 Task: Research  Airbnb Accommodation options  for stays at Austin ,texas.
Action: Mouse moved to (498, 63)
Screenshot: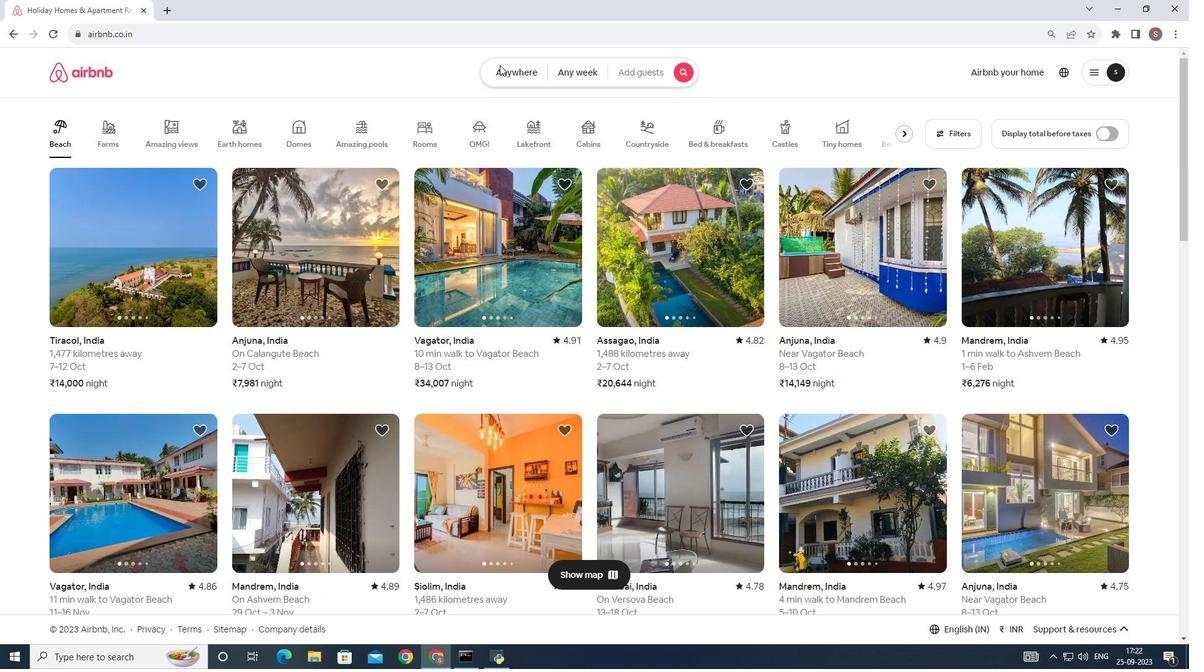 
Action: Mouse pressed left at (498, 63)
Screenshot: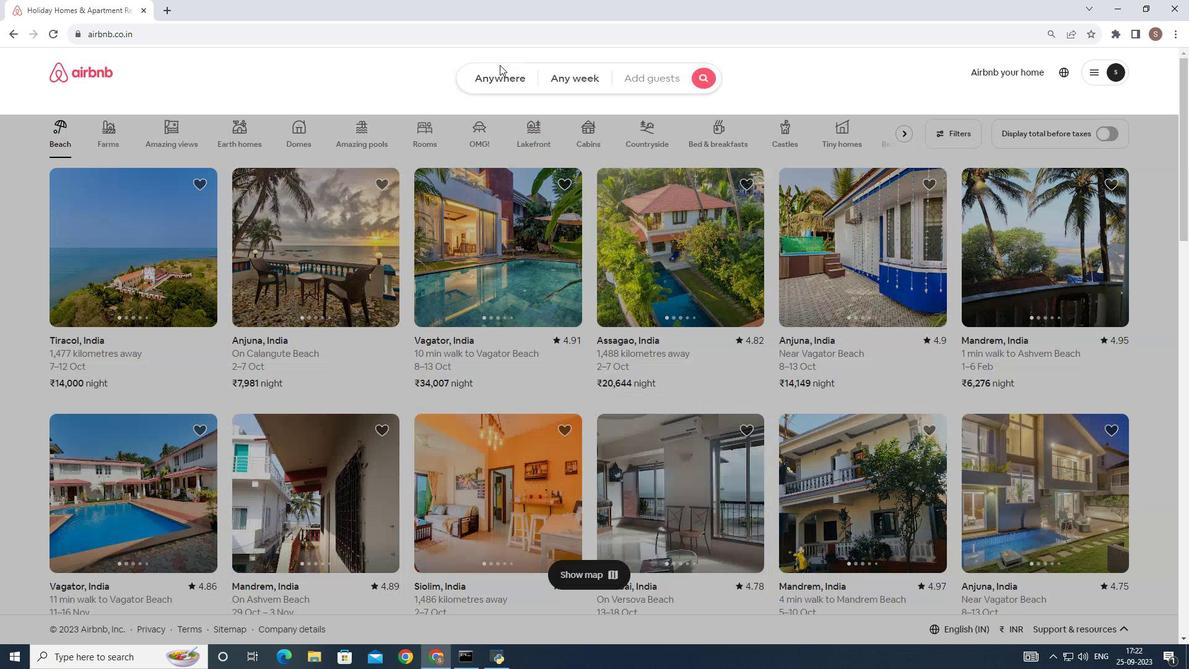 
Action: Mouse moved to (399, 118)
Screenshot: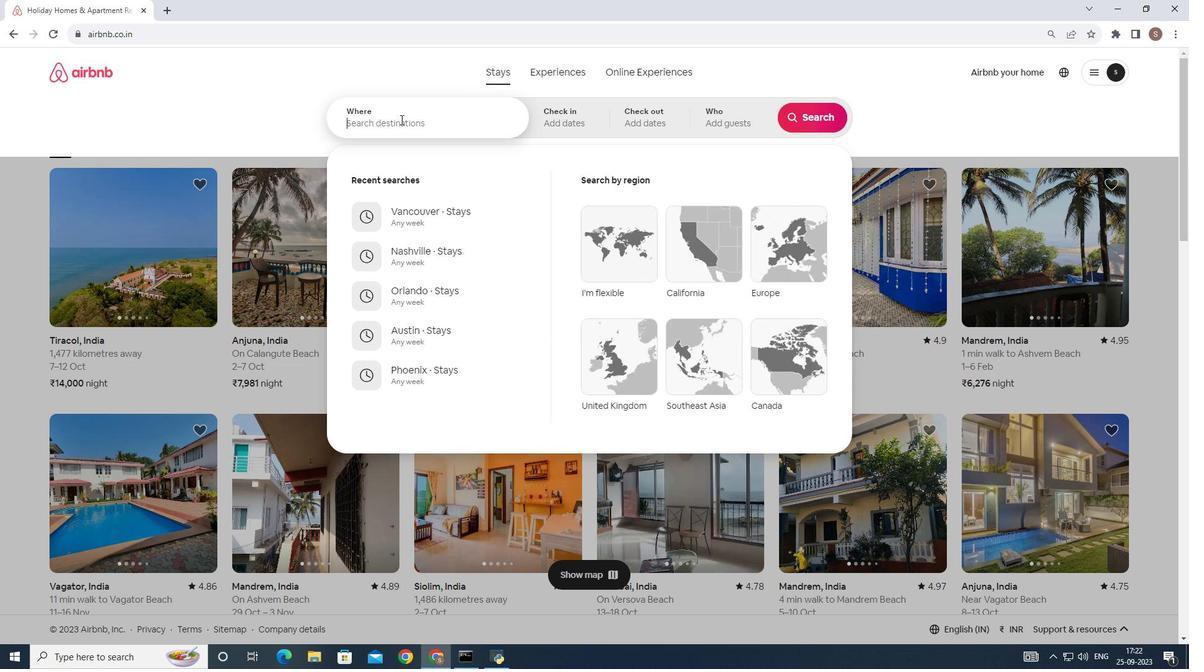 
Action: Mouse pressed left at (399, 118)
Screenshot: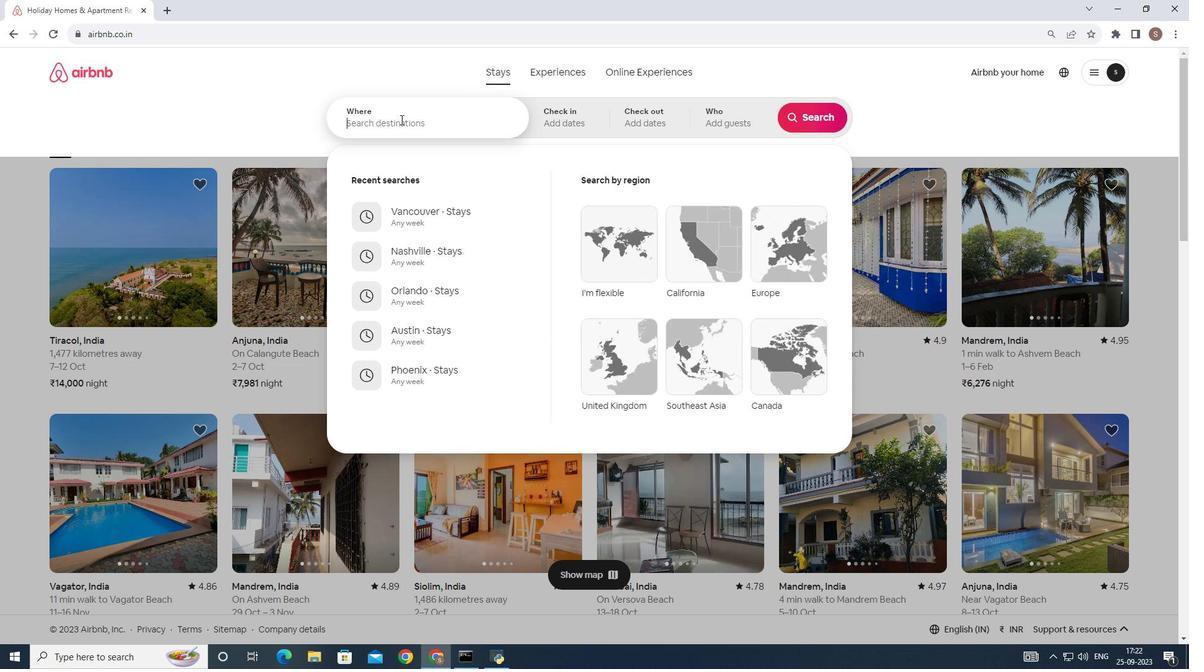 
Action: Key pressed austi
Screenshot: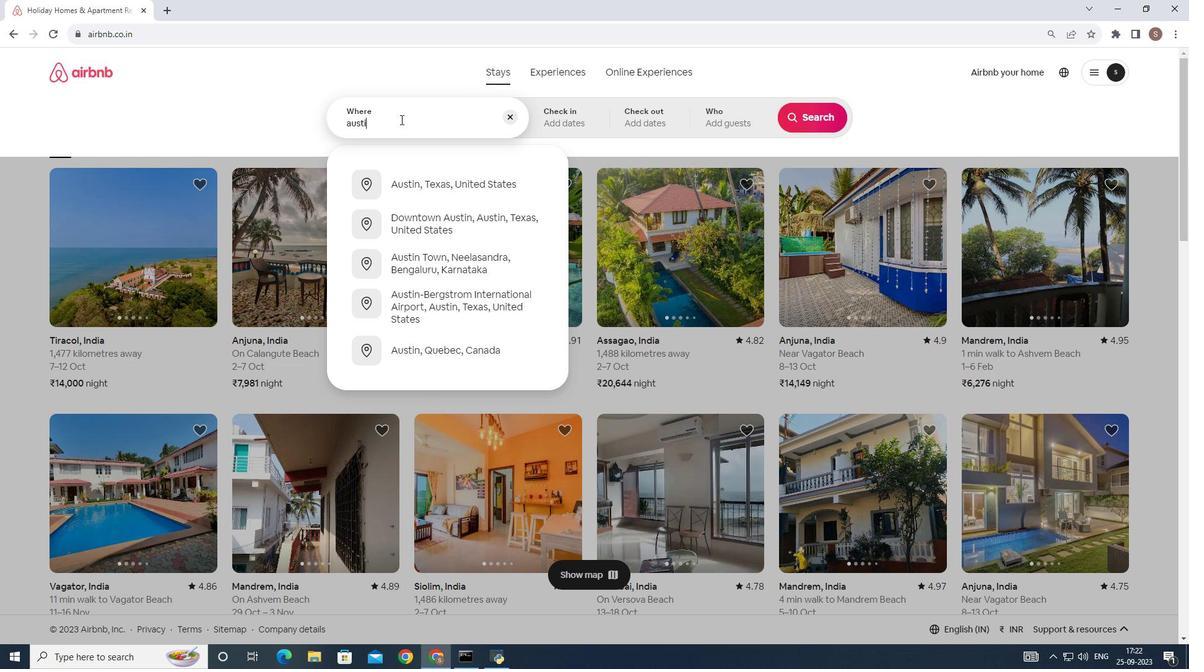 
Action: Mouse moved to (384, 188)
Screenshot: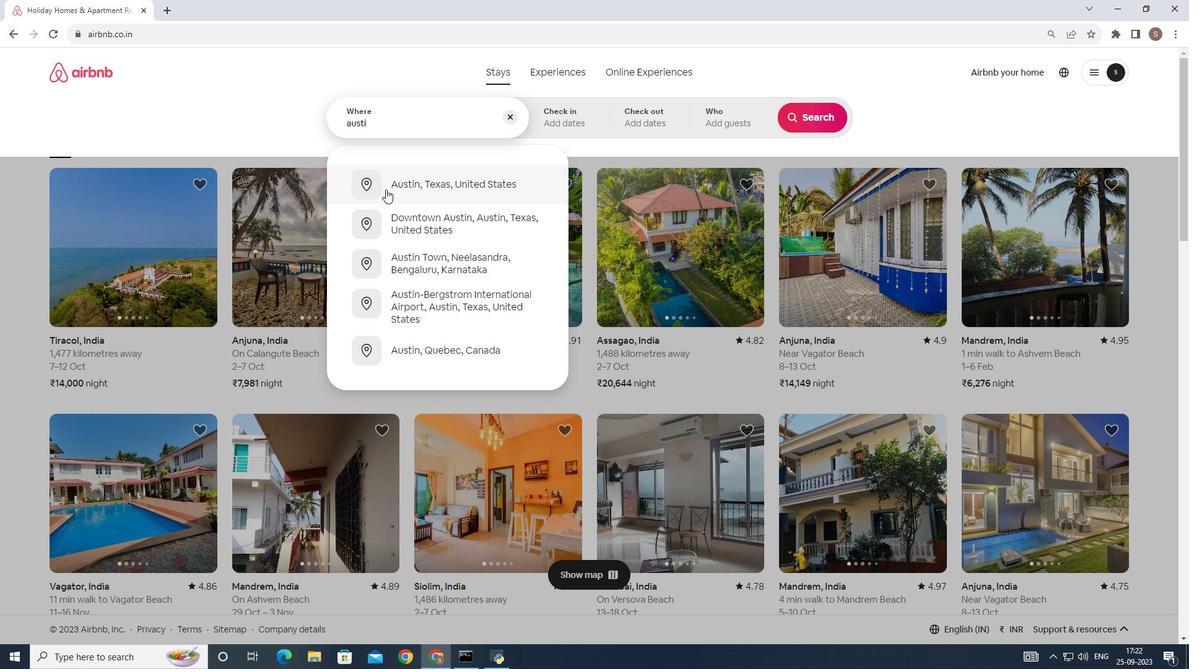
Action: Mouse pressed left at (384, 188)
Screenshot: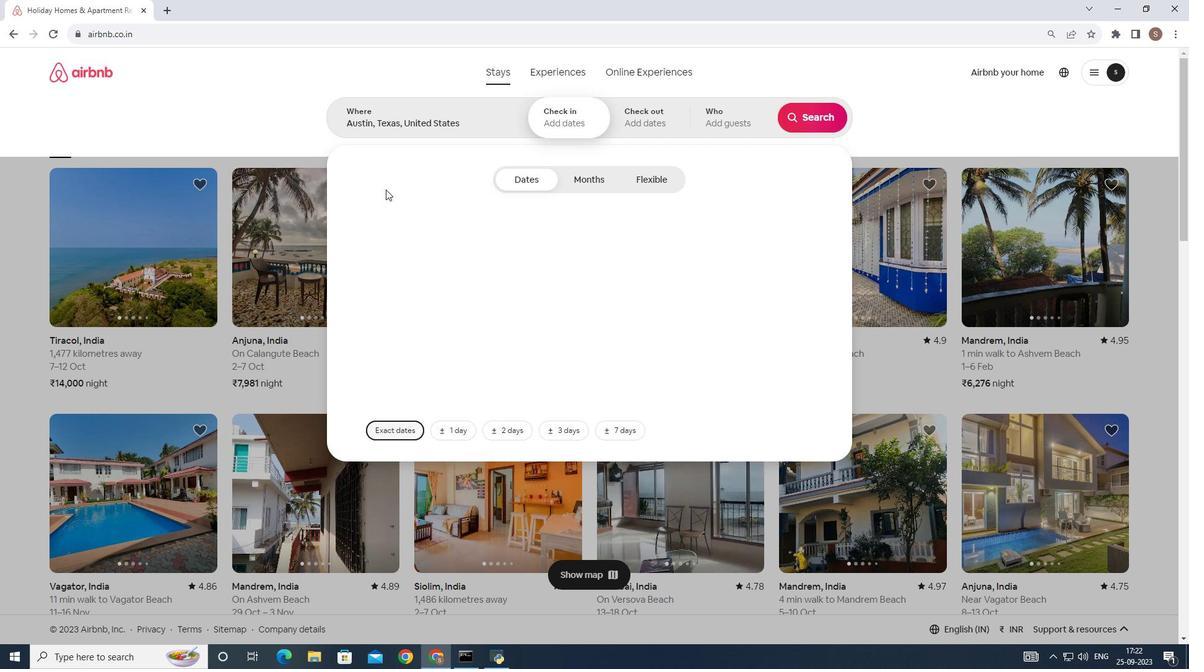 
Action: Mouse moved to (832, 118)
Screenshot: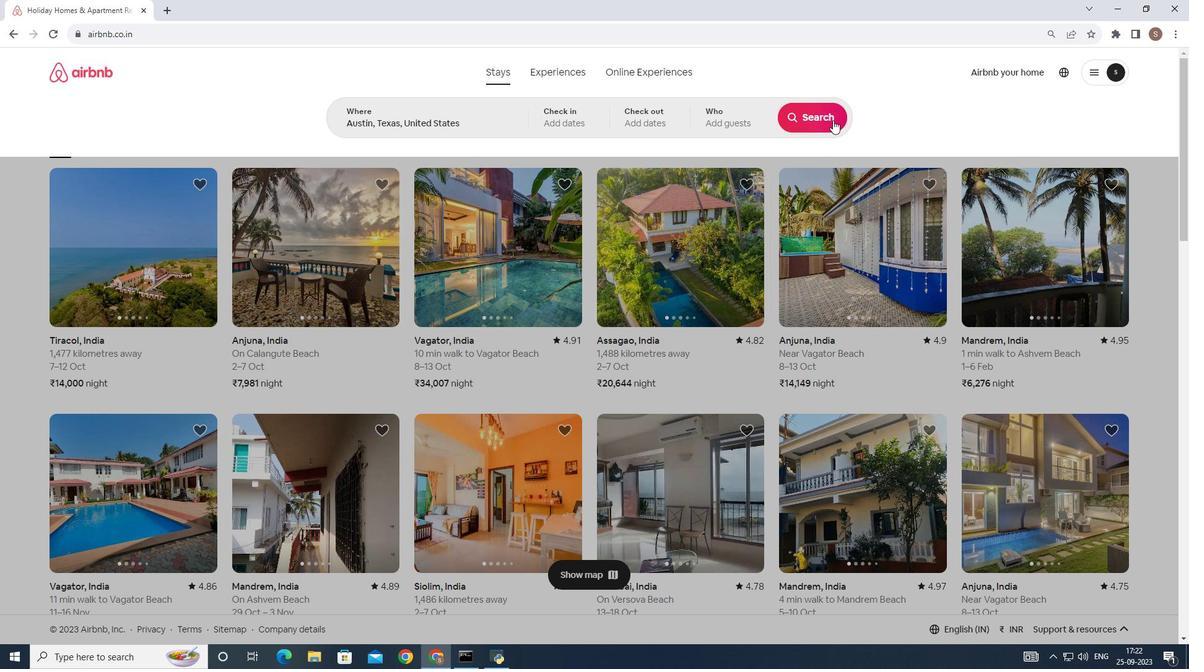 
Action: Mouse pressed left at (832, 118)
Screenshot: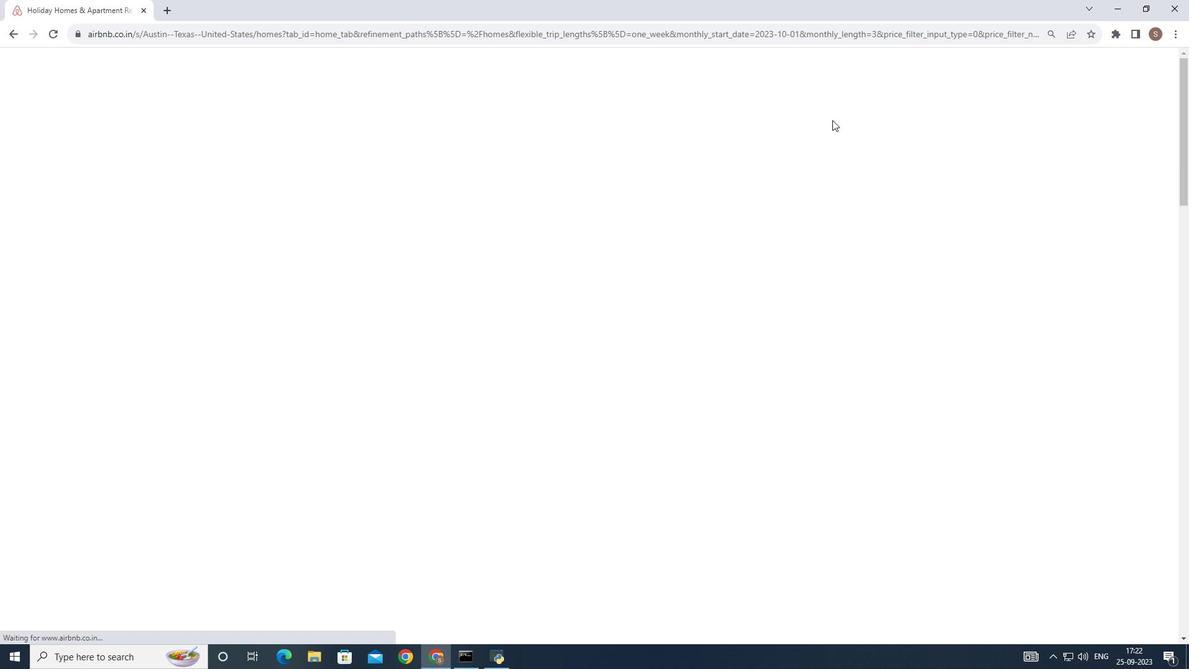 
Action: Mouse moved to (982, 120)
Screenshot: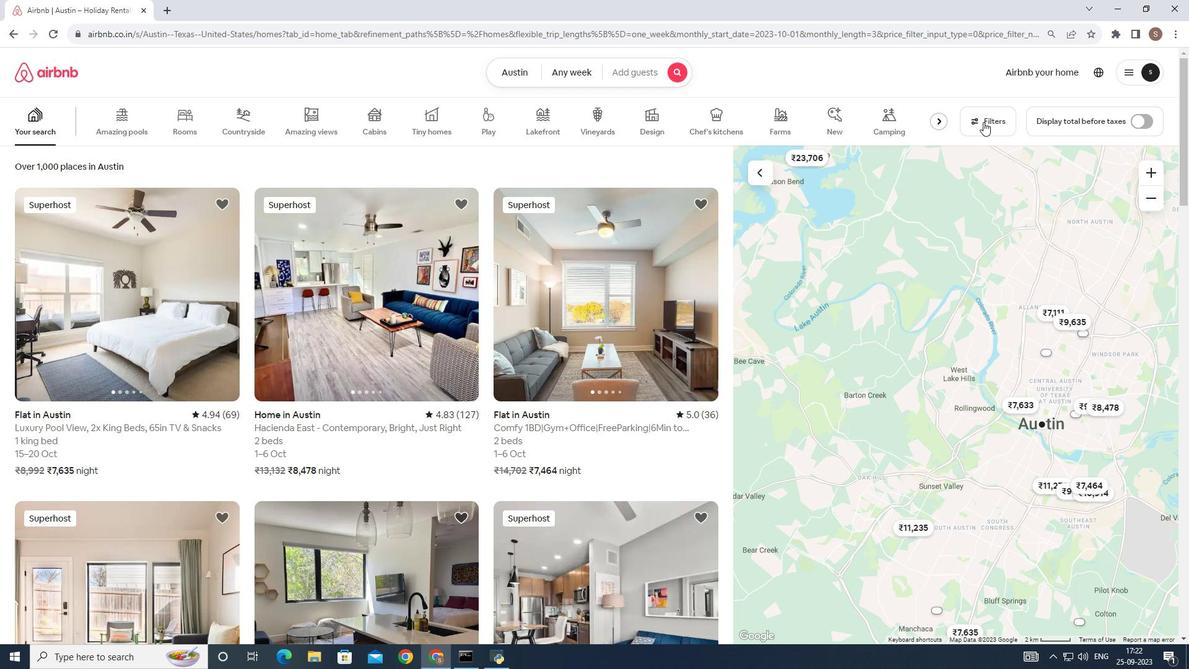 
Action: Mouse pressed left at (982, 120)
Screenshot: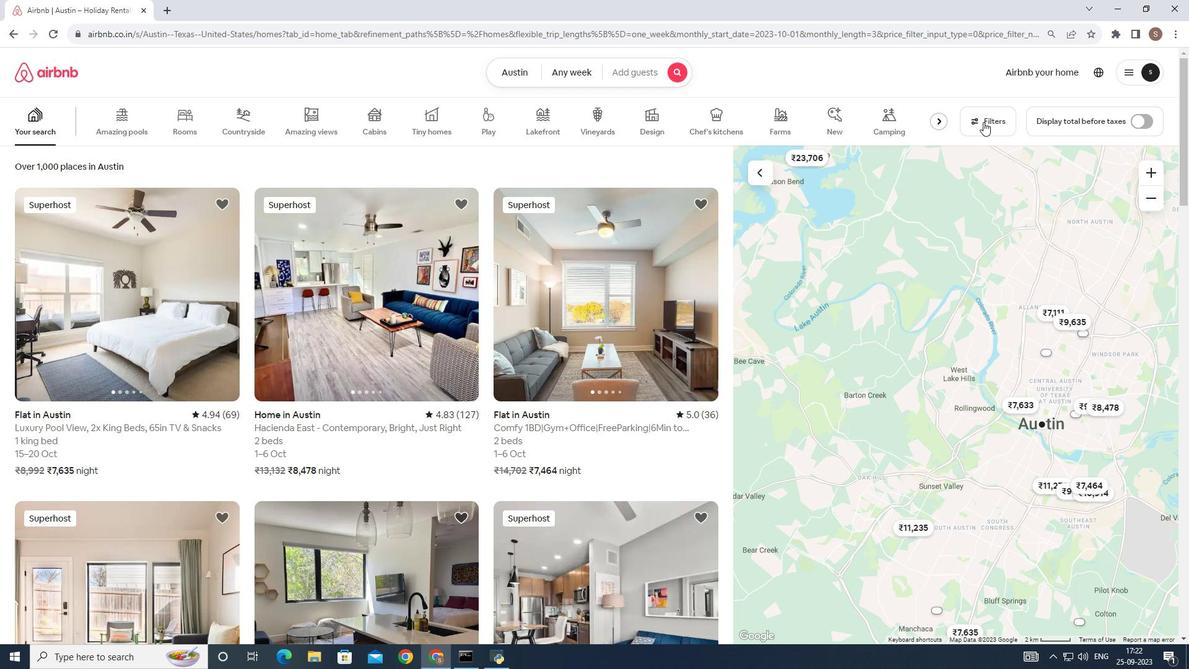 
Action: Mouse moved to (471, 369)
Screenshot: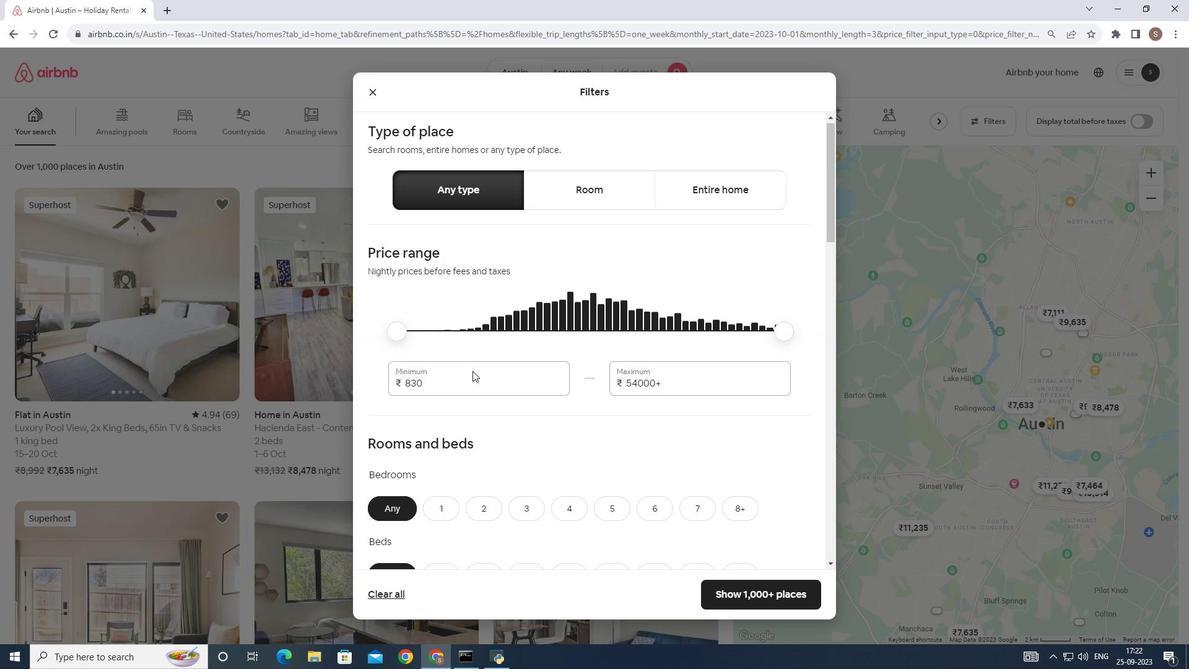 
Action: Mouse scrolled (471, 369) with delta (0, 0)
Screenshot: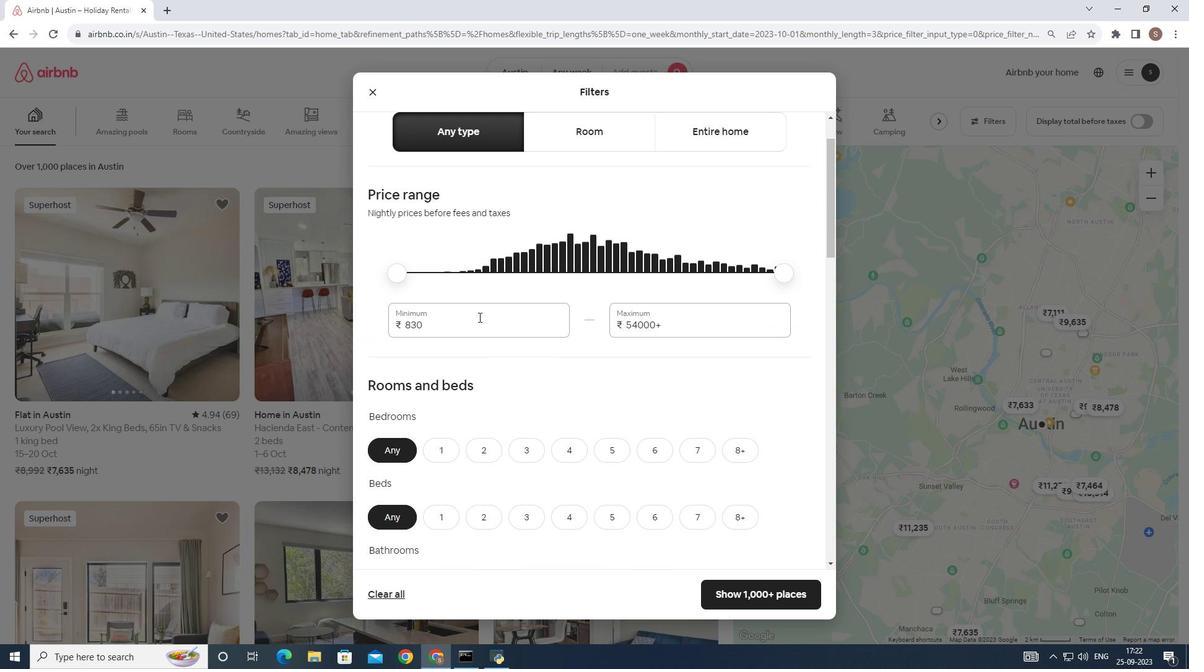 
Action: Mouse moved to (464, 267)
Screenshot: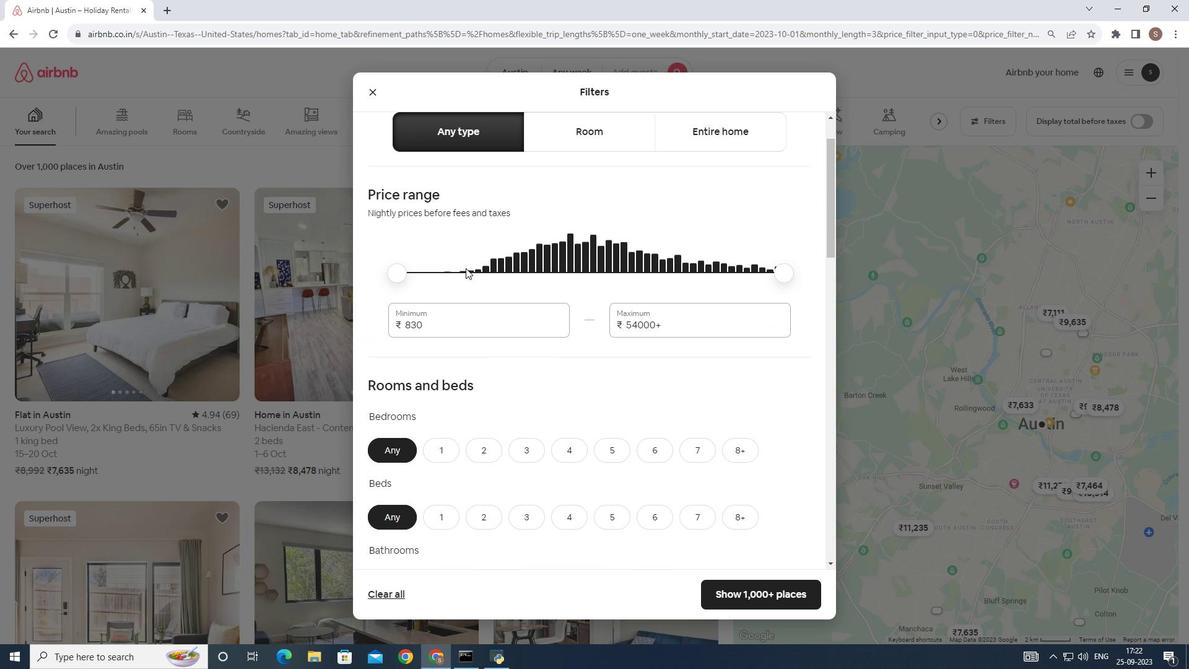 
Action: Mouse pressed left at (464, 267)
Screenshot: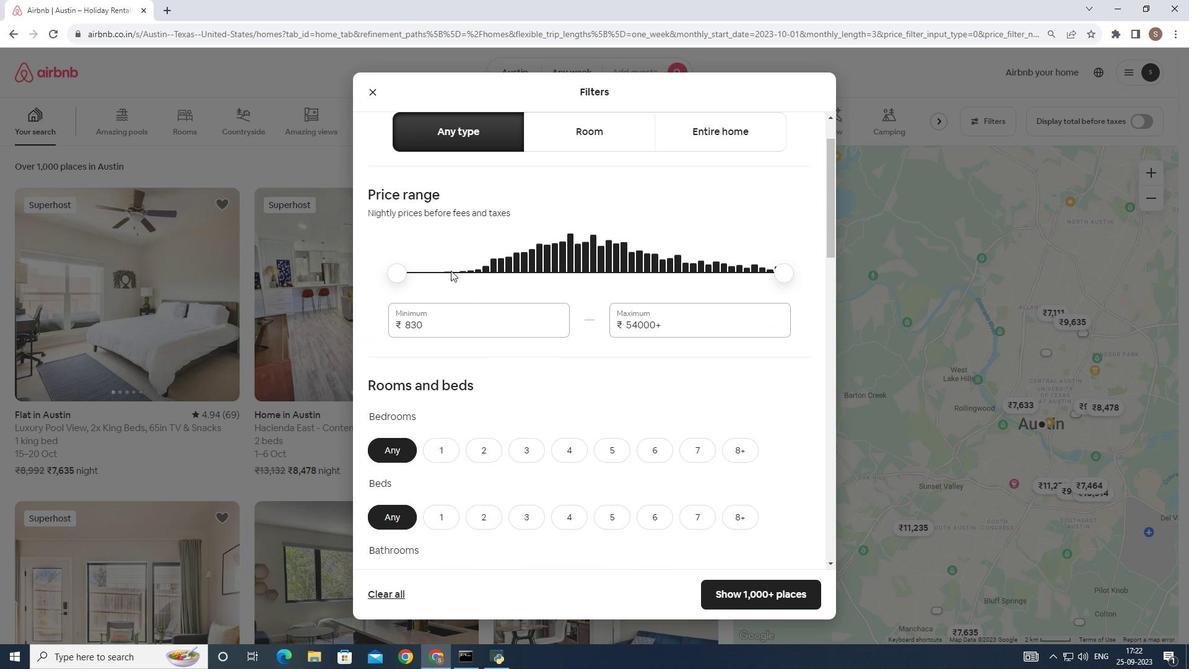 
Action: Mouse moved to (443, 270)
Screenshot: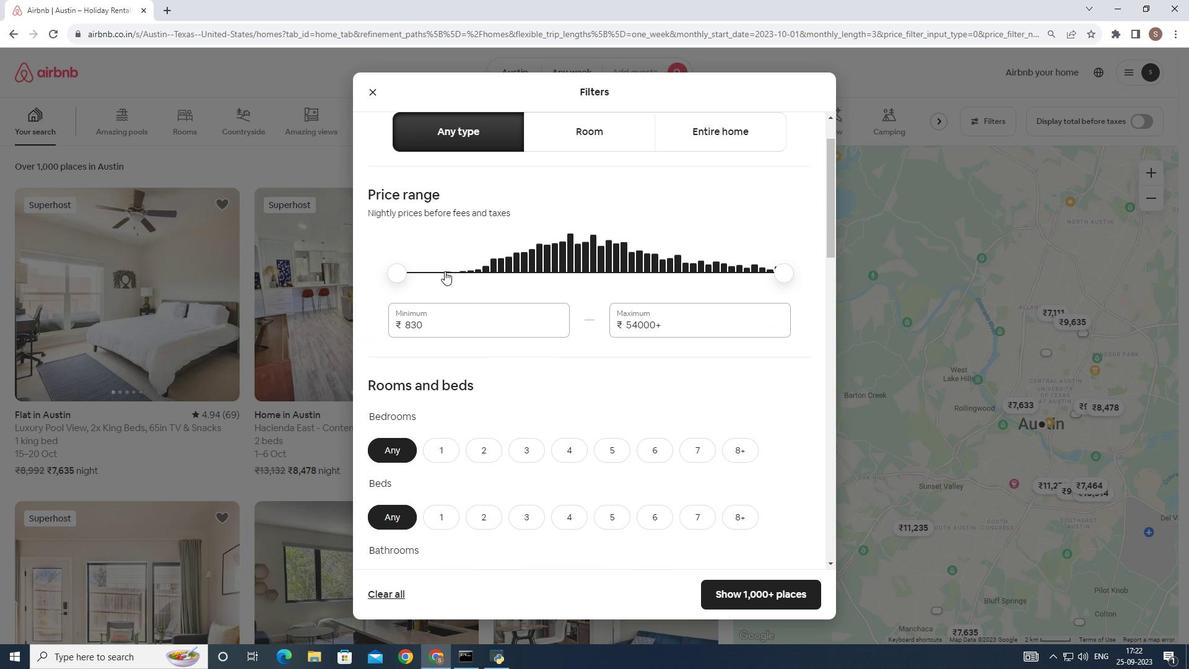 
Action: Mouse pressed left at (443, 270)
Screenshot: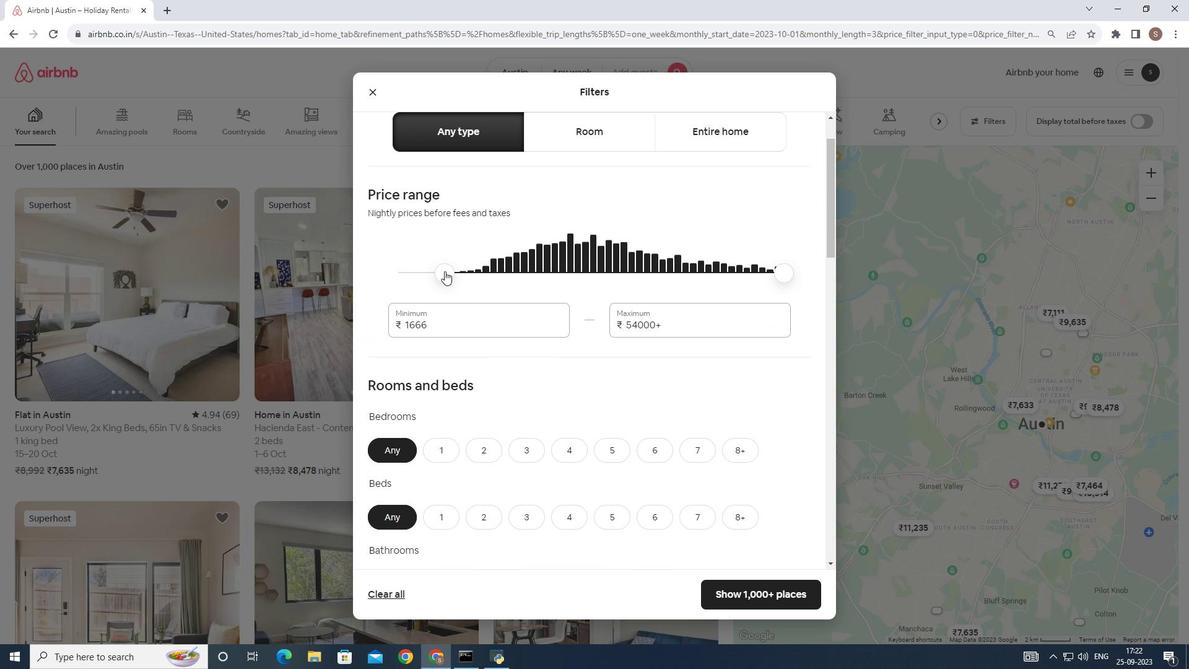 
Action: Mouse moved to (742, 262)
Screenshot: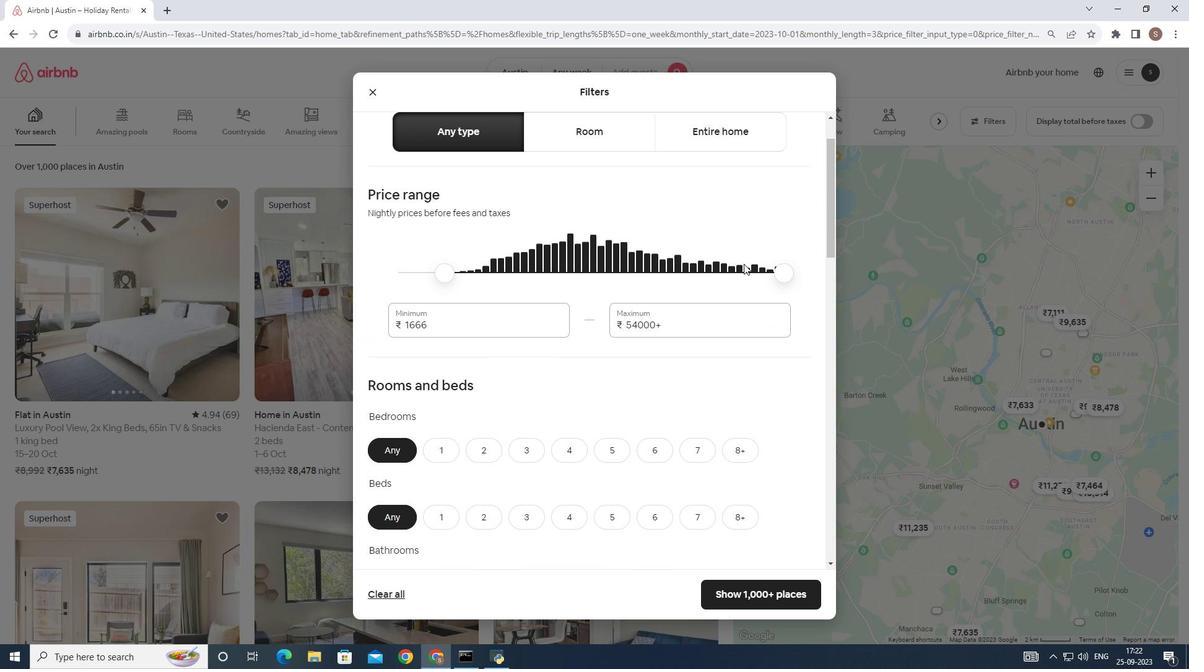 
Action: Mouse pressed left at (742, 262)
Screenshot: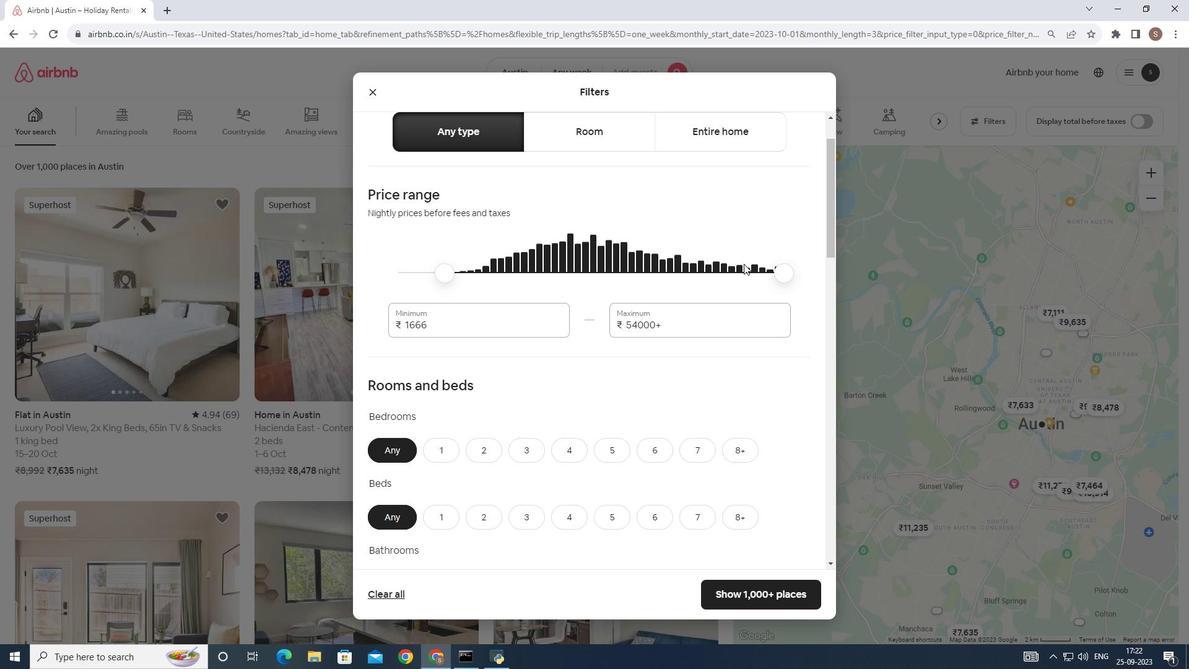 
Action: Mouse moved to (785, 276)
Screenshot: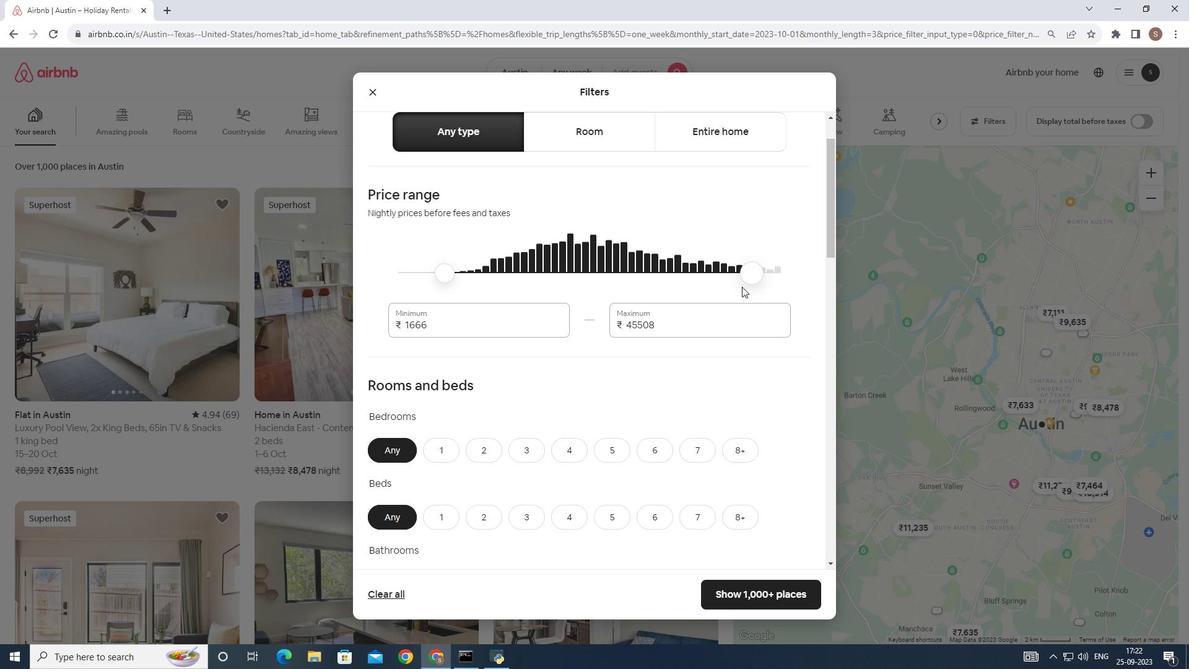 
Action: Mouse pressed left at (785, 276)
Screenshot: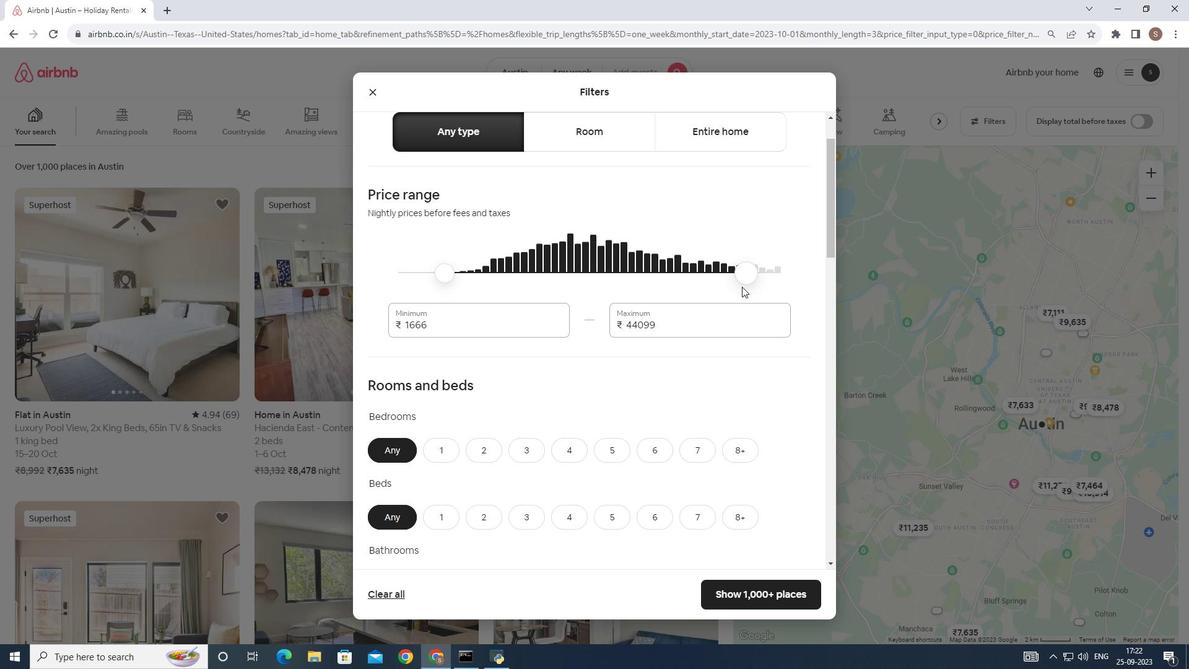 
Action: Mouse moved to (548, 306)
Screenshot: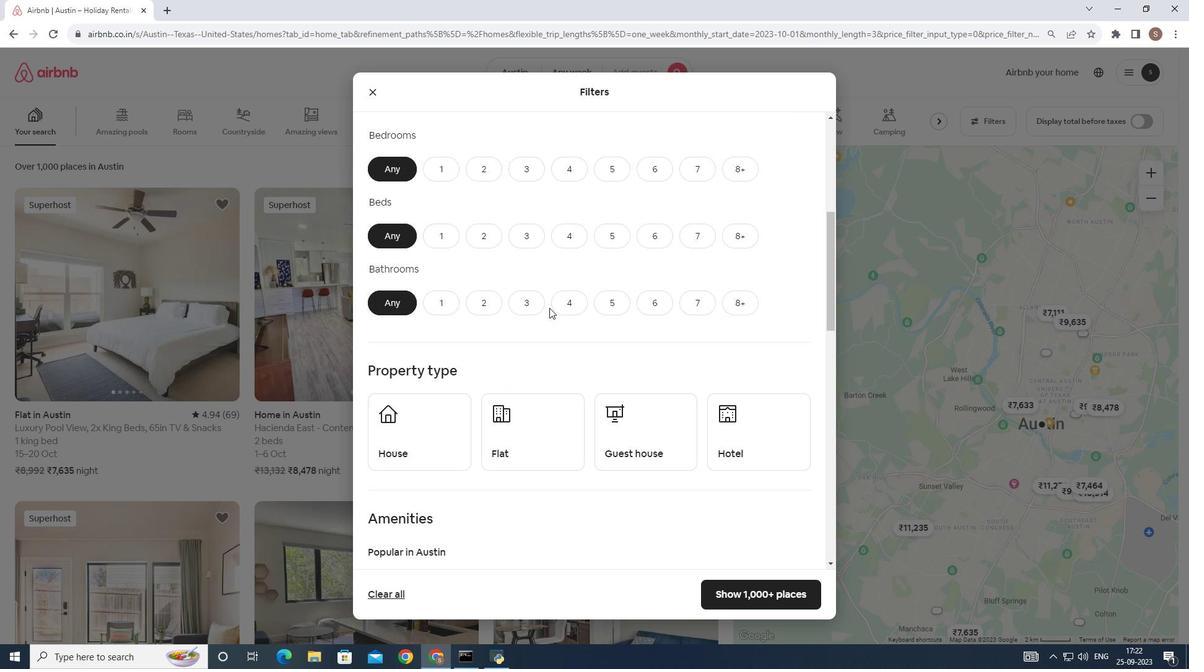 
Action: Mouse scrolled (548, 306) with delta (0, 0)
Screenshot: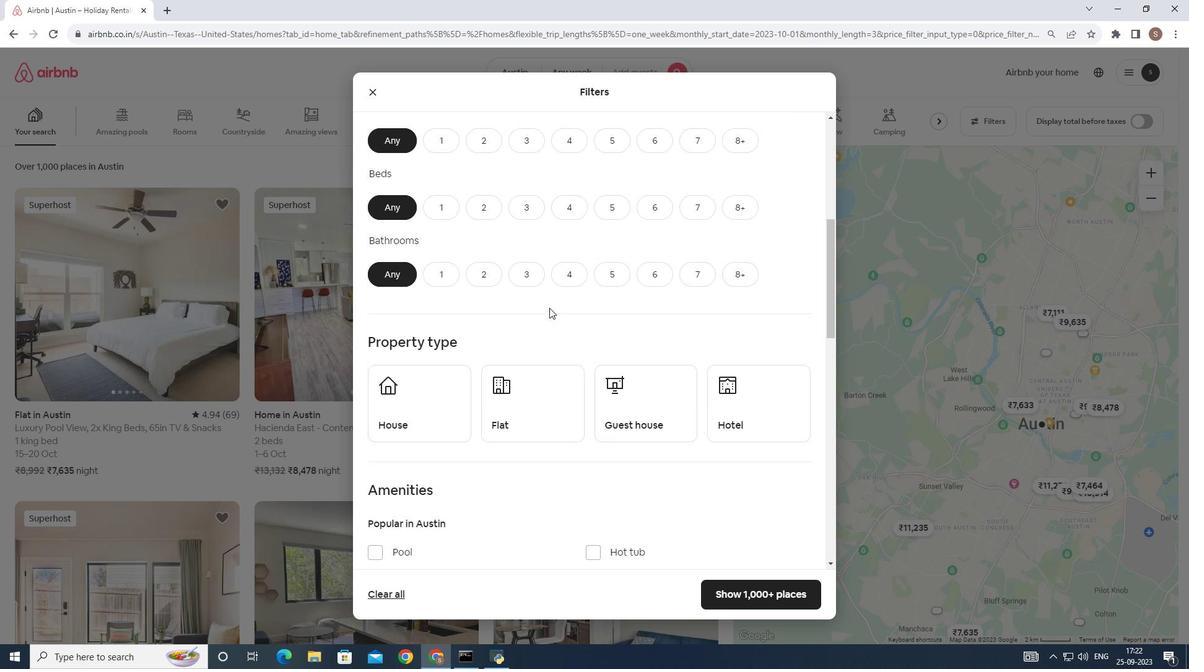 
Action: Mouse scrolled (548, 306) with delta (0, 0)
Screenshot: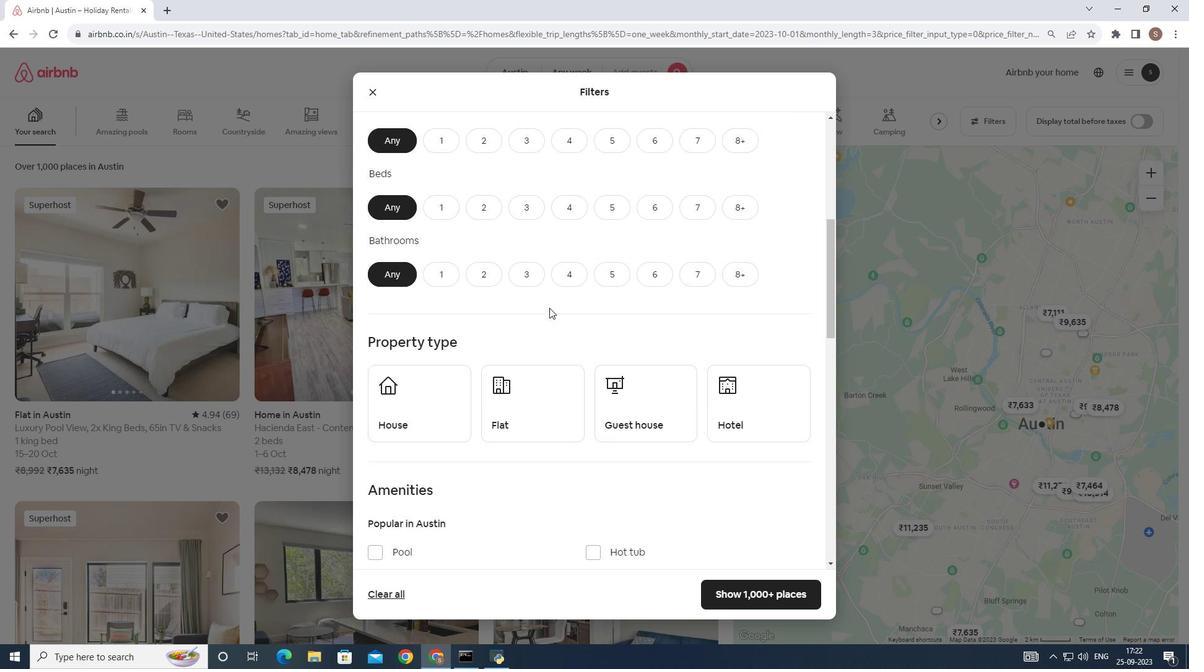 
Action: Mouse moved to (548, 306)
Screenshot: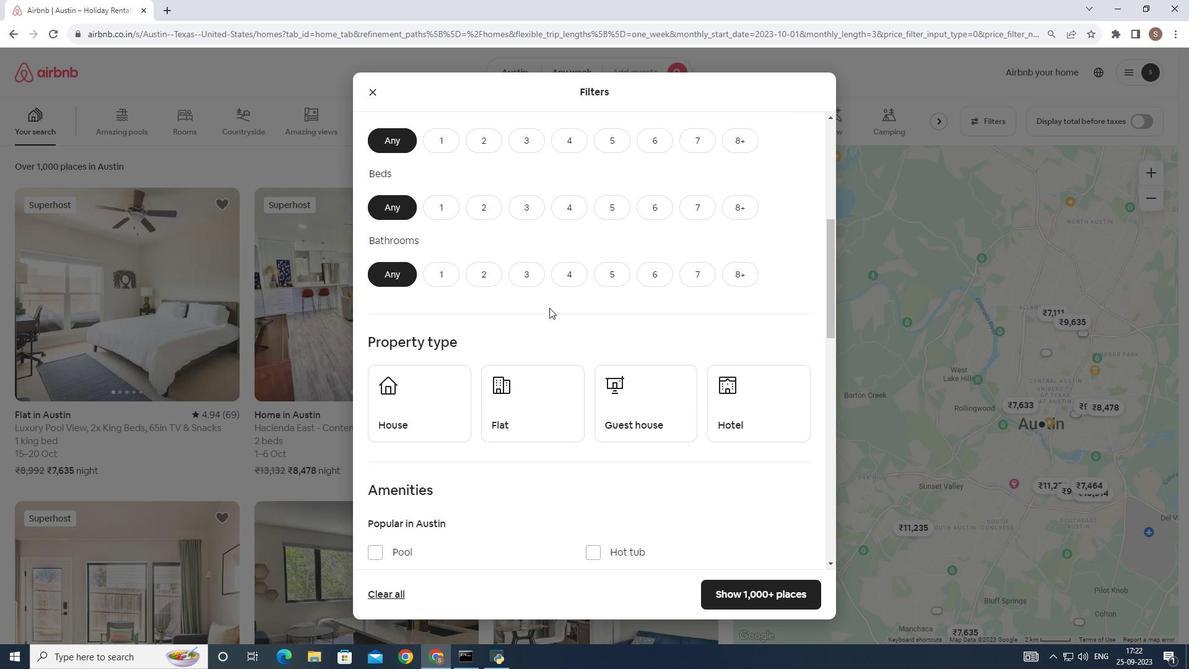 
Action: Mouse scrolled (548, 306) with delta (0, 0)
Screenshot: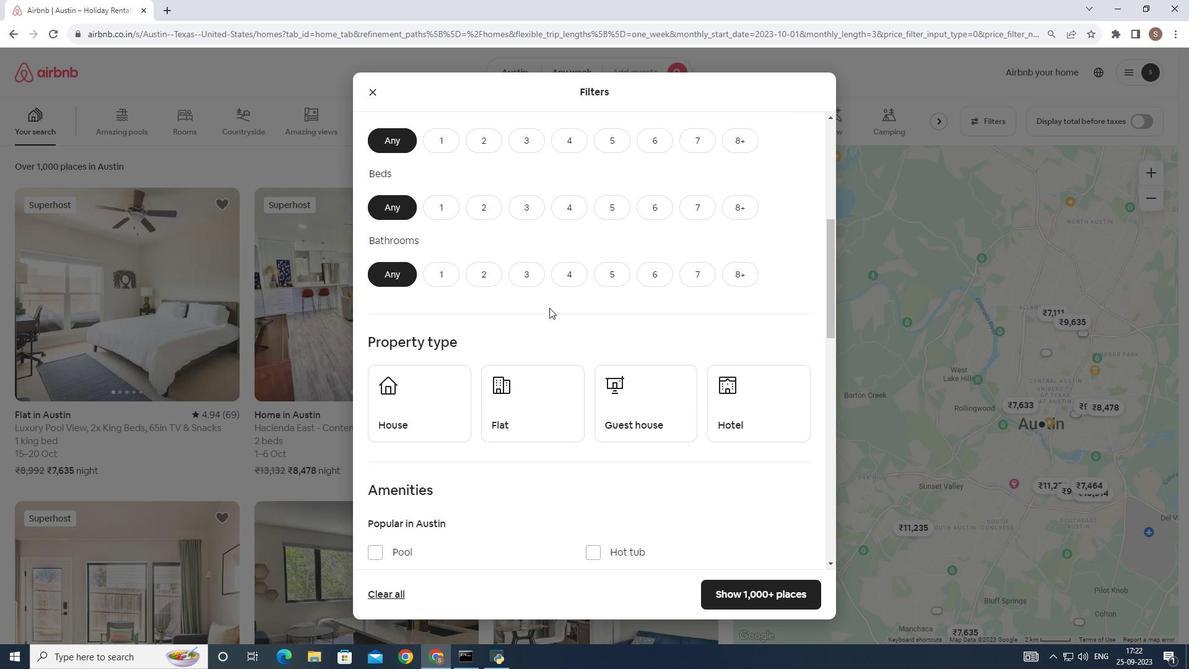 
Action: Mouse scrolled (548, 306) with delta (0, 0)
Screenshot: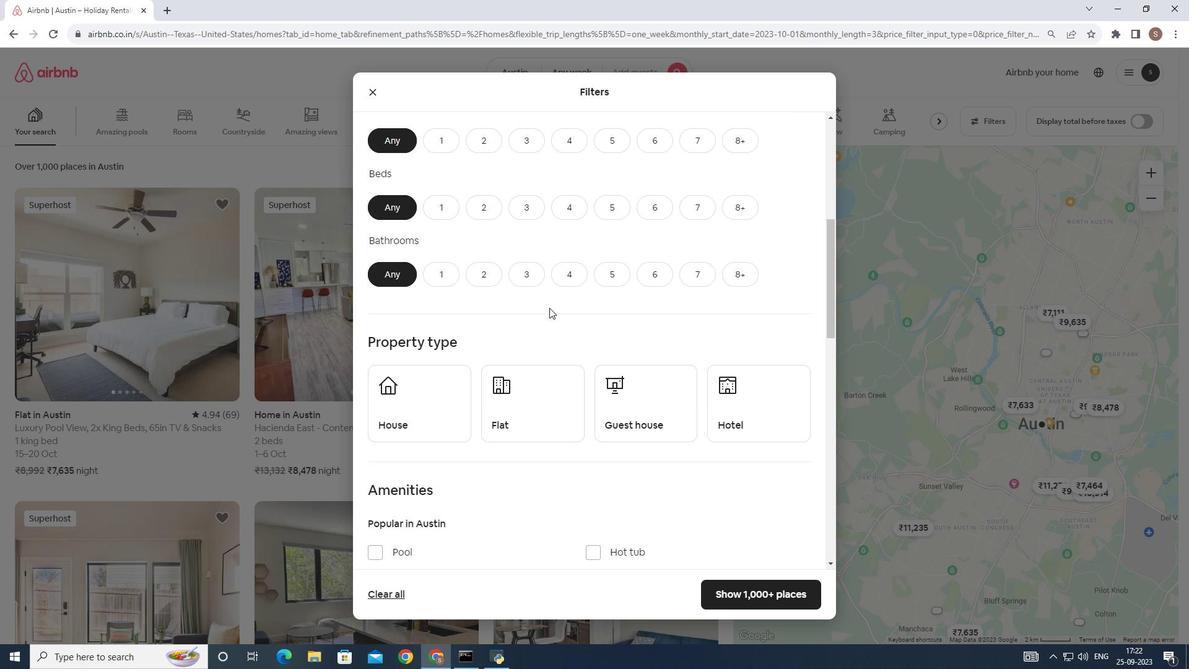 
Action: Mouse scrolled (548, 306) with delta (0, 0)
Screenshot: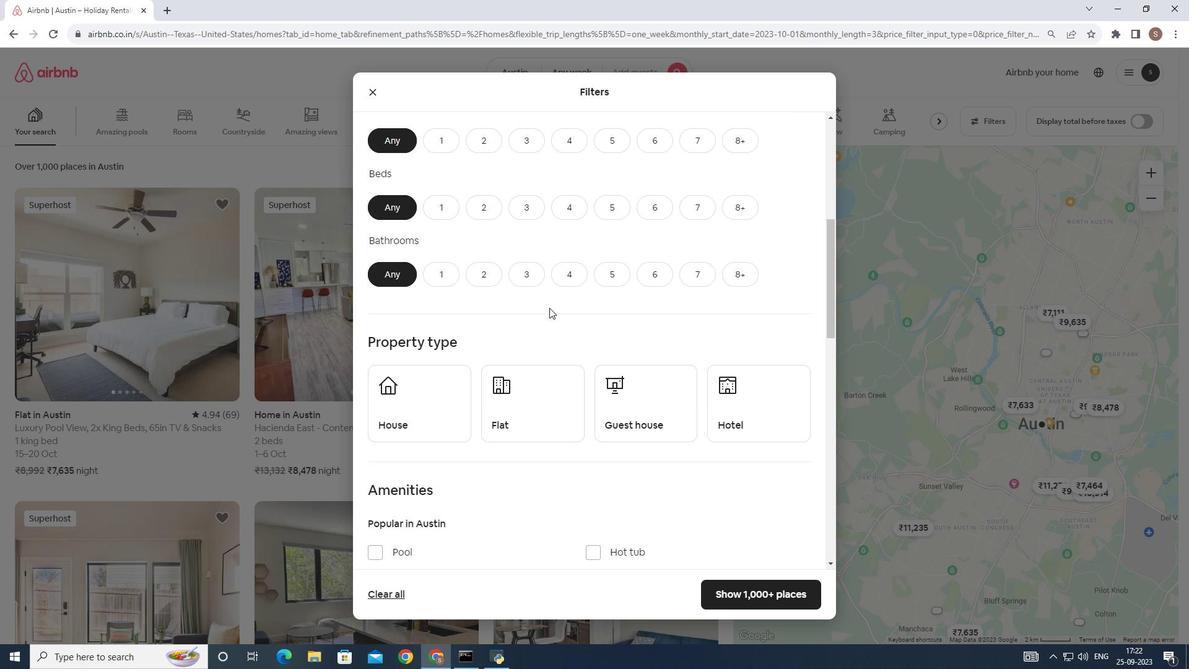 
Action: Mouse scrolled (548, 306) with delta (0, 0)
Screenshot: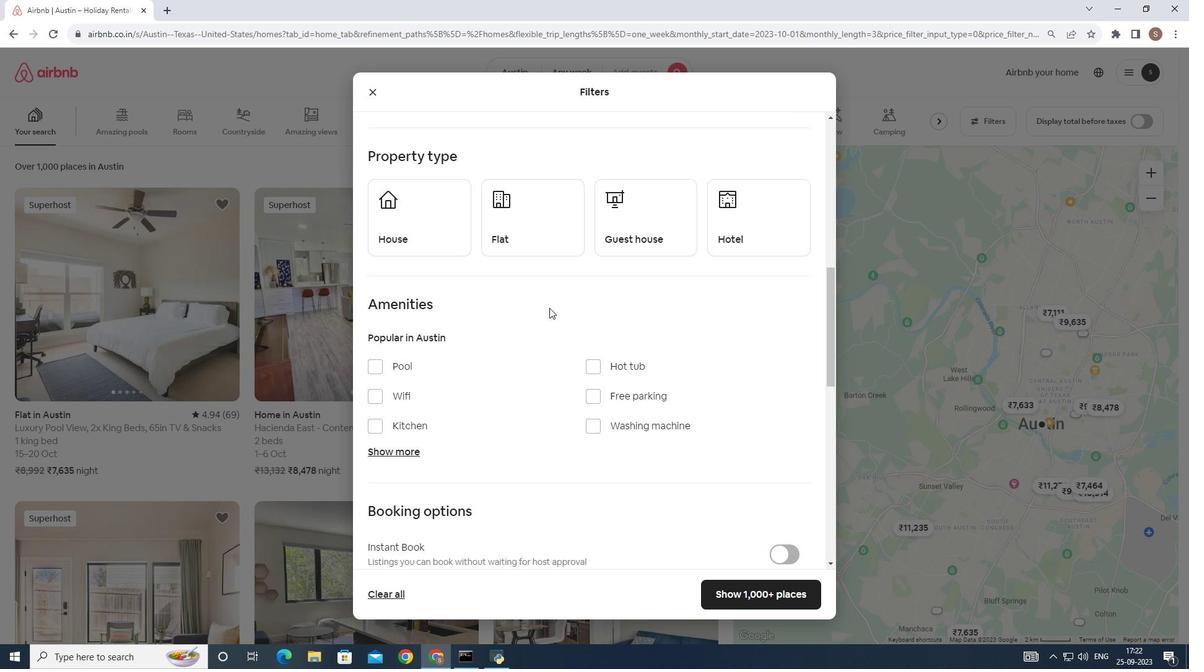 
Action: Mouse scrolled (548, 306) with delta (0, 0)
Screenshot: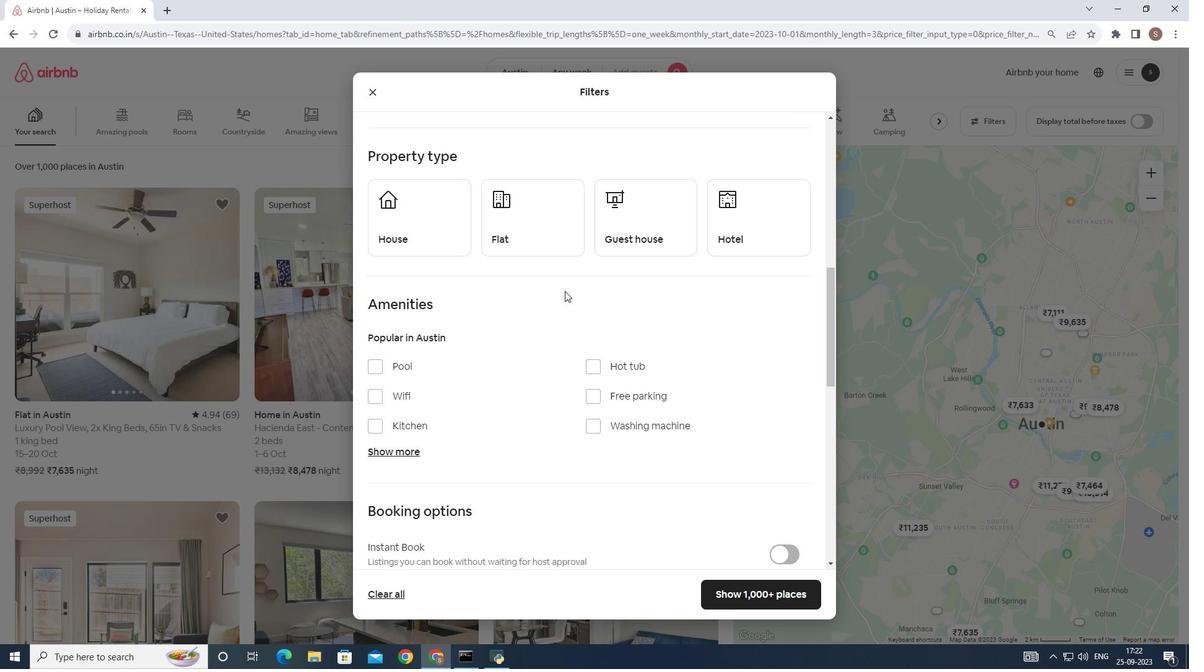 
Action: Mouse scrolled (548, 306) with delta (0, 0)
Screenshot: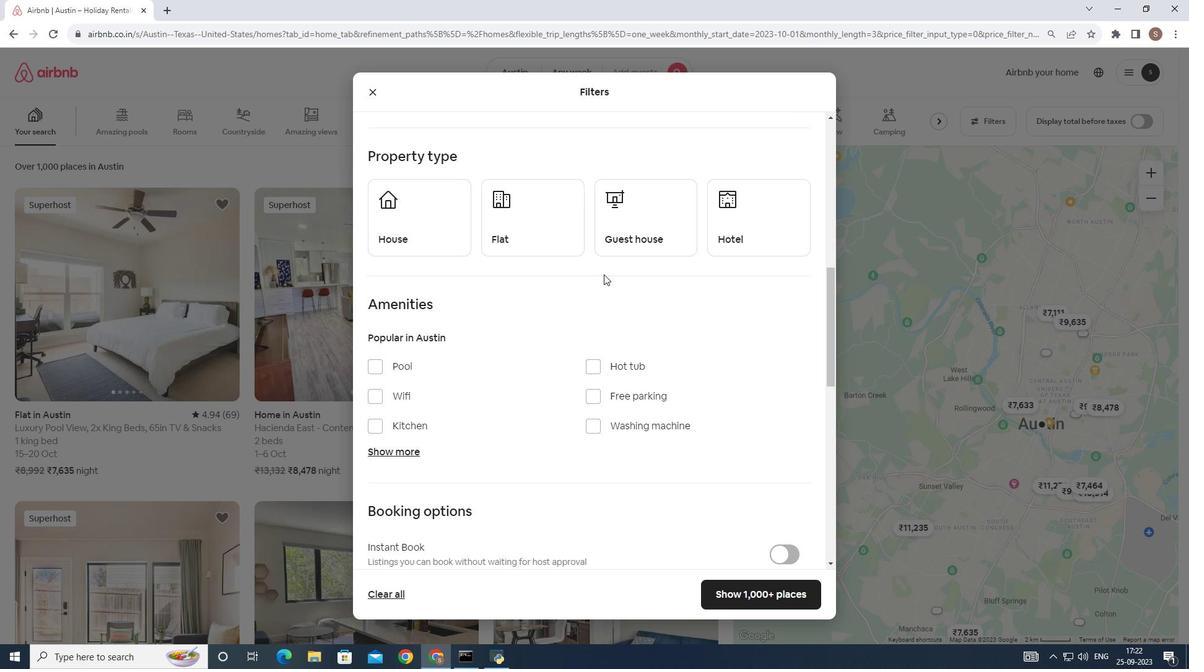 
Action: Mouse moved to (648, 249)
Screenshot: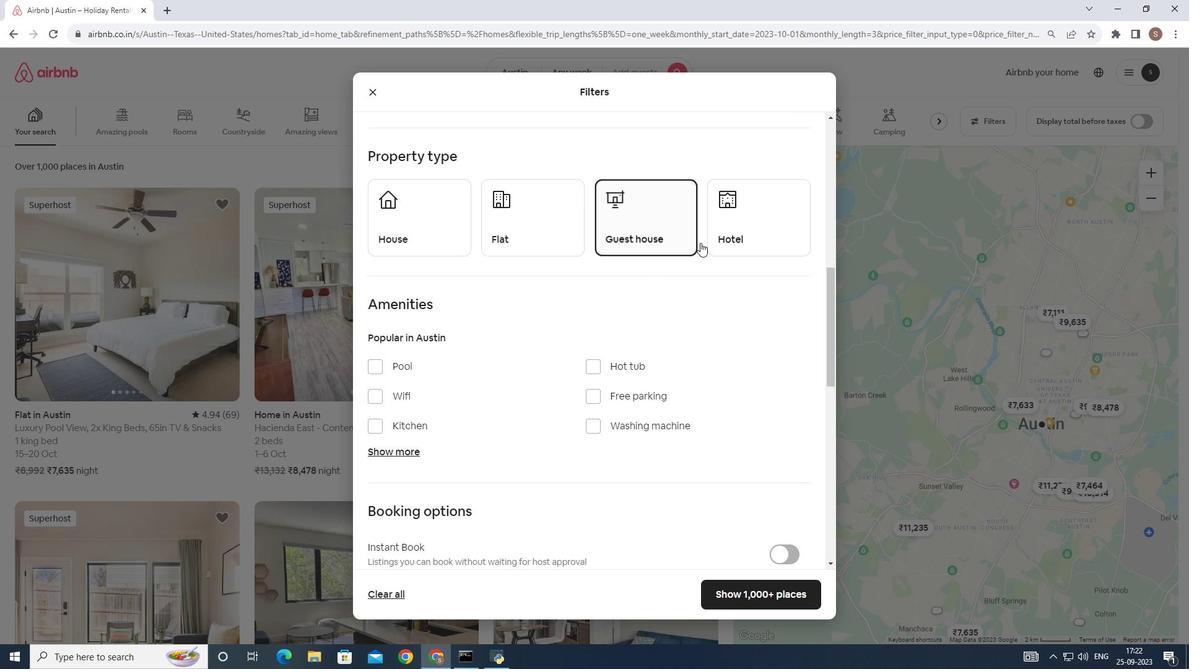 
Action: Mouse pressed left at (648, 249)
Screenshot: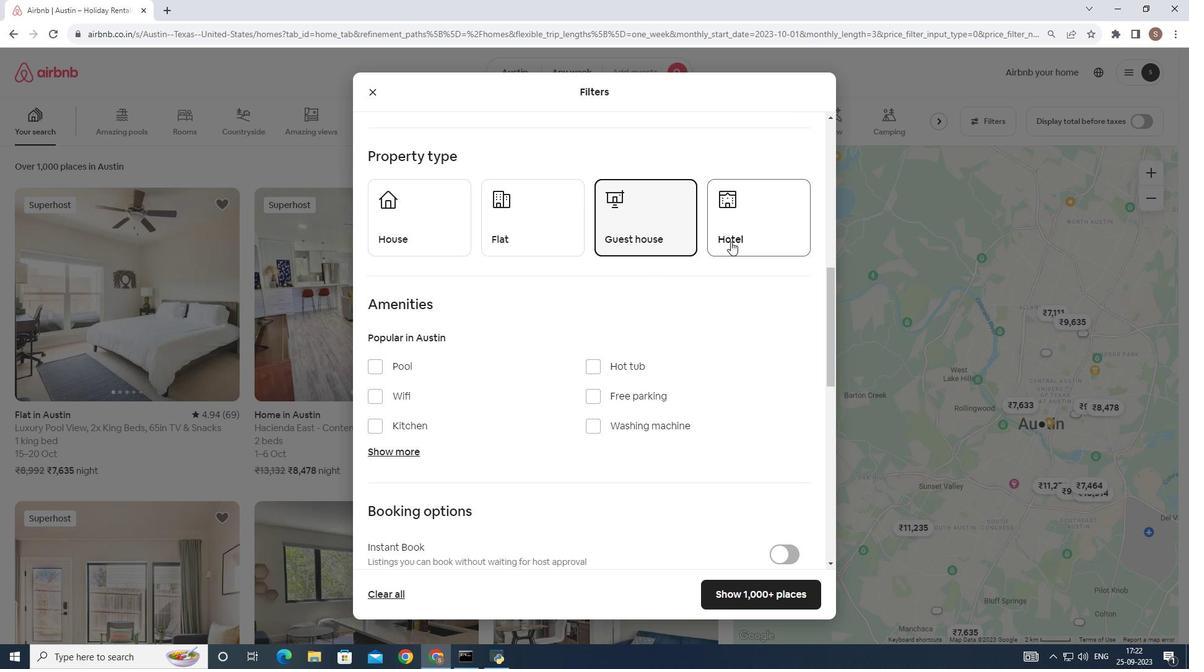 
Action: Mouse moved to (729, 240)
Screenshot: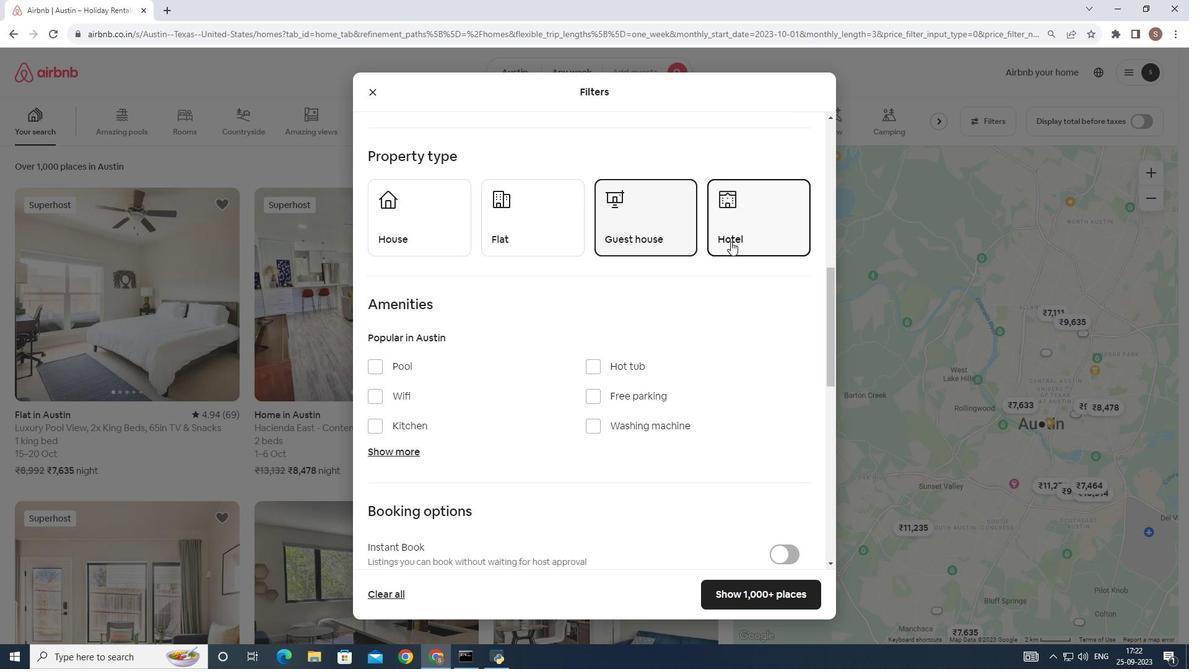 
Action: Mouse pressed left at (729, 240)
Screenshot: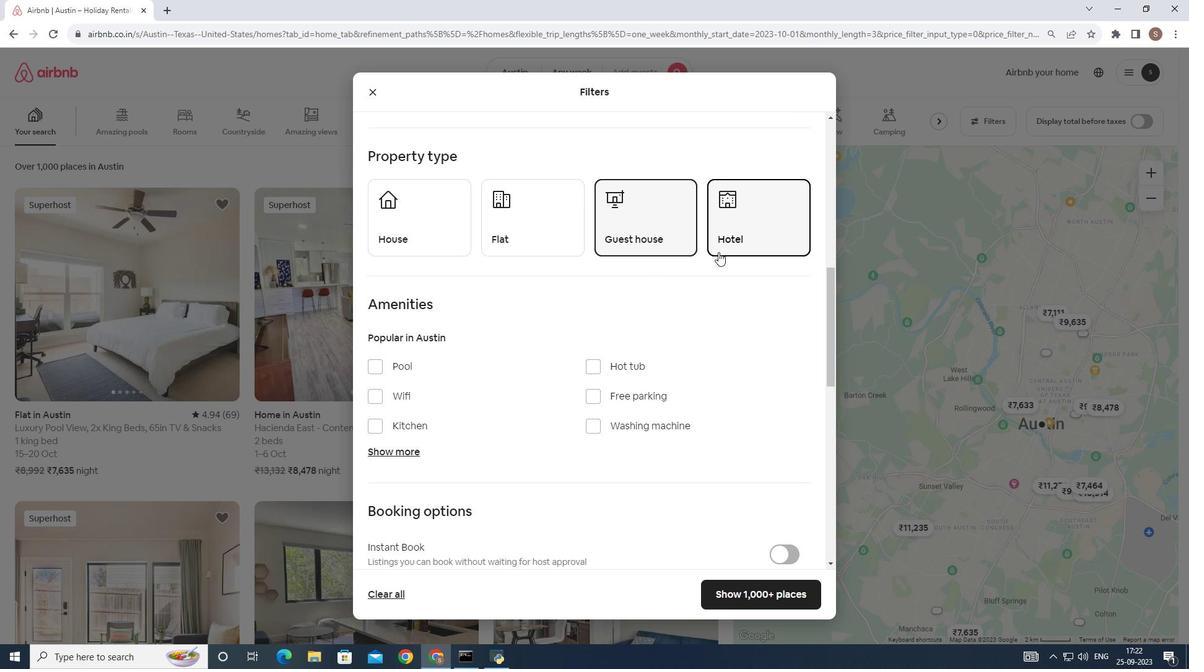 
Action: Mouse moved to (513, 325)
Screenshot: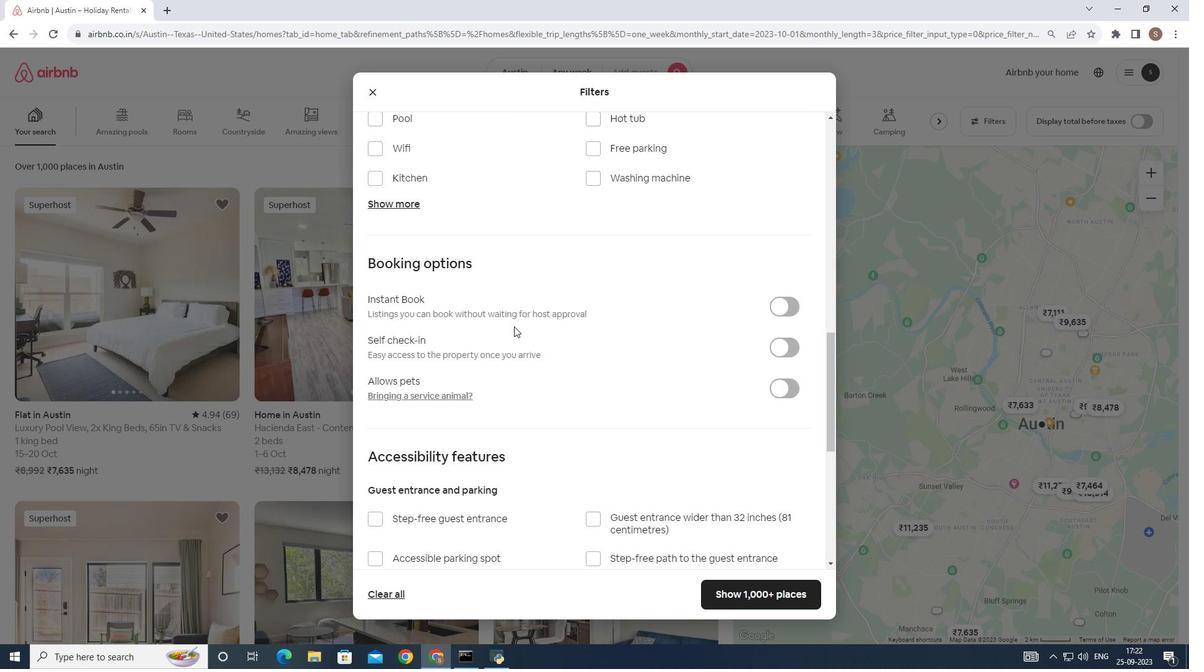
Action: Mouse scrolled (513, 324) with delta (0, 0)
Screenshot: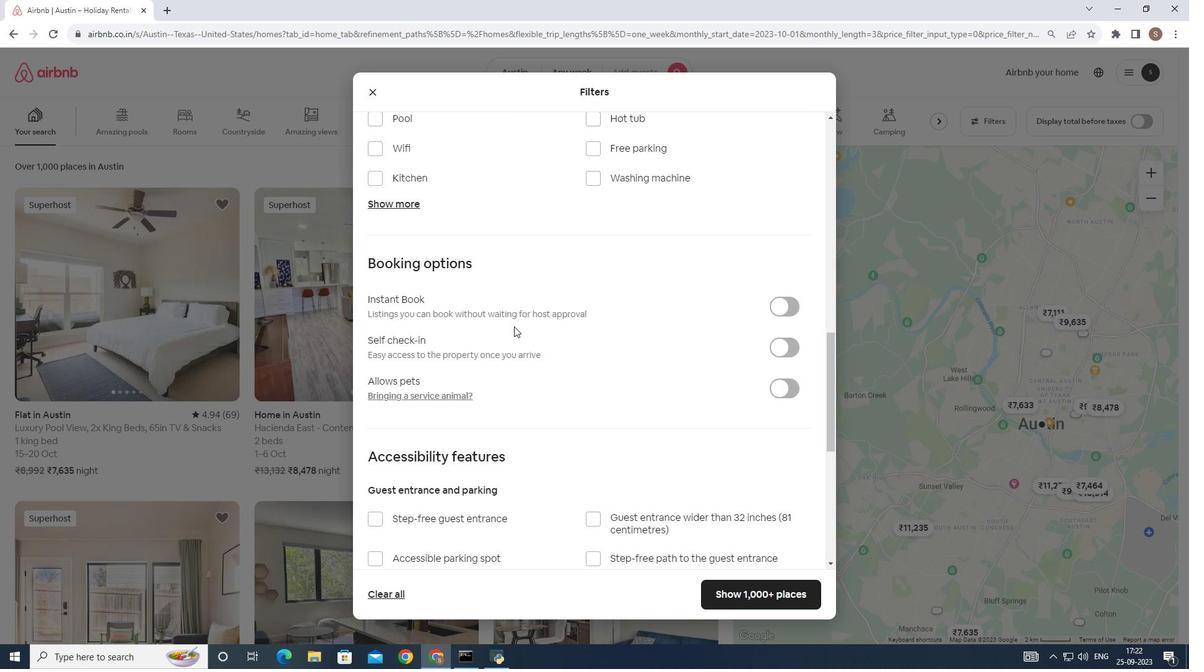 
Action: Mouse scrolled (513, 324) with delta (0, 0)
Screenshot: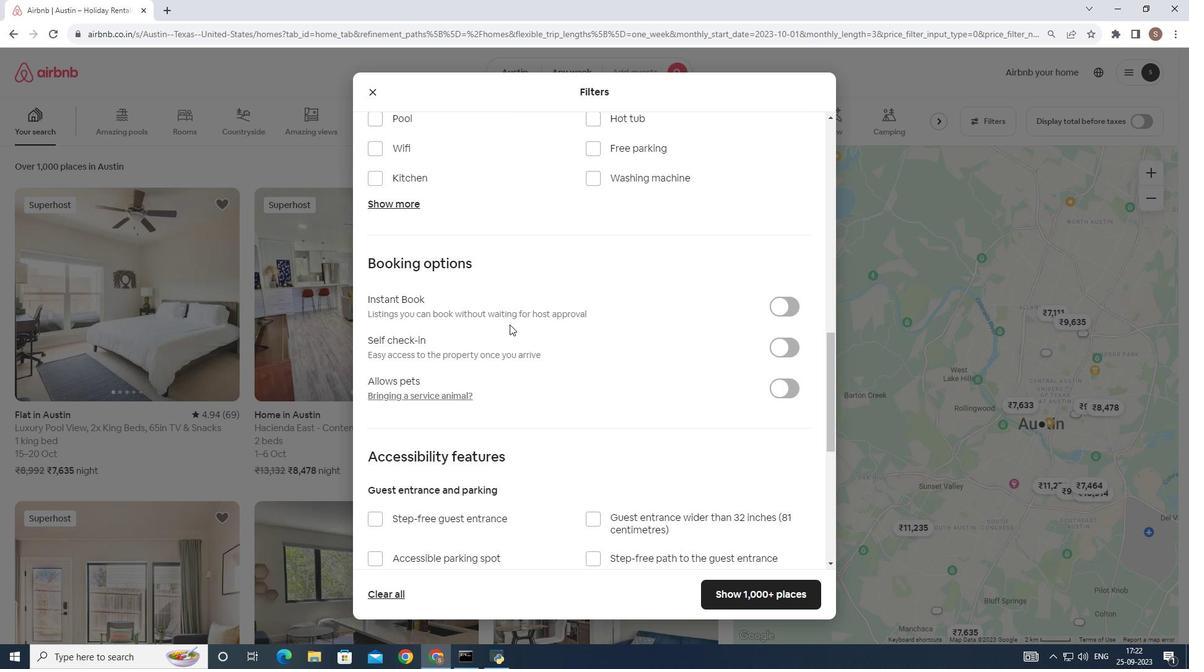 
Action: Mouse scrolled (513, 324) with delta (0, 0)
Screenshot: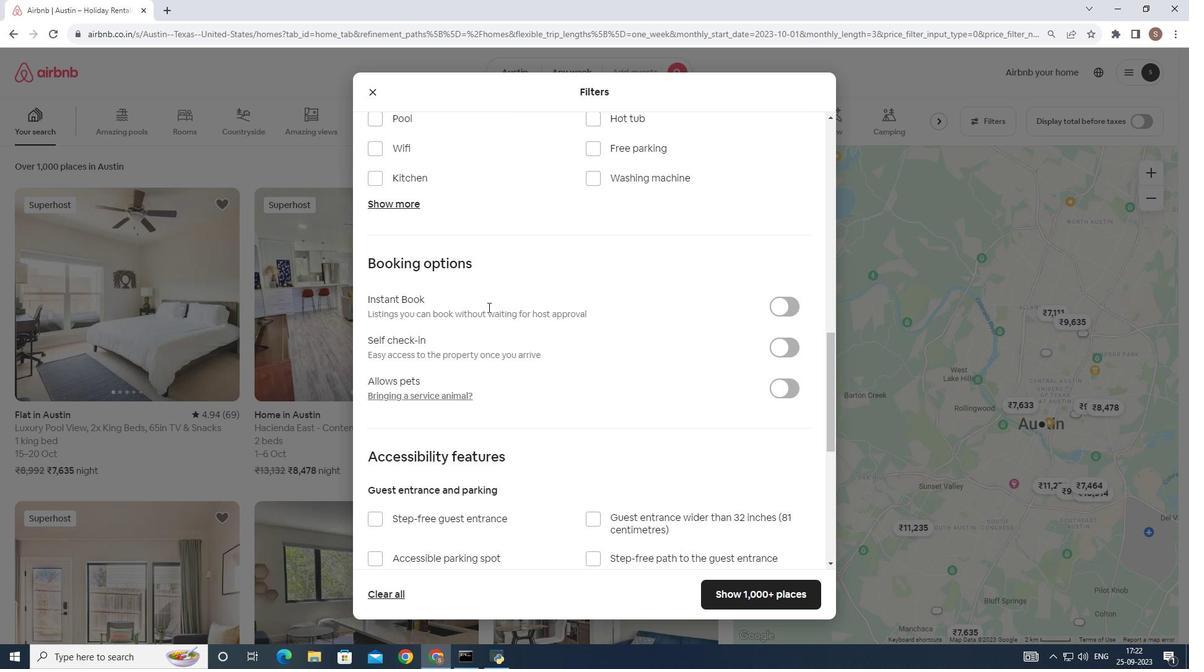 
Action: Mouse scrolled (513, 324) with delta (0, 0)
Screenshot: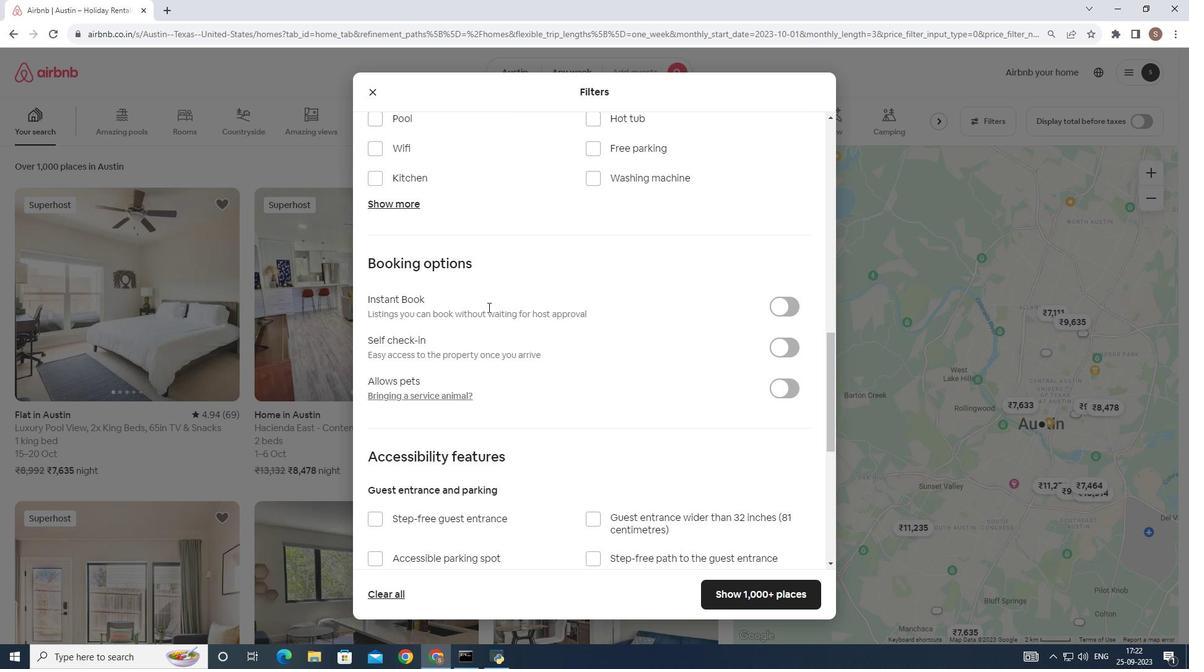 
Action: Mouse moved to (400, 201)
Screenshot: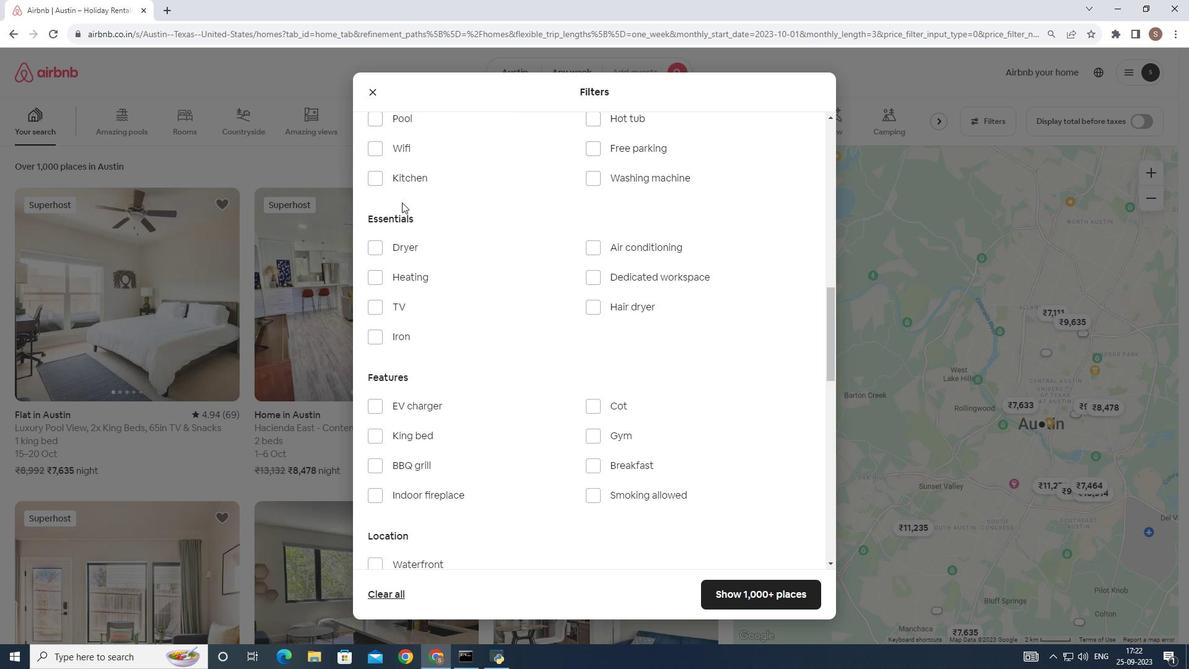 
Action: Mouse pressed left at (400, 201)
Screenshot: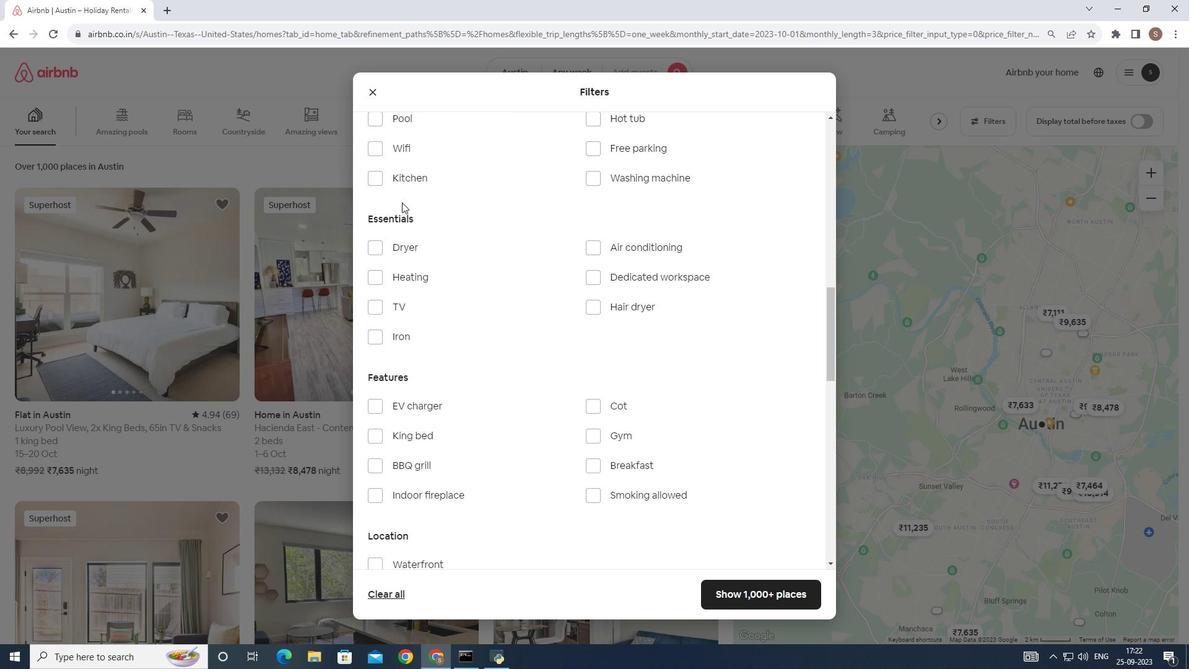 
Action: Mouse moved to (622, 274)
Screenshot: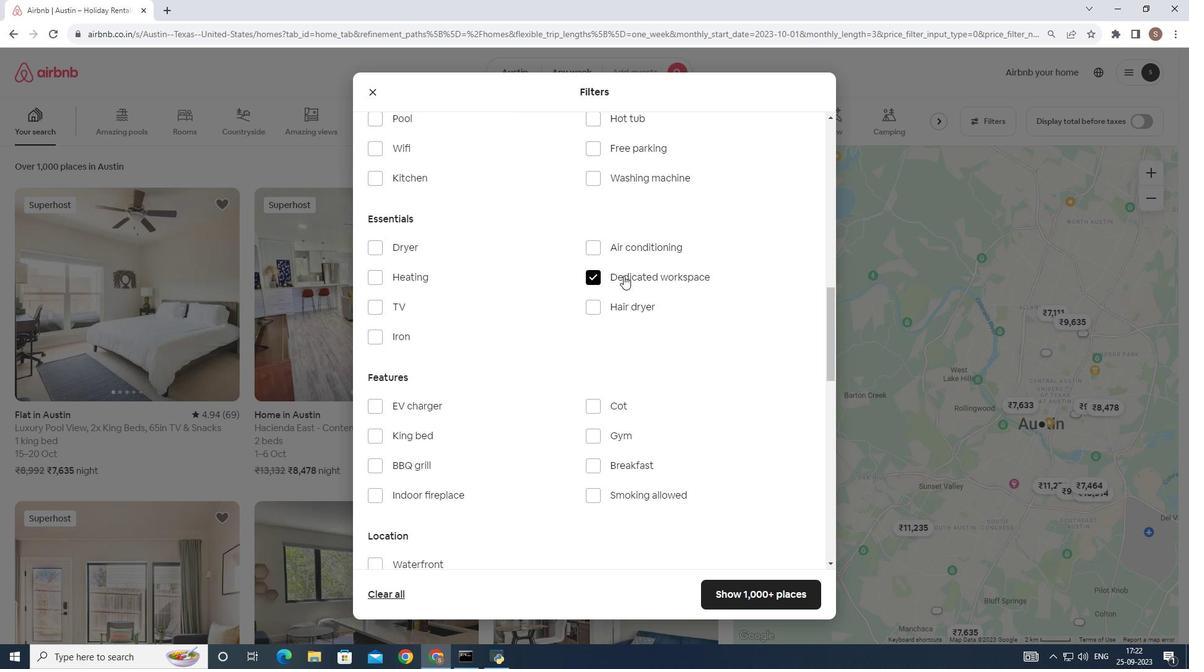 
Action: Mouse pressed left at (622, 274)
Screenshot: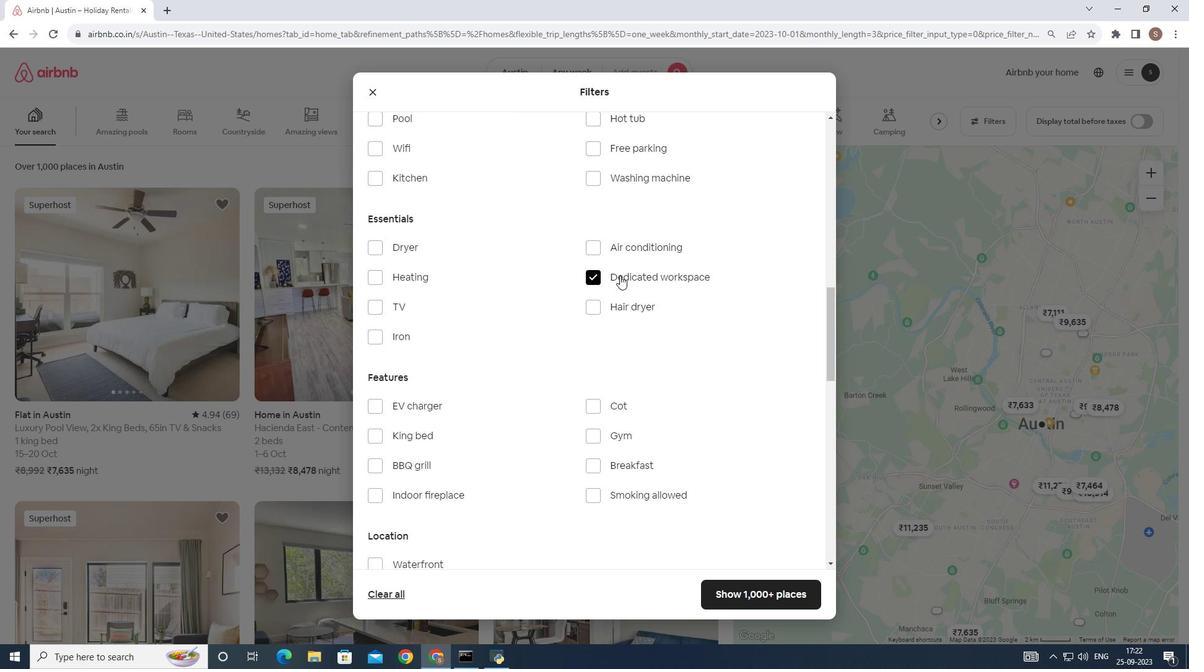 
Action: Mouse moved to (415, 268)
Screenshot: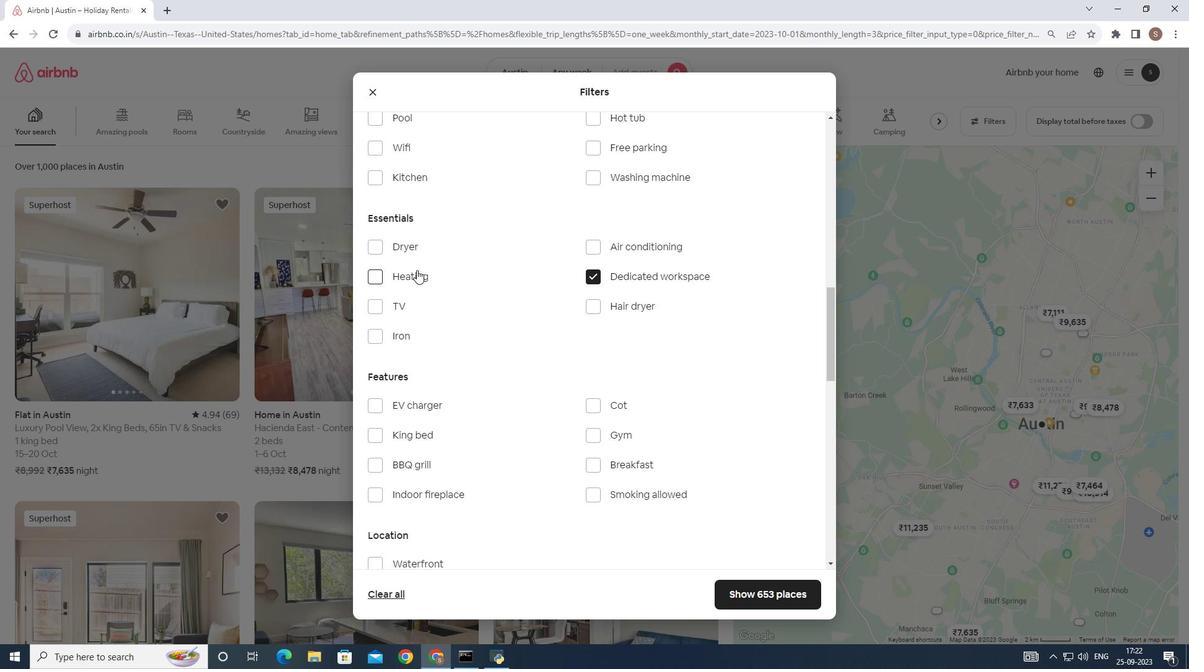 
Action: Mouse scrolled (415, 268) with delta (0, 0)
Screenshot: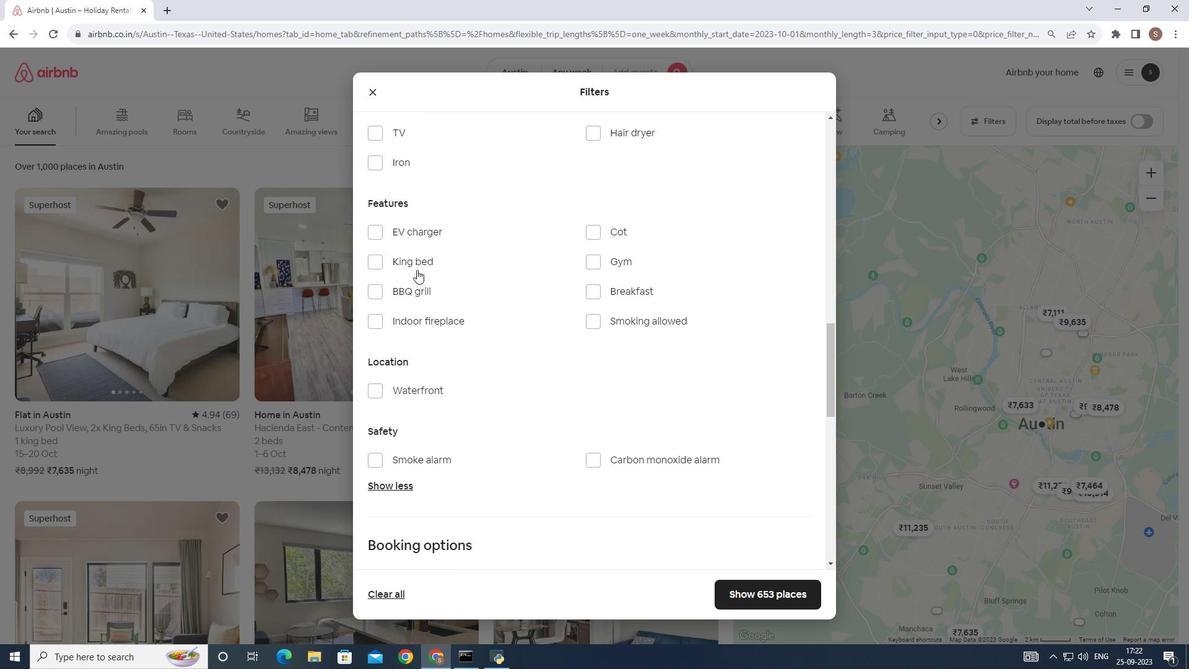 
Action: Mouse scrolled (415, 268) with delta (0, 0)
Screenshot: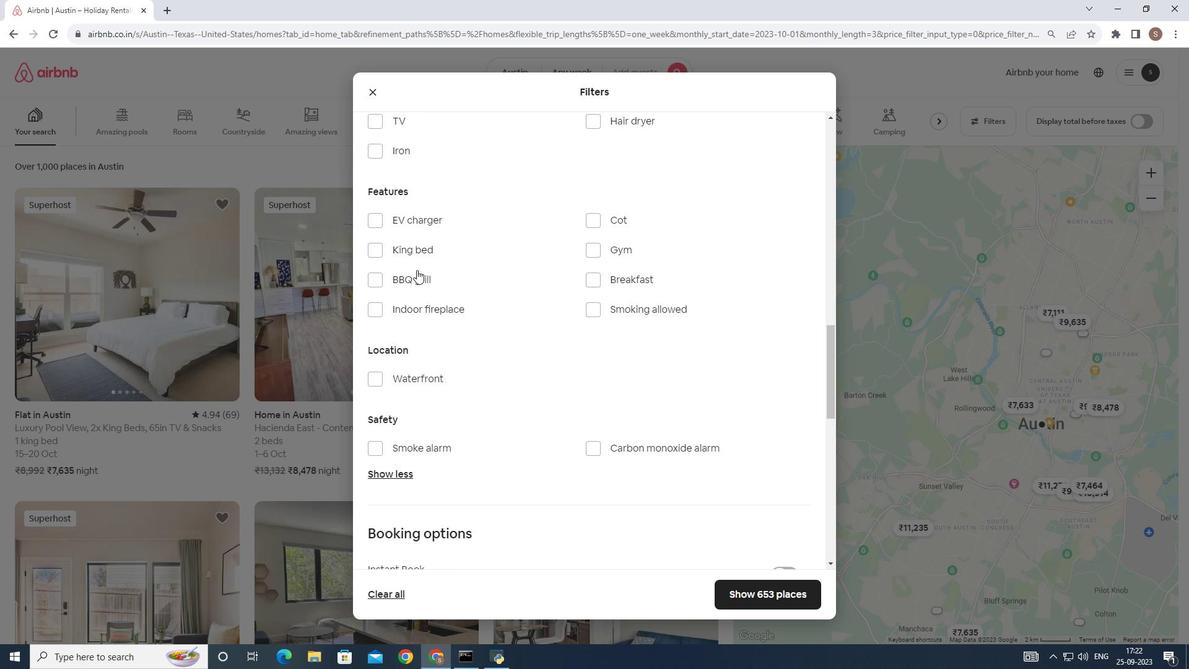 
Action: Mouse scrolled (415, 268) with delta (0, 0)
Screenshot: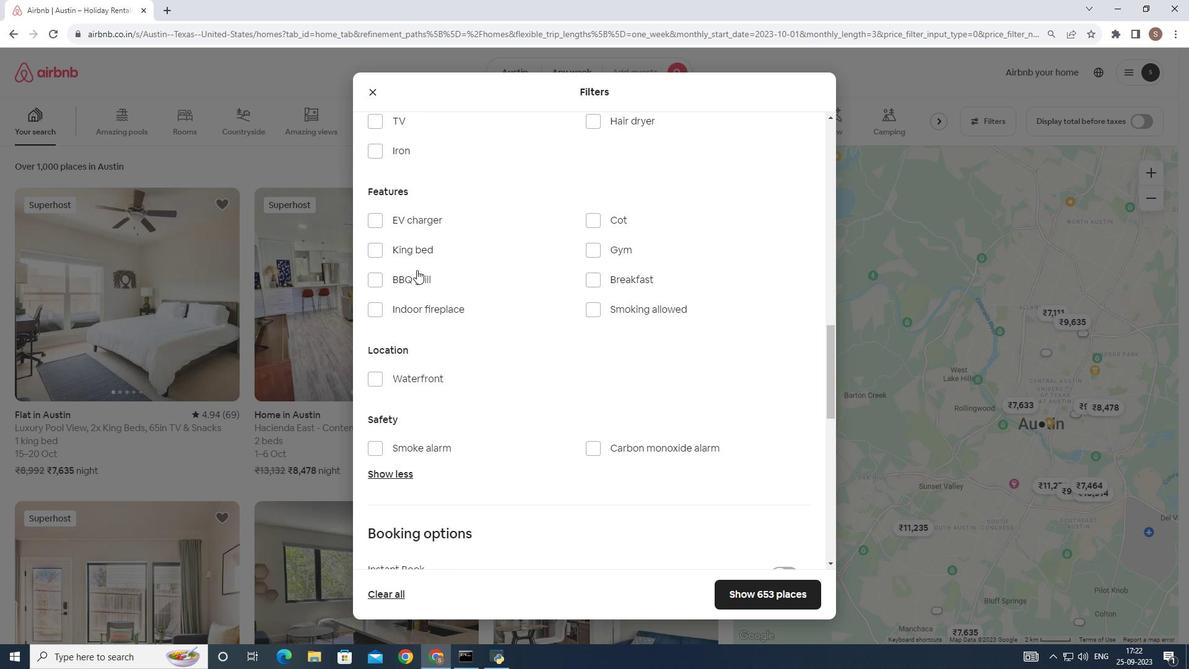 
Action: Mouse scrolled (415, 268) with delta (0, 0)
Screenshot: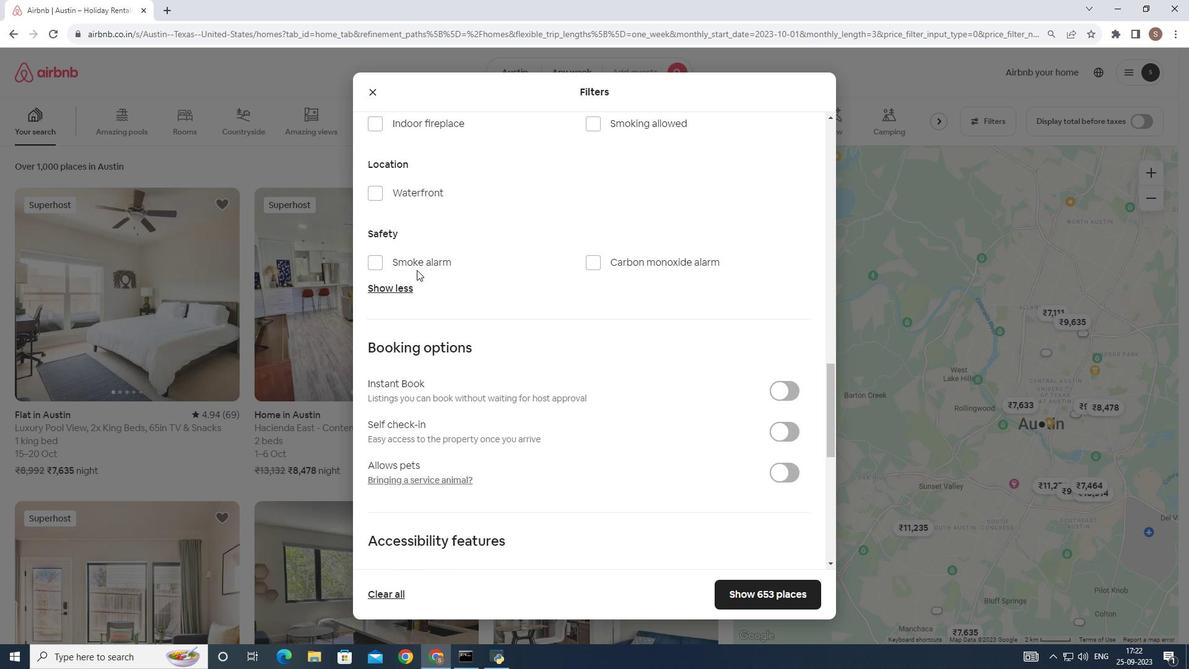 
Action: Mouse scrolled (415, 268) with delta (0, 0)
Screenshot: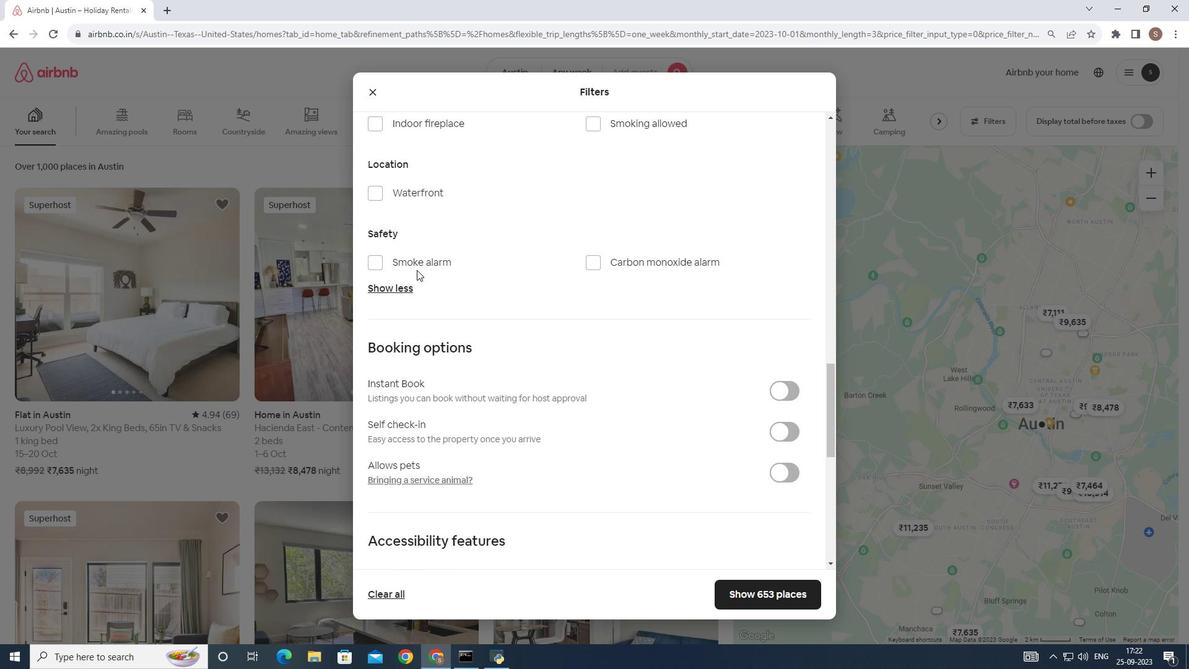 
Action: Mouse scrolled (415, 268) with delta (0, 0)
Screenshot: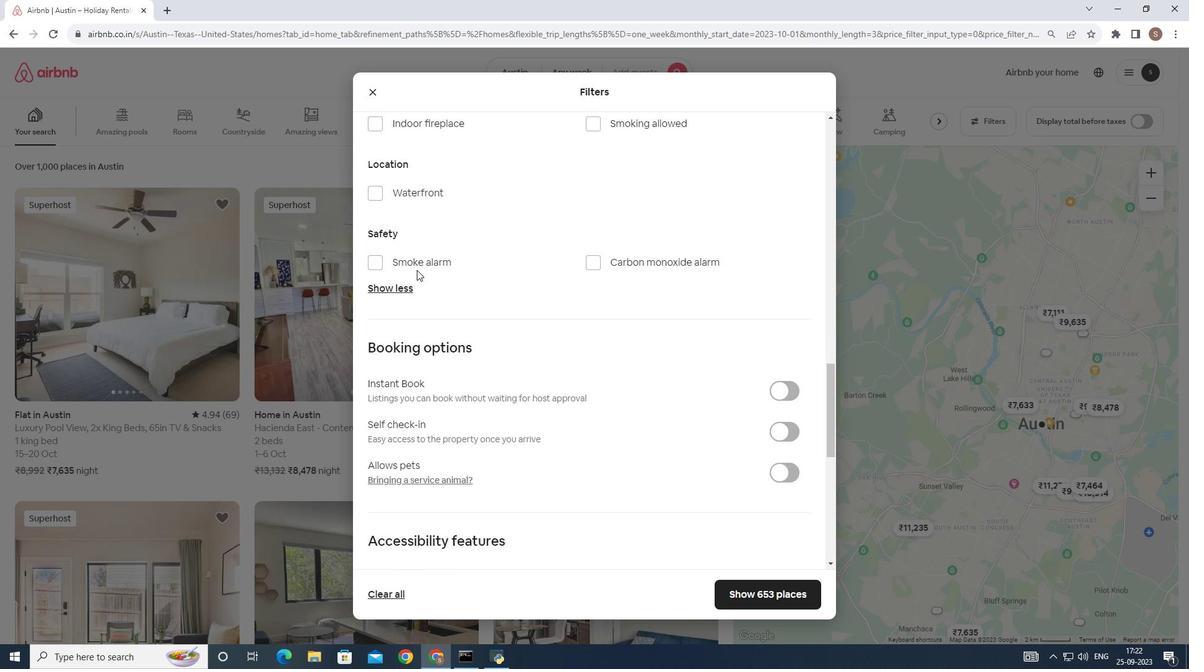 
Action: Mouse scrolled (415, 268) with delta (0, 0)
Screenshot: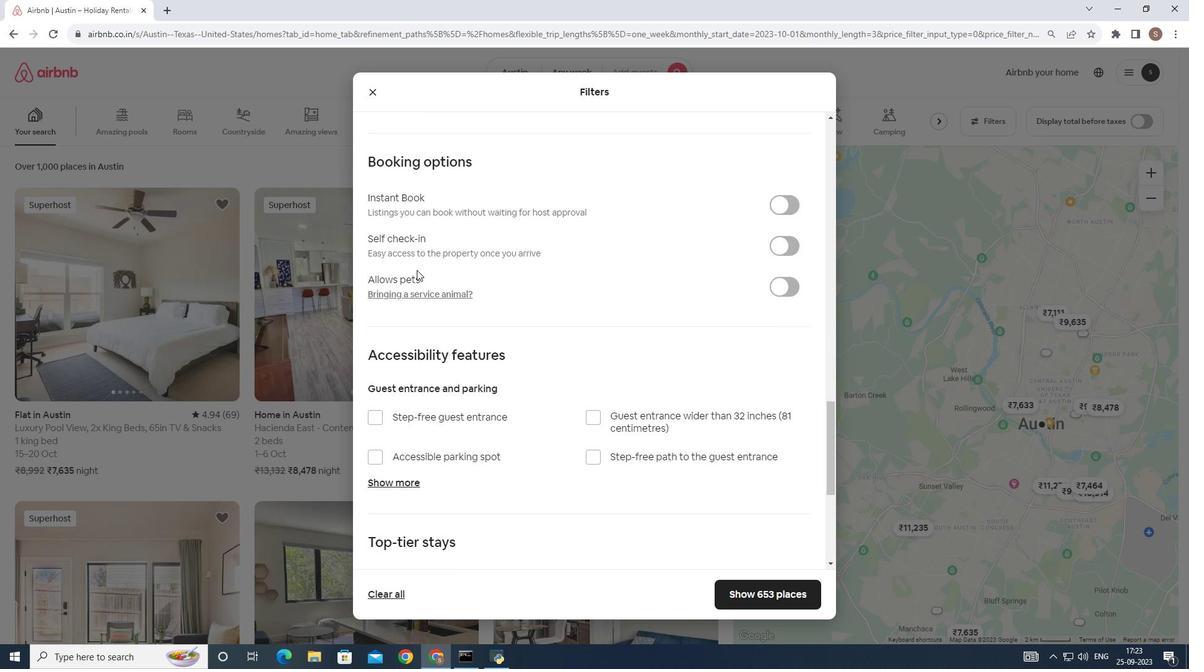 
Action: Mouse scrolled (415, 268) with delta (0, 0)
Screenshot: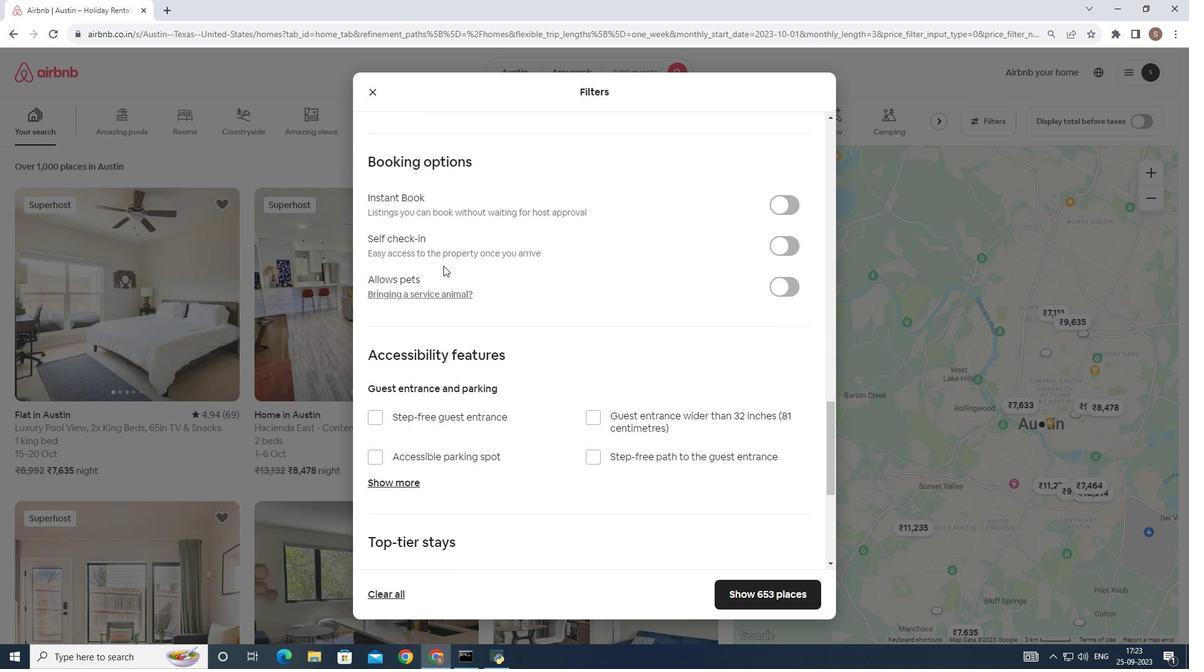 
Action: Mouse scrolled (415, 268) with delta (0, 0)
Screenshot: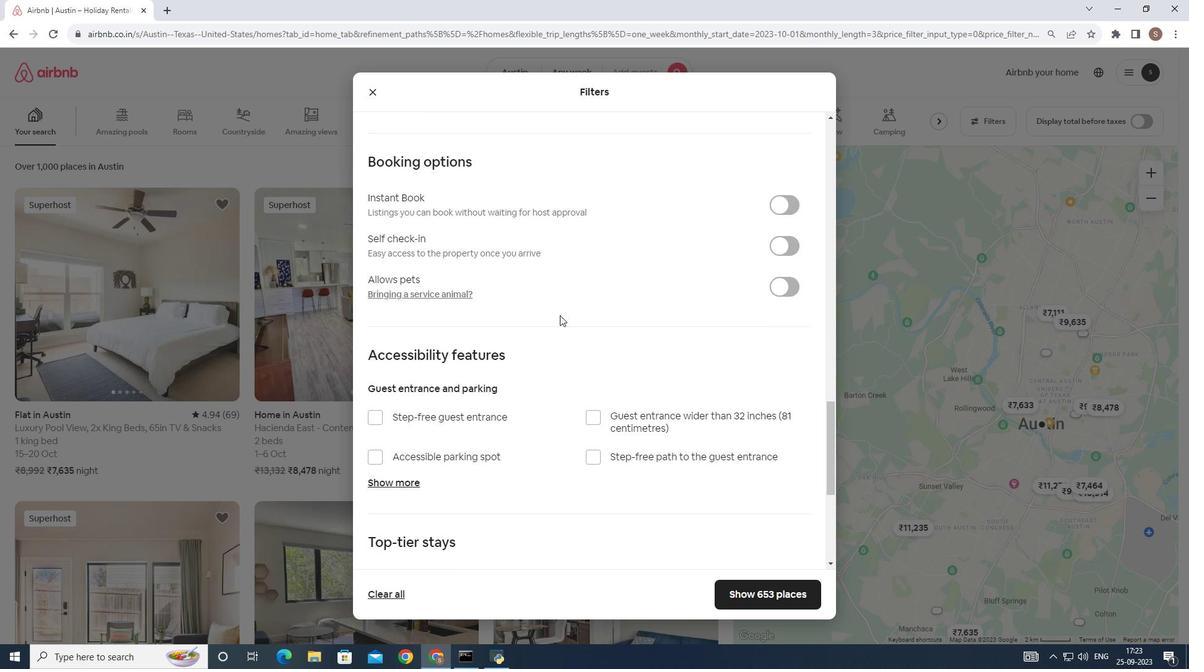 
Action: Mouse moved to (754, 589)
Screenshot: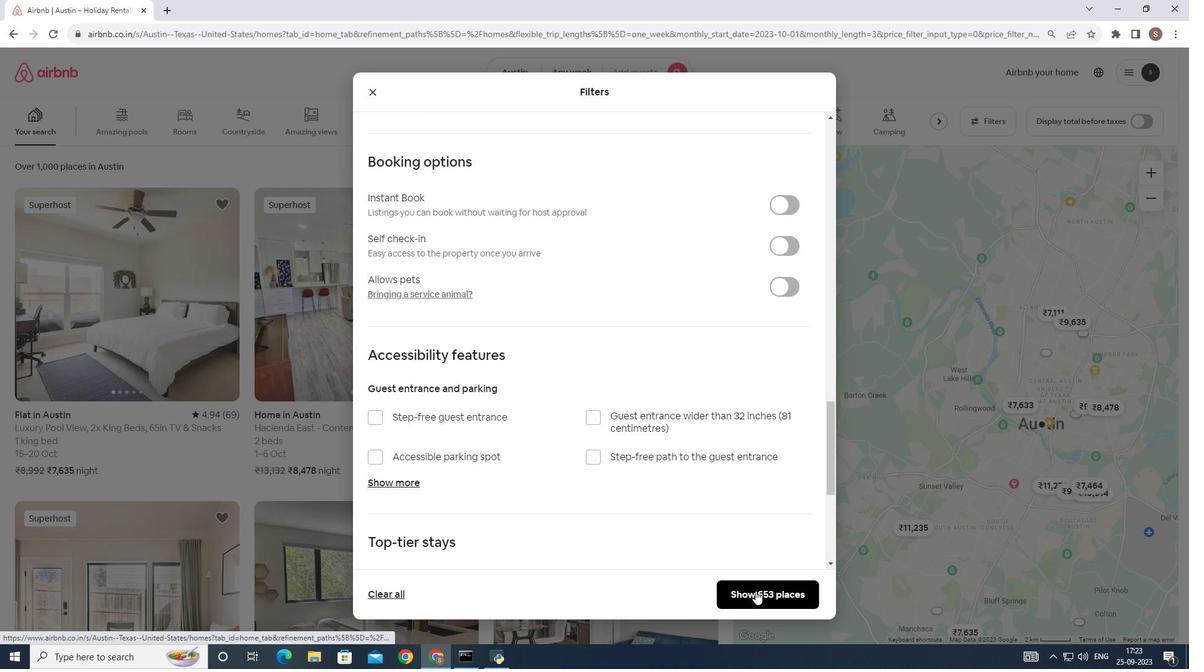 
Action: Mouse pressed left at (754, 589)
Screenshot: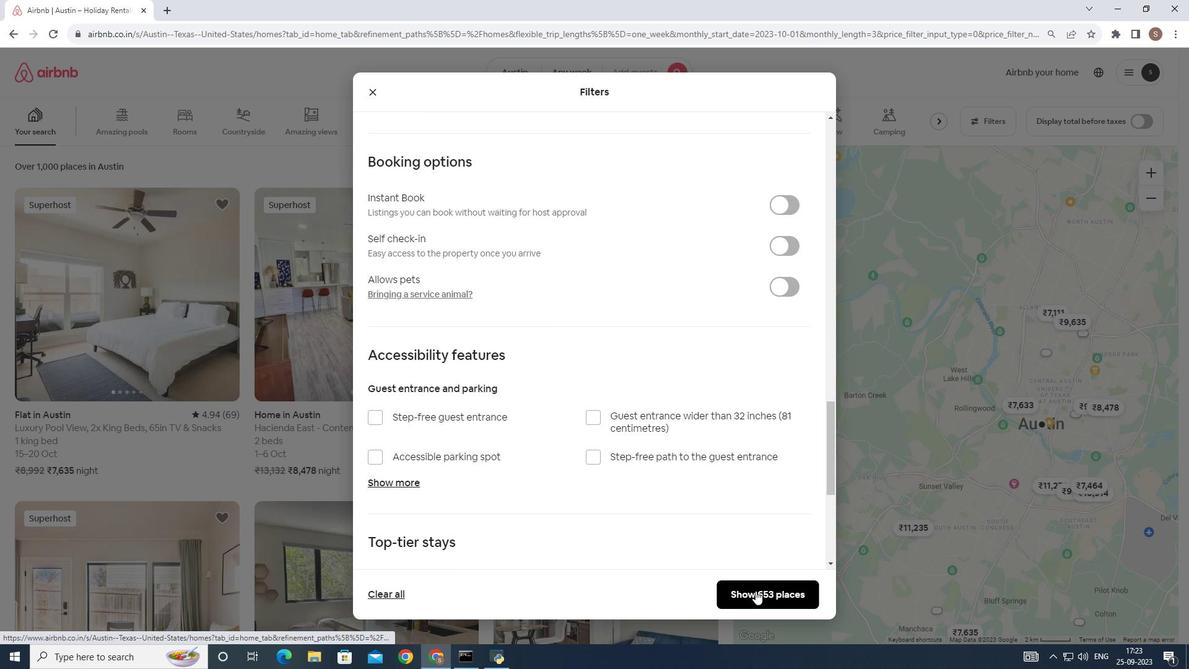 
Action: Mouse moved to (391, 353)
Screenshot: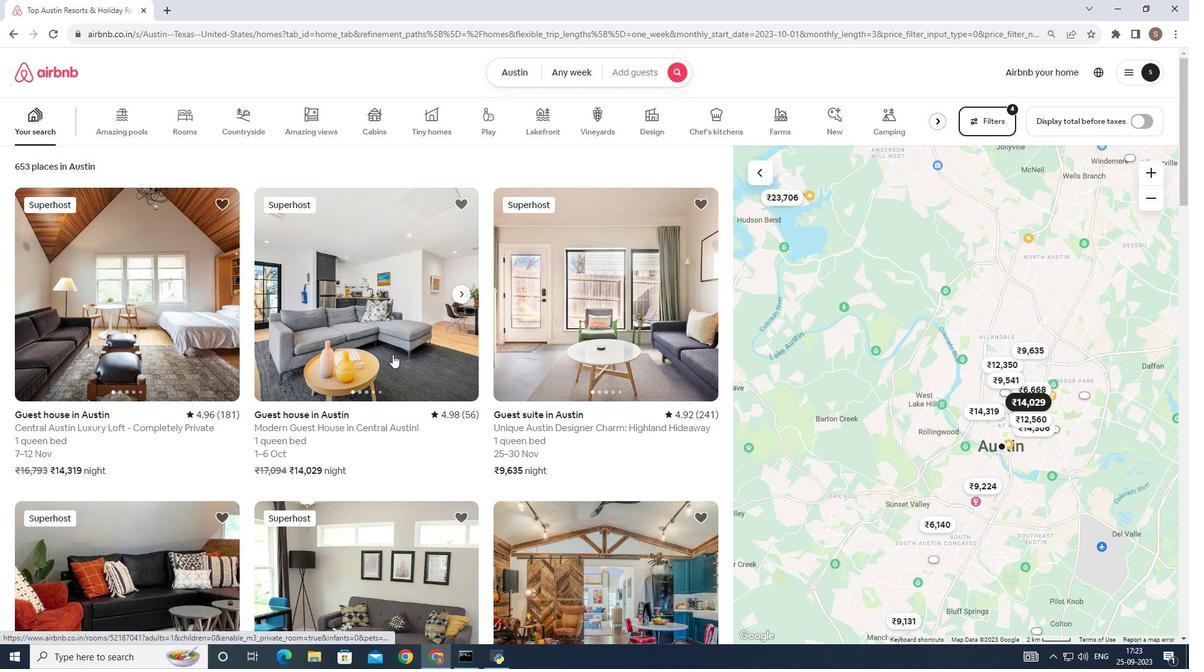 
Action: Mouse pressed left at (391, 353)
Screenshot: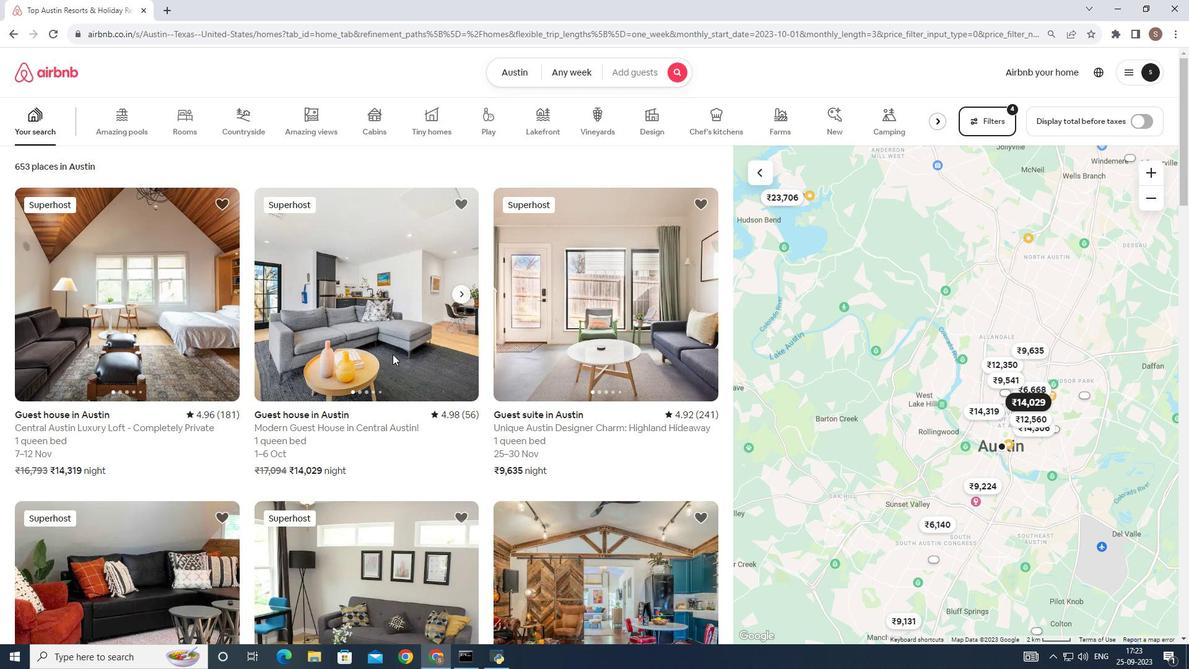 
Action: Mouse scrolled (391, 352) with delta (0, 0)
Screenshot: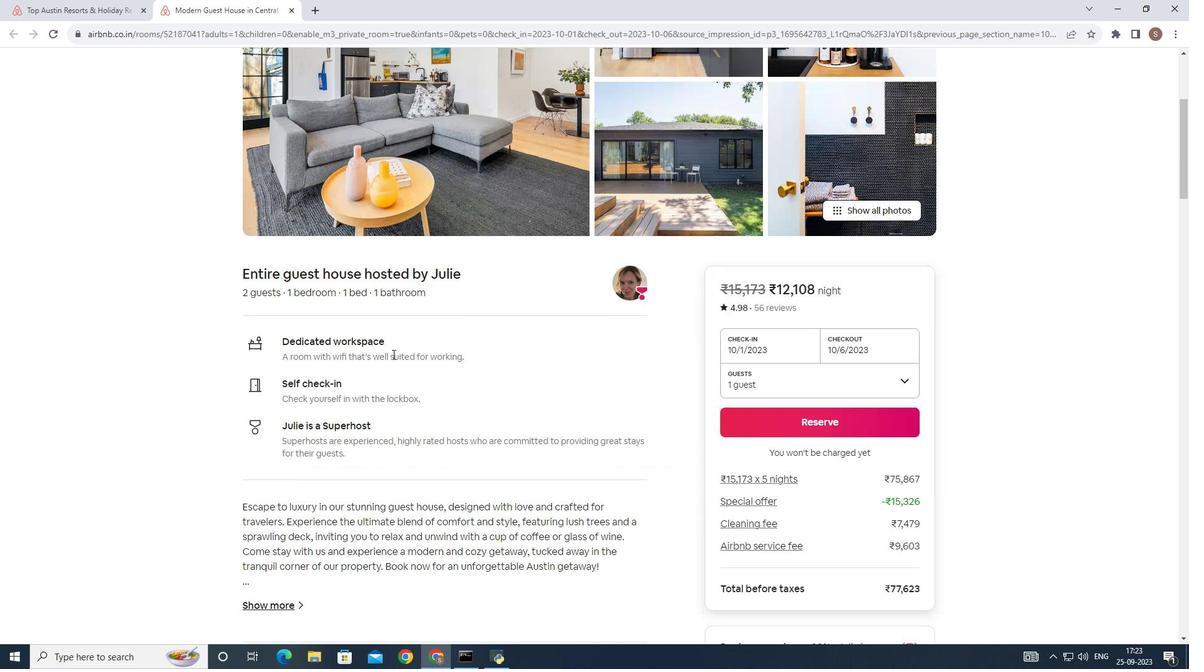 
Action: Mouse scrolled (391, 352) with delta (0, 0)
Screenshot: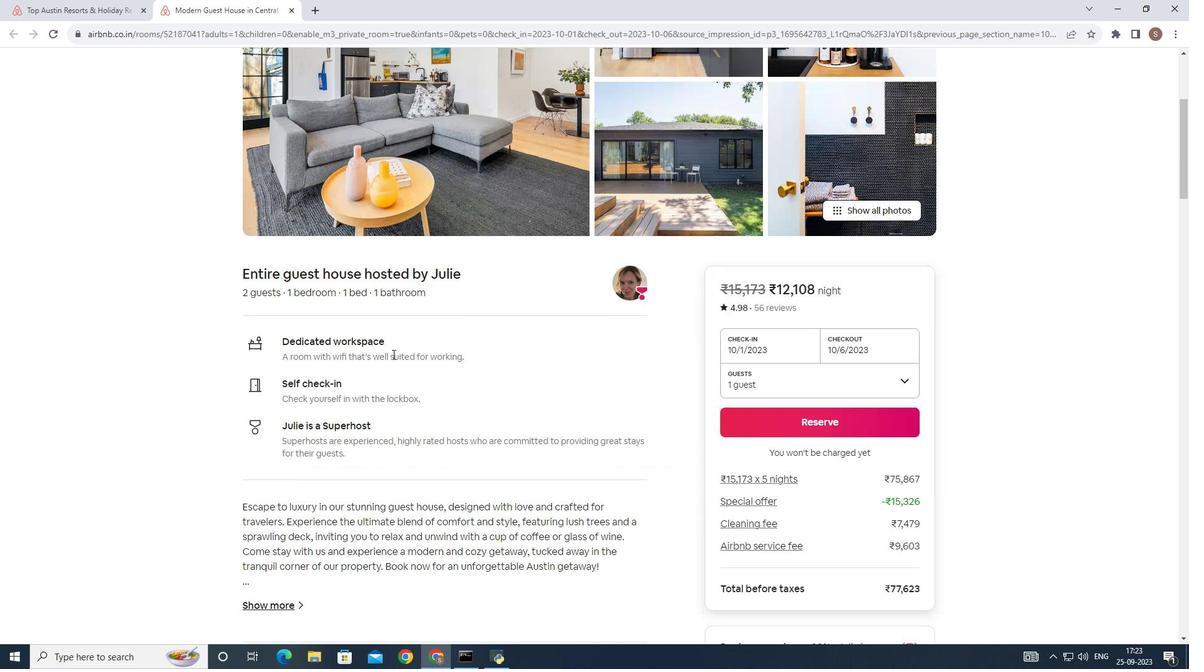 
Action: Mouse scrolled (391, 352) with delta (0, 0)
Screenshot: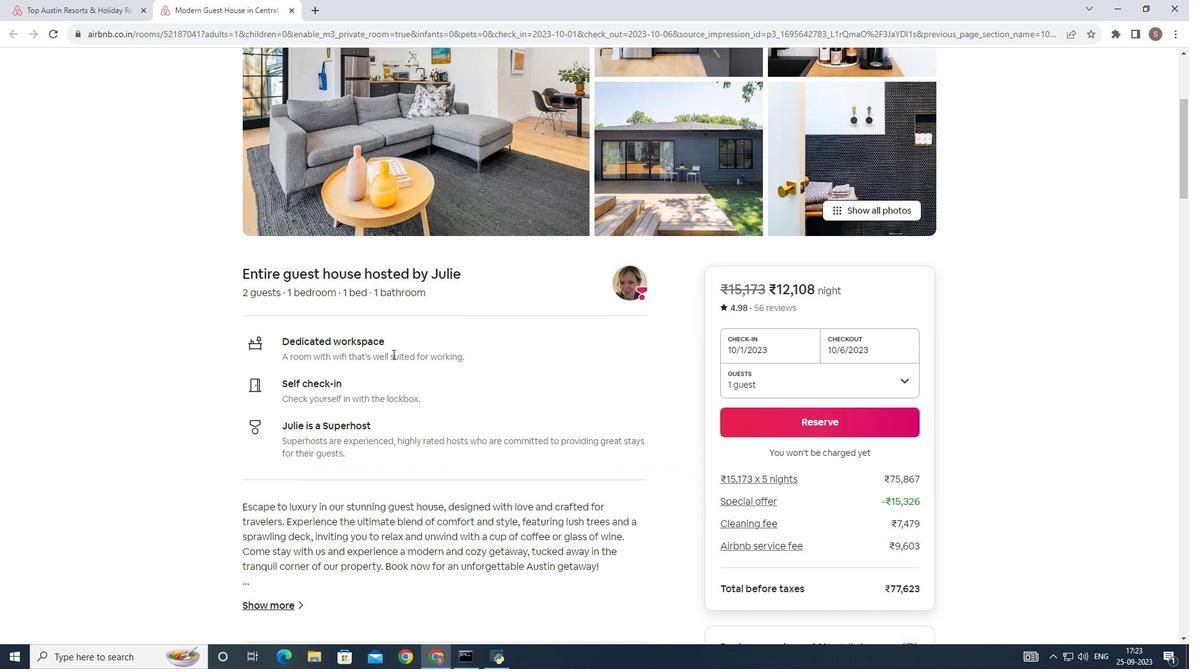
Action: Mouse scrolled (391, 352) with delta (0, 0)
Screenshot: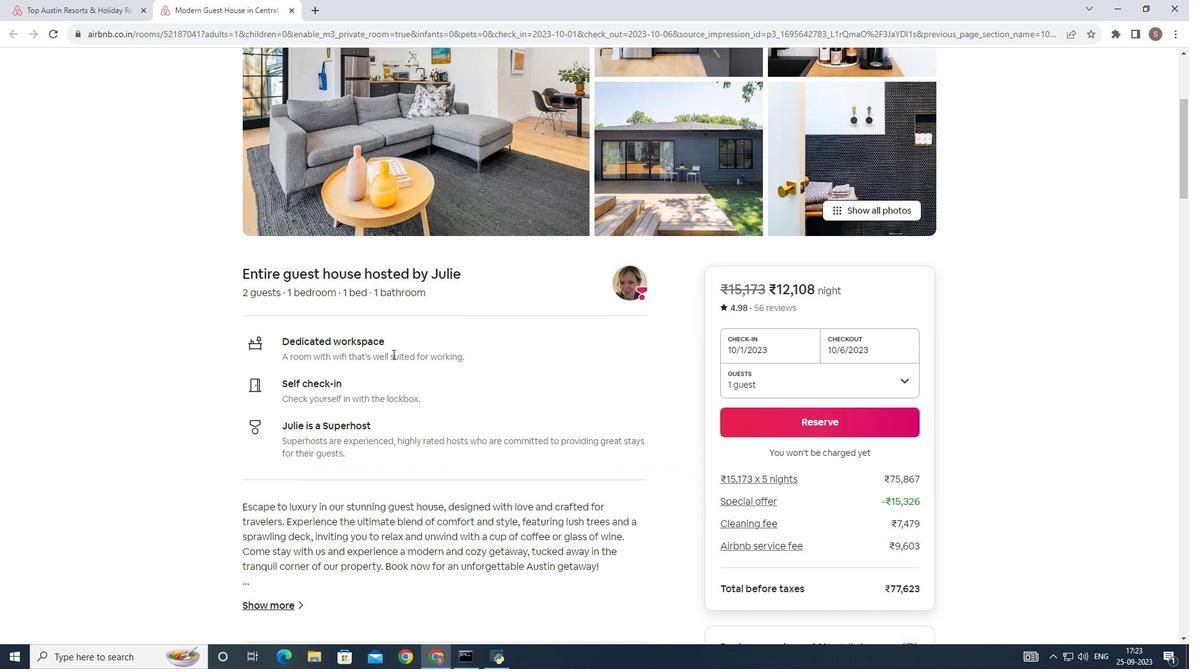 
Action: Mouse scrolled (391, 352) with delta (0, 0)
Screenshot: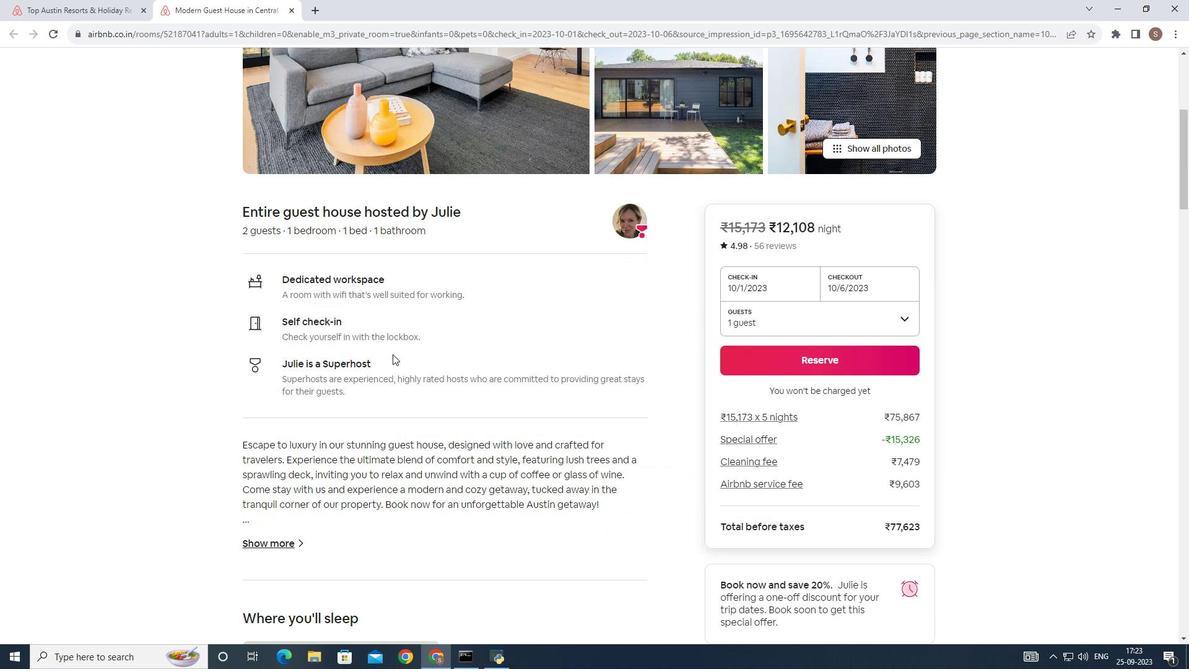 
Action: Mouse scrolled (391, 352) with delta (0, 0)
Screenshot: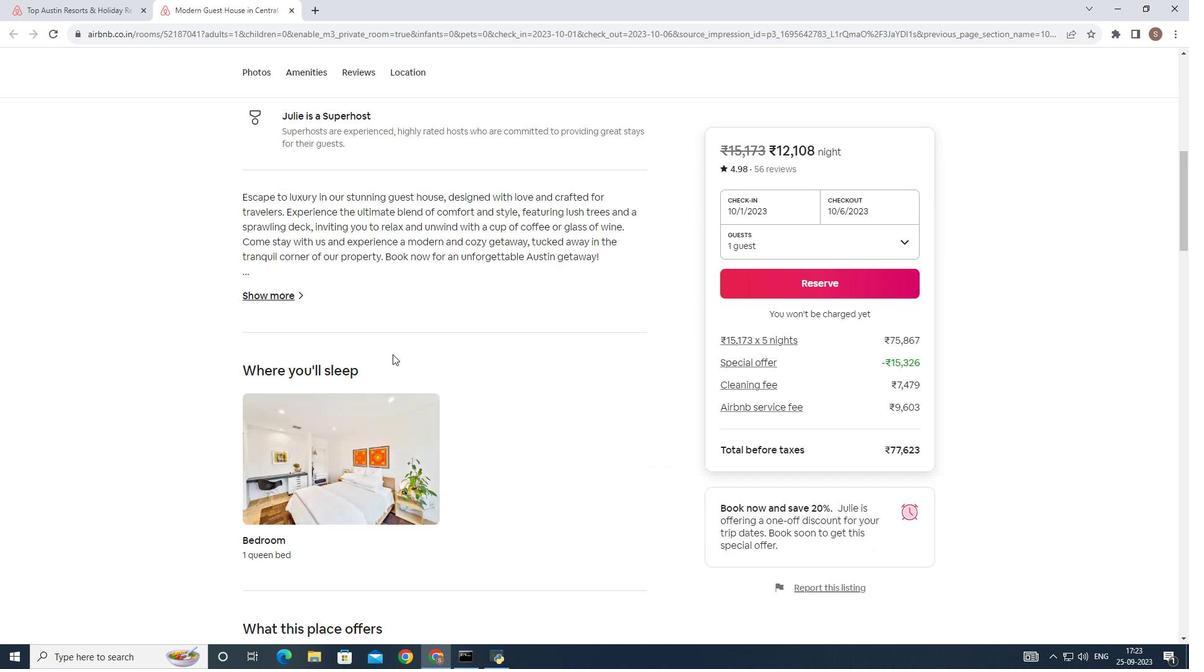 
Action: Mouse scrolled (391, 352) with delta (0, 0)
Screenshot: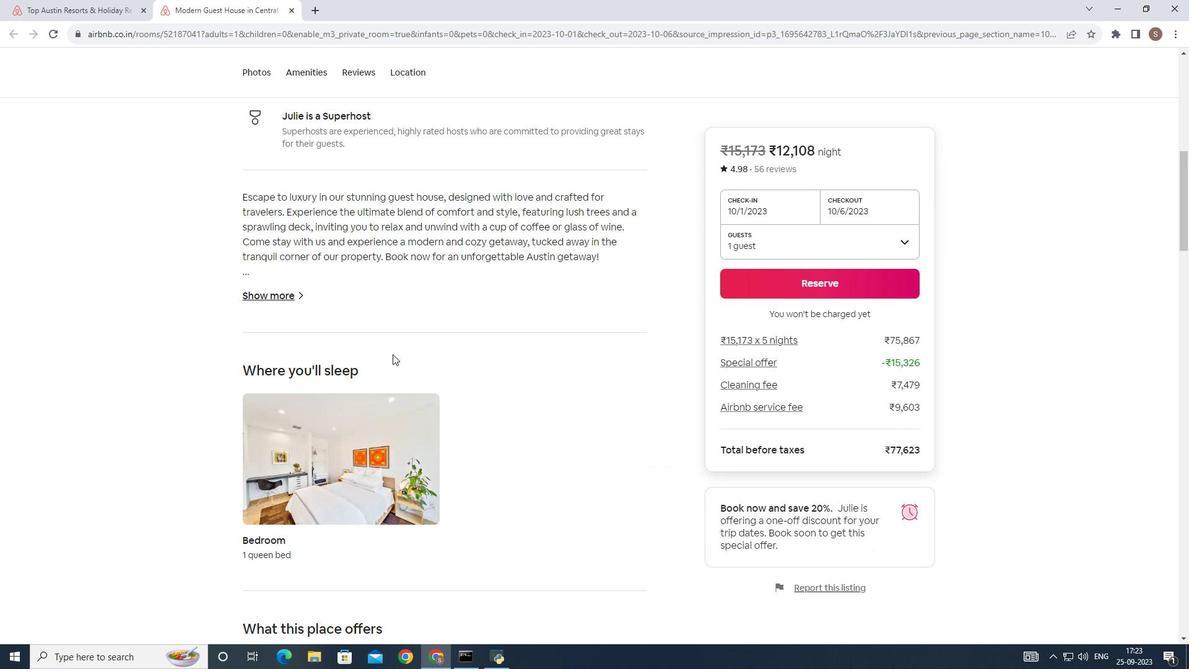 
Action: Mouse scrolled (391, 352) with delta (0, 0)
Screenshot: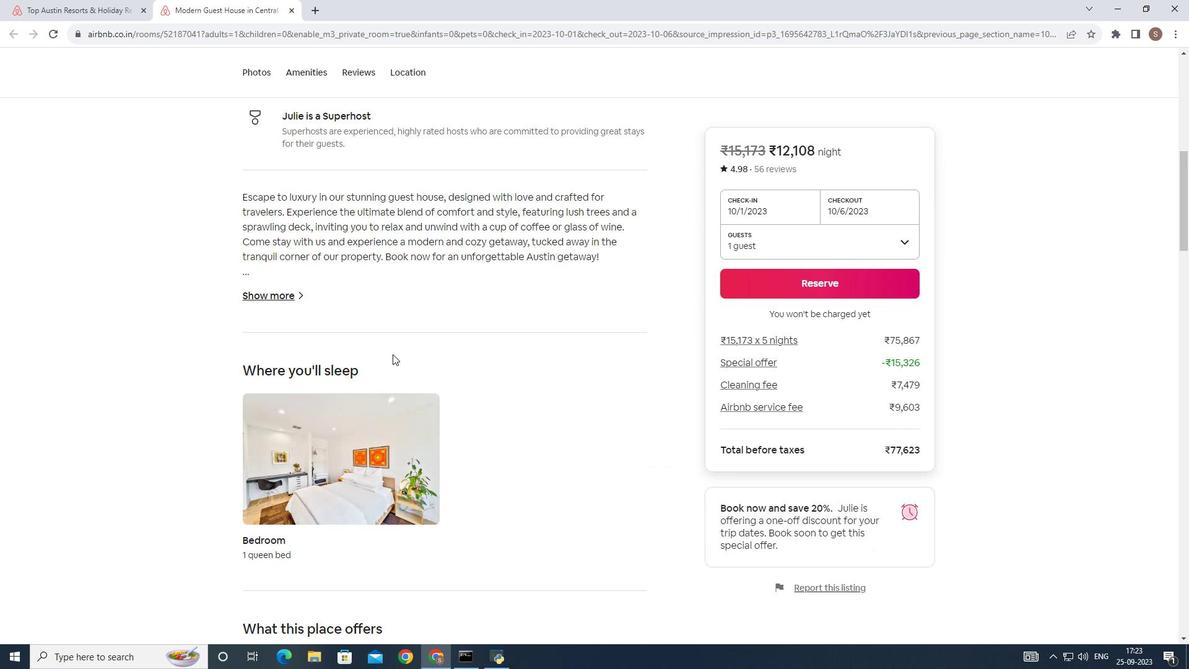 
Action: Mouse scrolled (391, 352) with delta (0, 0)
Screenshot: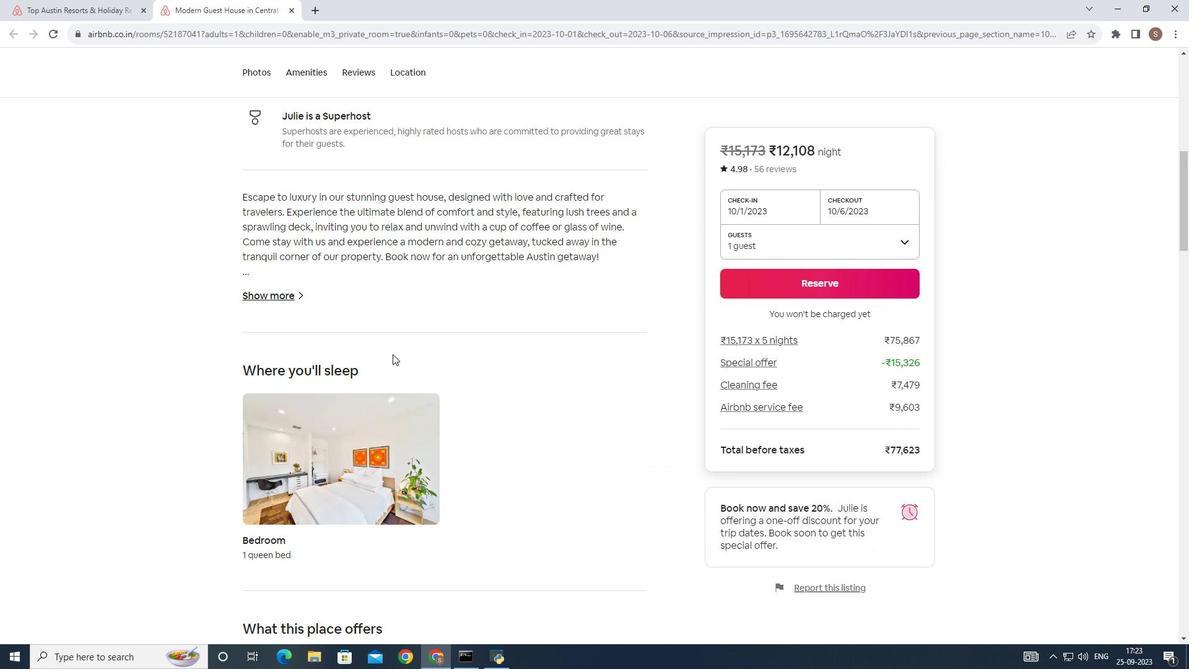 
Action: Mouse moved to (300, 298)
Screenshot: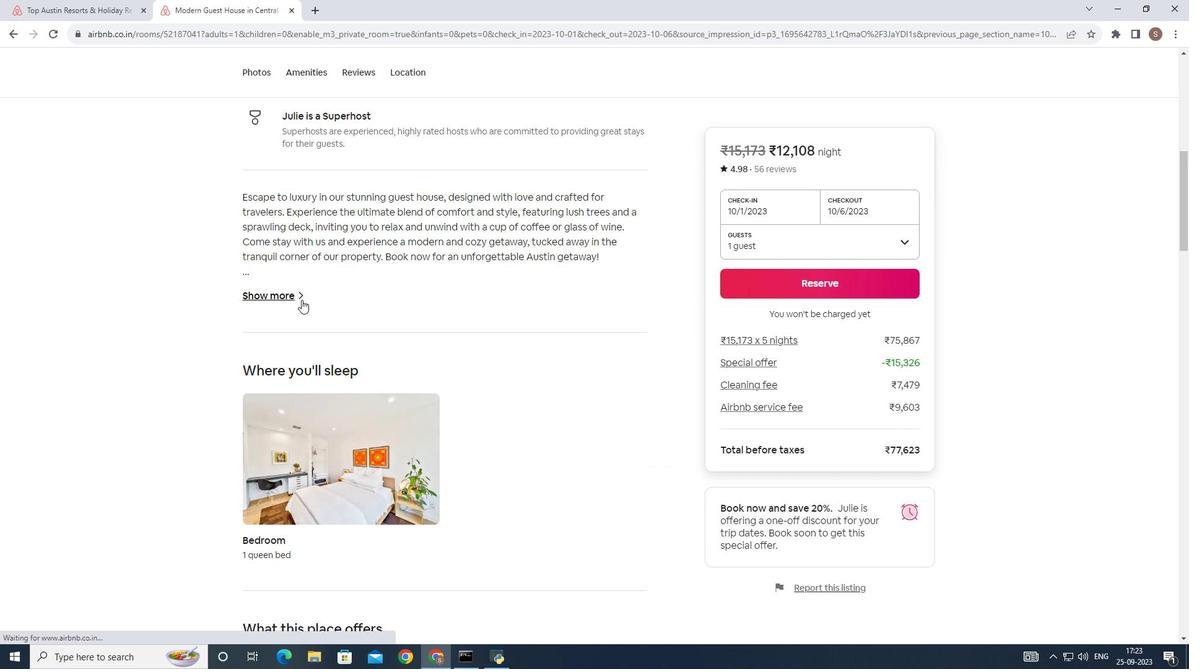 
Action: Mouse pressed left at (300, 298)
Screenshot: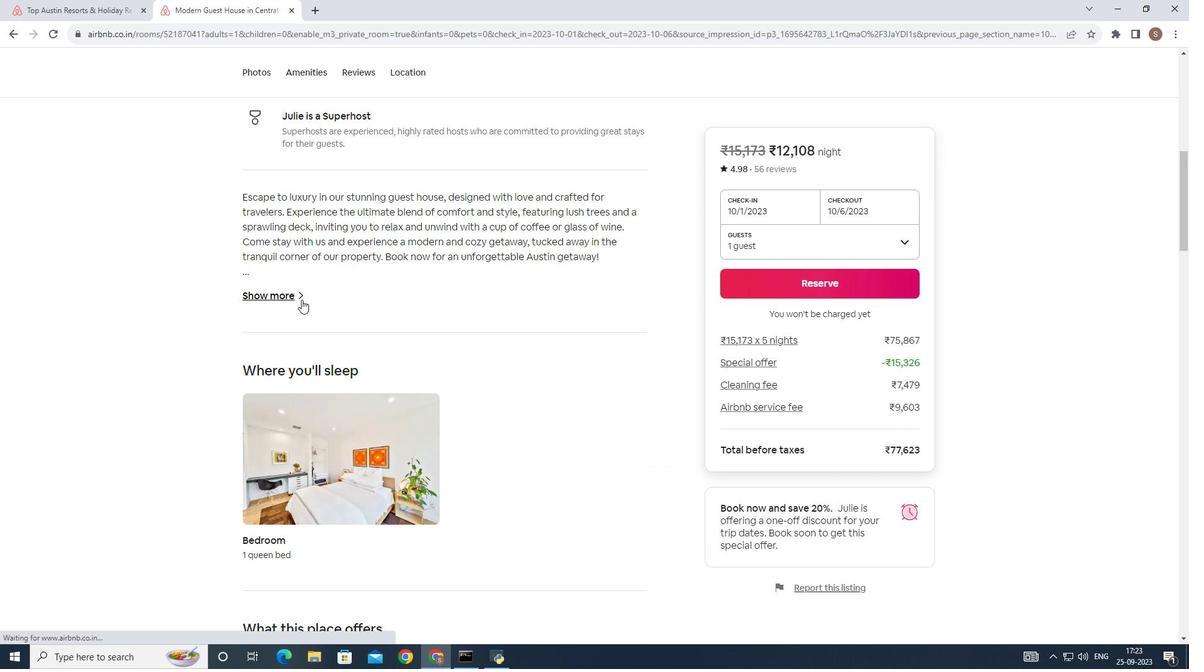 
Action: Mouse moved to (476, 309)
Screenshot: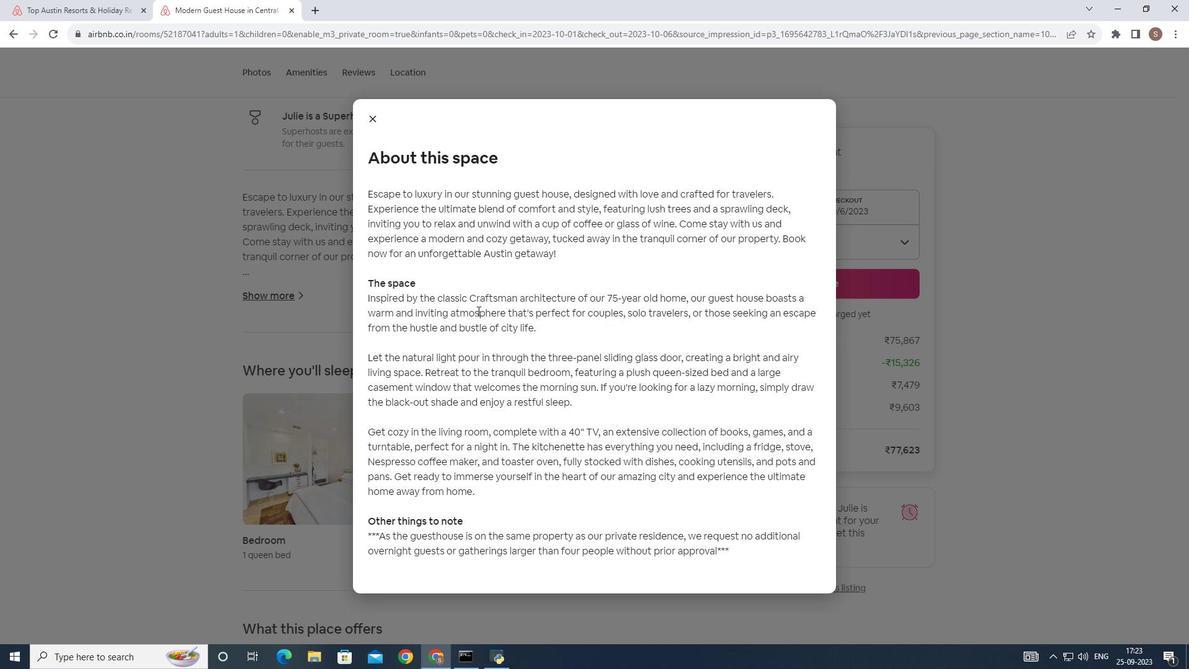 
Action: Mouse scrolled (476, 309) with delta (0, 0)
Screenshot: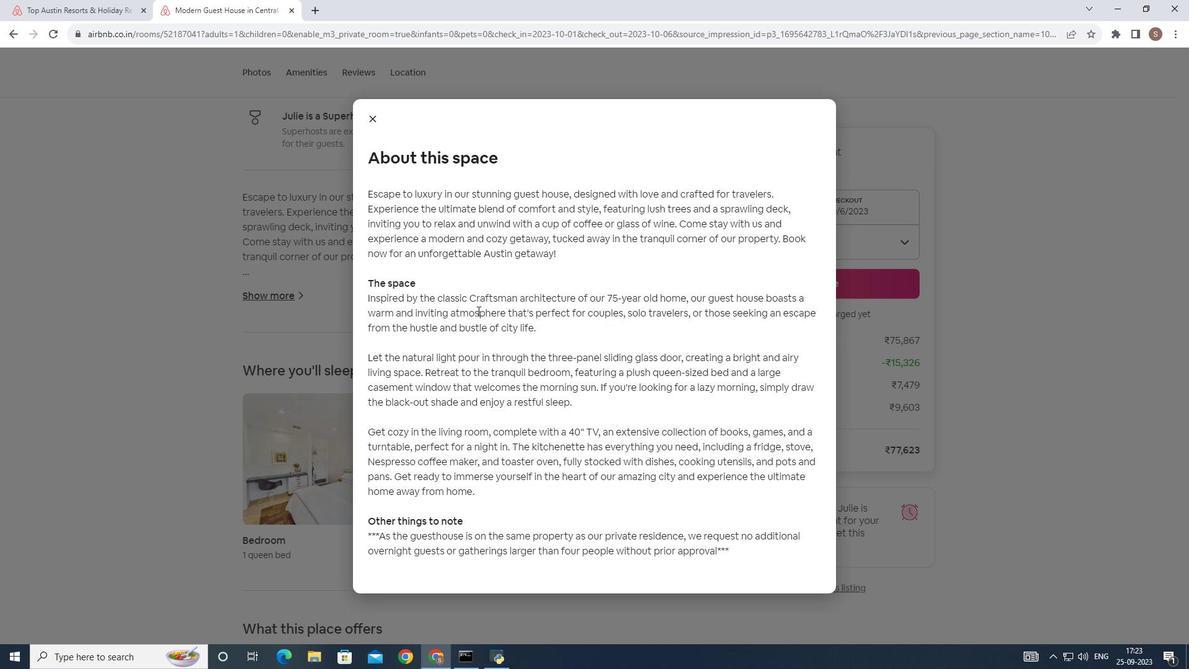 
Action: Mouse scrolled (476, 309) with delta (0, 0)
Screenshot: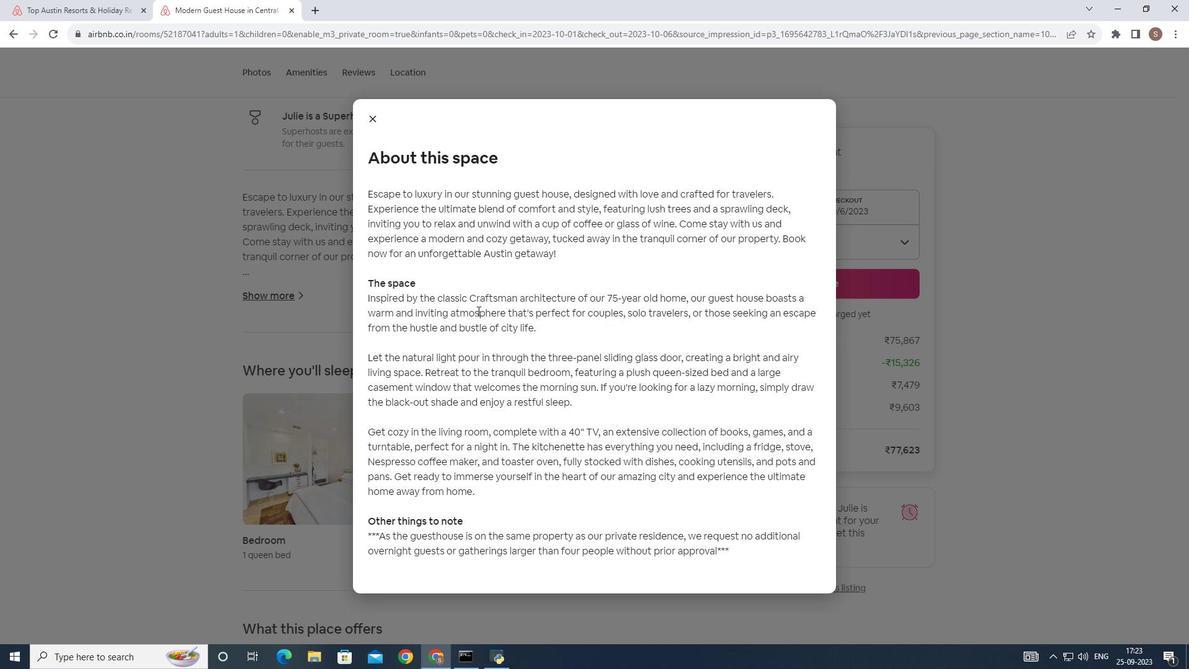 
Action: Mouse scrolled (476, 309) with delta (0, 0)
Screenshot: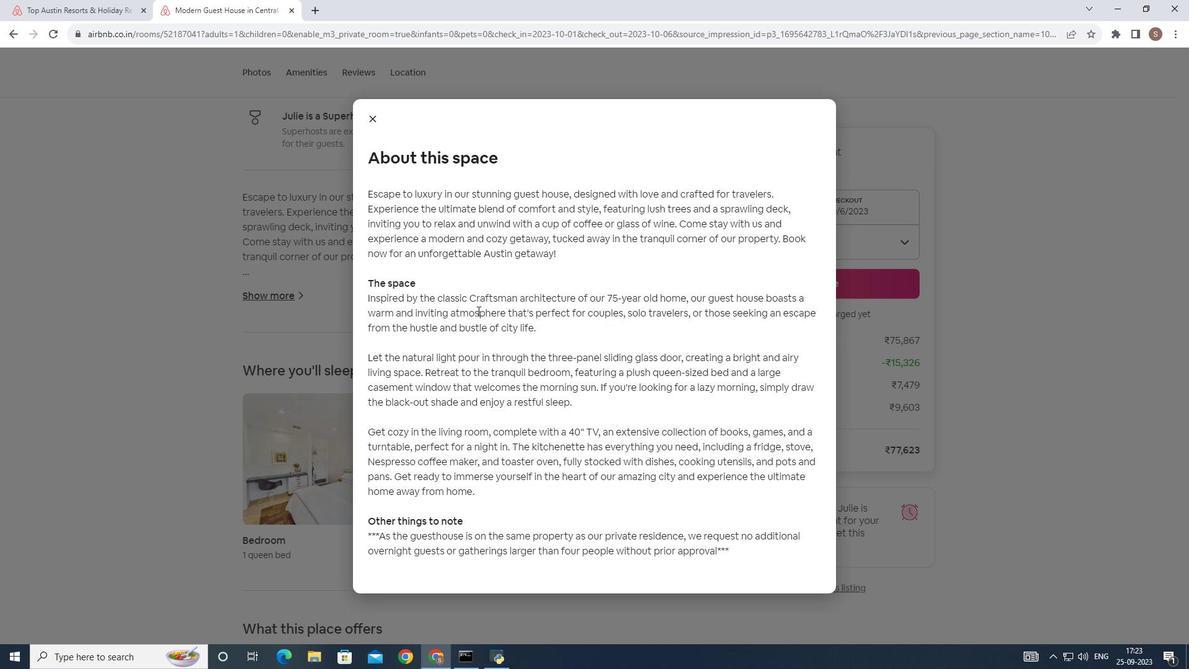 
Action: Mouse scrolled (476, 309) with delta (0, 0)
Screenshot: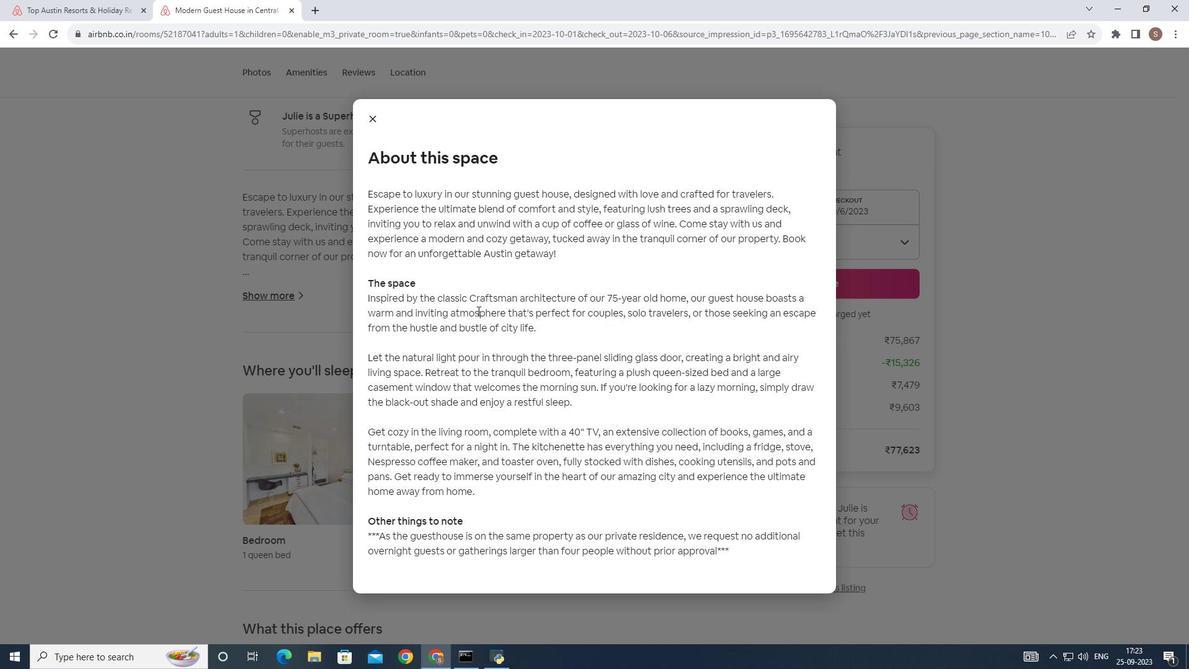 
Action: Mouse moved to (374, 115)
Screenshot: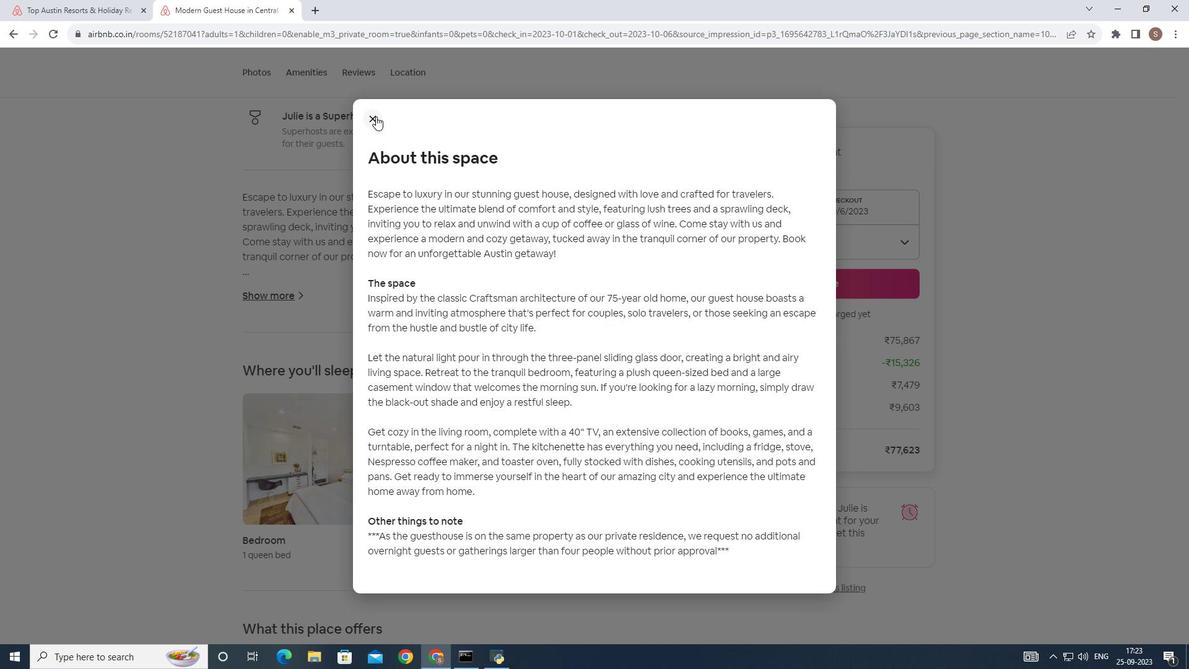 
Action: Mouse pressed left at (374, 115)
Screenshot: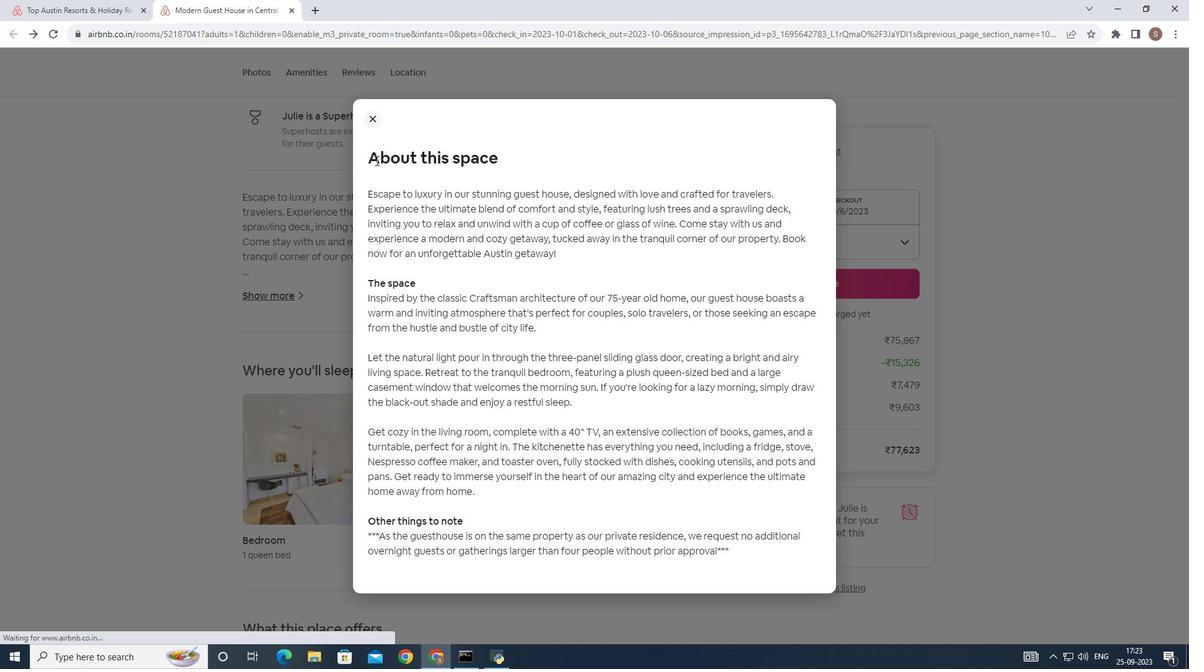 
Action: Mouse moved to (375, 295)
Screenshot: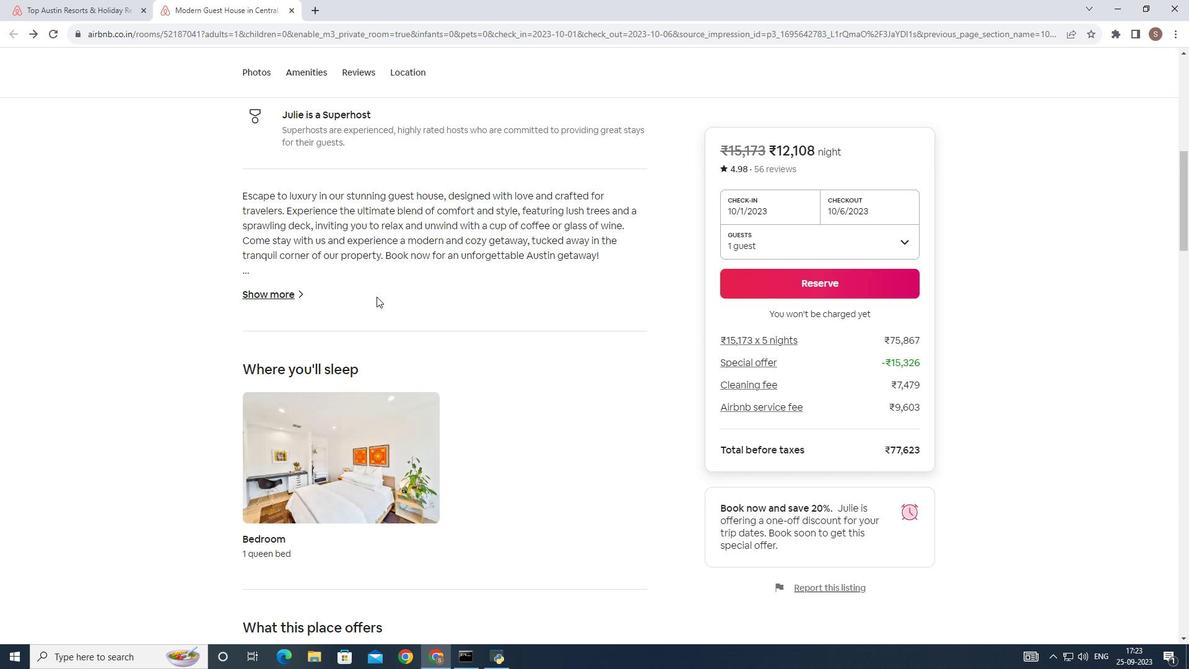 
Action: Mouse scrolled (375, 294) with delta (0, 0)
Screenshot: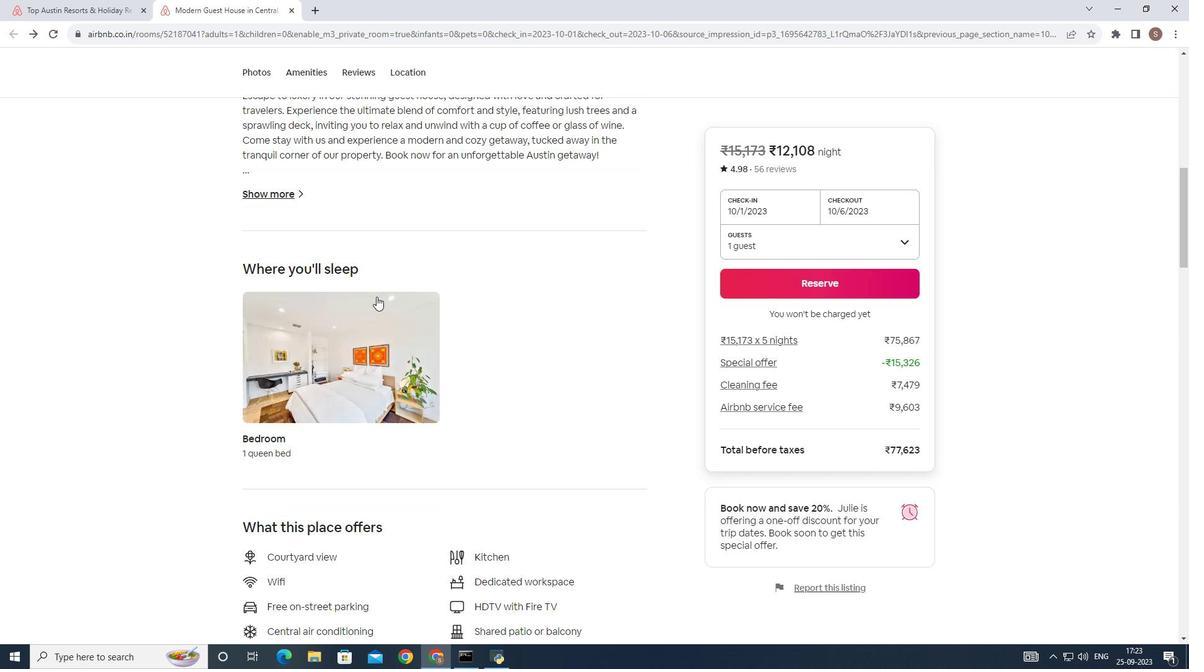 
Action: Mouse scrolled (375, 294) with delta (0, 0)
Screenshot: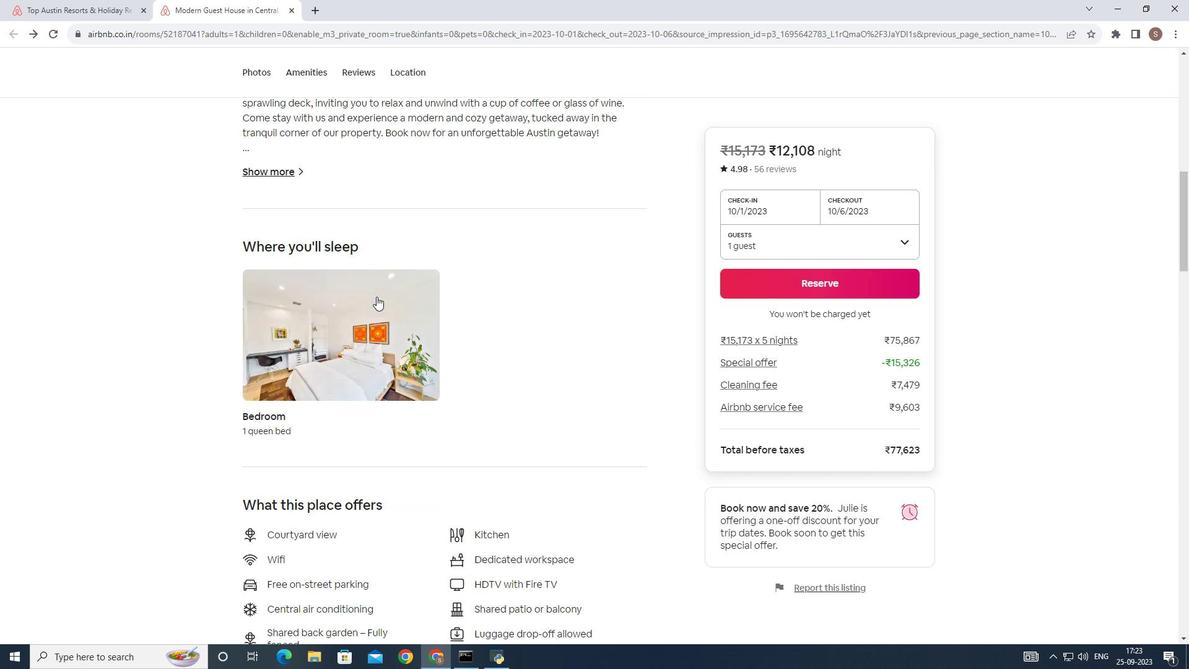 
Action: Mouse scrolled (375, 294) with delta (0, 0)
Screenshot: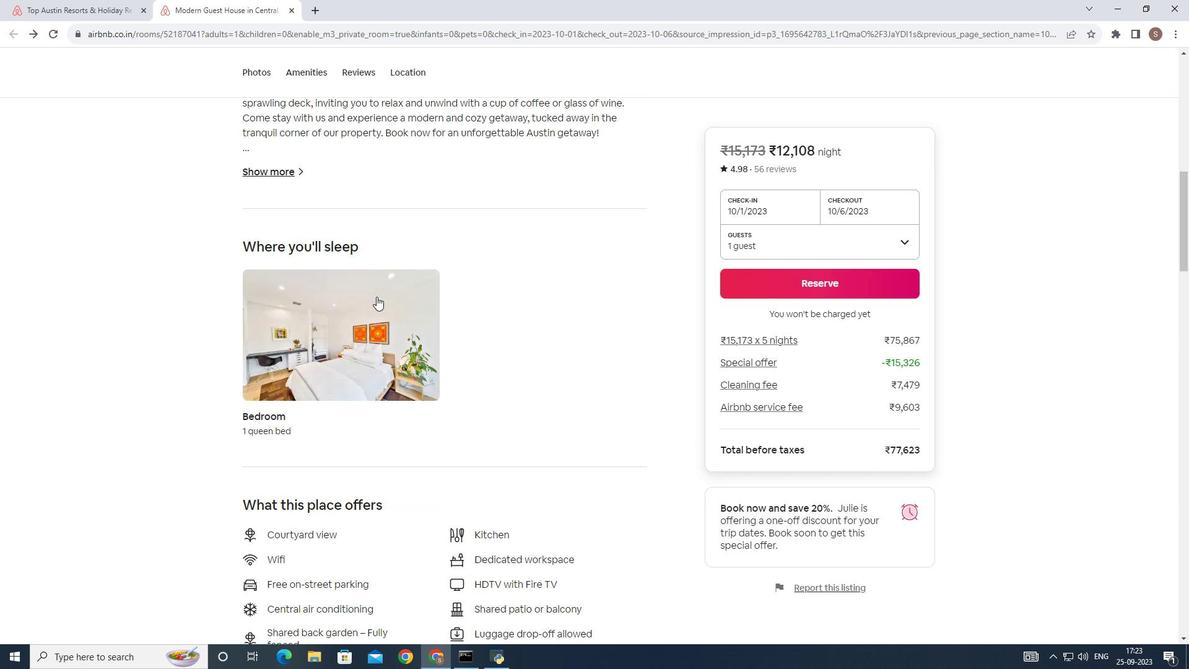 
Action: Mouse scrolled (375, 294) with delta (0, 0)
Screenshot: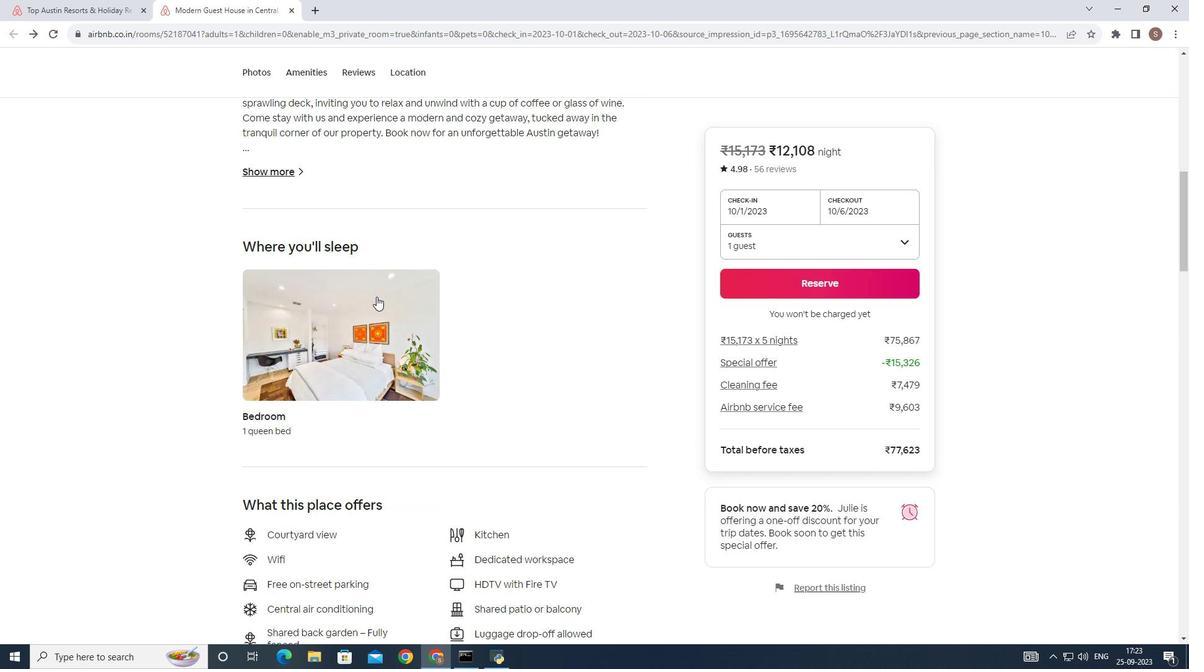 
Action: Mouse scrolled (375, 294) with delta (0, 0)
Screenshot: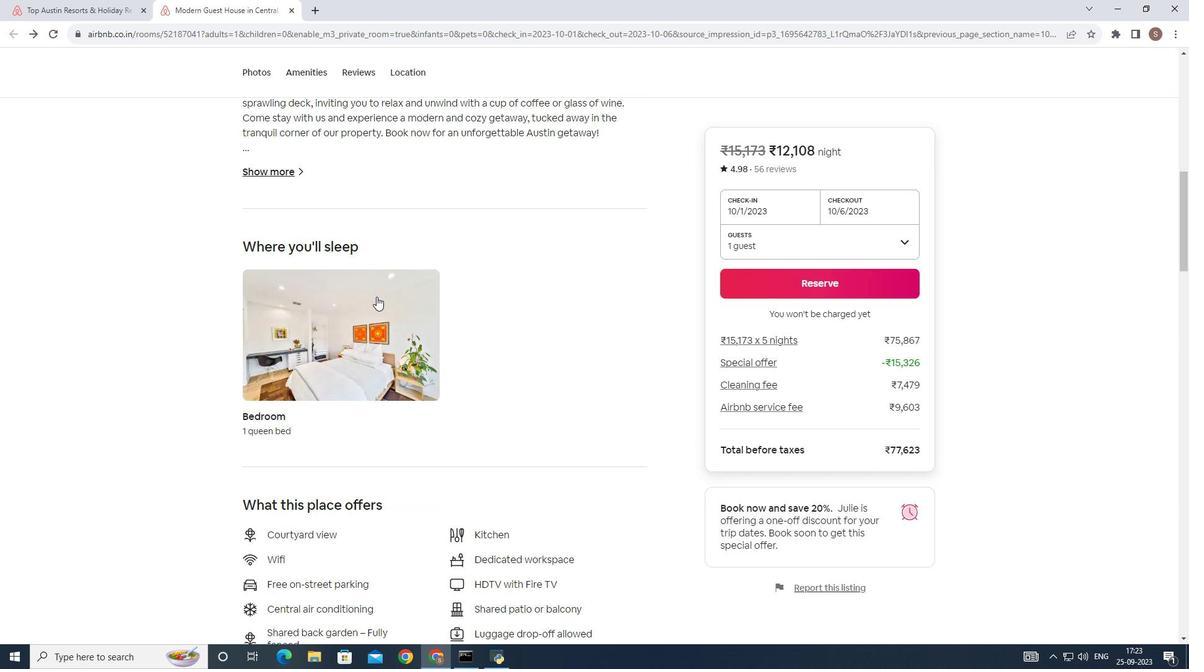 
Action: Mouse scrolled (375, 294) with delta (0, 0)
Screenshot: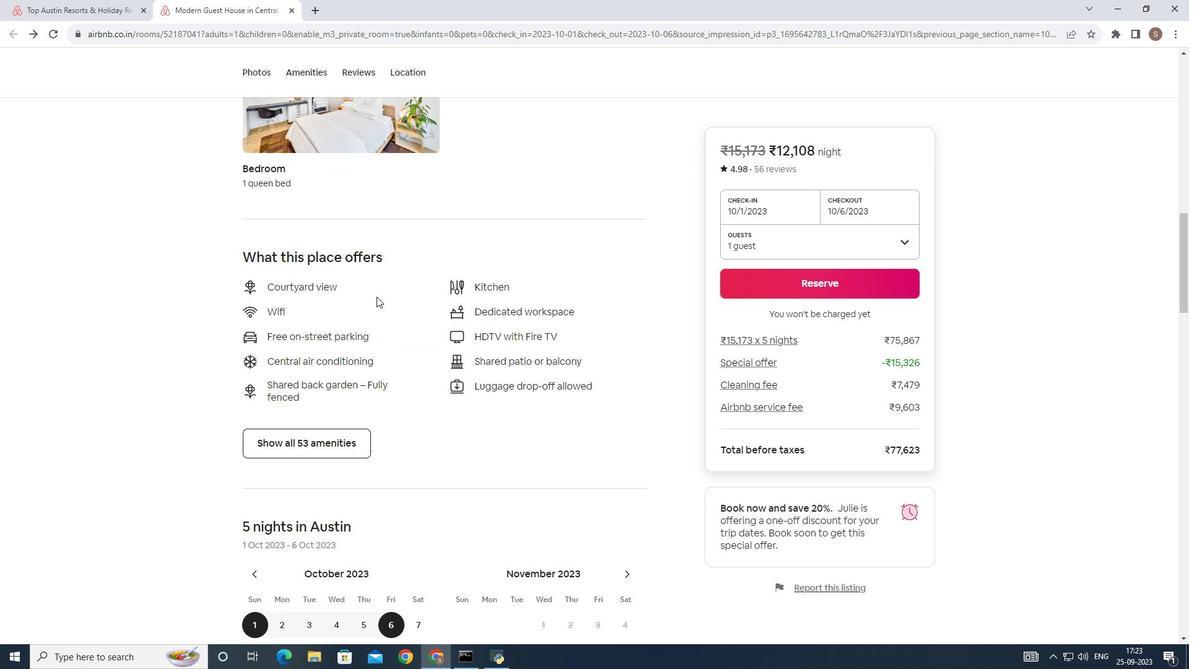 
Action: Mouse scrolled (375, 294) with delta (0, 0)
Screenshot: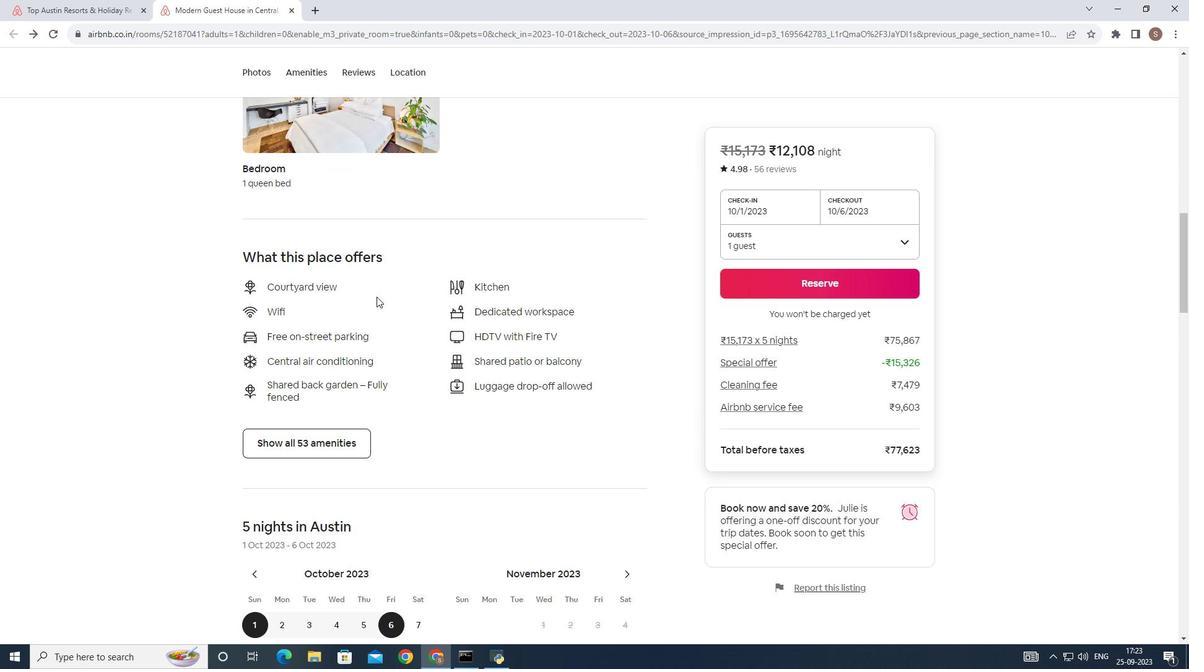 
Action: Mouse scrolled (375, 294) with delta (0, 0)
Screenshot: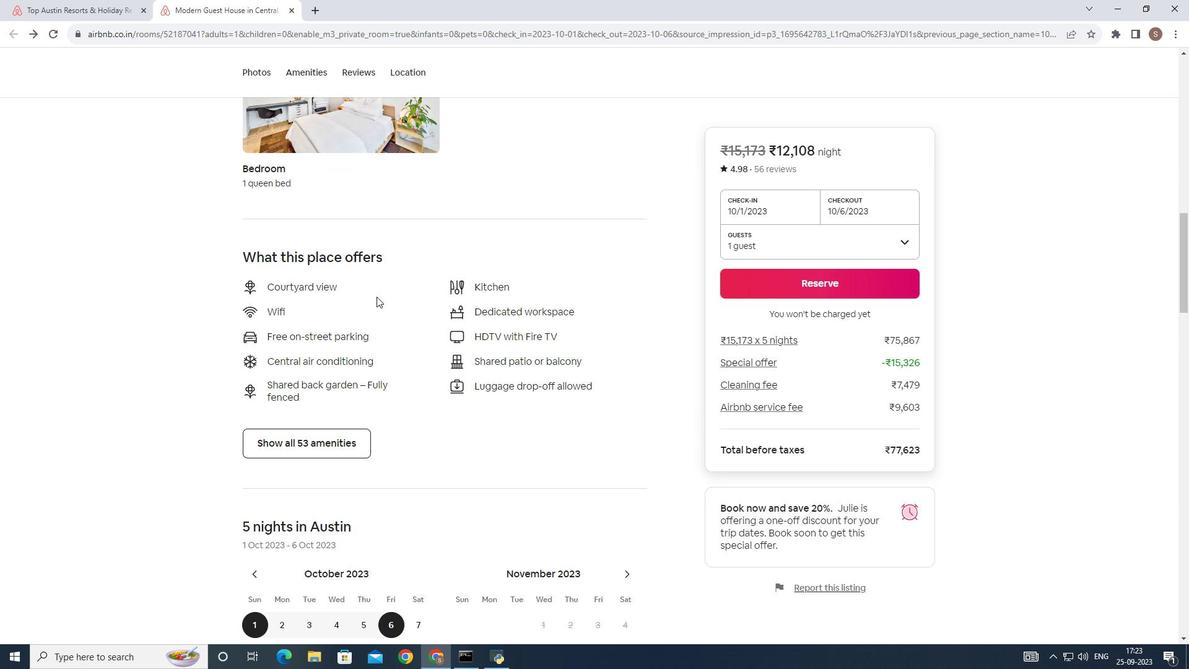 
Action: Mouse scrolled (375, 294) with delta (0, 0)
Screenshot: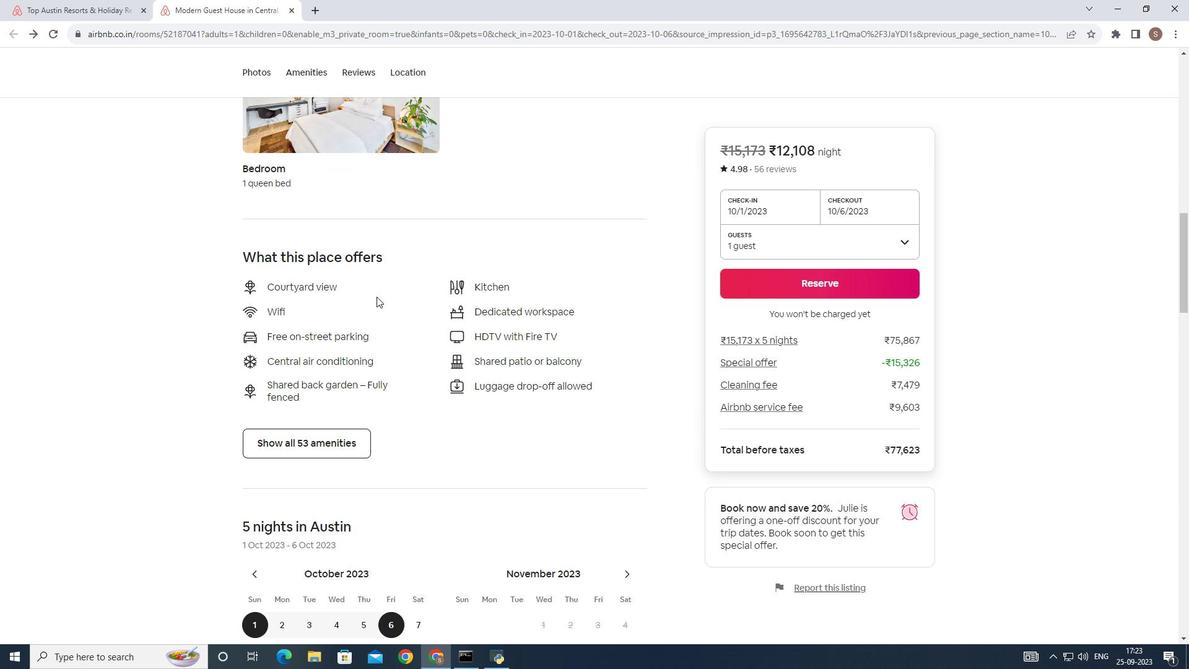 
Action: Mouse scrolled (375, 294) with delta (0, 0)
Screenshot: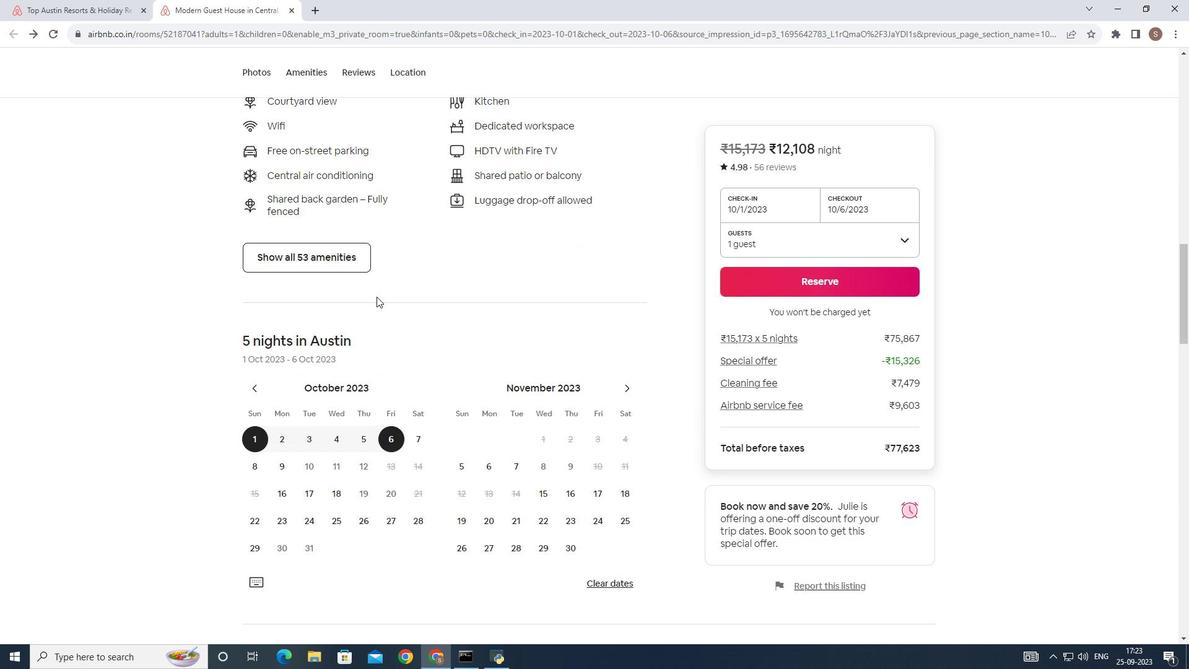 
Action: Mouse scrolled (375, 294) with delta (0, 0)
Screenshot: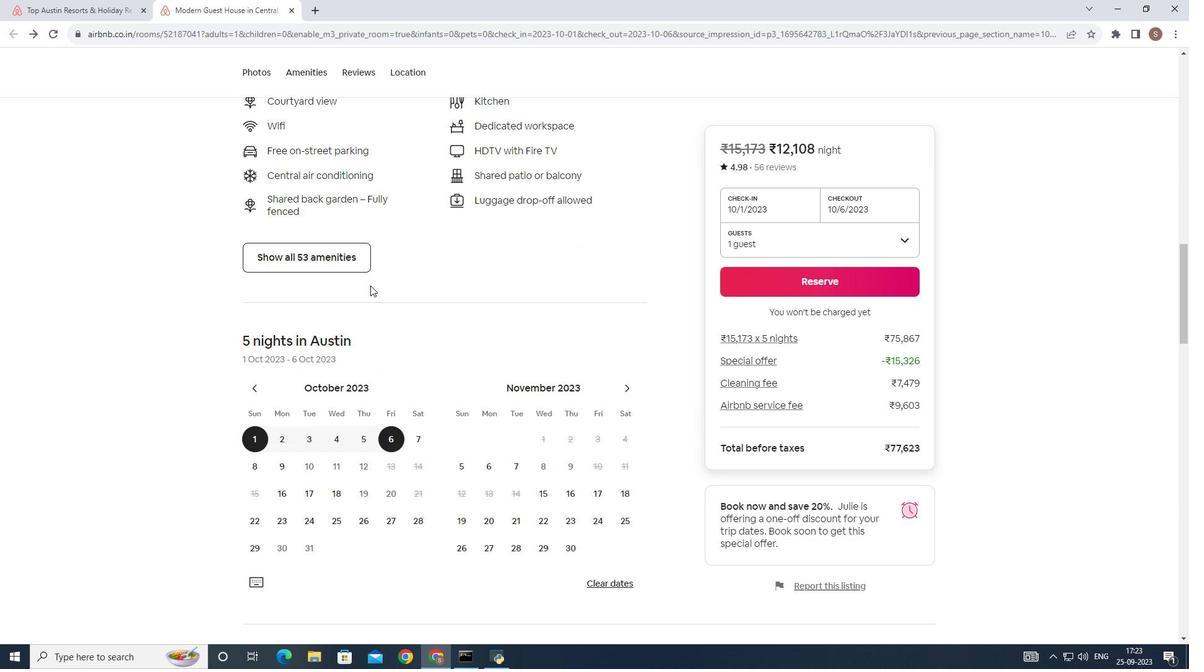 
Action: Mouse scrolled (375, 294) with delta (0, 0)
Screenshot: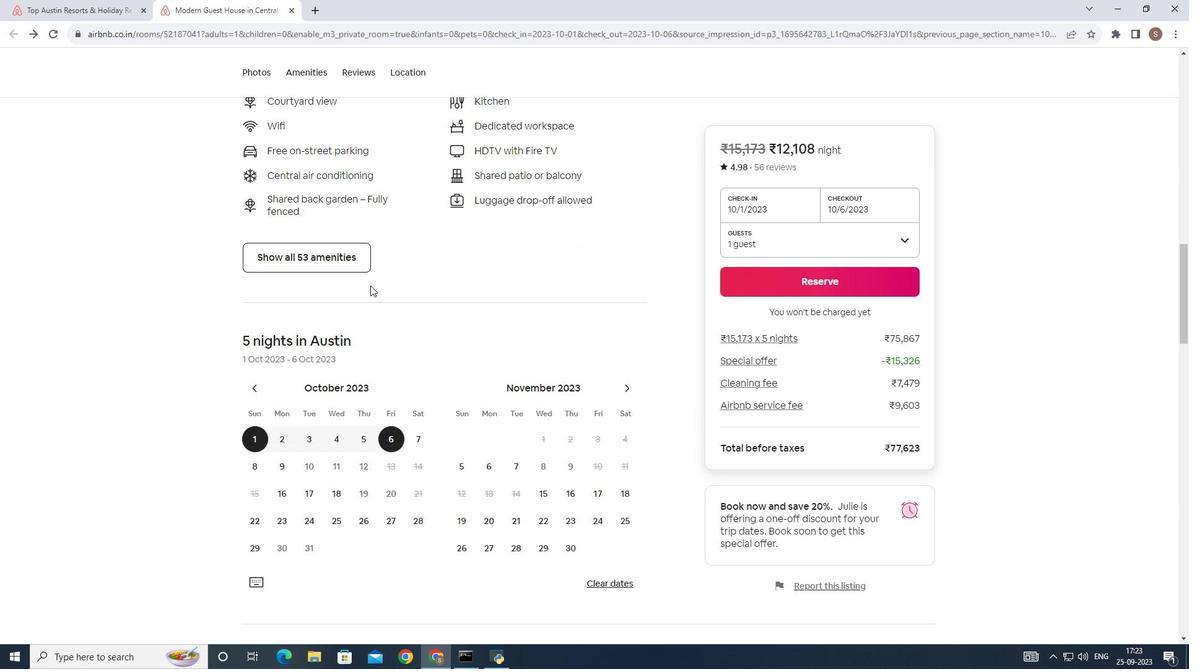 
Action: Mouse moved to (321, 233)
Screenshot: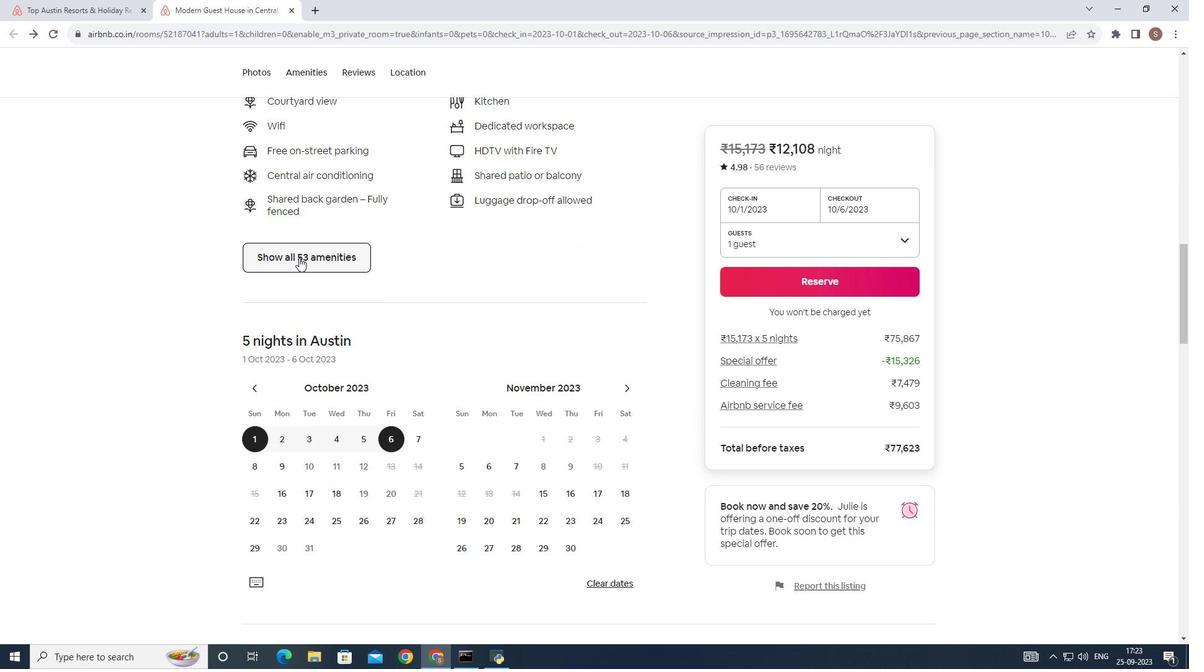 
Action: Mouse pressed left at (321, 233)
Screenshot: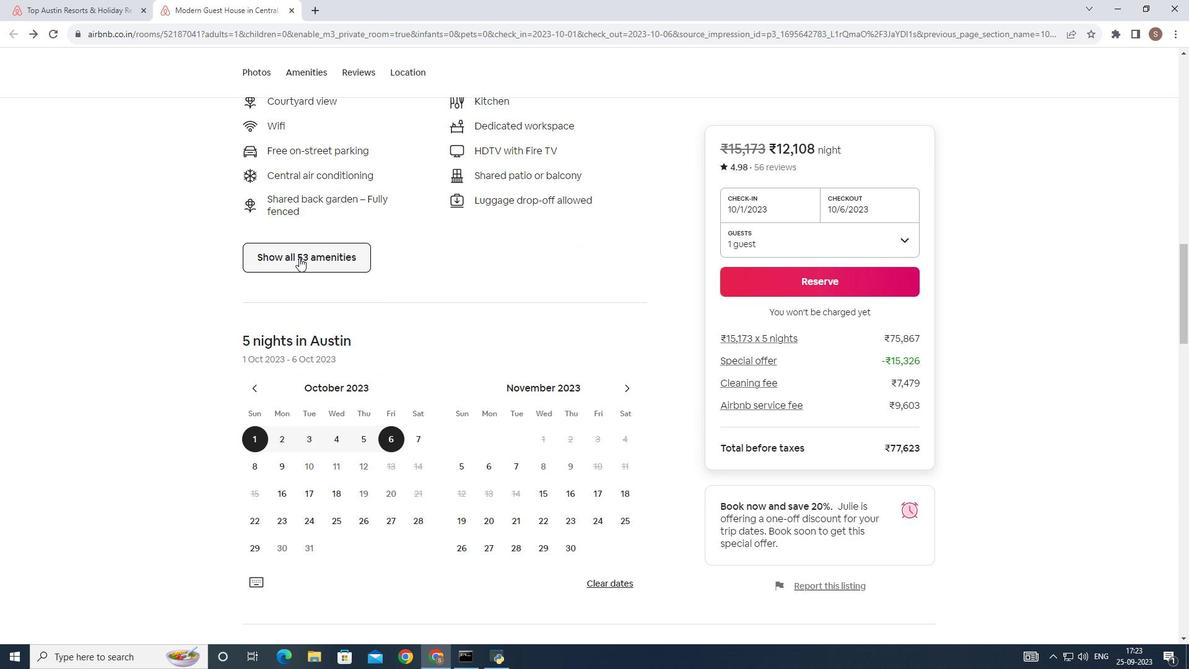 
Action: Mouse moved to (298, 256)
Screenshot: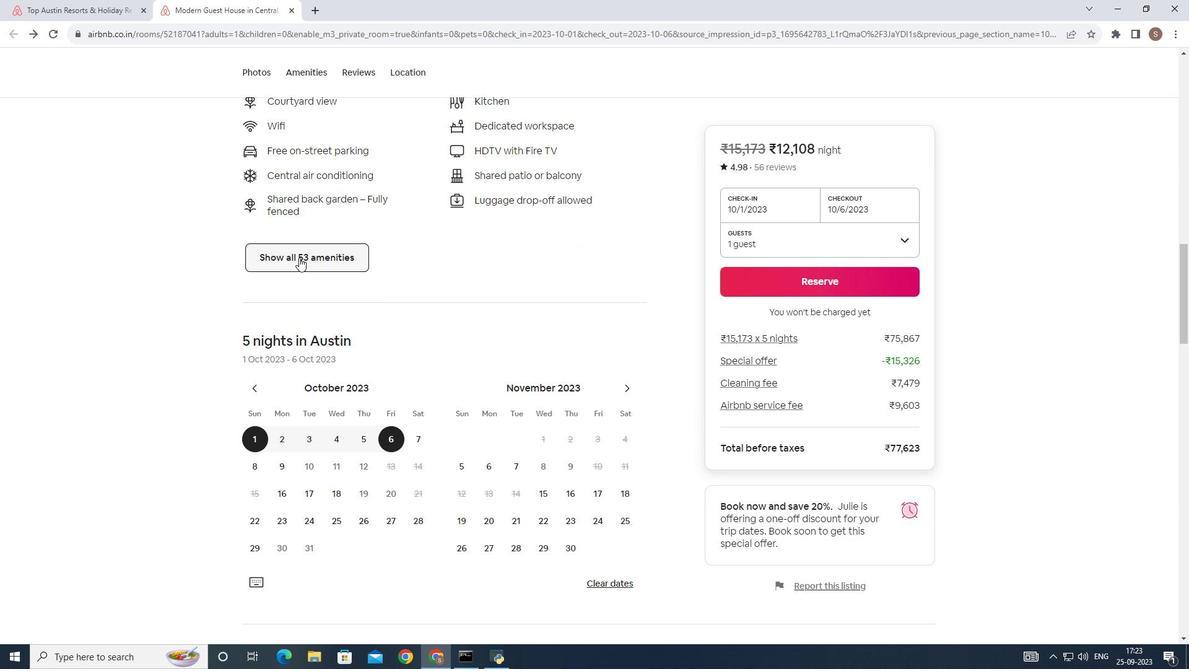 
Action: Mouse pressed left at (298, 256)
Screenshot: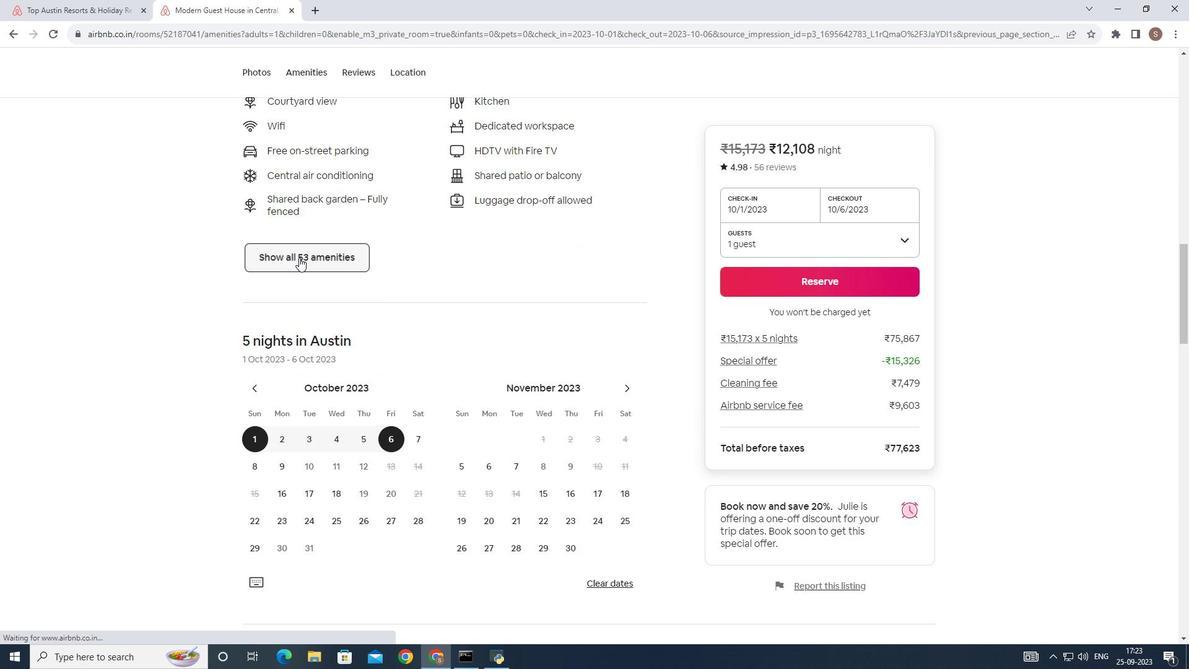 
Action: Mouse moved to (429, 262)
Screenshot: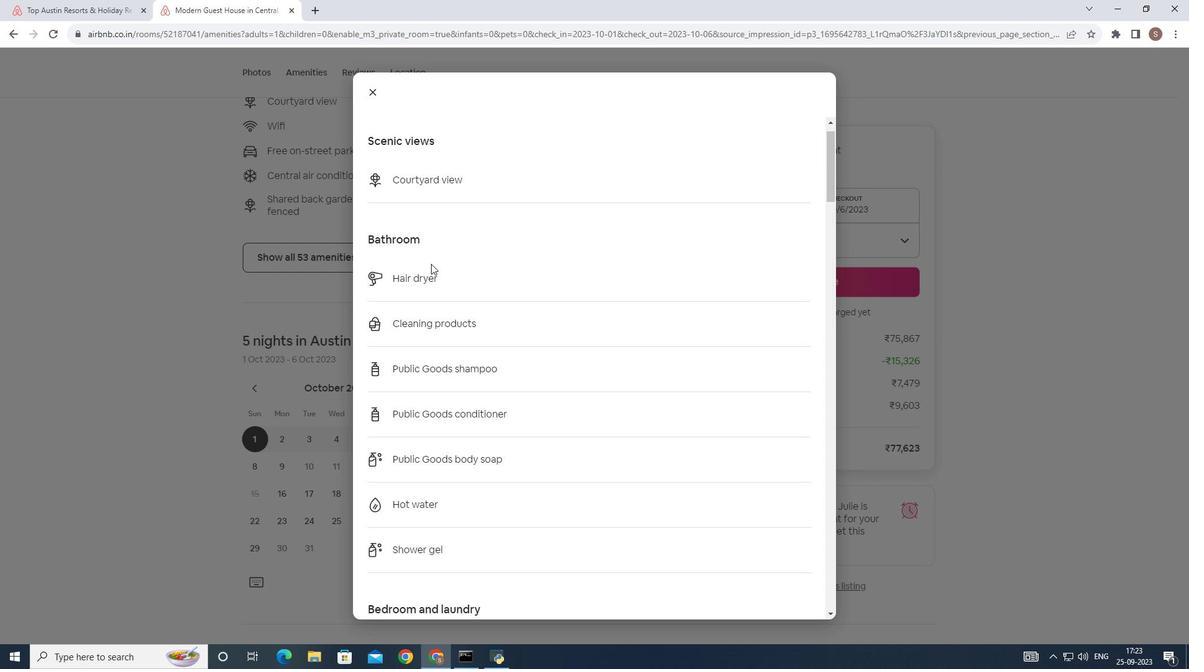 
Action: Mouse scrolled (429, 261) with delta (0, 0)
Screenshot: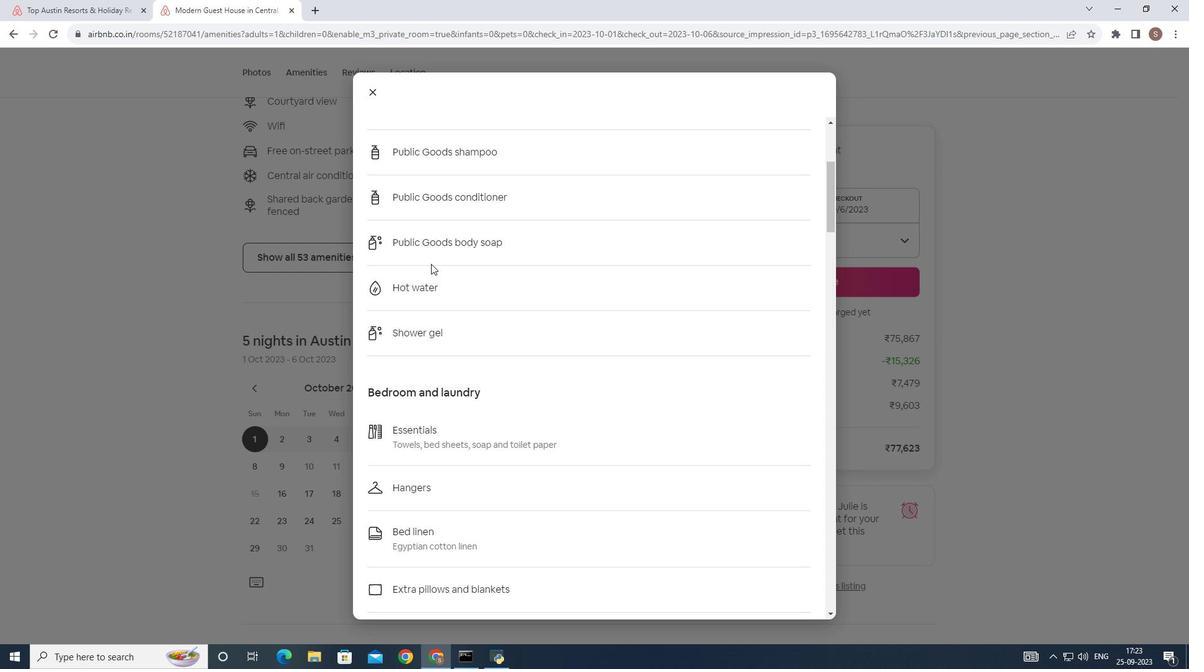 
Action: Mouse moved to (430, 262)
Screenshot: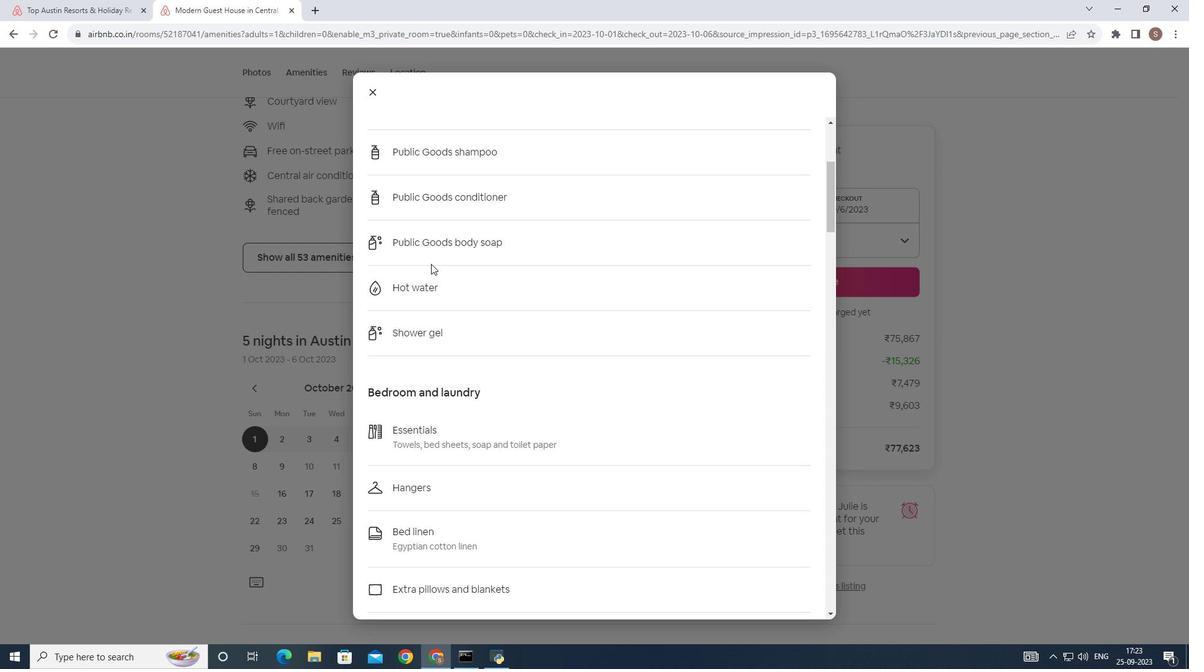 
Action: Mouse scrolled (430, 262) with delta (0, 0)
Screenshot: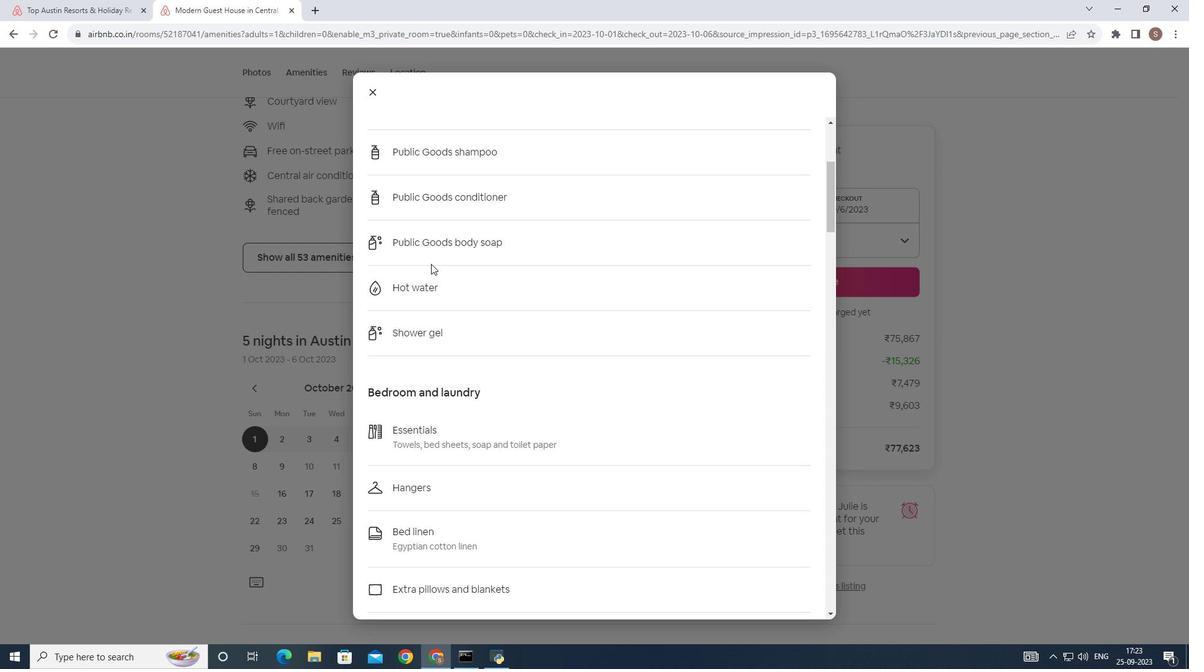 
Action: Mouse scrolled (430, 262) with delta (0, 0)
Screenshot: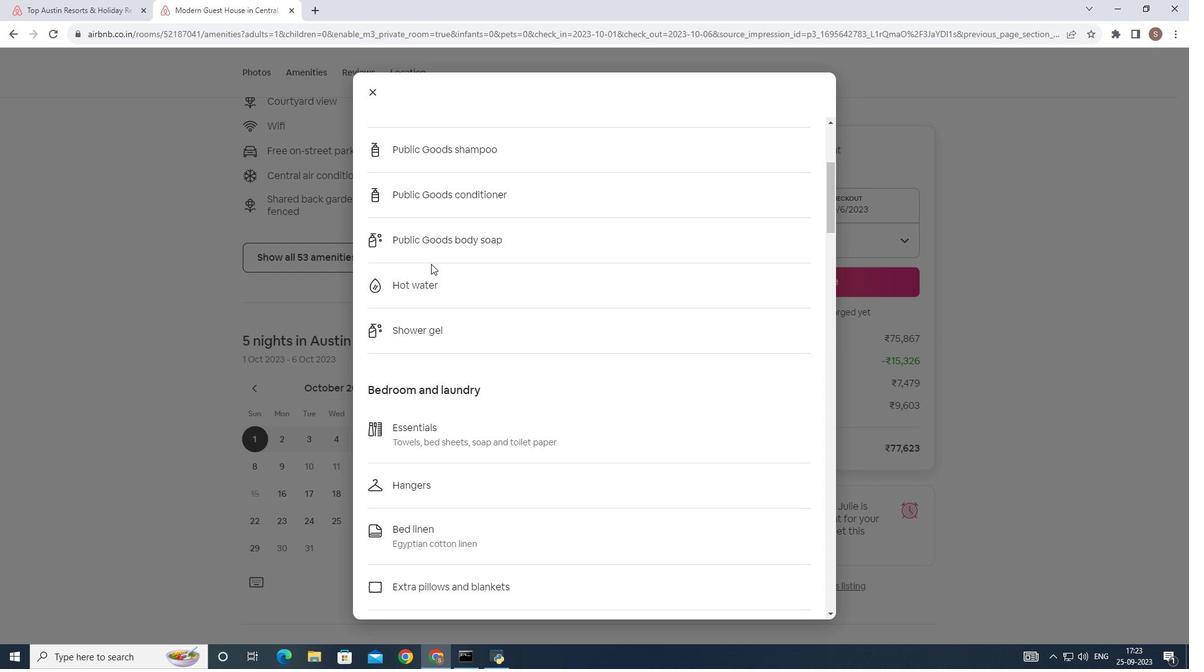 
Action: Mouse scrolled (430, 262) with delta (0, 0)
Screenshot: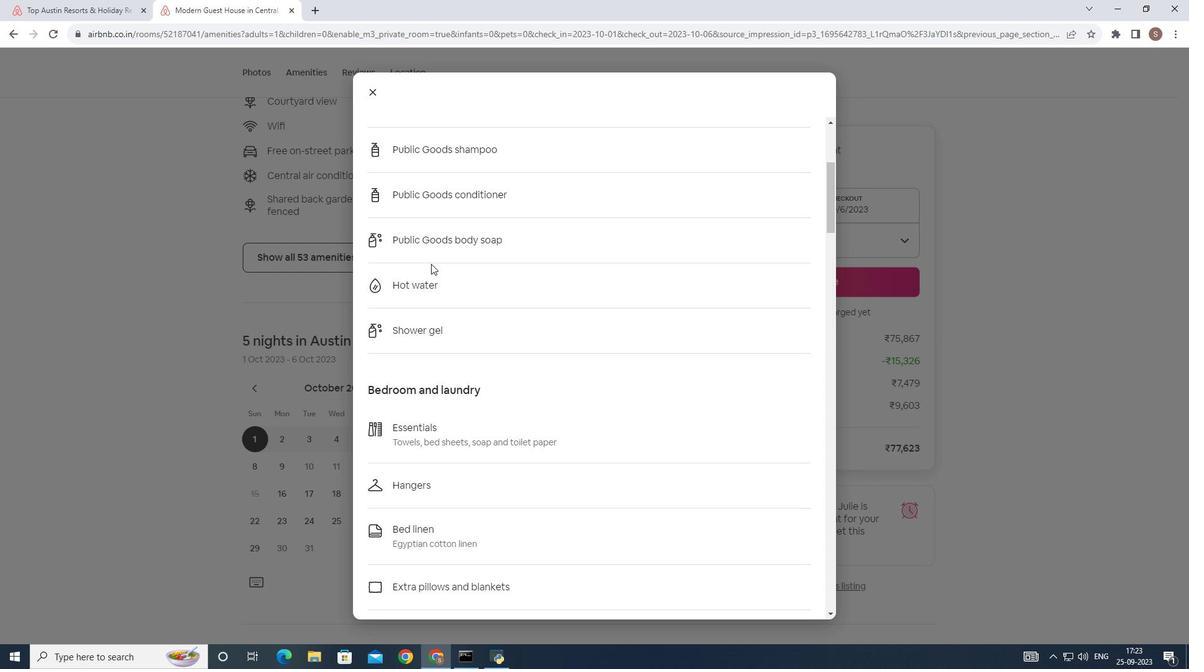 
Action: Mouse scrolled (430, 262) with delta (0, 0)
Screenshot: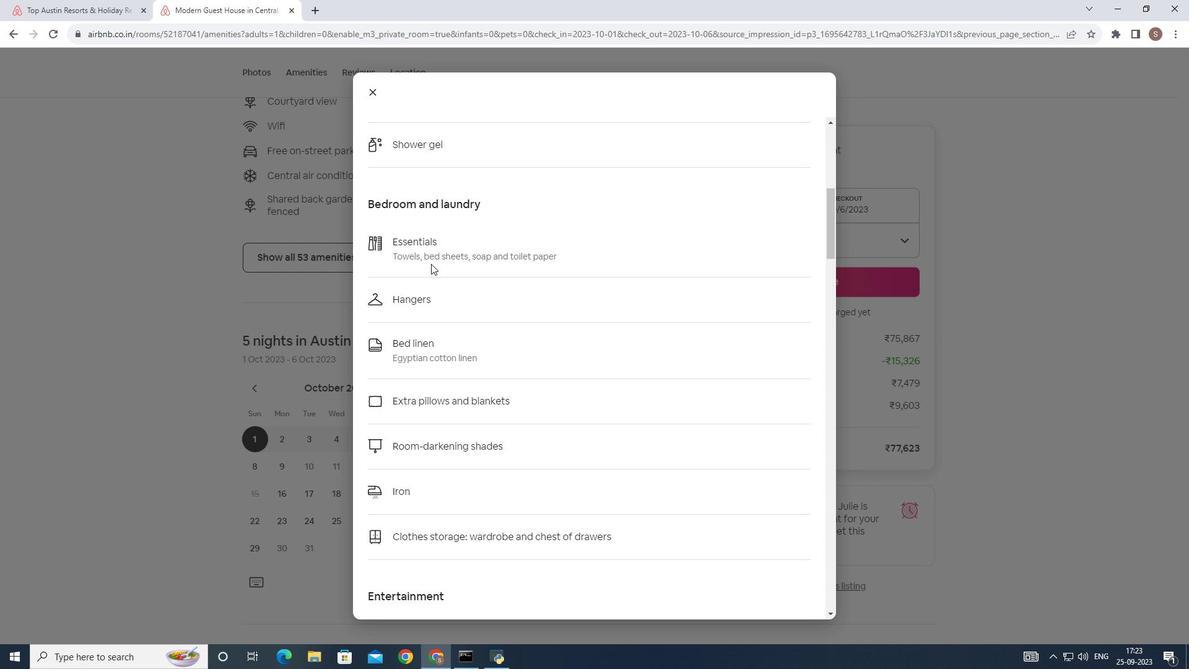 
Action: Mouse scrolled (430, 262) with delta (0, 0)
Screenshot: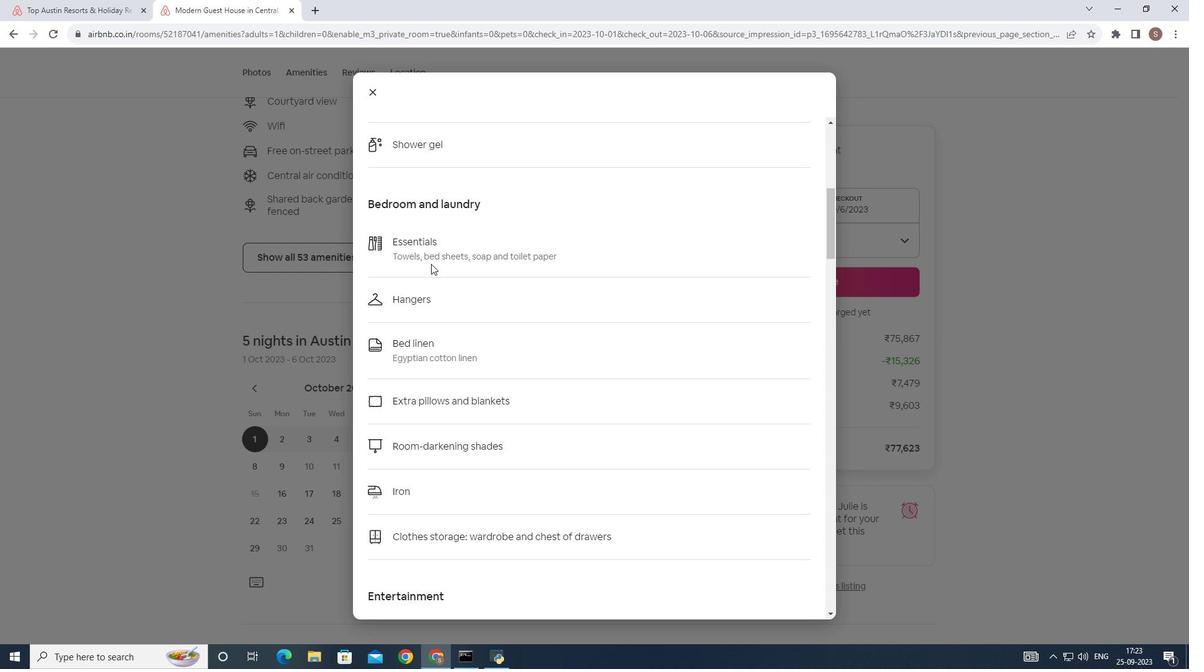 
Action: Mouse scrolled (430, 262) with delta (0, 0)
Screenshot: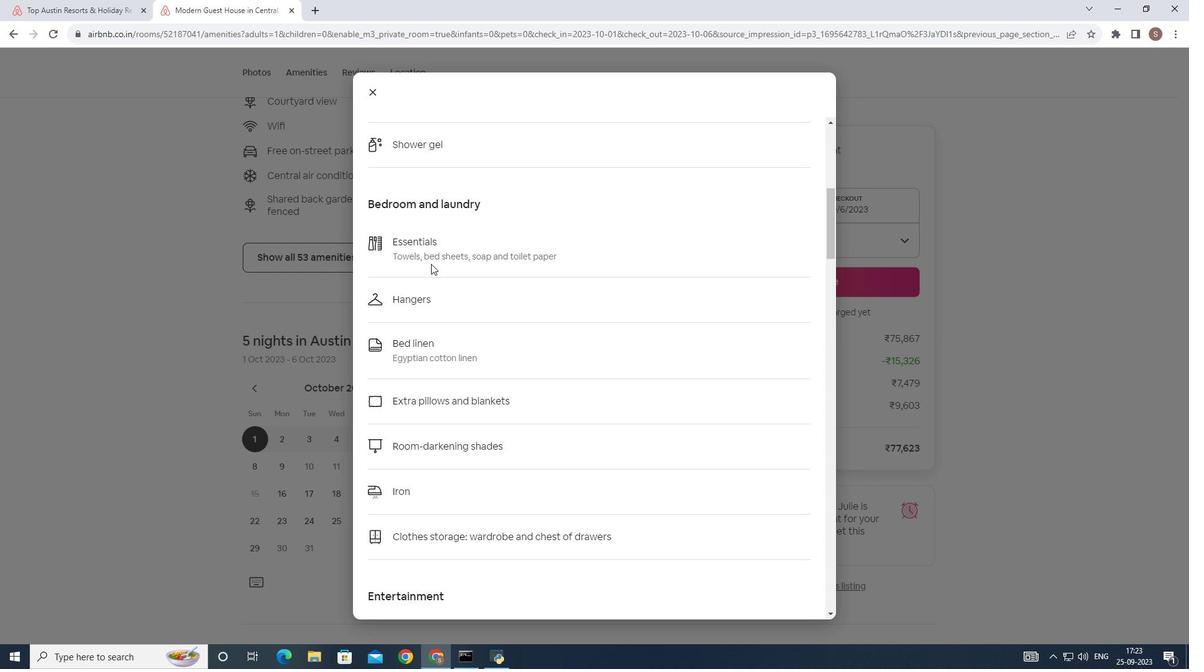
Action: Mouse scrolled (430, 262) with delta (0, 0)
Screenshot: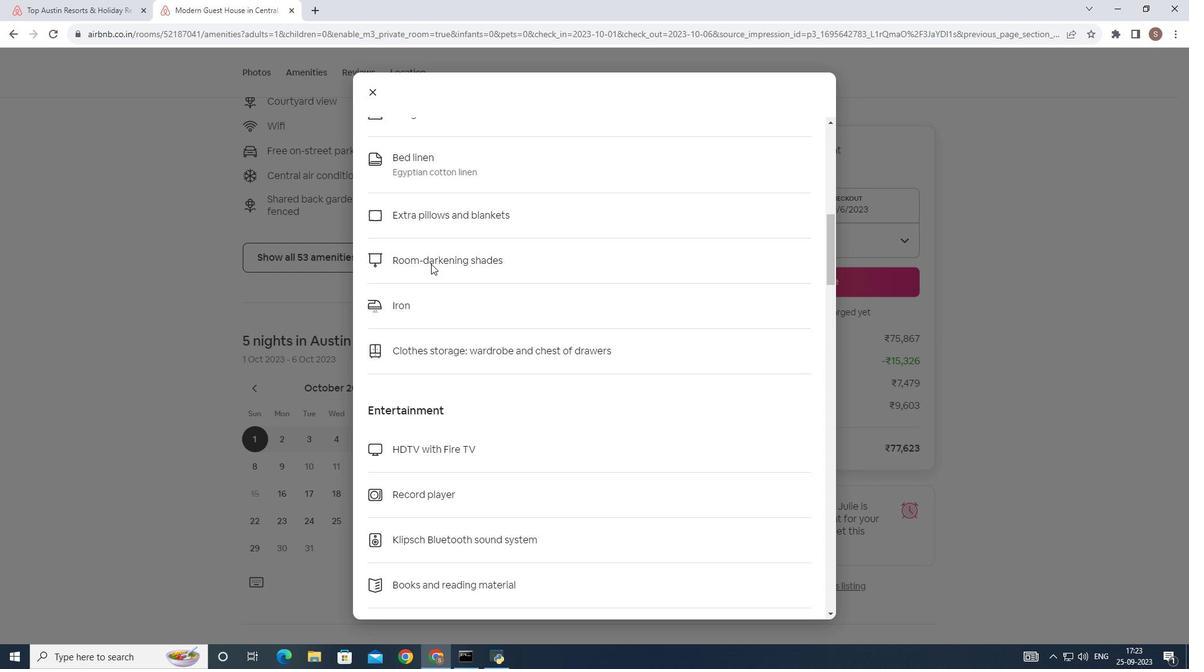 
Action: Mouse scrolled (430, 262) with delta (0, 0)
Screenshot: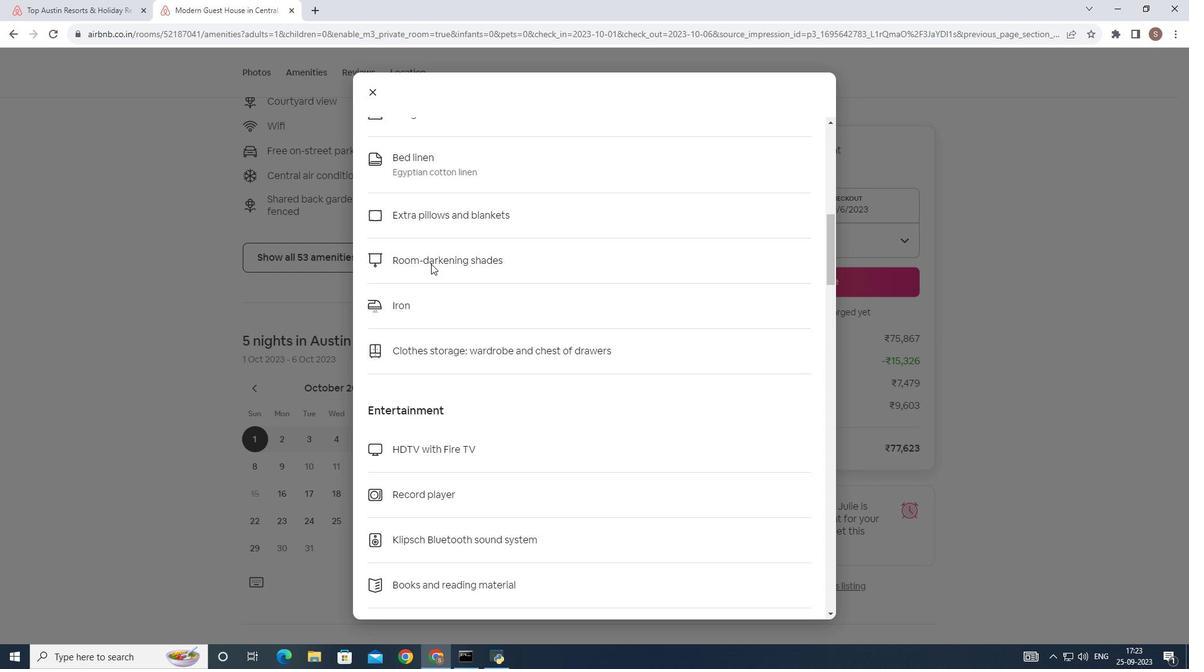
Action: Mouse scrolled (430, 262) with delta (0, 0)
Screenshot: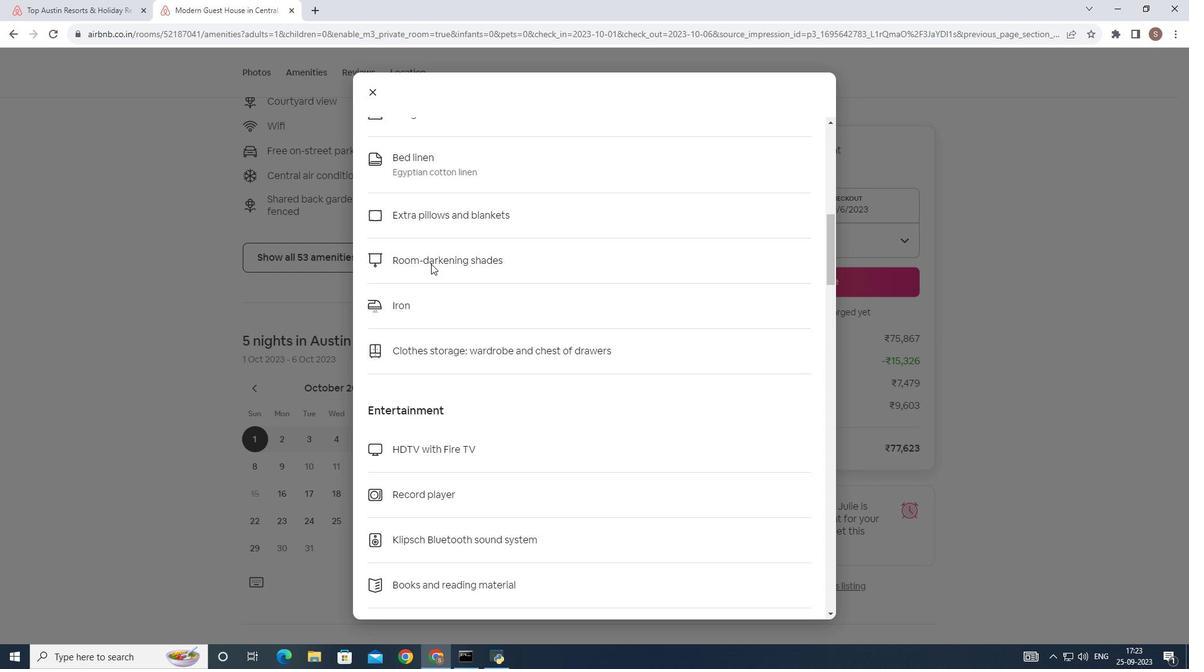 
Action: Mouse scrolled (430, 262) with delta (0, 0)
Screenshot: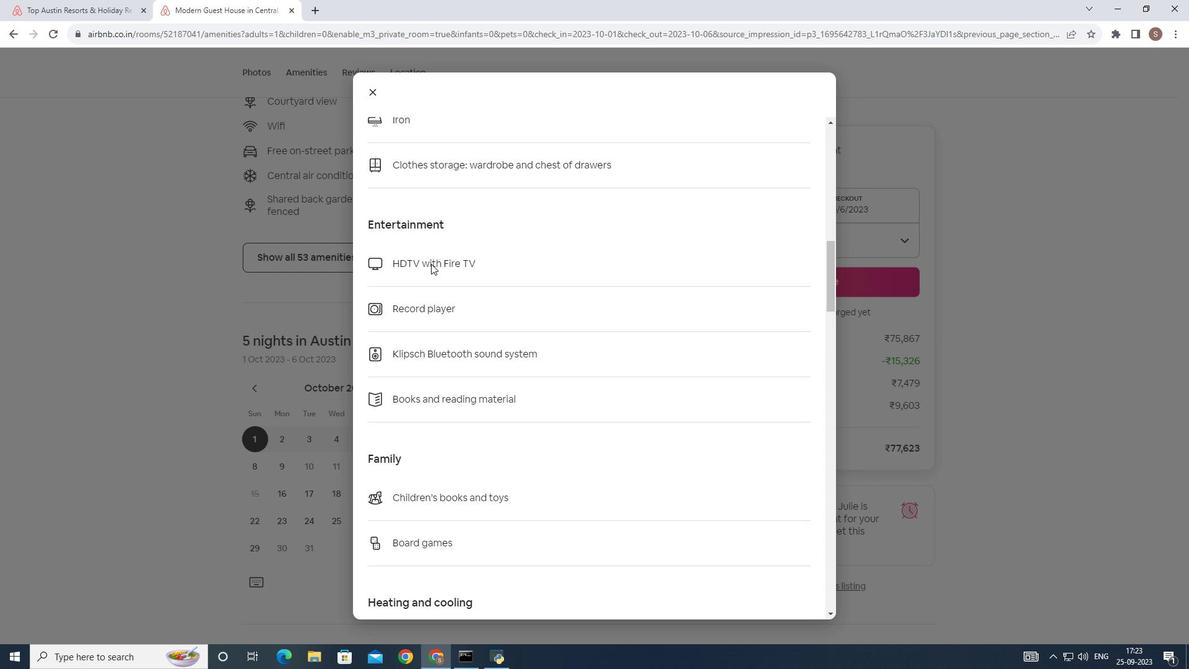 
Action: Mouse scrolled (430, 262) with delta (0, 0)
Screenshot: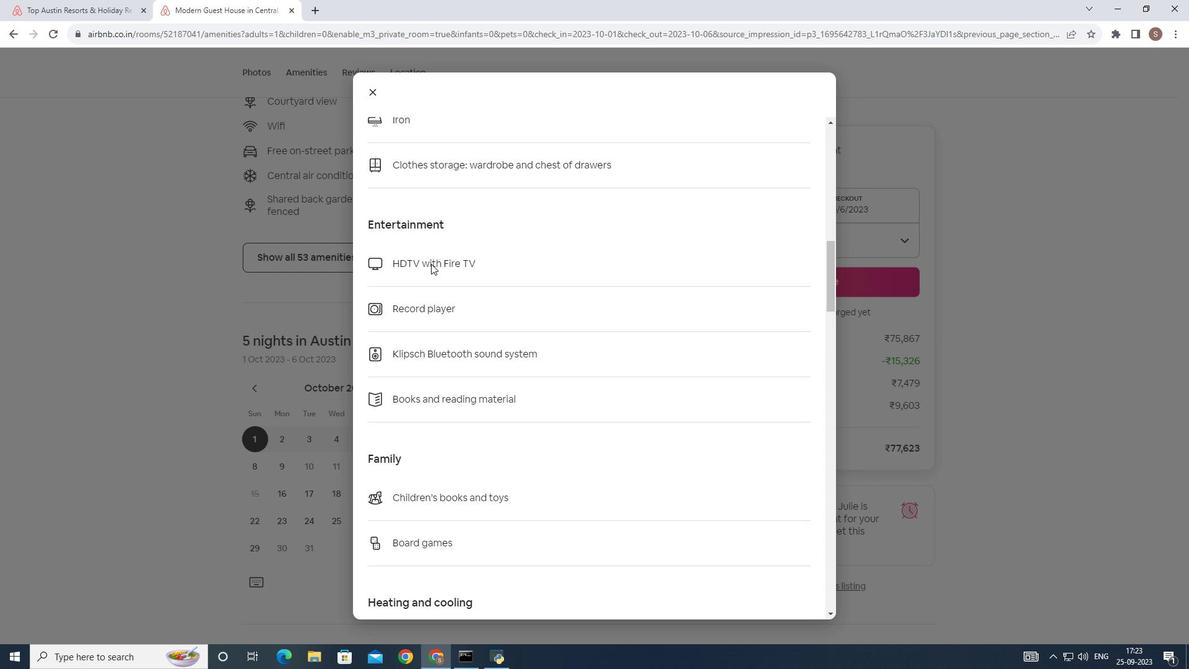 
Action: Mouse scrolled (430, 262) with delta (0, 0)
Screenshot: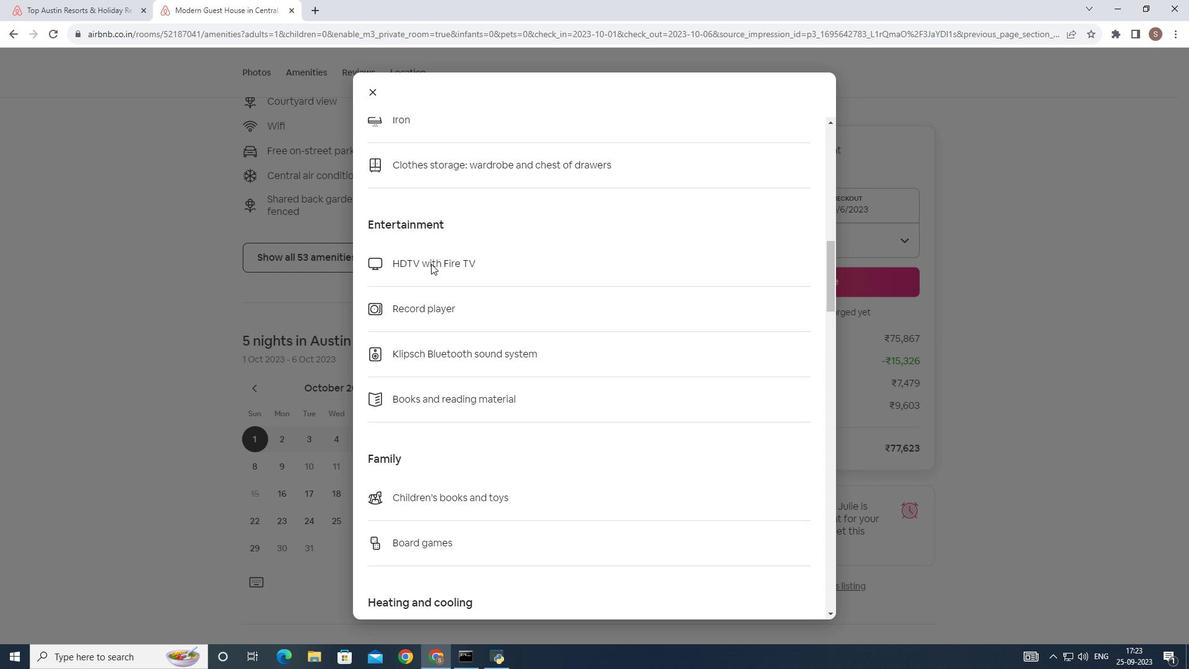 
Action: Mouse scrolled (430, 262) with delta (0, 0)
Screenshot: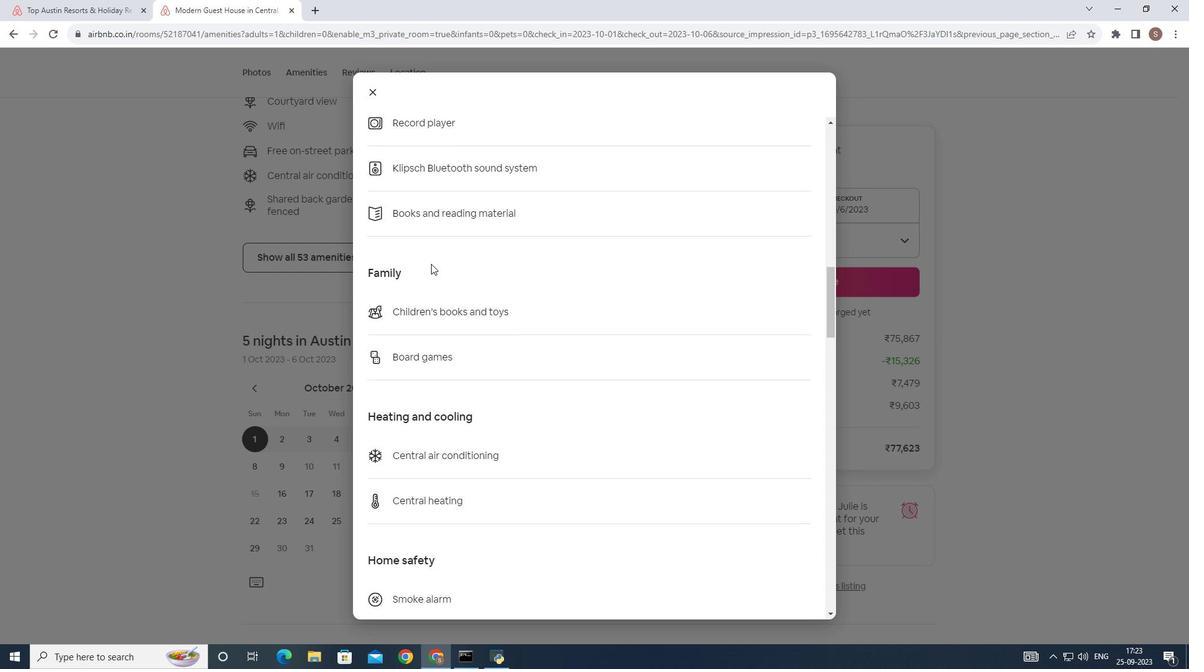 
Action: Mouse scrolled (430, 262) with delta (0, 0)
Screenshot: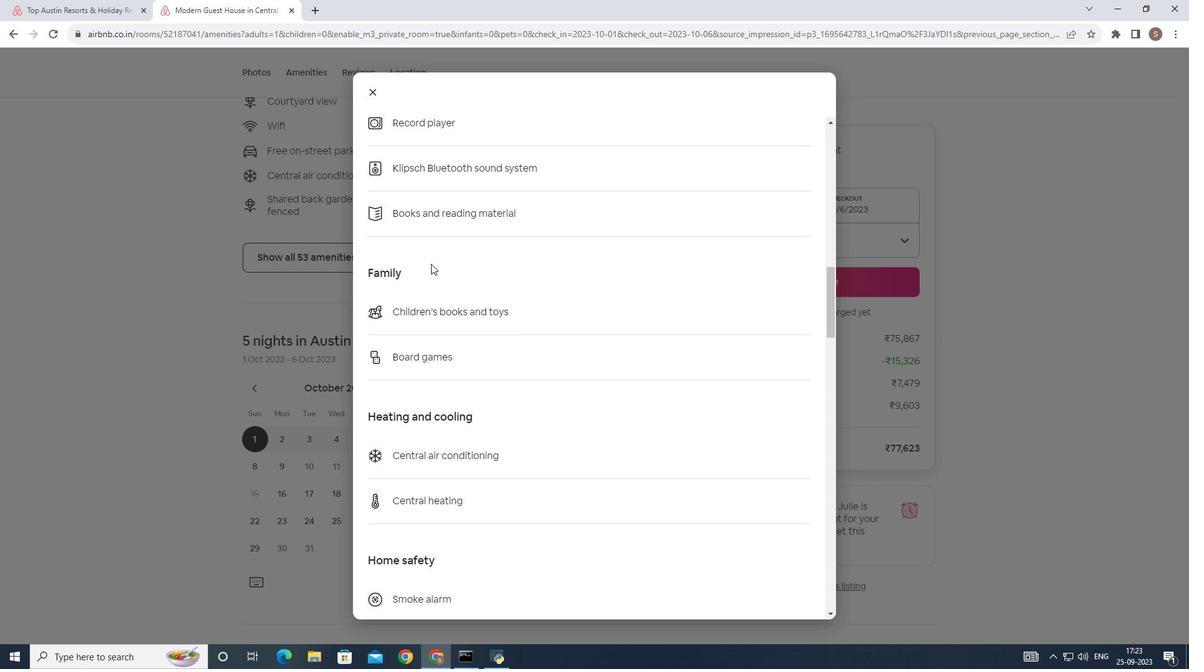 
Action: Mouse scrolled (430, 262) with delta (0, 0)
Screenshot: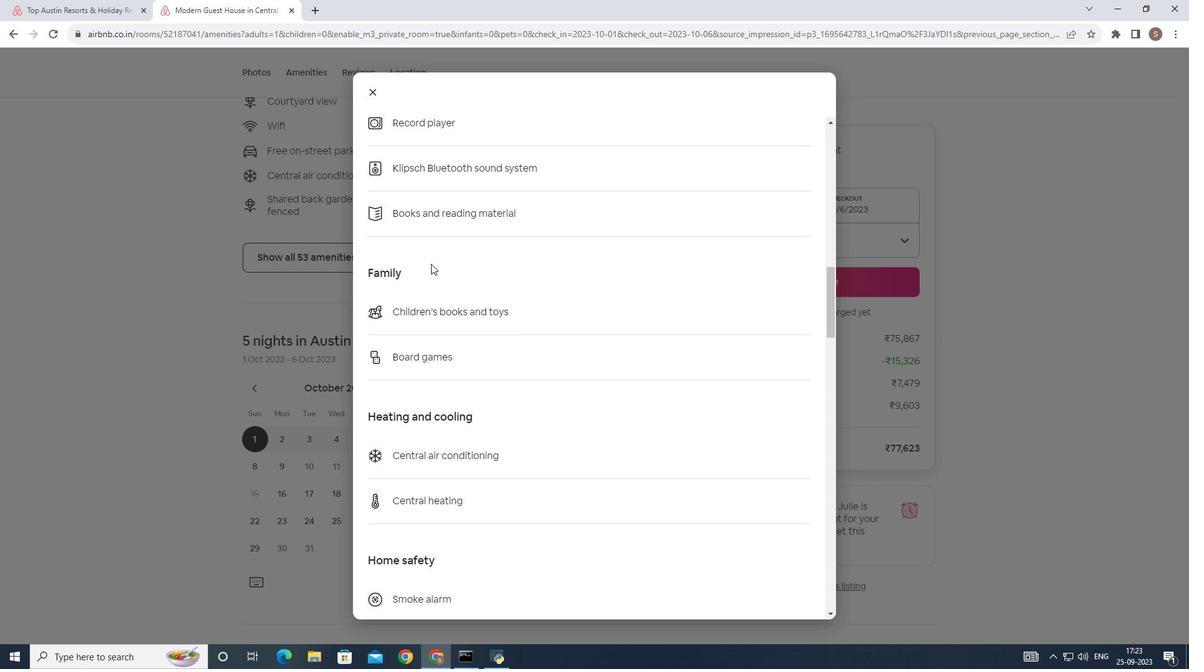 
Action: Mouse scrolled (430, 262) with delta (0, 0)
Screenshot: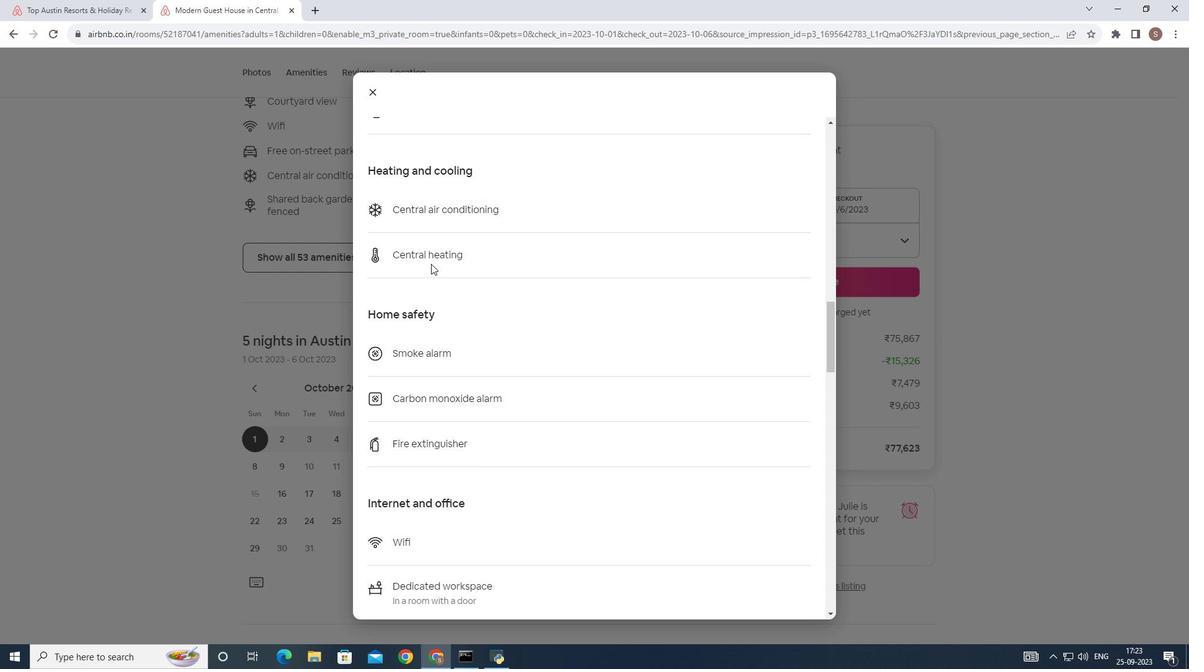 
Action: Mouse scrolled (430, 262) with delta (0, 0)
Screenshot: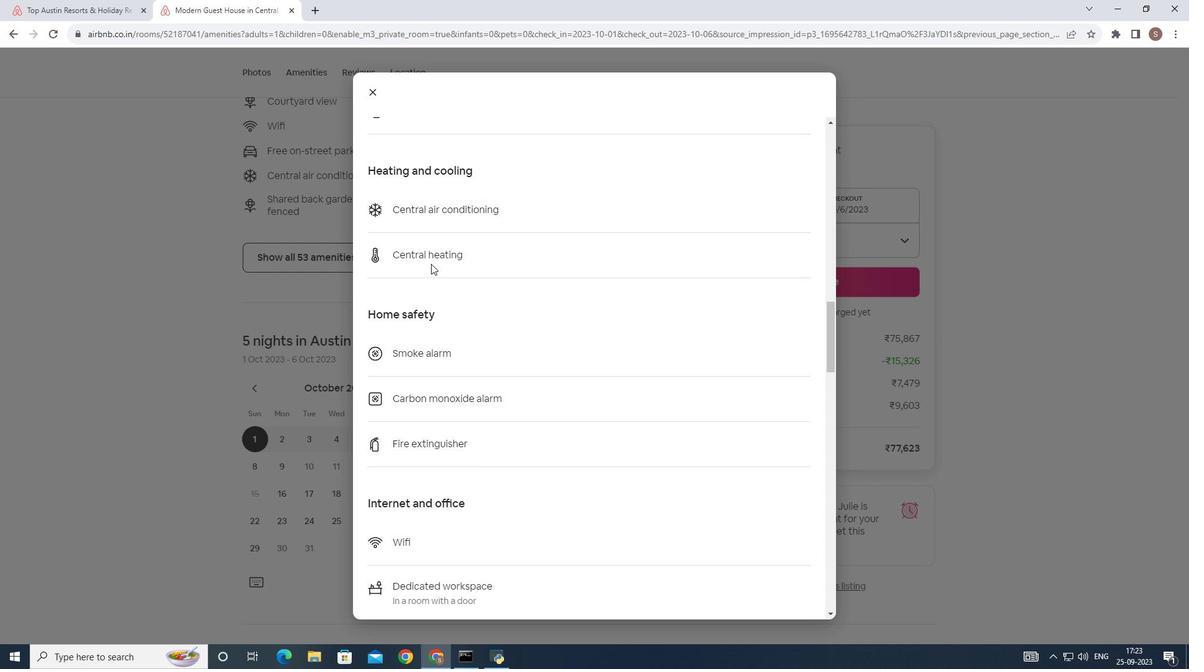 
Action: Mouse scrolled (430, 262) with delta (0, 0)
Screenshot: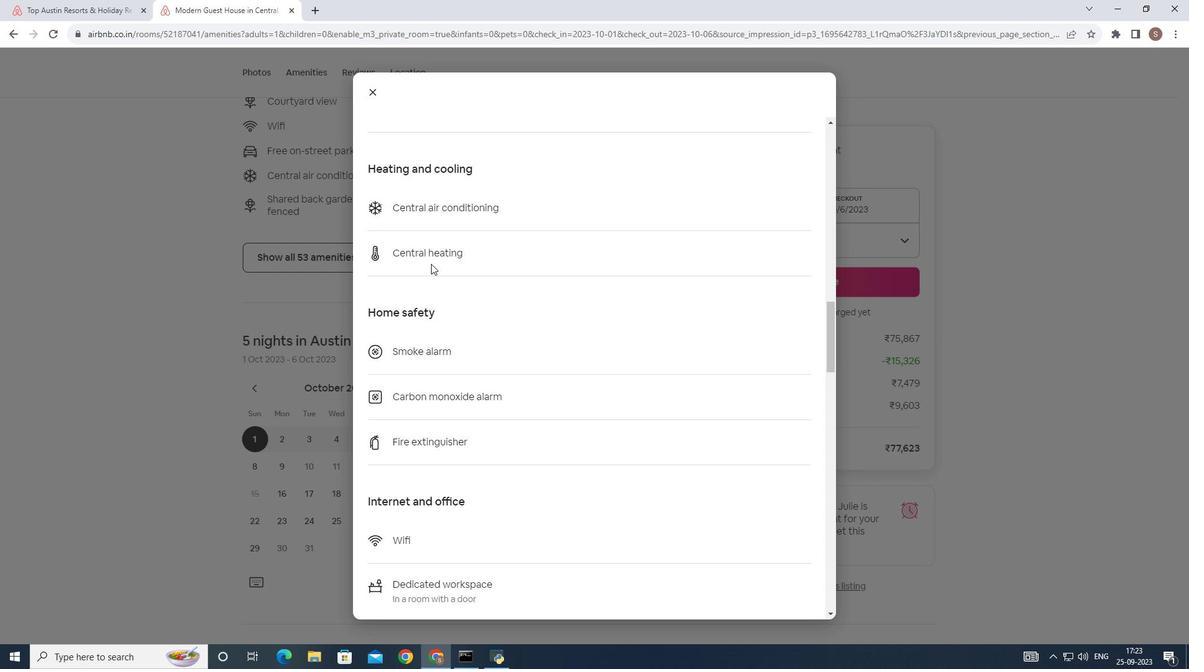 
Action: Mouse scrolled (430, 262) with delta (0, 0)
Screenshot: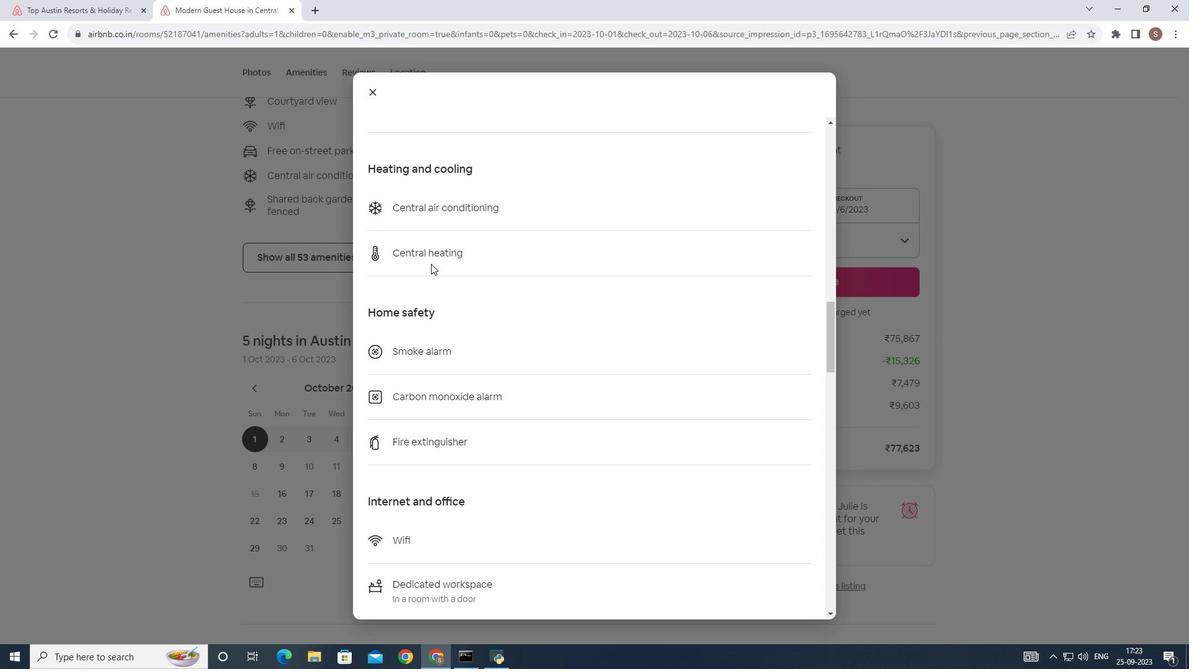 
Action: Mouse scrolled (430, 262) with delta (0, 0)
Screenshot: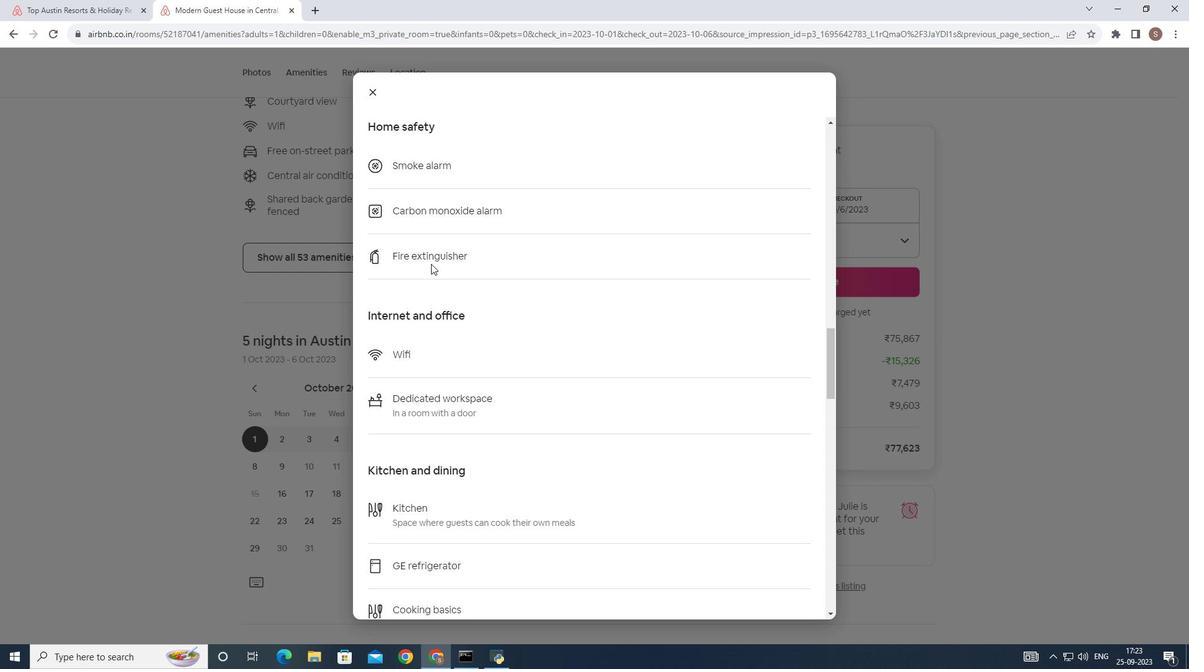 
Action: Mouse scrolled (430, 262) with delta (0, 0)
Screenshot: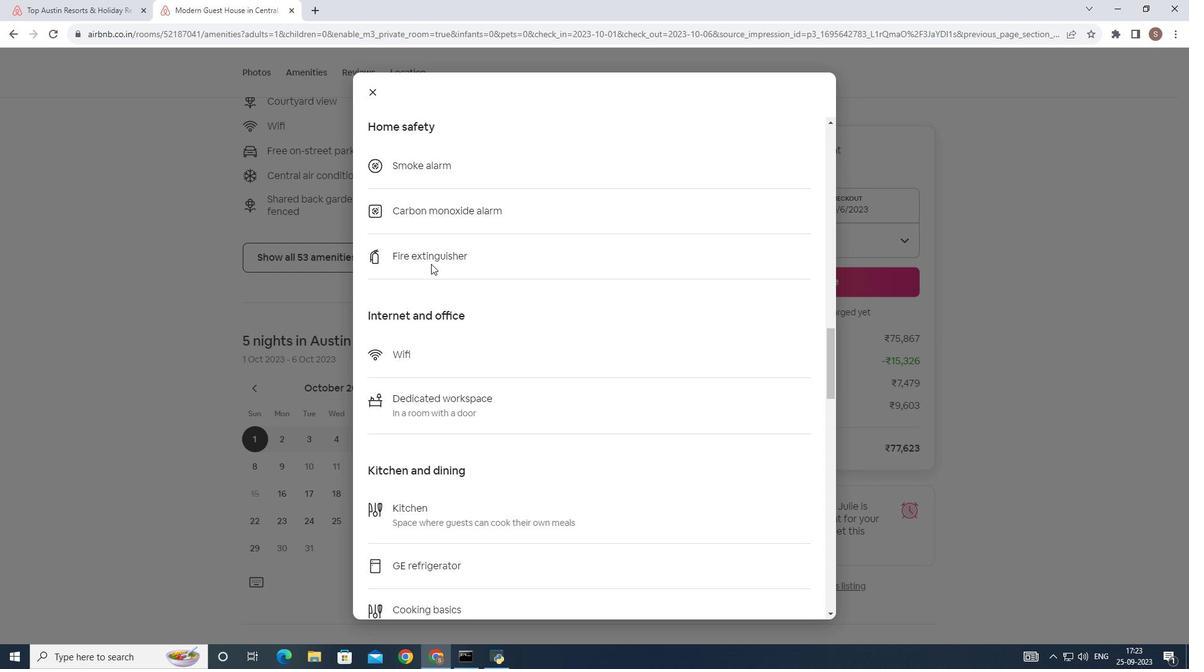 
Action: Mouse scrolled (430, 262) with delta (0, 0)
Screenshot: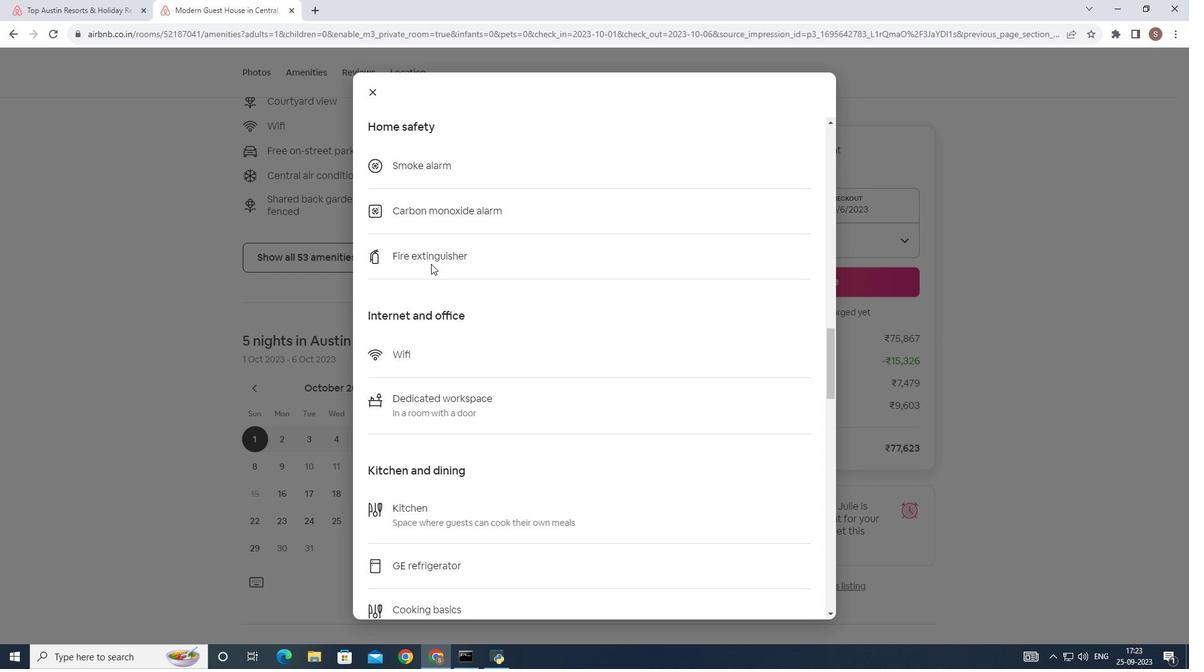 
Action: Mouse scrolled (430, 262) with delta (0, 0)
Screenshot: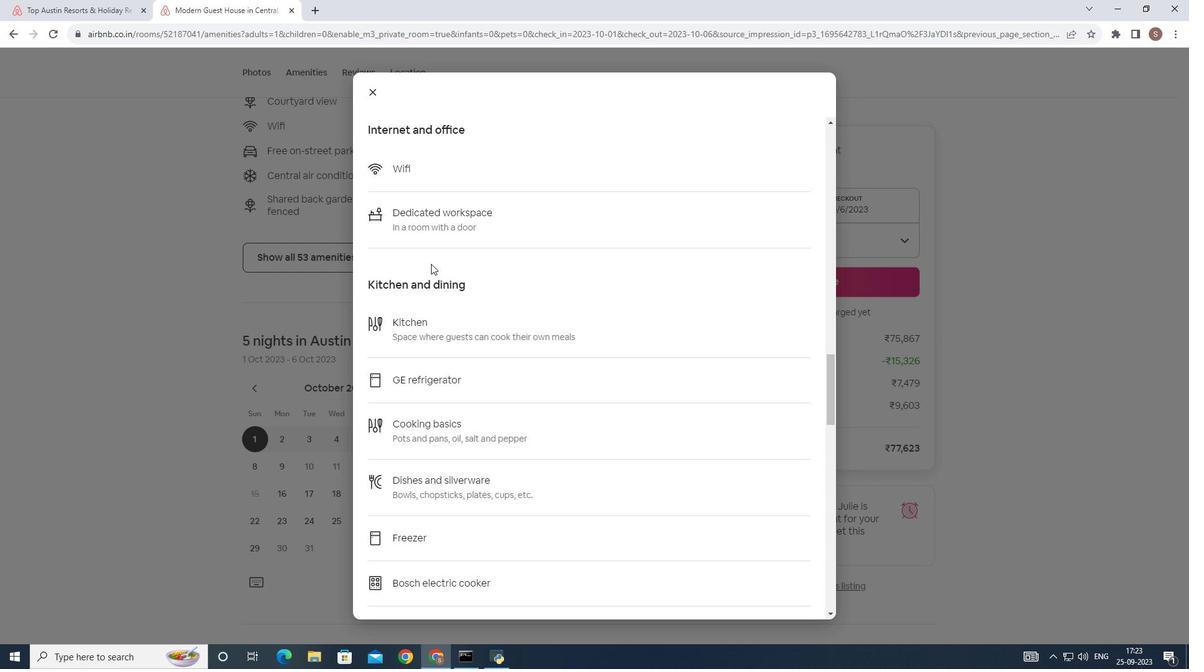 
Action: Mouse scrolled (430, 262) with delta (0, 0)
Screenshot: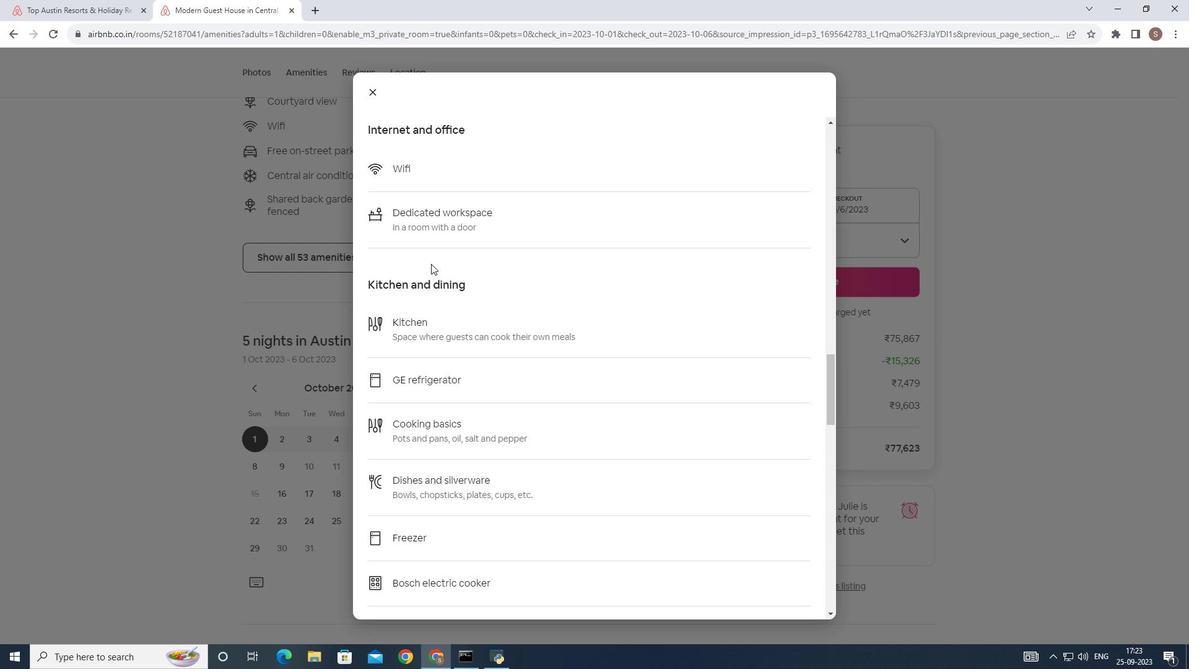 
Action: Mouse scrolled (430, 262) with delta (0, 0)
Screenshot: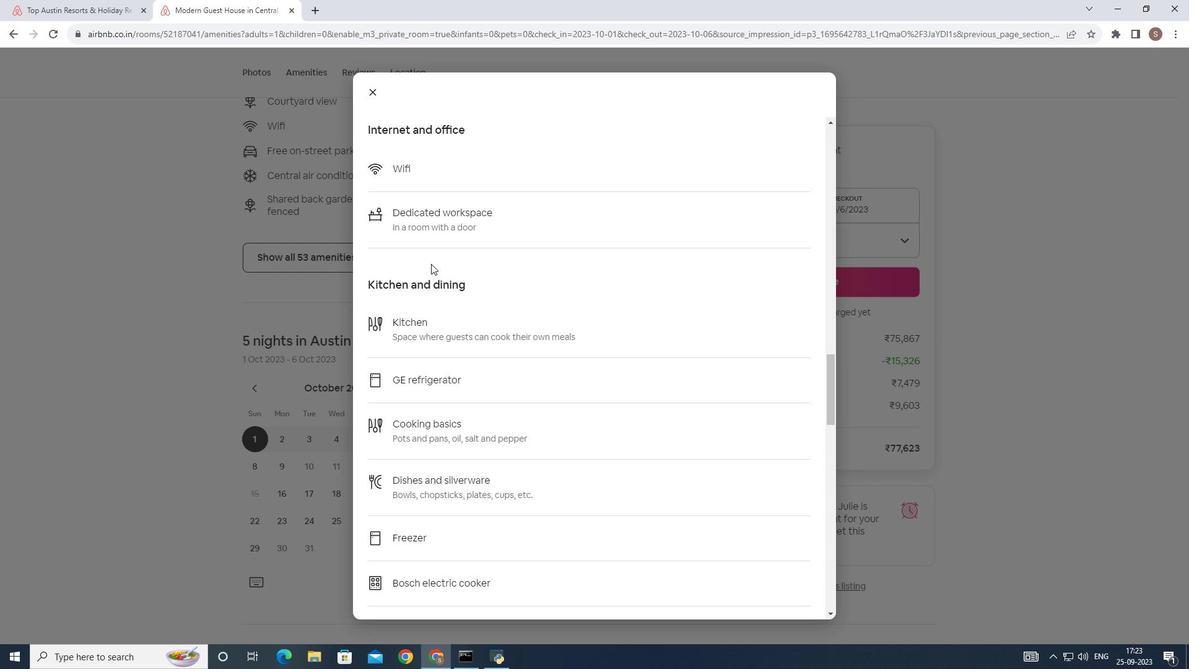 
Action: Mouse scrolled (430, 262) with delta (0, 0)
Screenshot: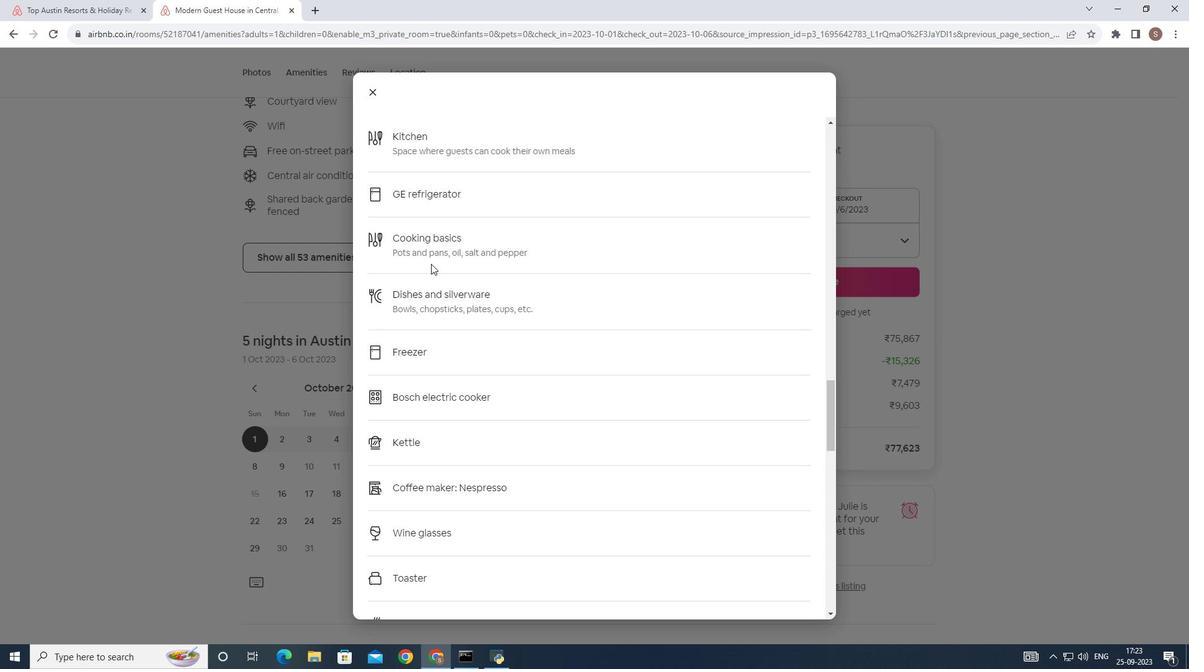 
Action: Mouse scrolled (430, 262) with delta (0, 0)
Screenshot: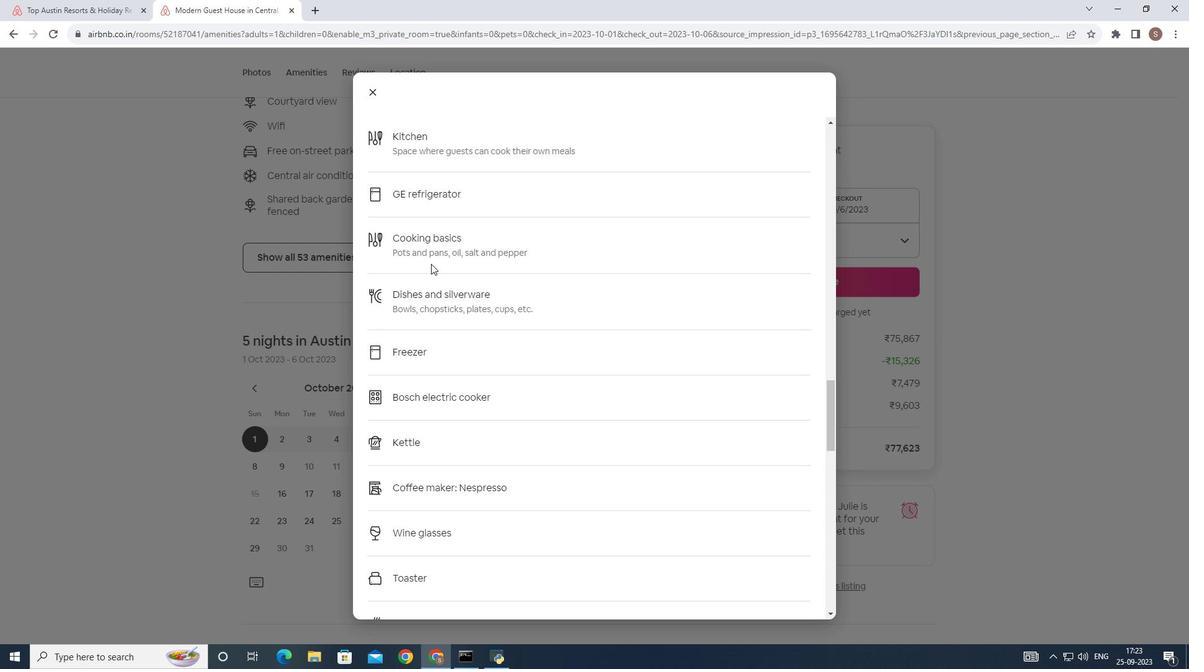 
Action: Mouse scrolled (430, 262) with delta (0, 0)
Screenshot: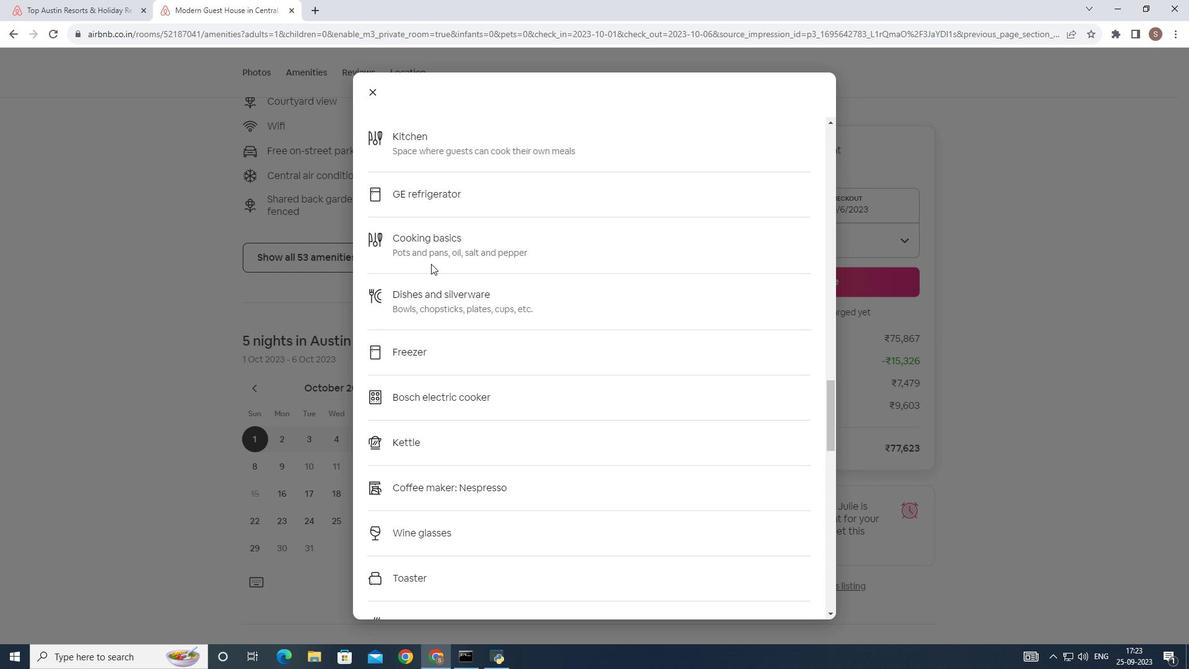 
Action: Mouse scrolled (430, 262) with delta (0, 0)
Screenshot: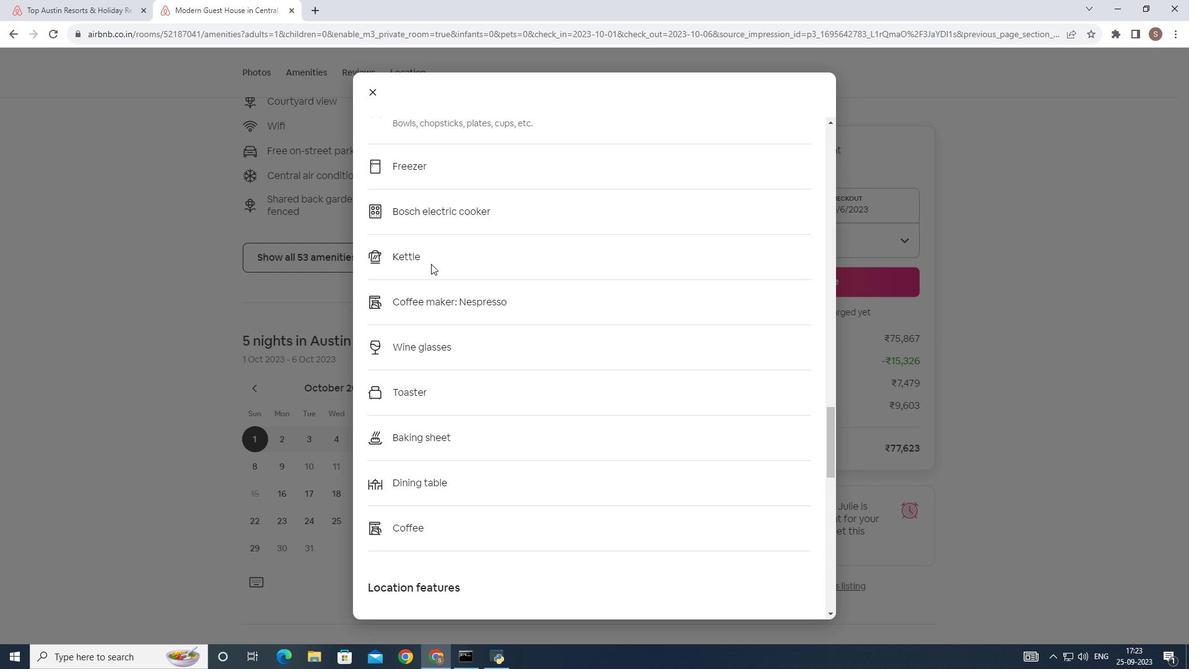 
Action: Mouse scrolled (430, 262) with delta (0, 0)
Screenshot: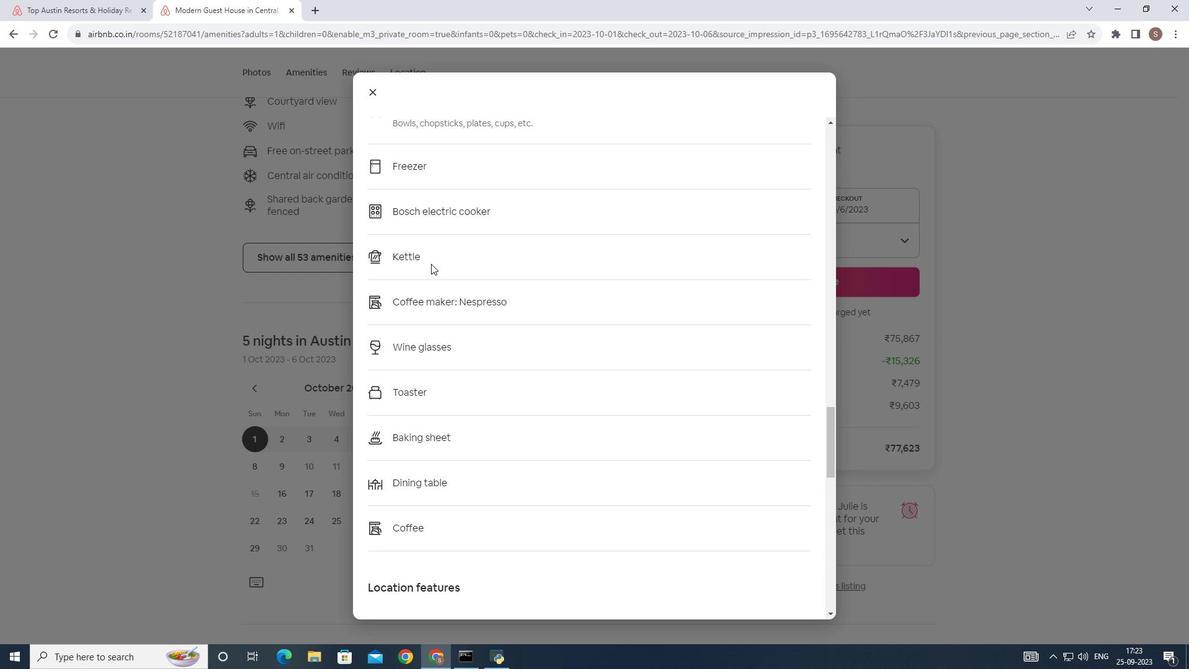 
Action: Mouse scrolled (430, 262) with delta (0, 0)
Screenshot: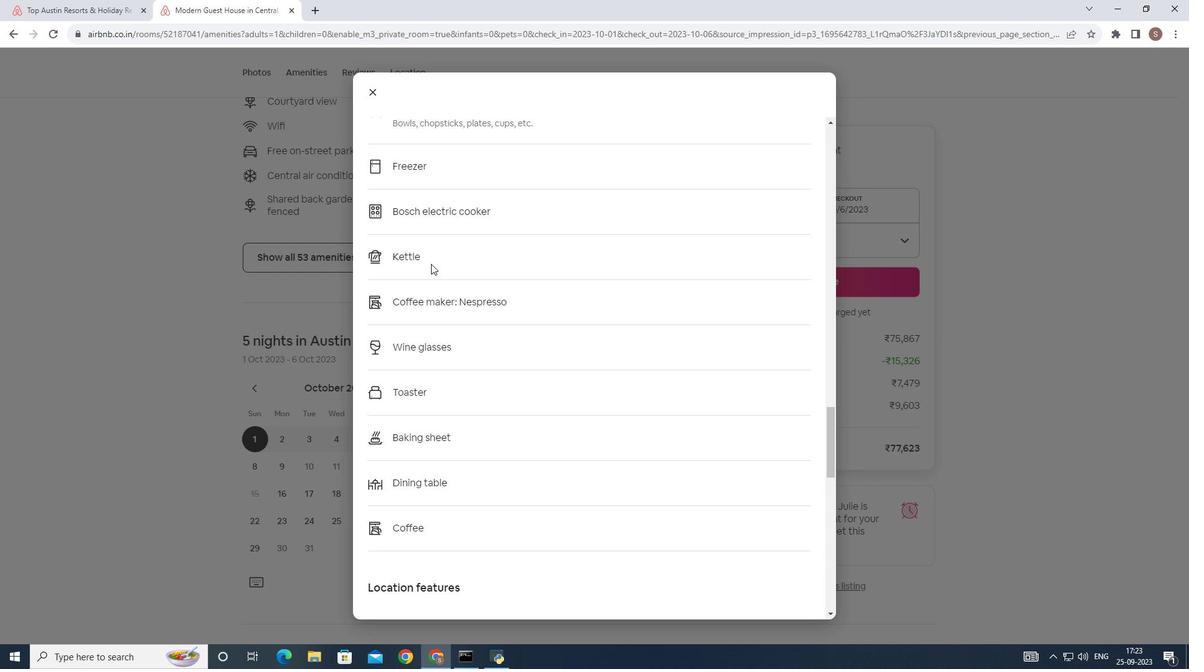 
Action: Mouse scrolled (430, 262) with delta (0, 0)
Screenshot: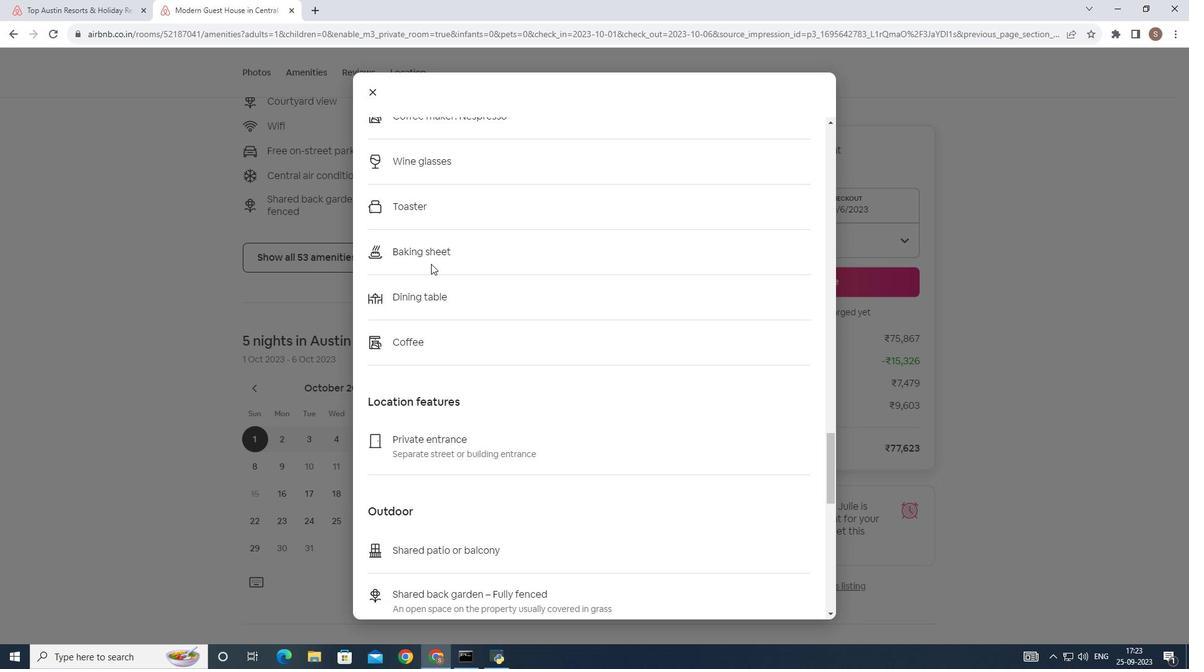 
Action: Mouse scrolled (430, 262) with delta (0, 0)
Screenshot: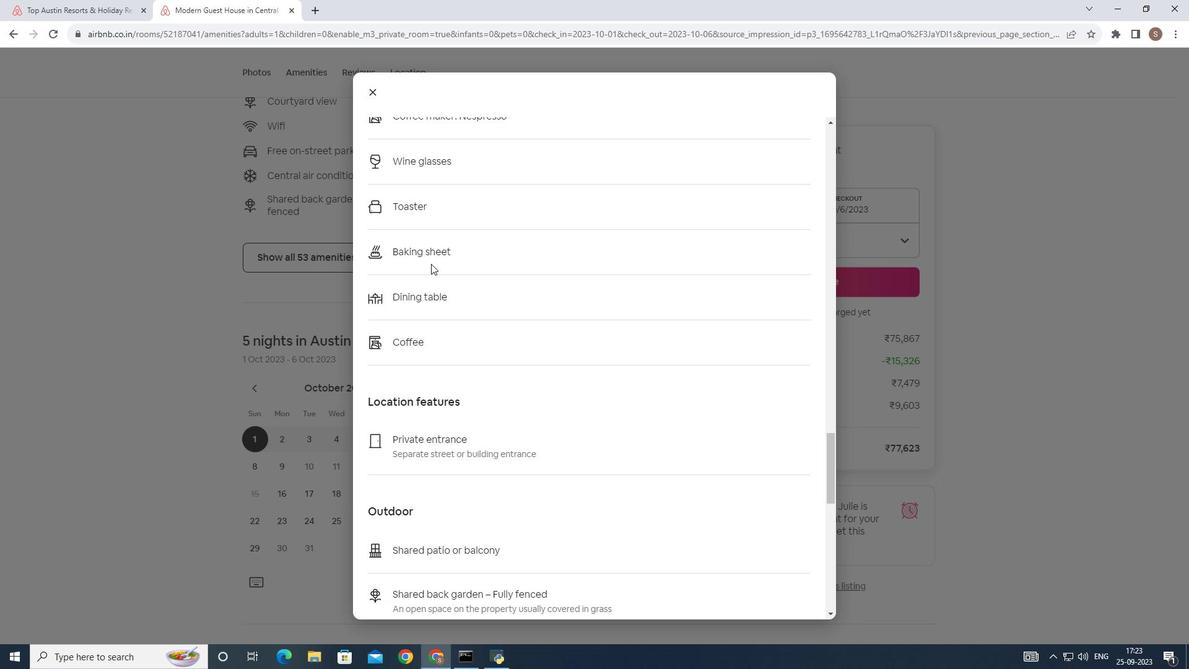 
Action: Mouse scrolled (430, 262) with delta (0, 0)
Screenshot: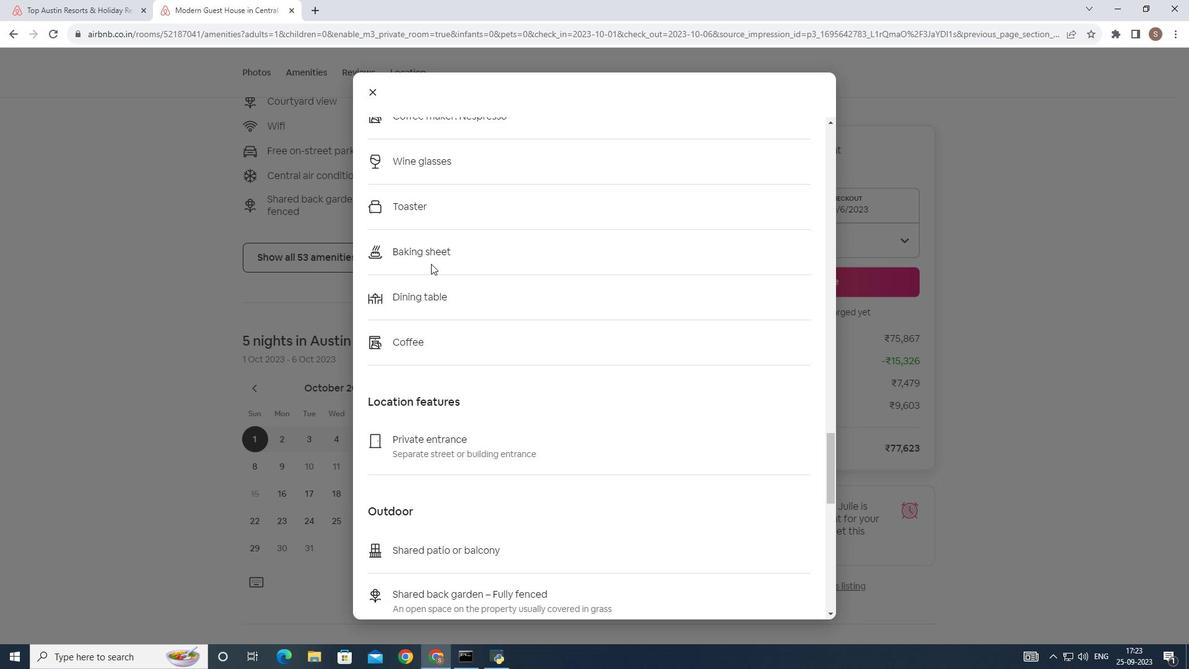 
Action: Mouse scrolled (430, 262) with delta (0, 0)
Screenshot: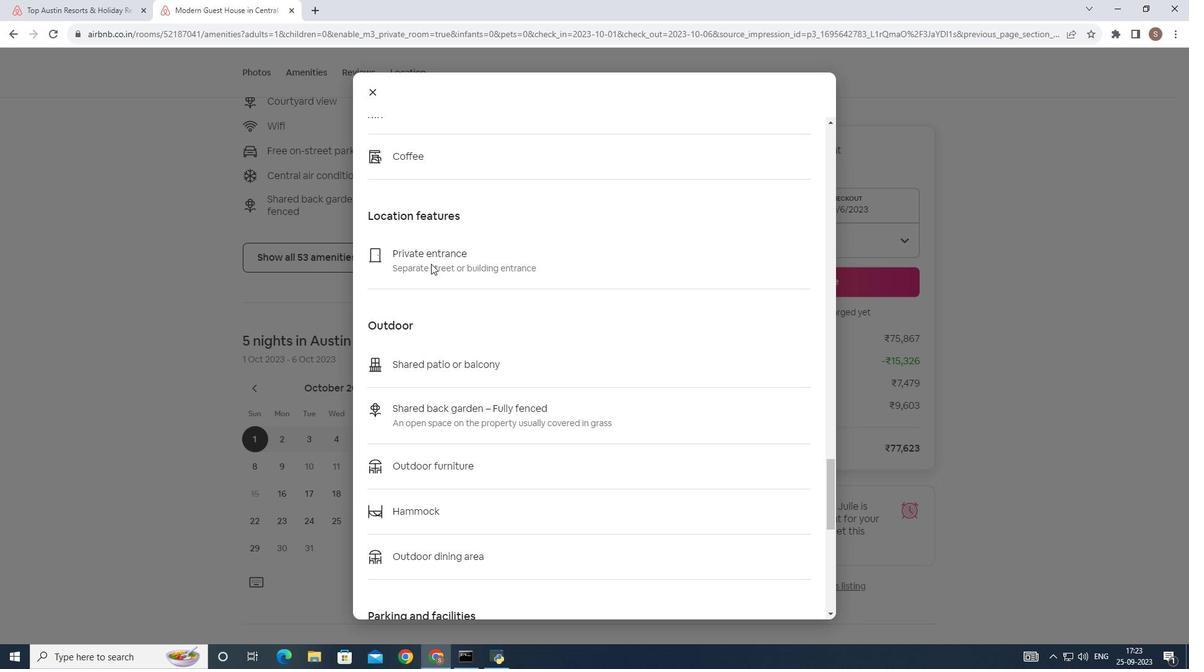 
Action: Mouse scrolled (430, 262) with delta (0, 0)
Screenshot: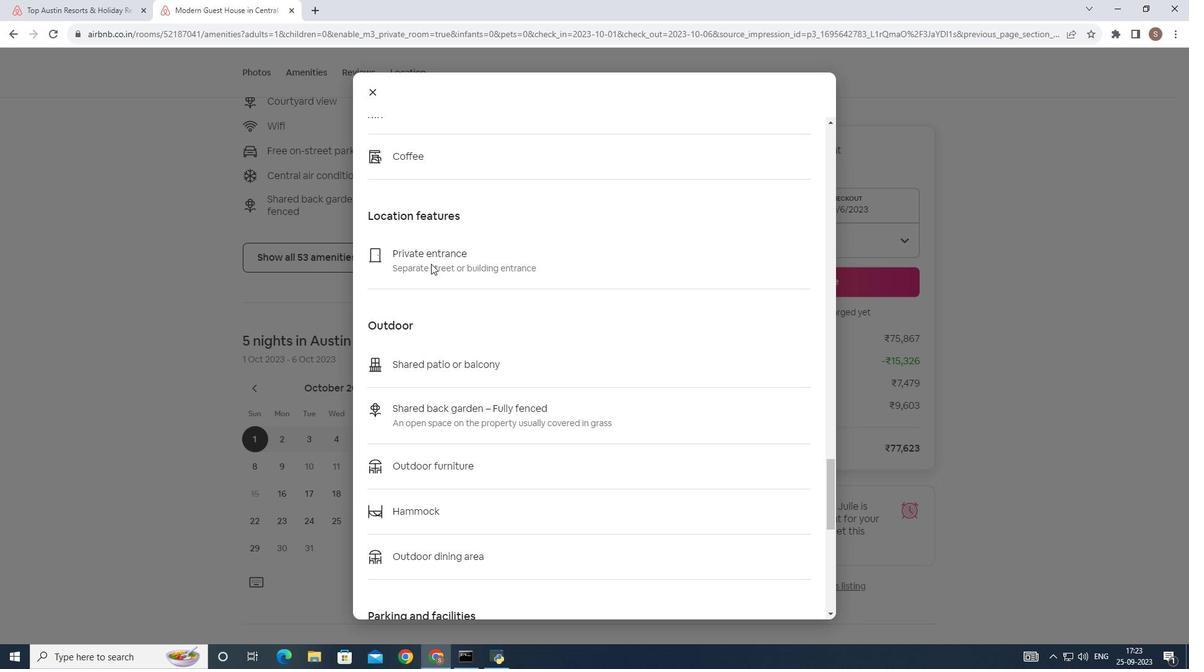 
Action: Mouse scrolled (430, 262) with delta (0, 0)
Screenshot: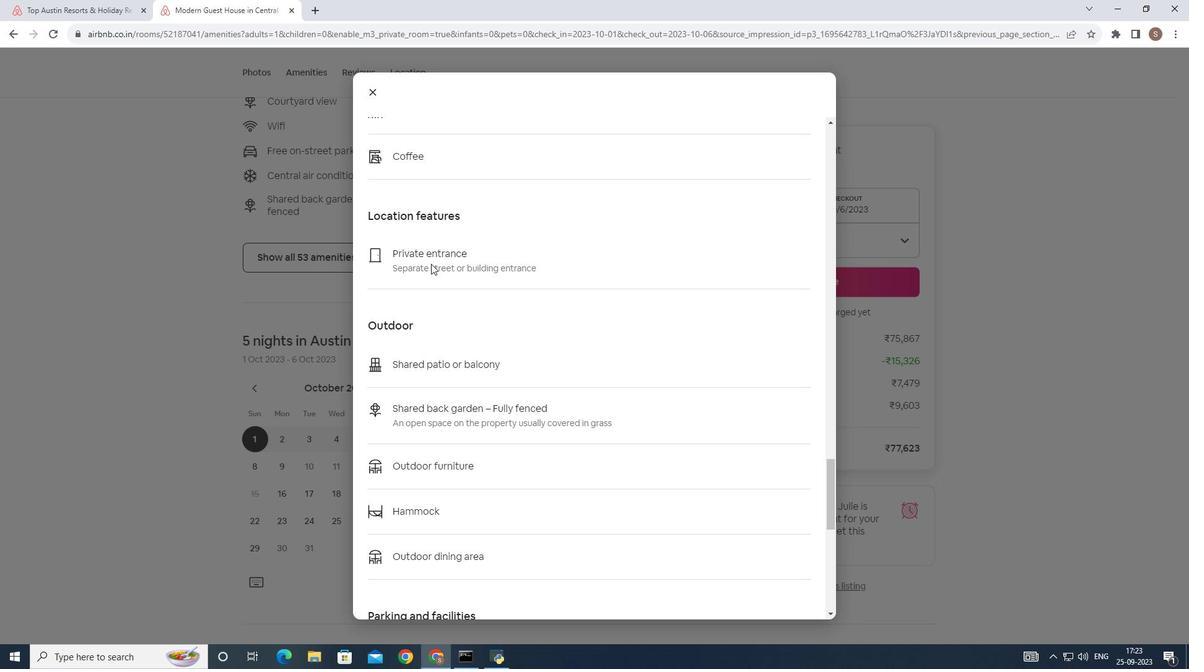 
Action: Mouse scrolled (430, 262) with delta (0, 0)
Screenshot: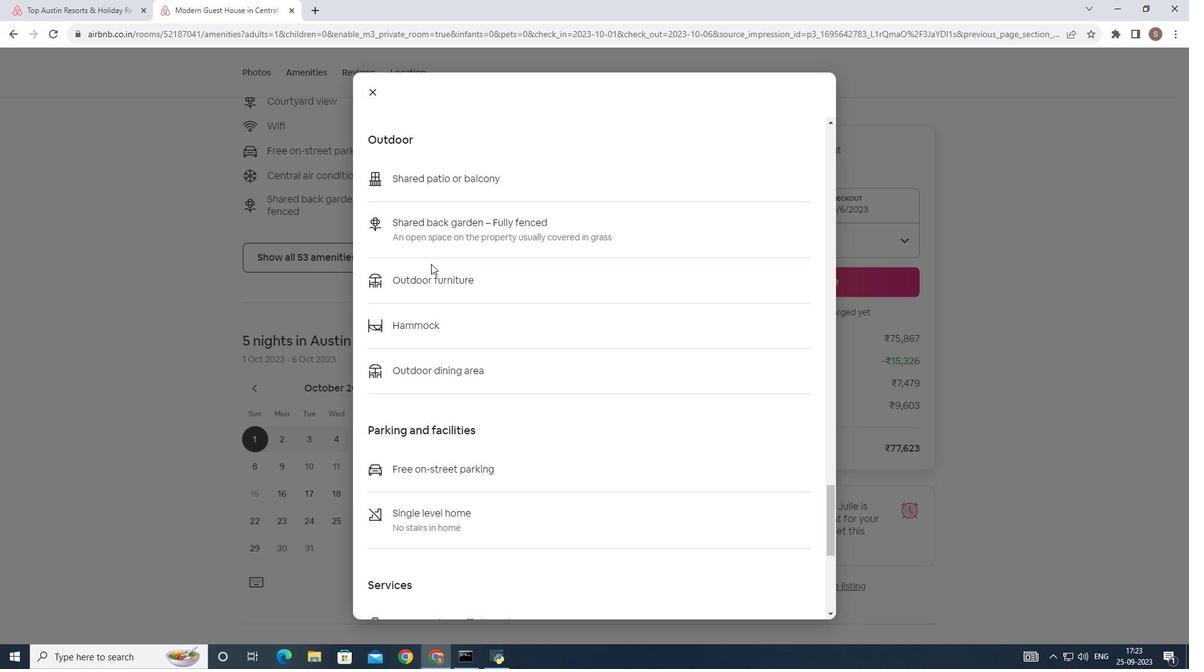 
Action: Mouse scrolled (430, 262) with delta (0, 0)
Screenshot: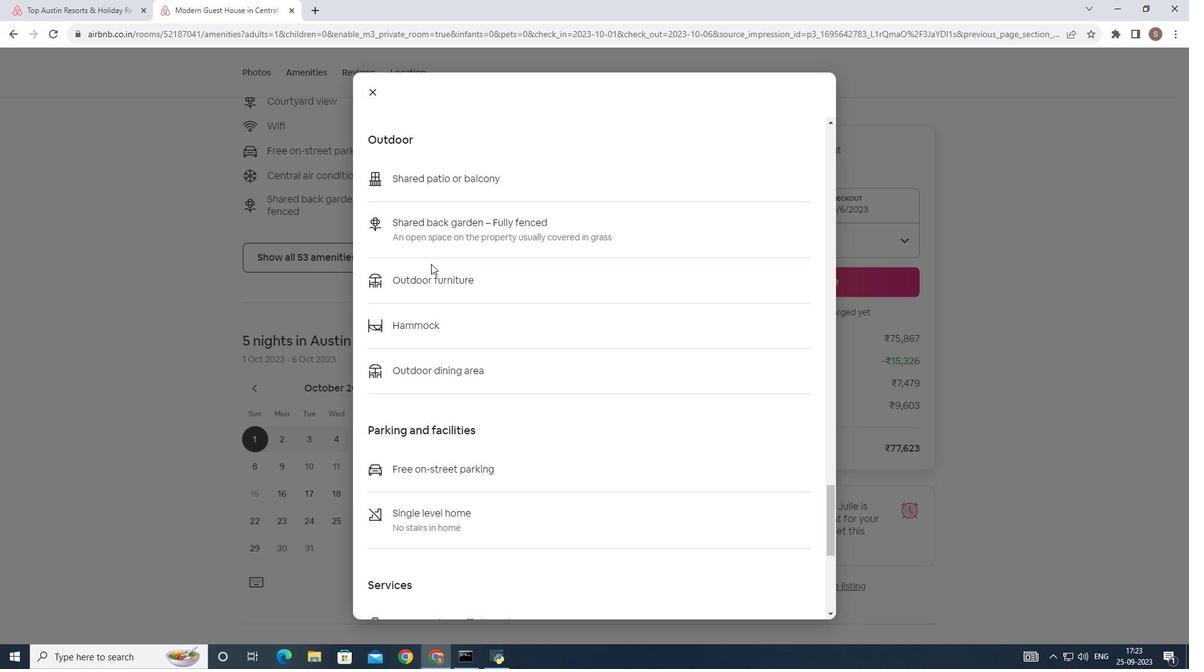 
Action: Mouse scrolled (430, 262) with delta (0, 0)
Screenshot: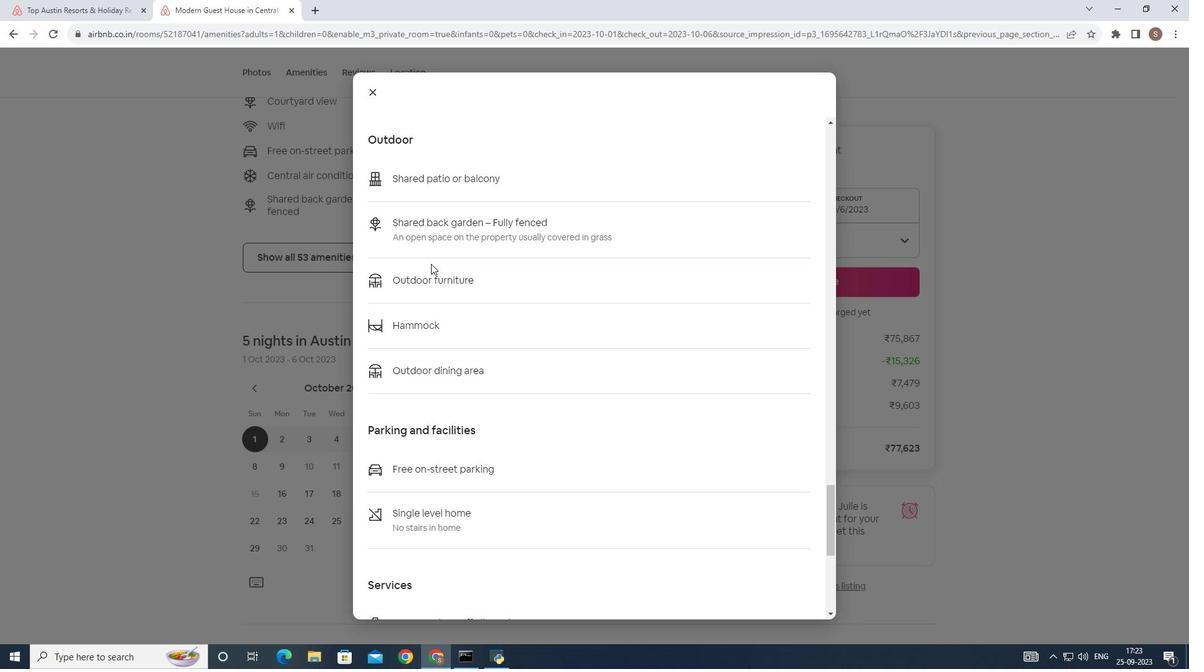 
Action: Mouse scrolled (430, 262) with delta (0, 0)
Screenshot: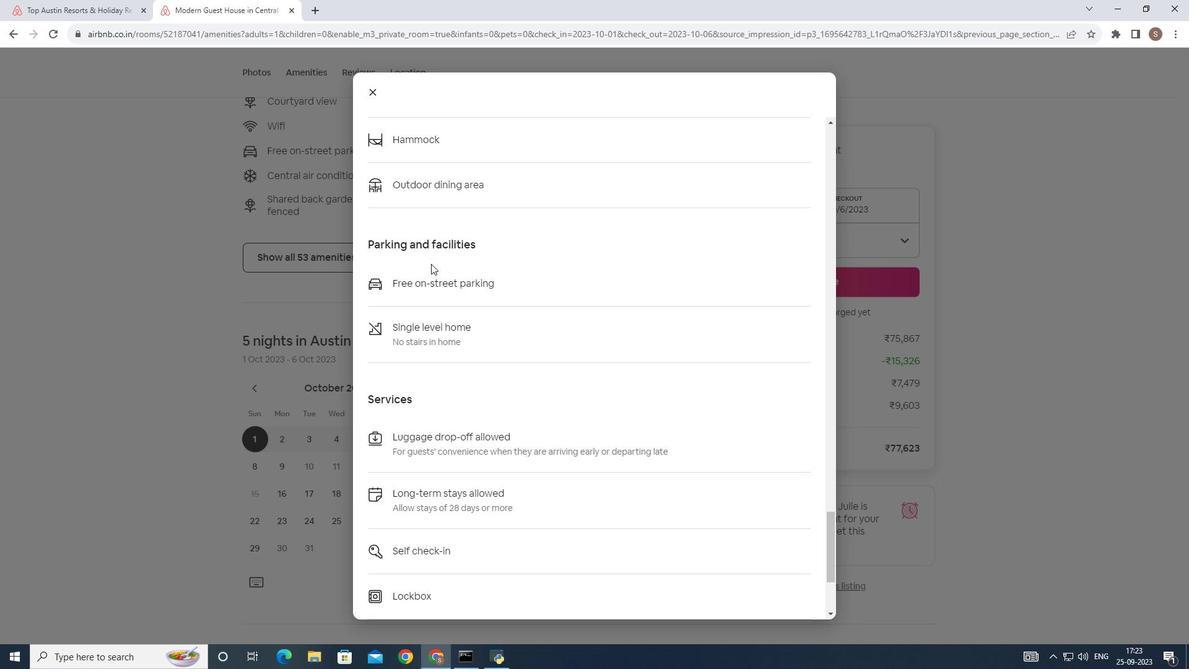 
Action: Mouse scrolled (430, 262) with delta (0, 0)
Screenshot: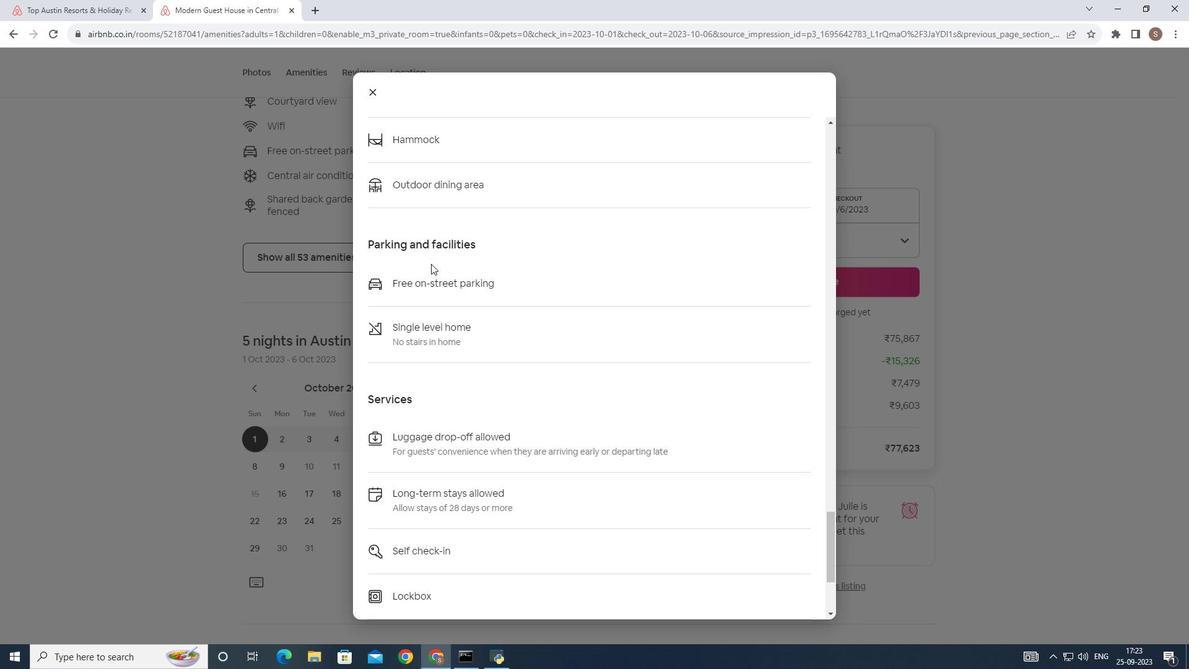 
Action: Mouse scrolled (430, 262) with delta (0, 0)
Screenshot: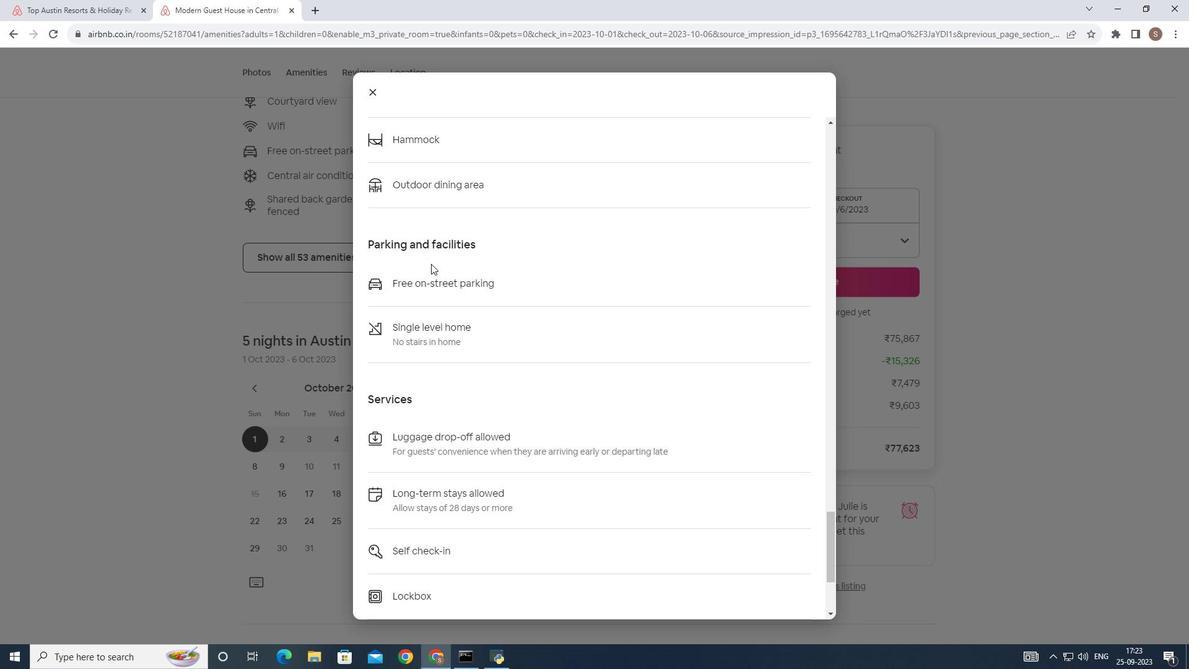
Action: Mouse scrolled (430, 262) with delta (0, 0)
Screenshot: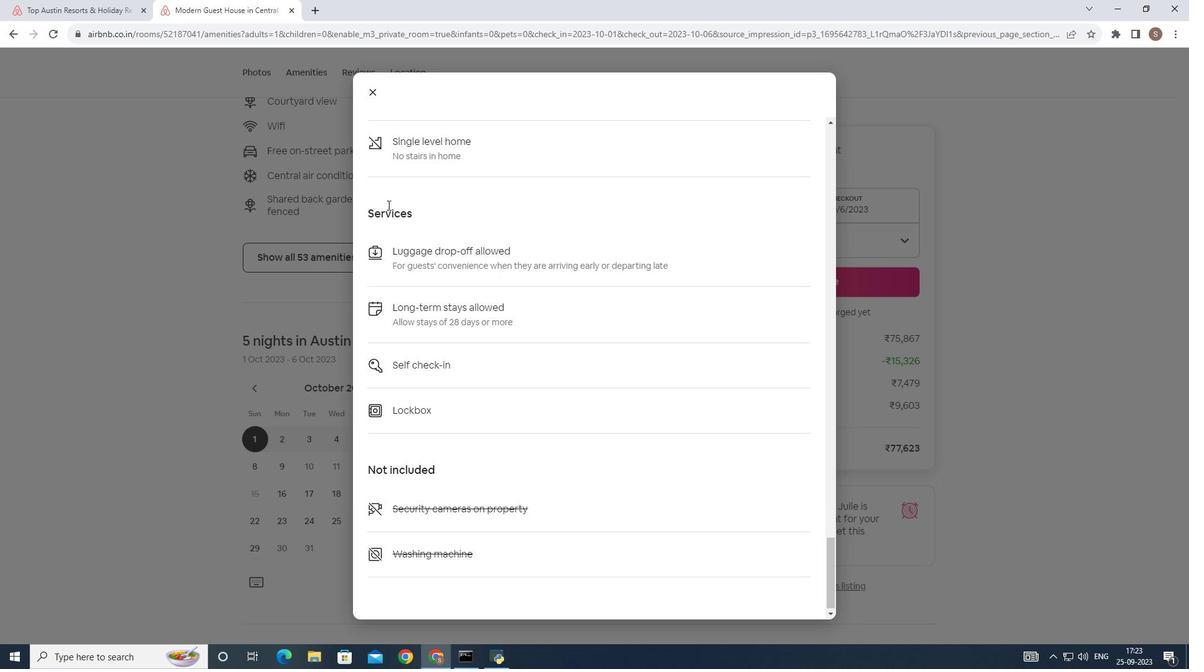 
Action: Mouse scrolled (430, 262) with delta (0, 0)
Screenshot: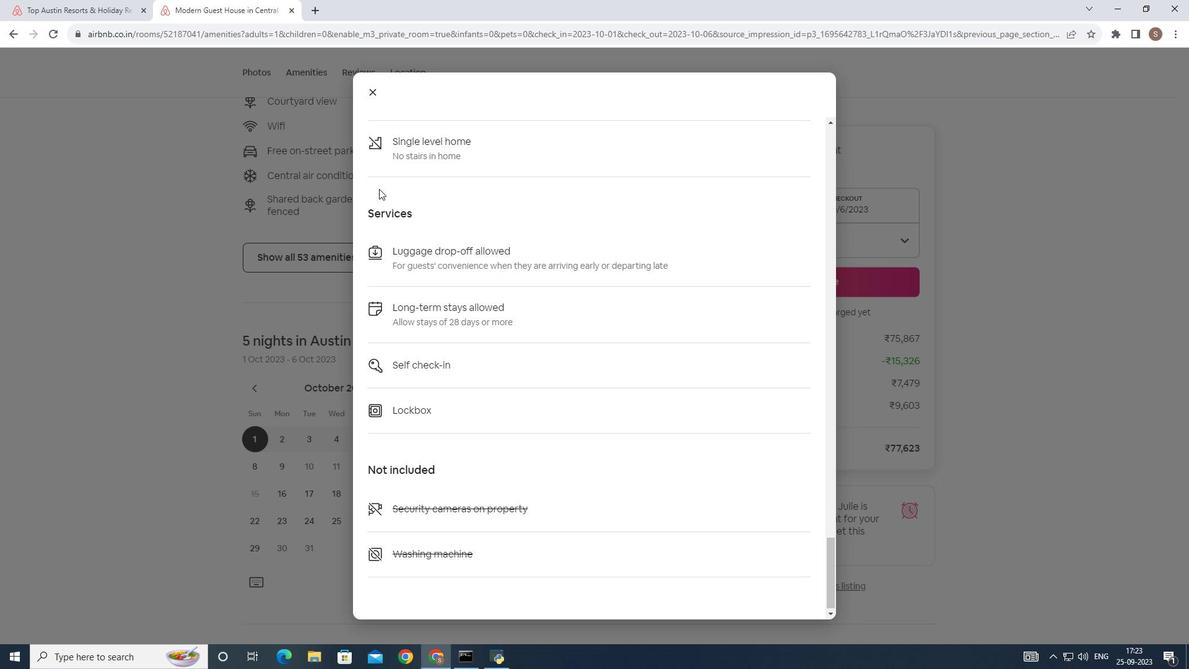 
Action: Mouse scrolled (430, 262) with delta (0, 0)
Screenshot: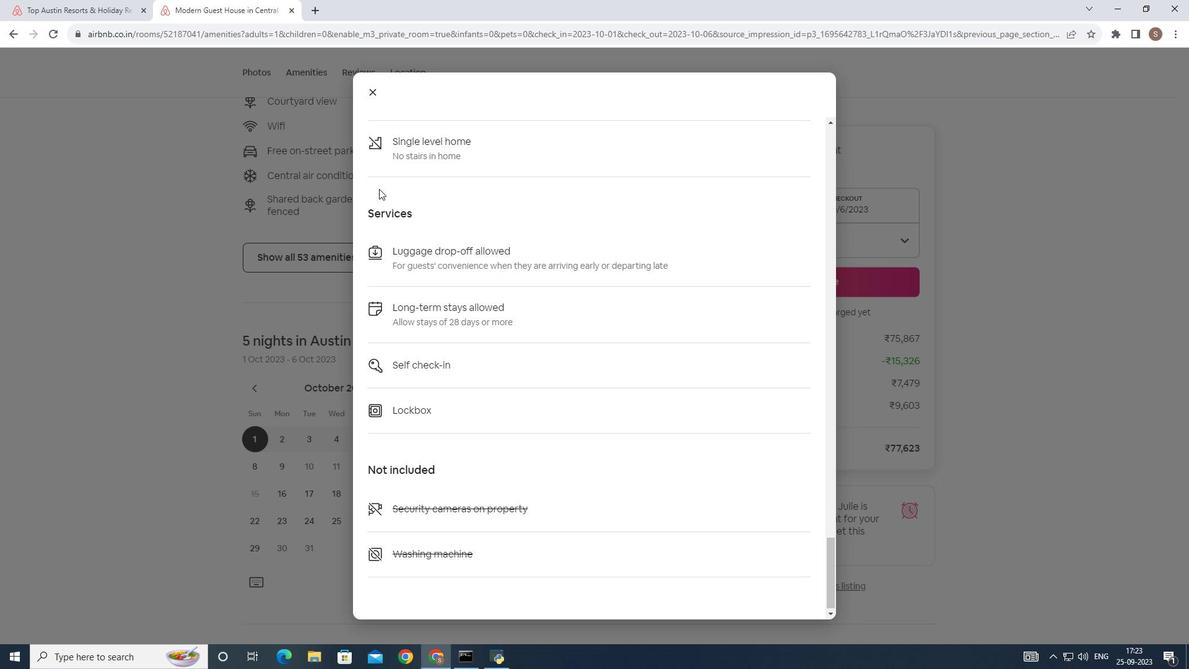 
Action: Mouse moved to (377, 185)
Screenshot: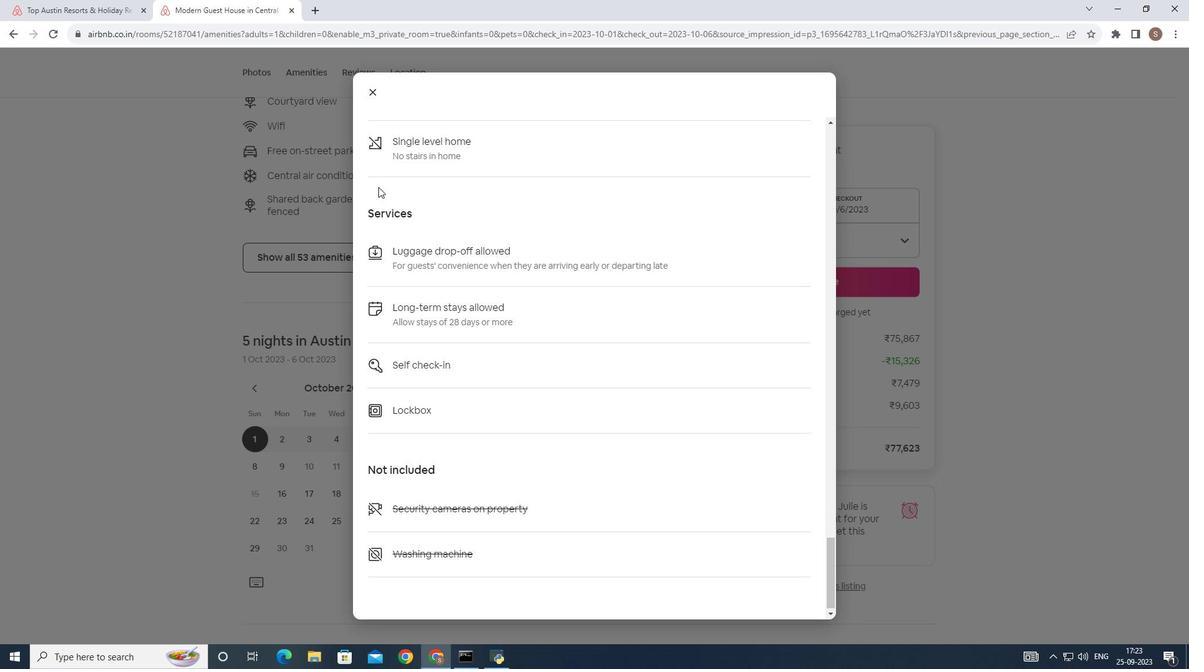 
Action: Mouse scrolled (377, 185) with delta (0, 0)
Screenshot: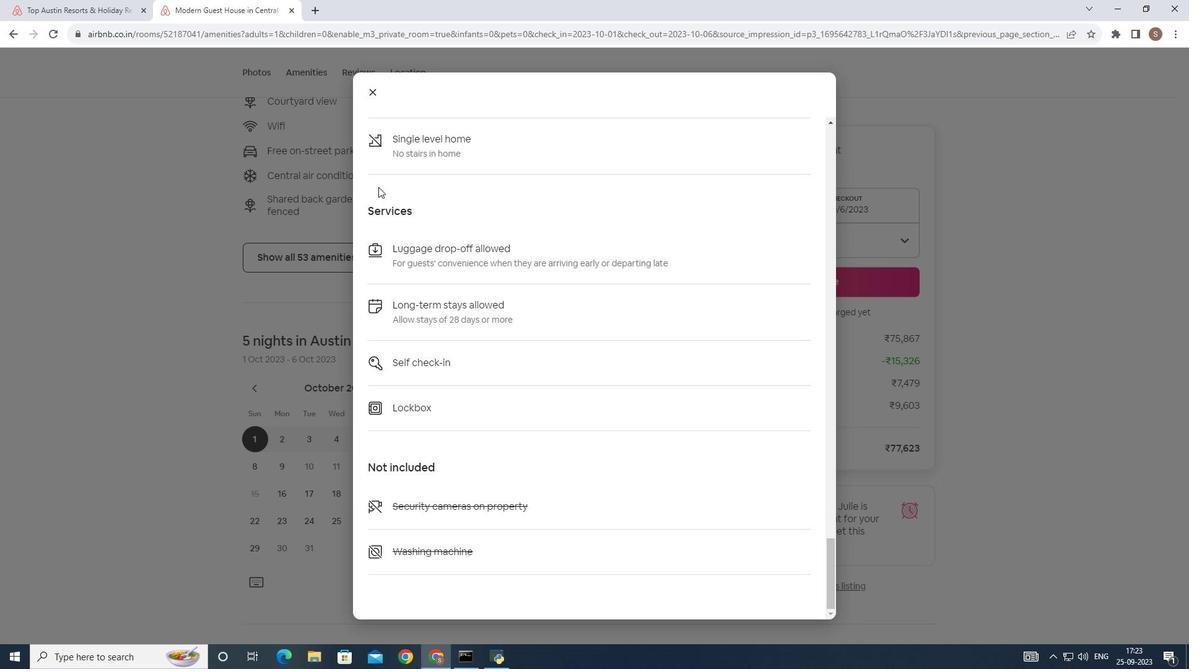 
Action: Mouse scrolled (377, 185) with delta (0, 0)
Screenshot: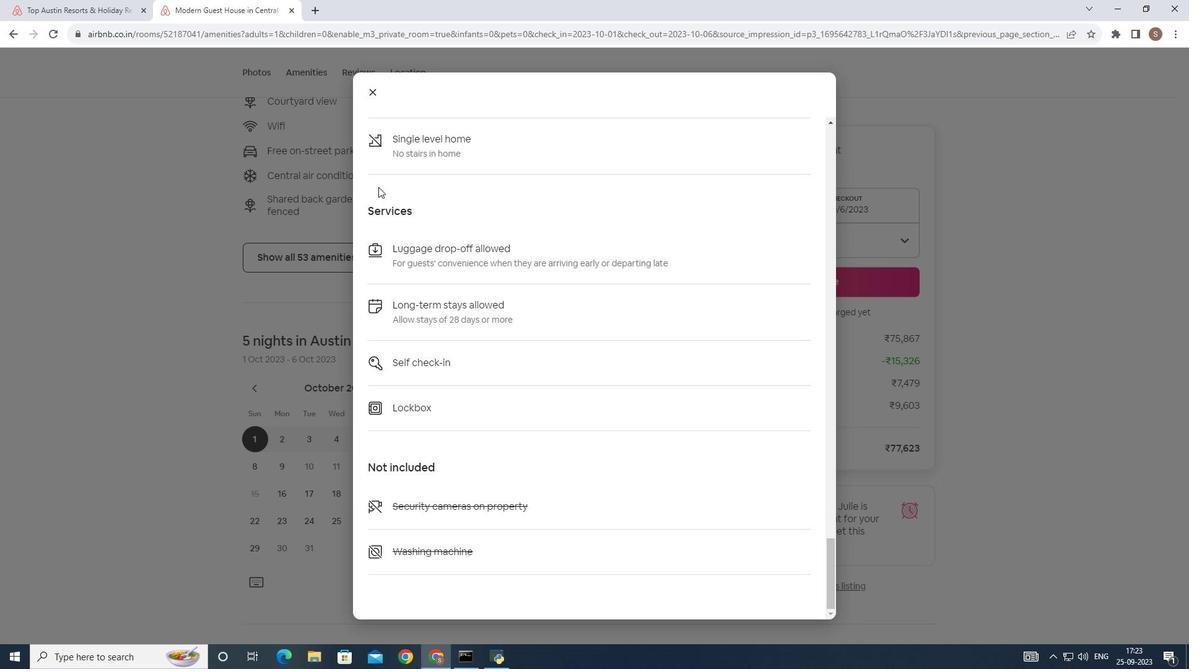 
Action: Mouse scrolled (377, 185) with delta (0, 0)
Screenshot: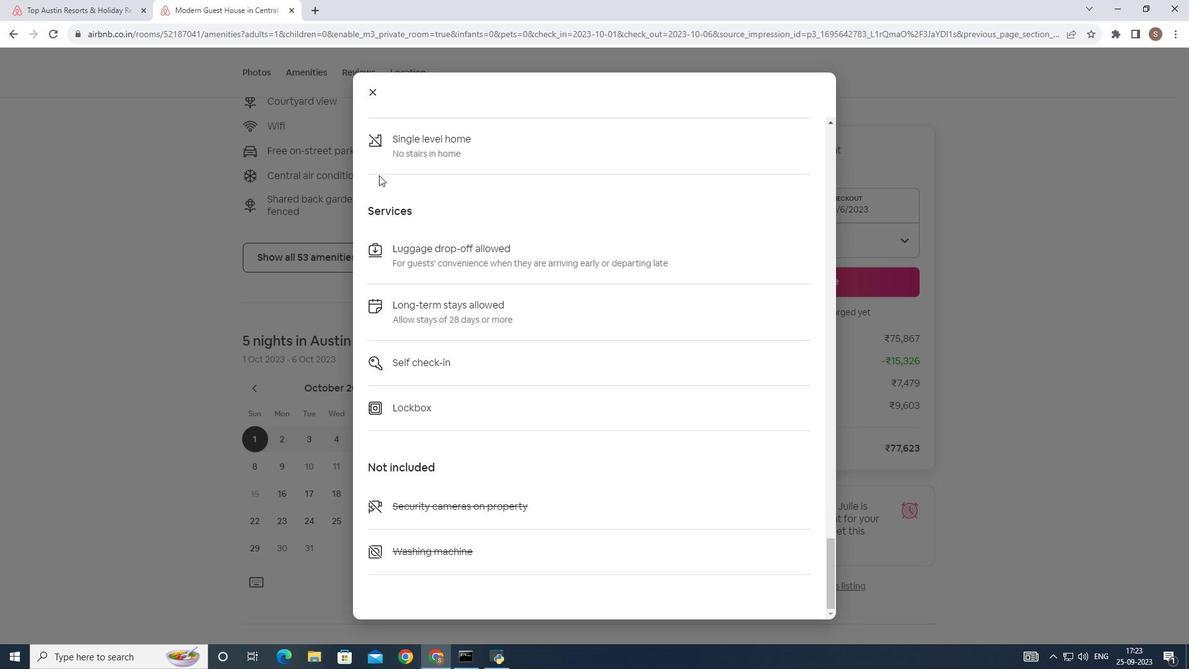 
Action: Mouse moved to (371, 97)
Screenshot: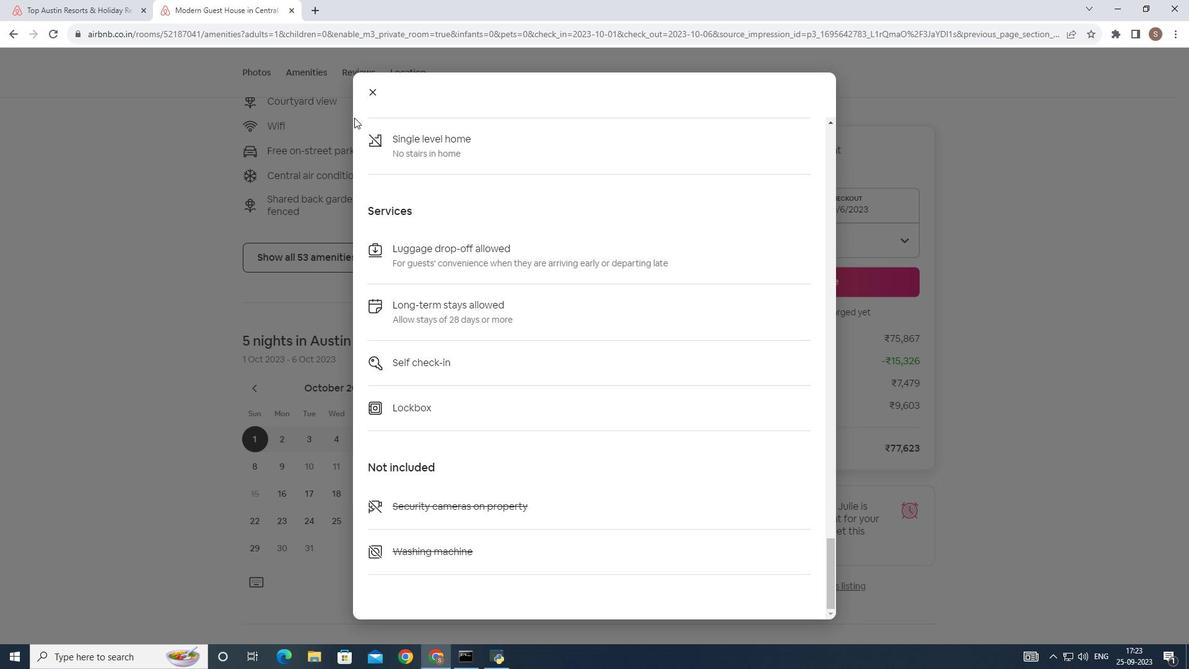 
Action: Mouse pressed left at (371, 97)
Screenshot: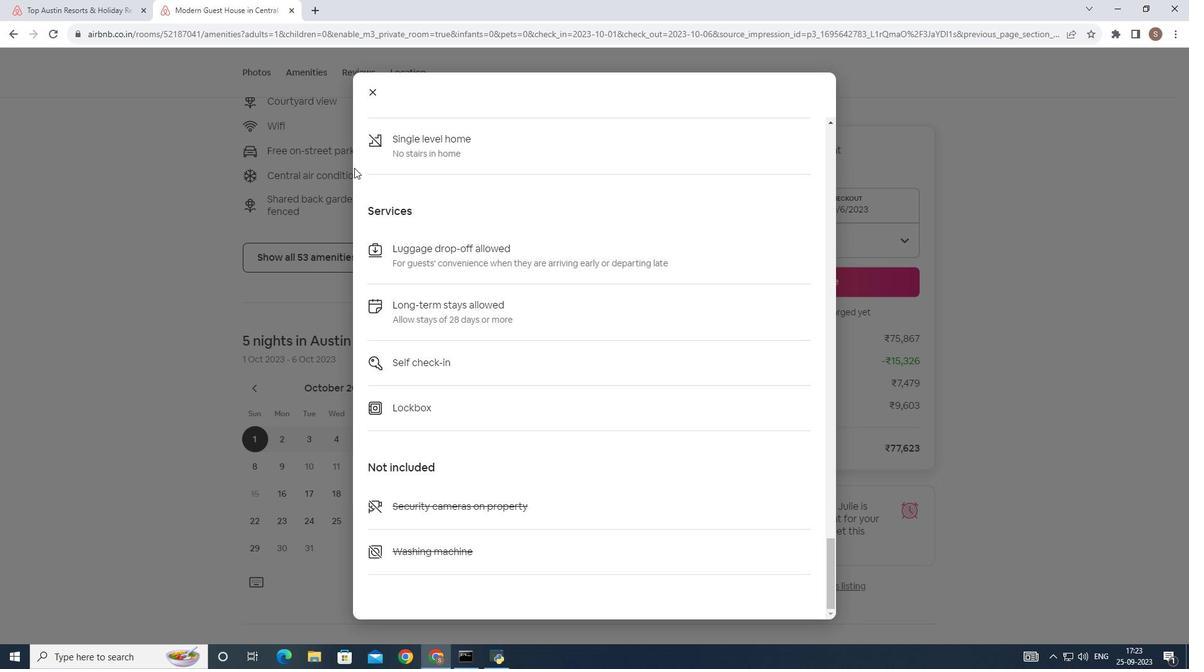 
Action: Mouse moved to (371, 91)
Screenshot: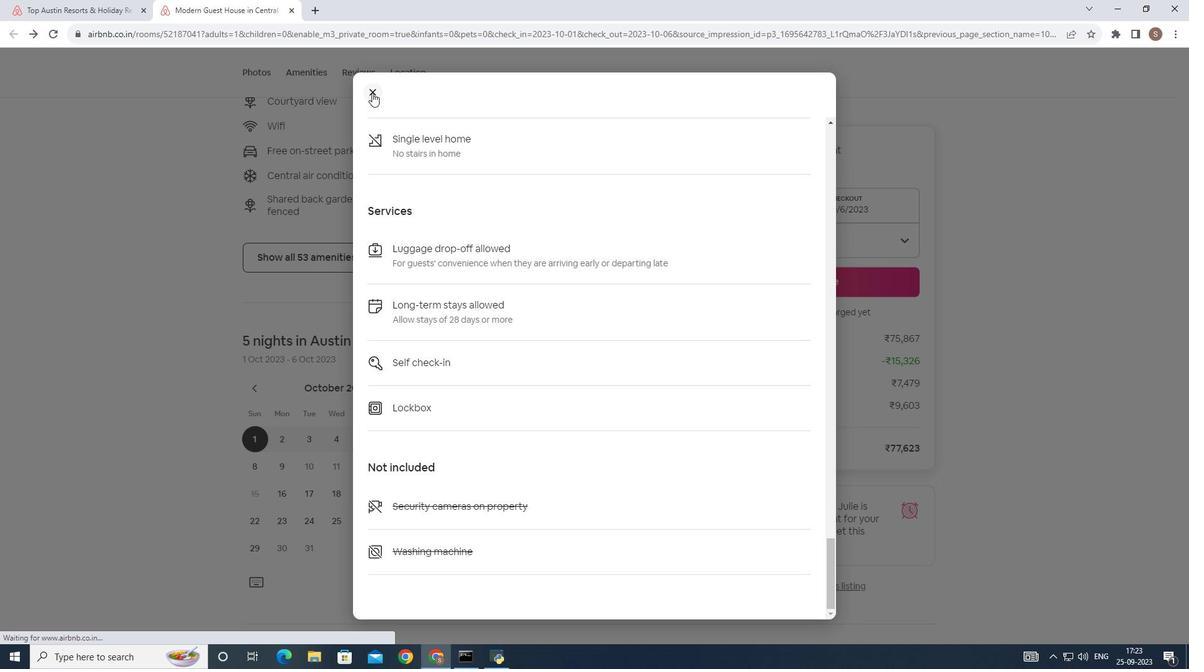 
Action: Mouse pressed left at (371, 91)
Screenshot: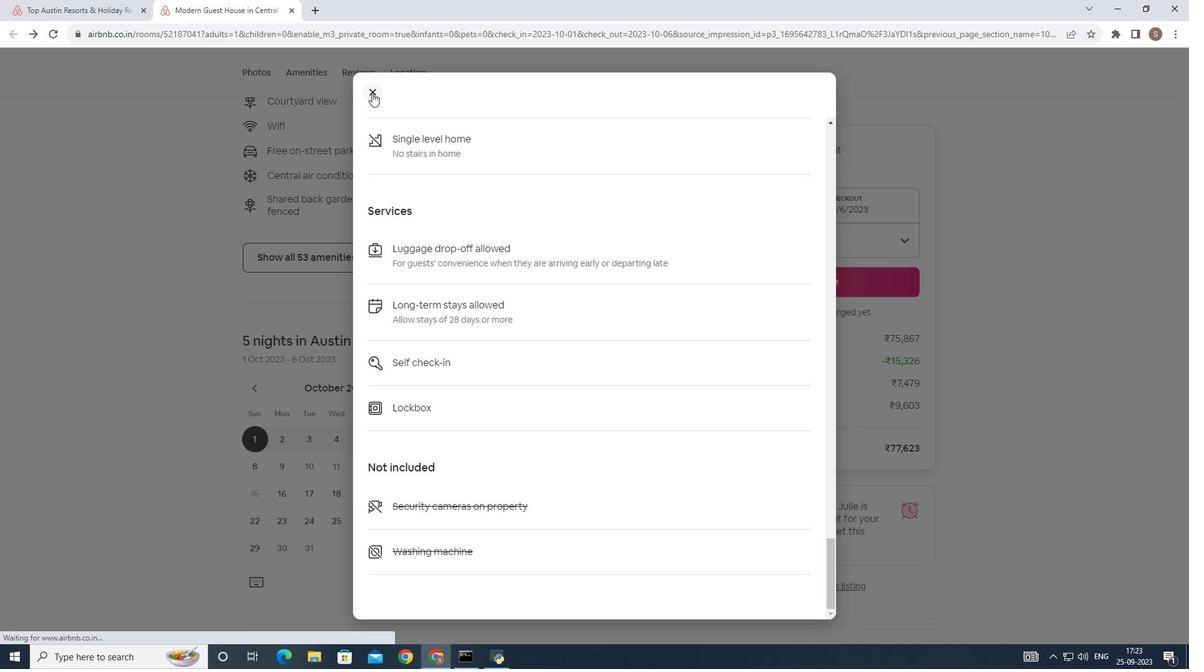
Action: Mouse moved to (379, 459)
Screenshot: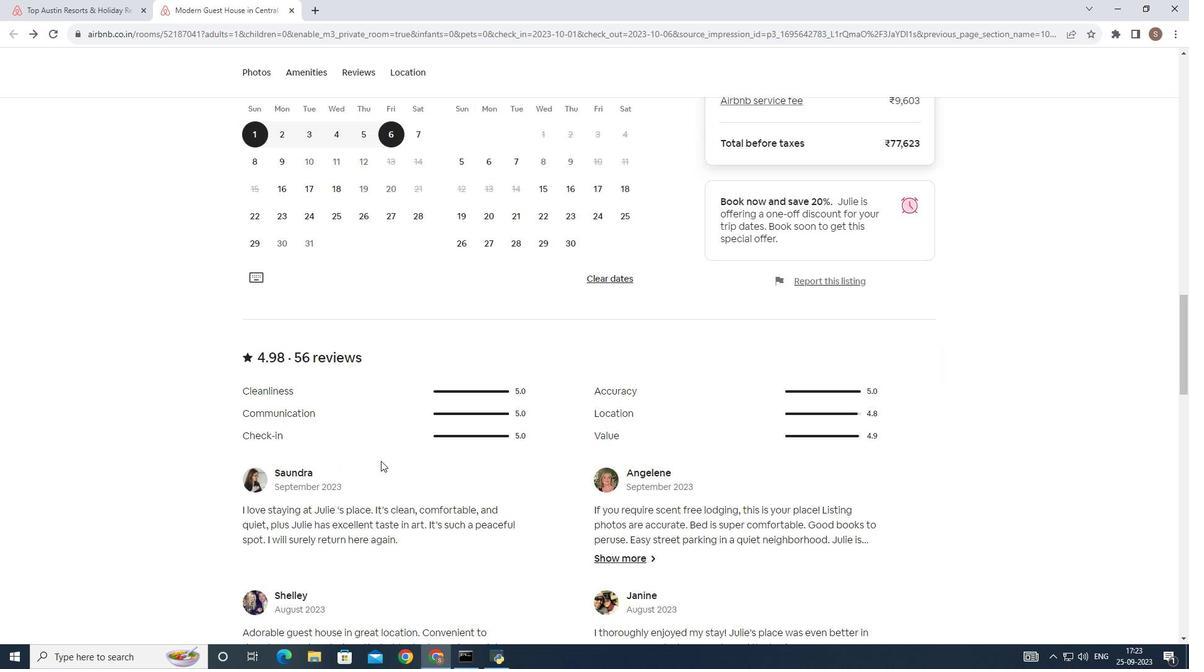 
Action: Mouse scrolled (379, 459) with delta (0, 0)
Screenshot: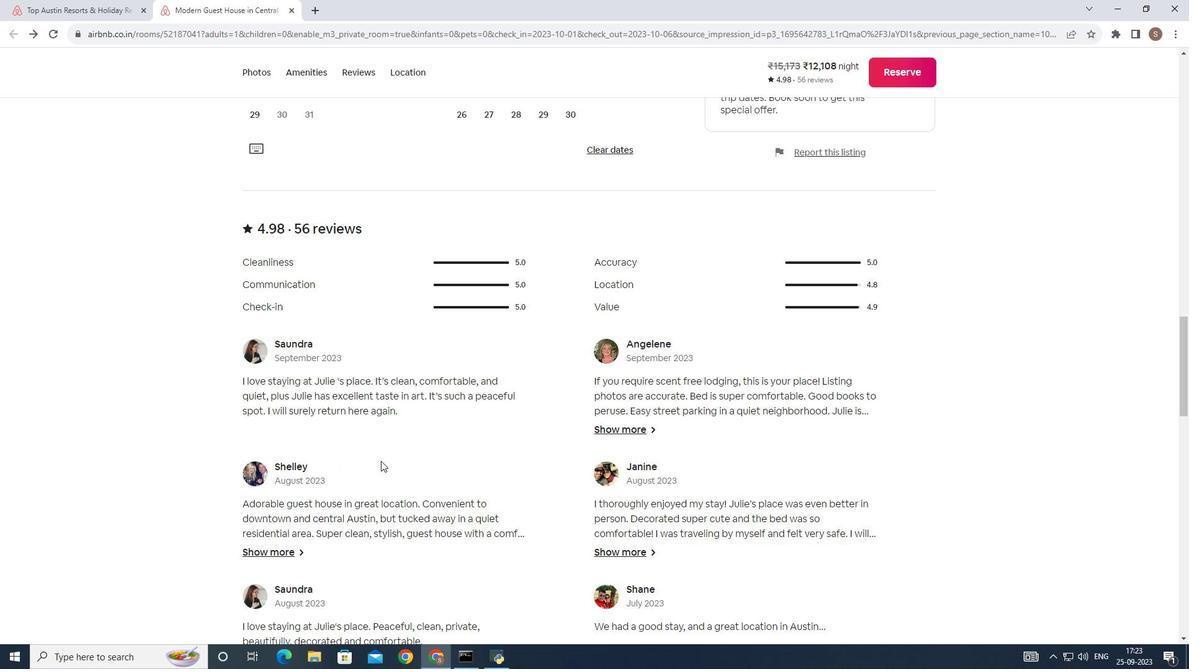 
Action: Mouse scrolled (379, 459) with delta (0, 0)
Screenshot: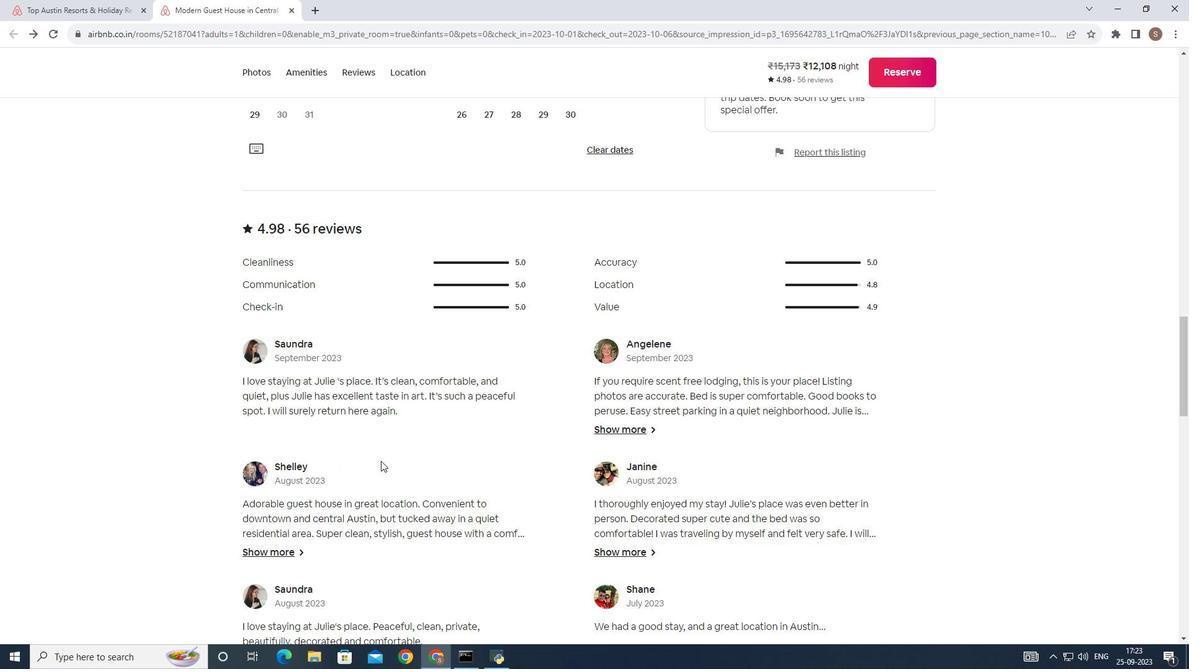 
Action: Mouse scrolled (379, 459) with delta (0, 0)
Screenshot: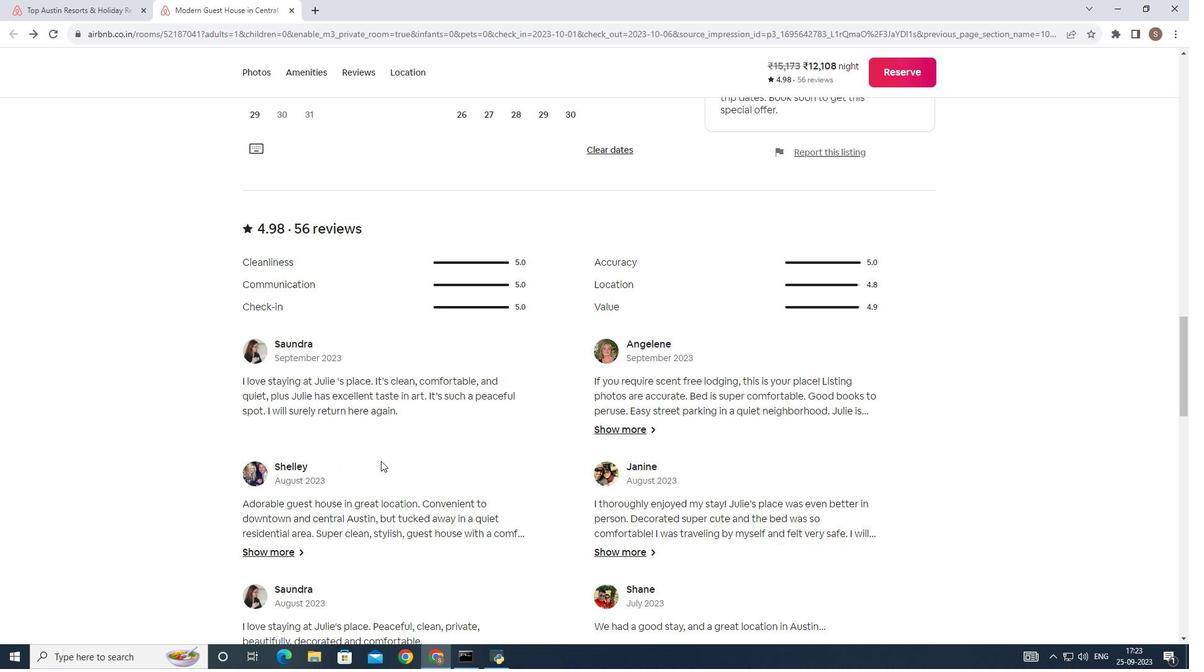 
Action: Mouse scrolled (379, 459) with delta (0, 0)
Screenshot: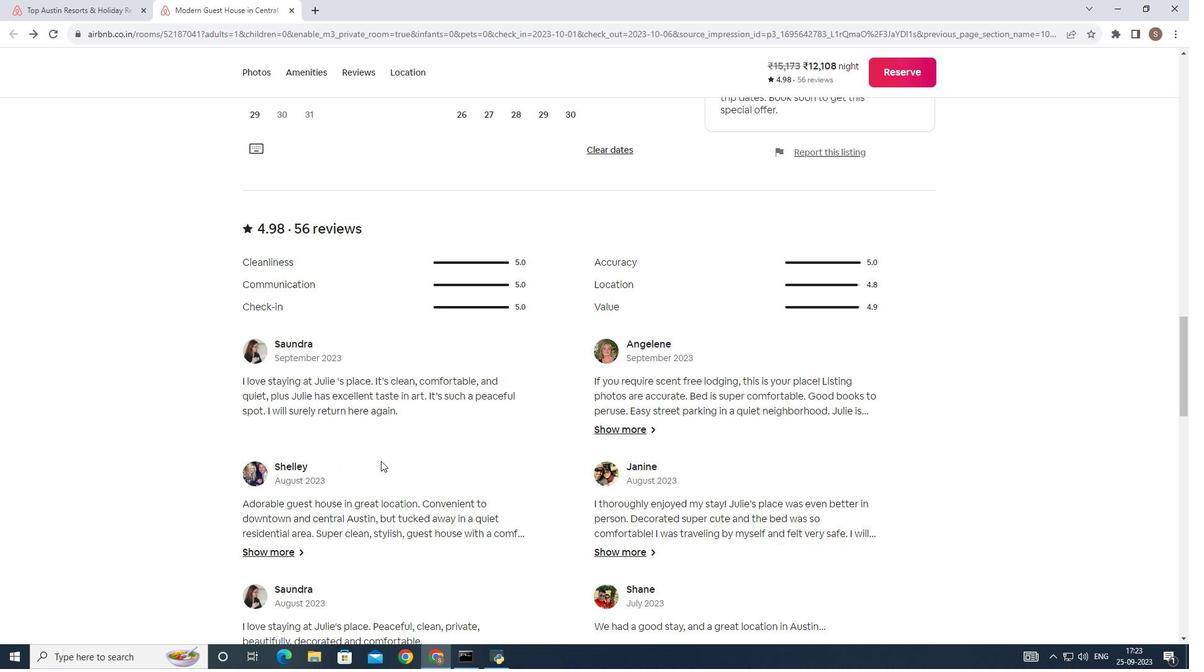 
Action: Mouse scrolled (379, 459) with delta (0, 0)
Screenshot: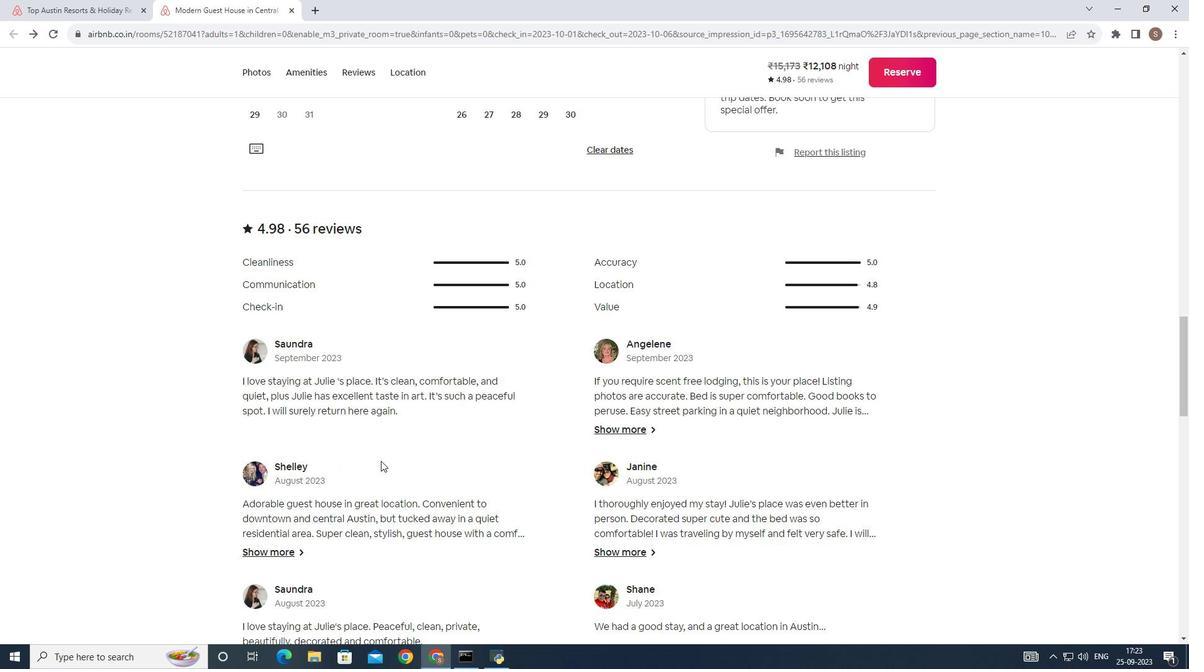 
Action: Mouse scrolled (379, 459) with delta (0, 0)
Screenshot: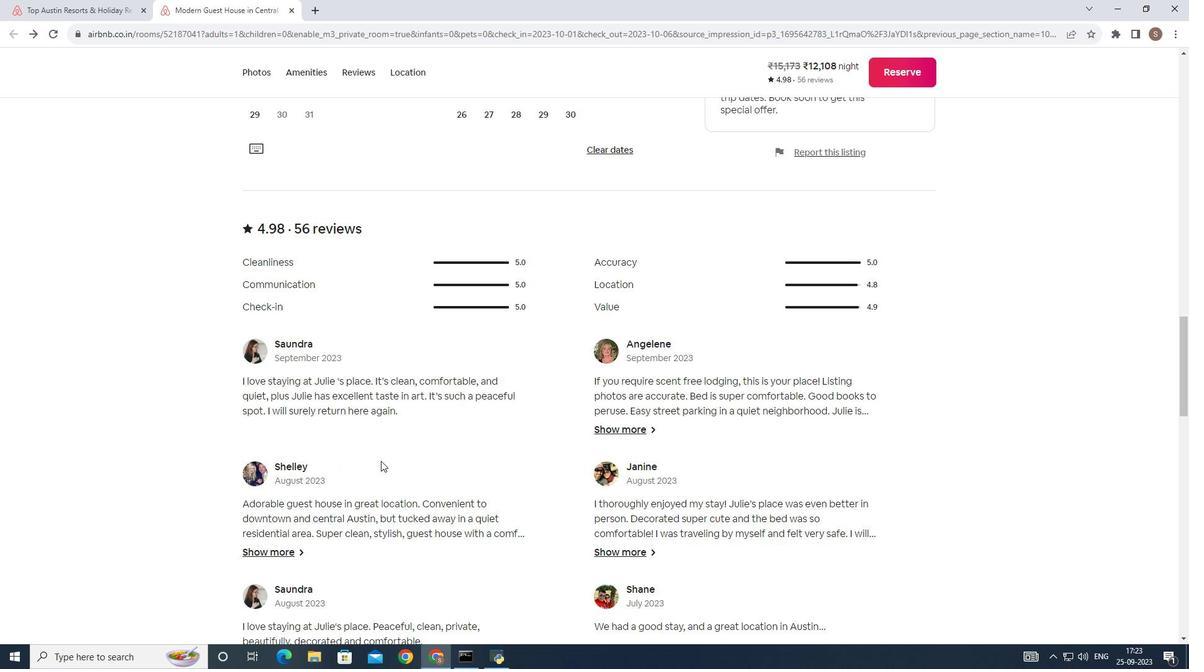 
Action: Mouse scrolled (379, 459) with delta (0, 0)
Screenshot: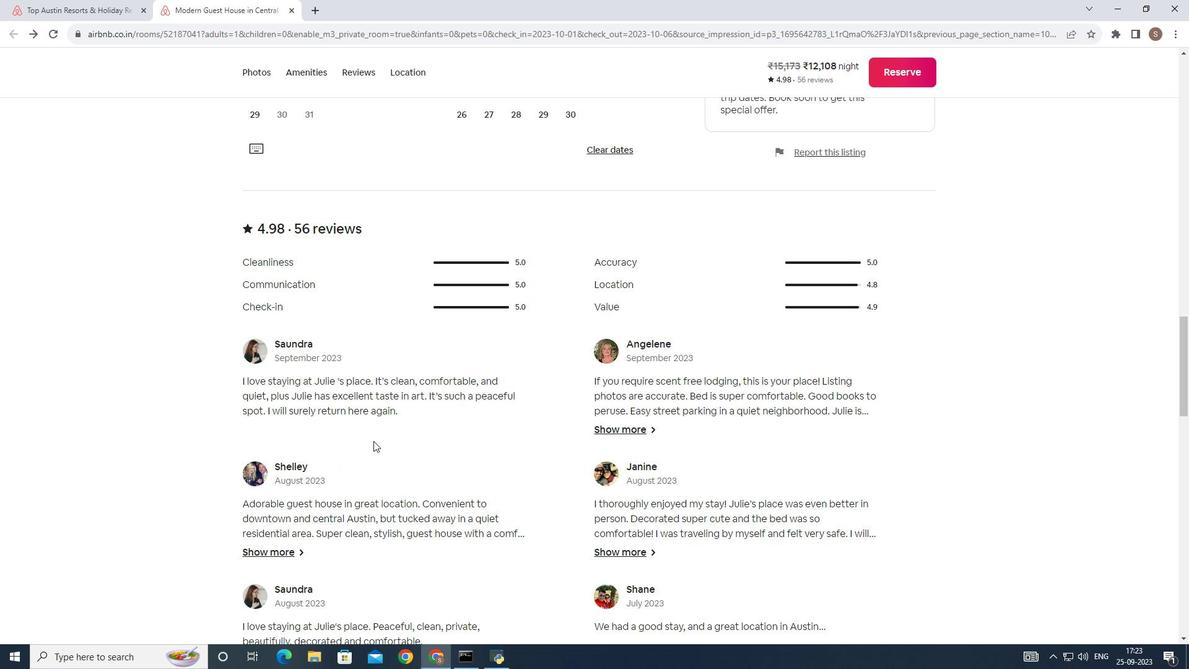 
Action: Mouse moved to (311, 366)
Screenshot: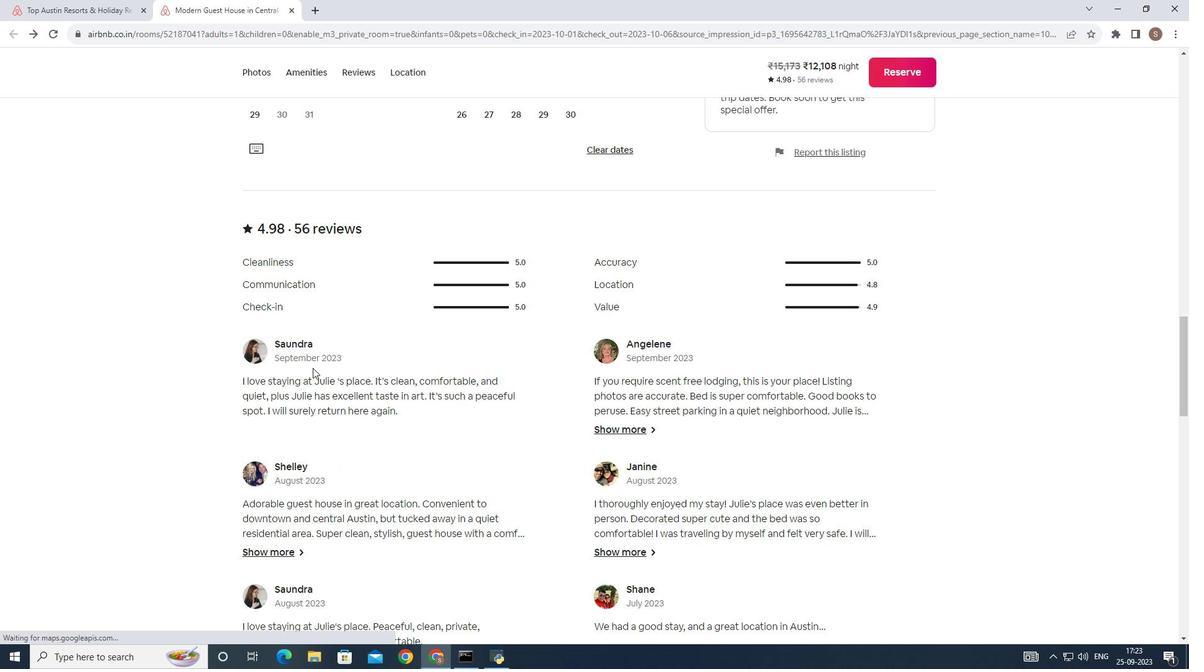 
Action: Mouse scrolled (311, 366) with delta (0, 0)
Screenshot: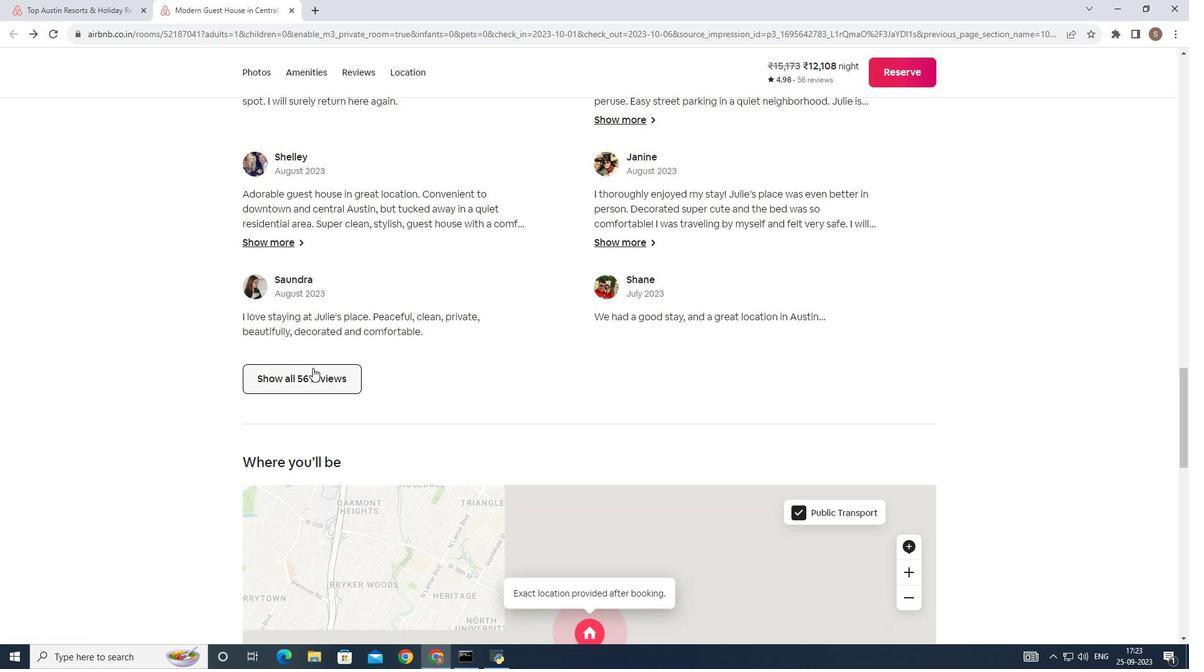 
Action: Mouse scrolled (311, 366) with delta (0, 0)
Screenshot: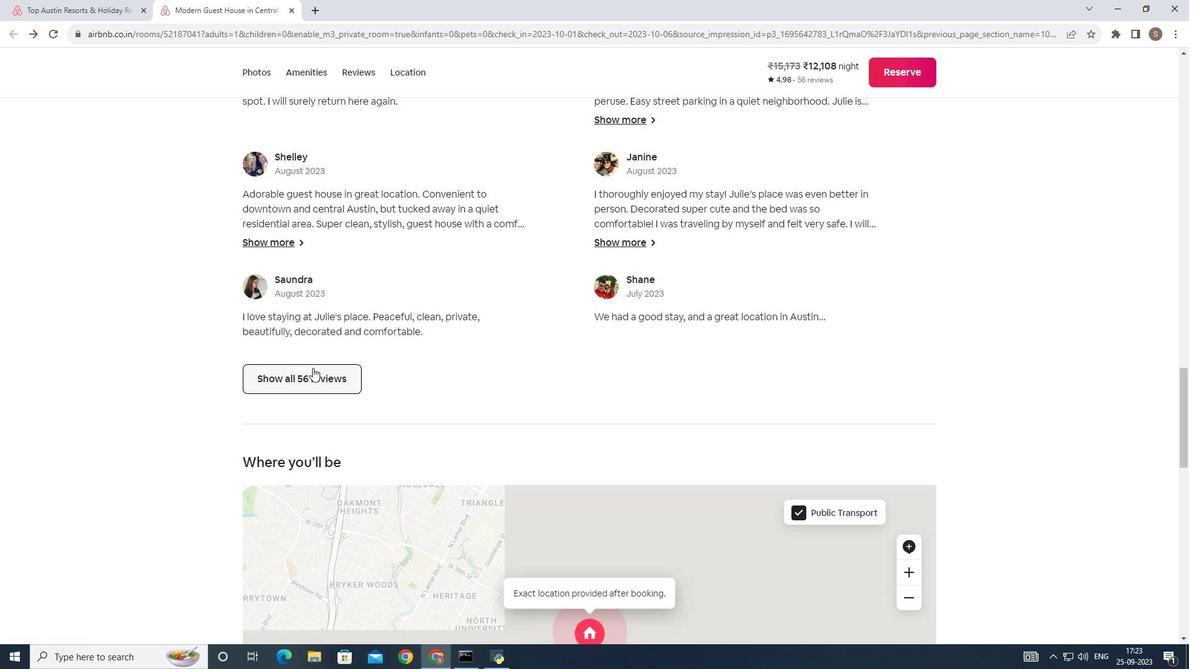 
Action: Mouse scrolled (311, 366) with delta (0, 0)
Screenshot: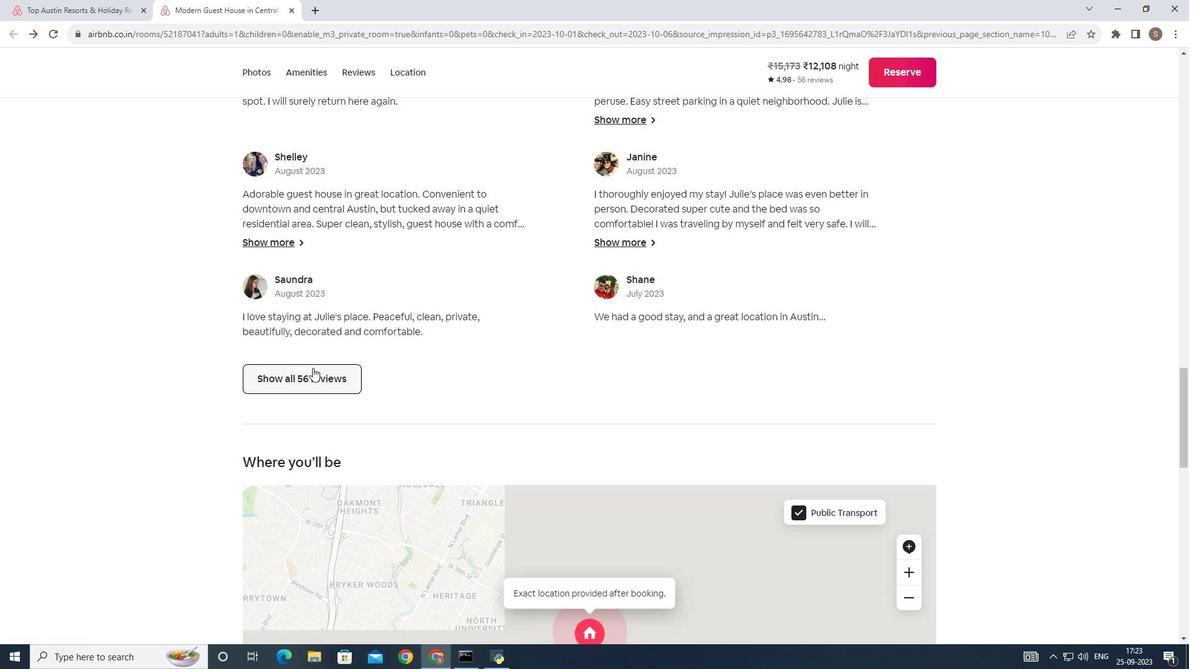 
Action: Mouse scrolled (311, 366) with delta (0, 0)
Screenshot: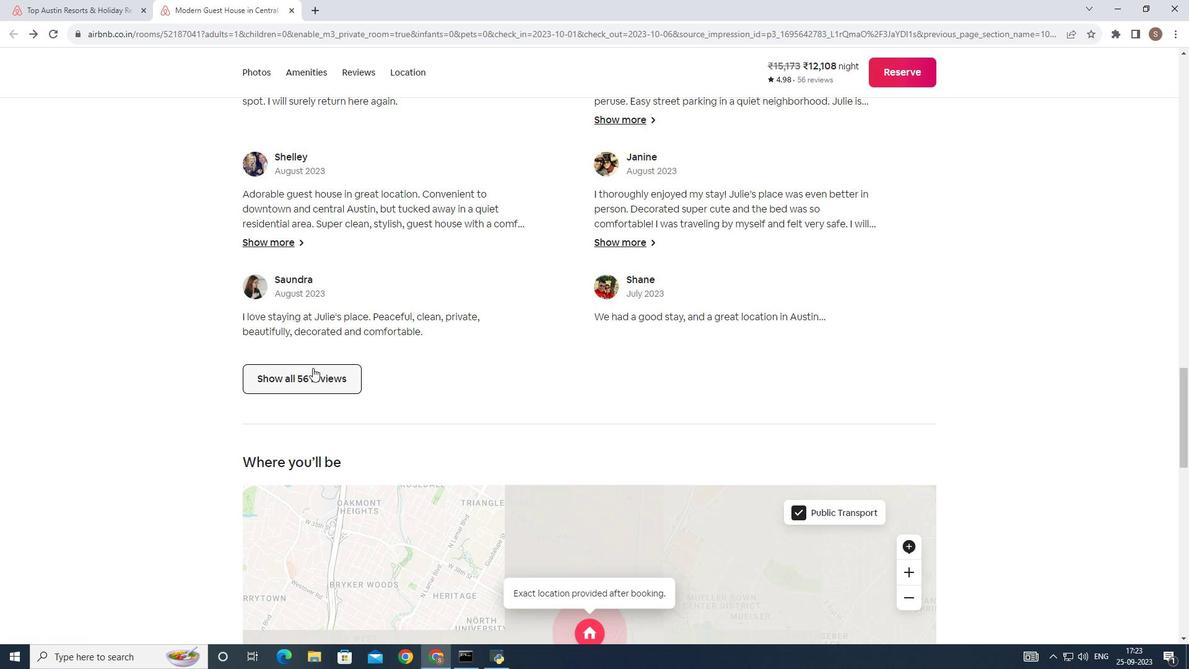 
Action: Mouse scrolled (311, 366) with delta (0, 0)
Screenshot: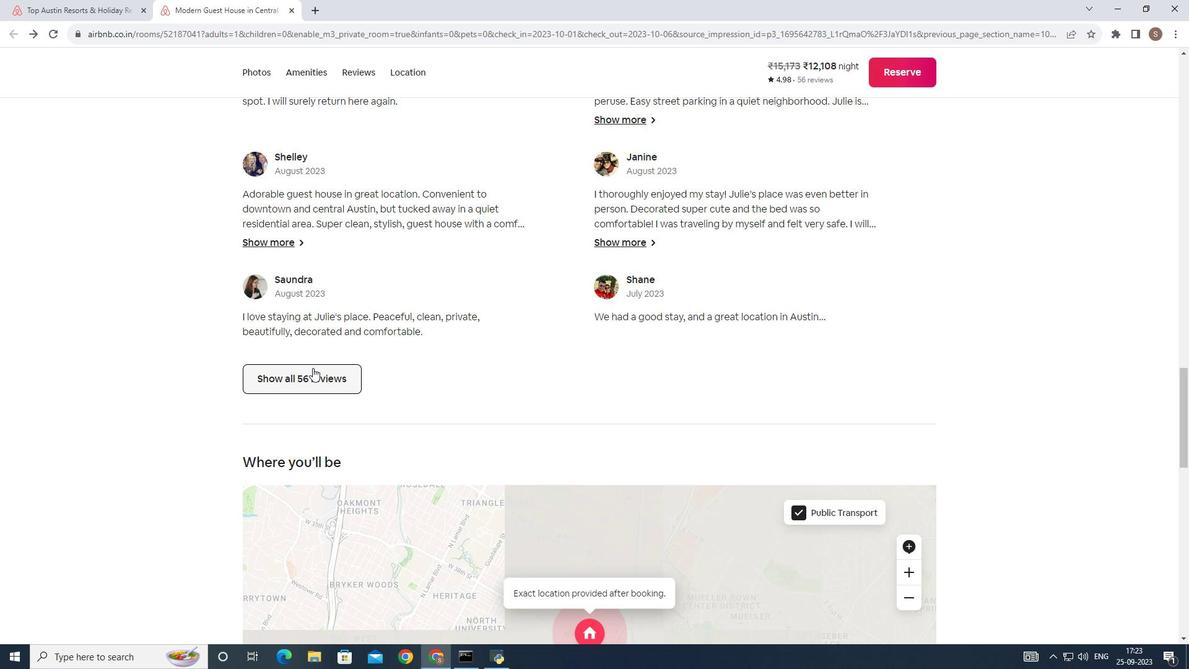 
Action: Mouse moved to (306, 371)
Screenshot: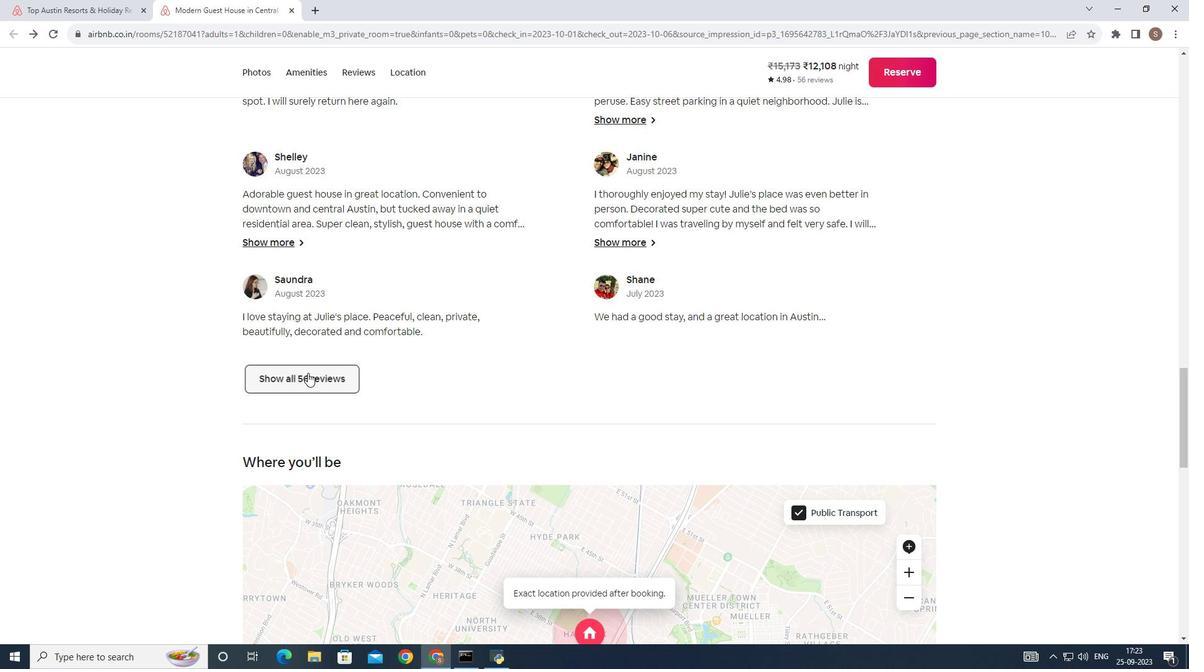 
Action: Mouse pressed left at (306, 371)
Screenshot: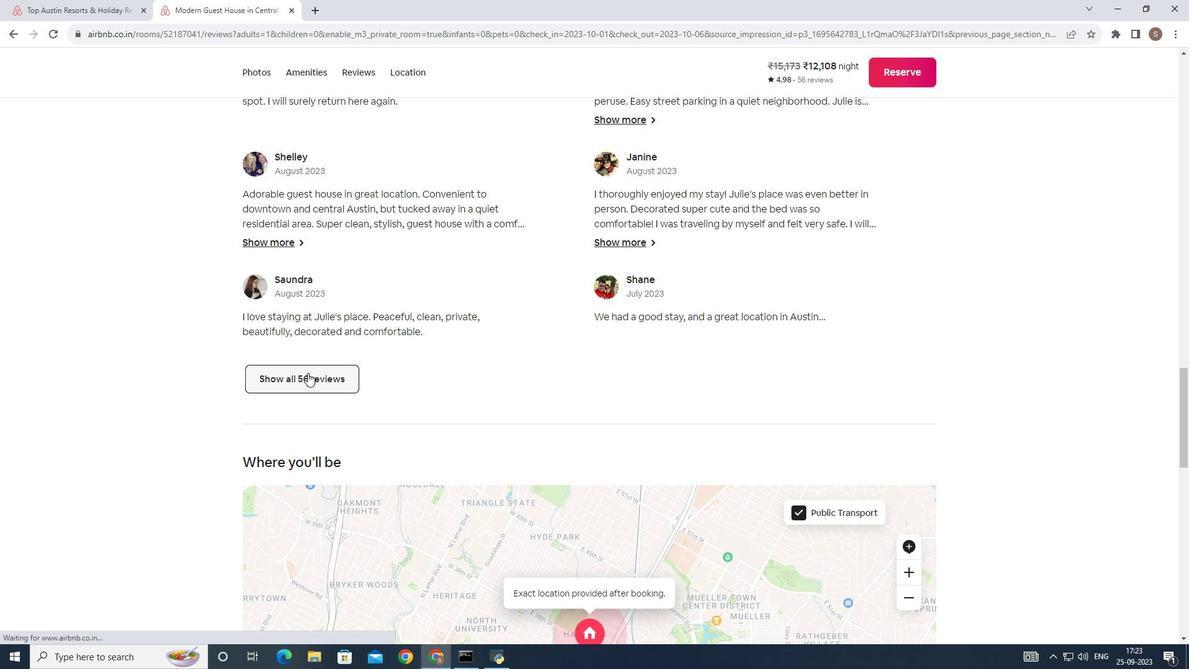 
Action: Mouse moved to (659, 366)
Screenshot: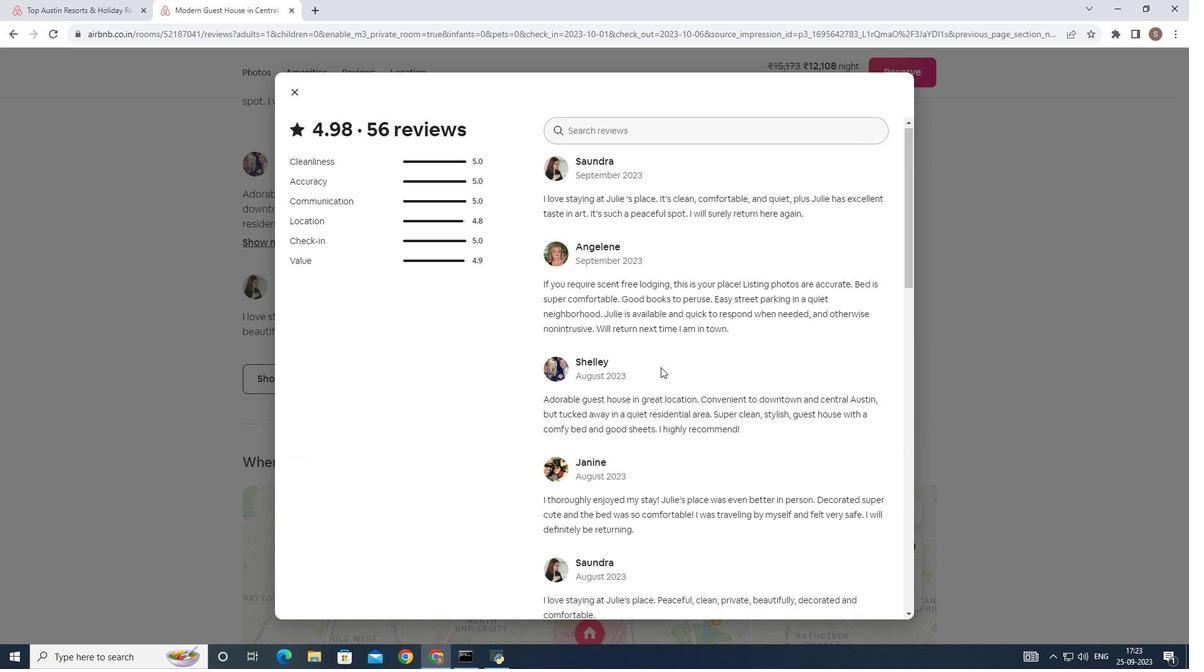 
Action: Mouse scrolled (659, 365) with delta (0, 0)
Screenshot: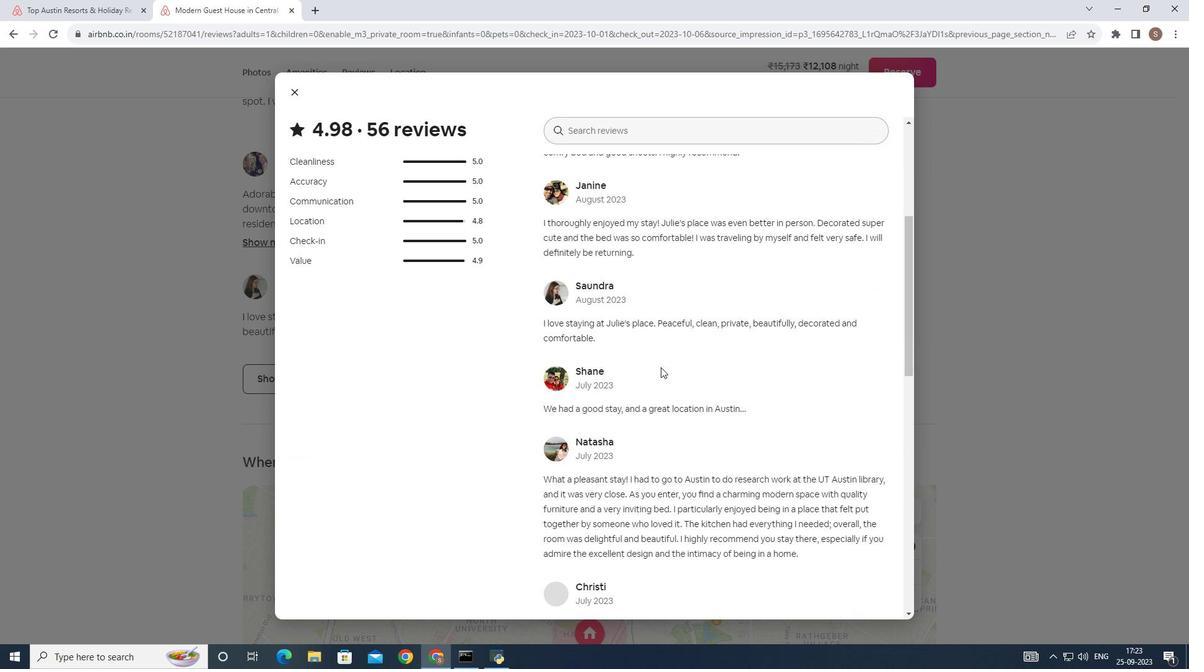 
Action: Mouse scrolled (659, 365) with delta (0, 0)
Screenshot: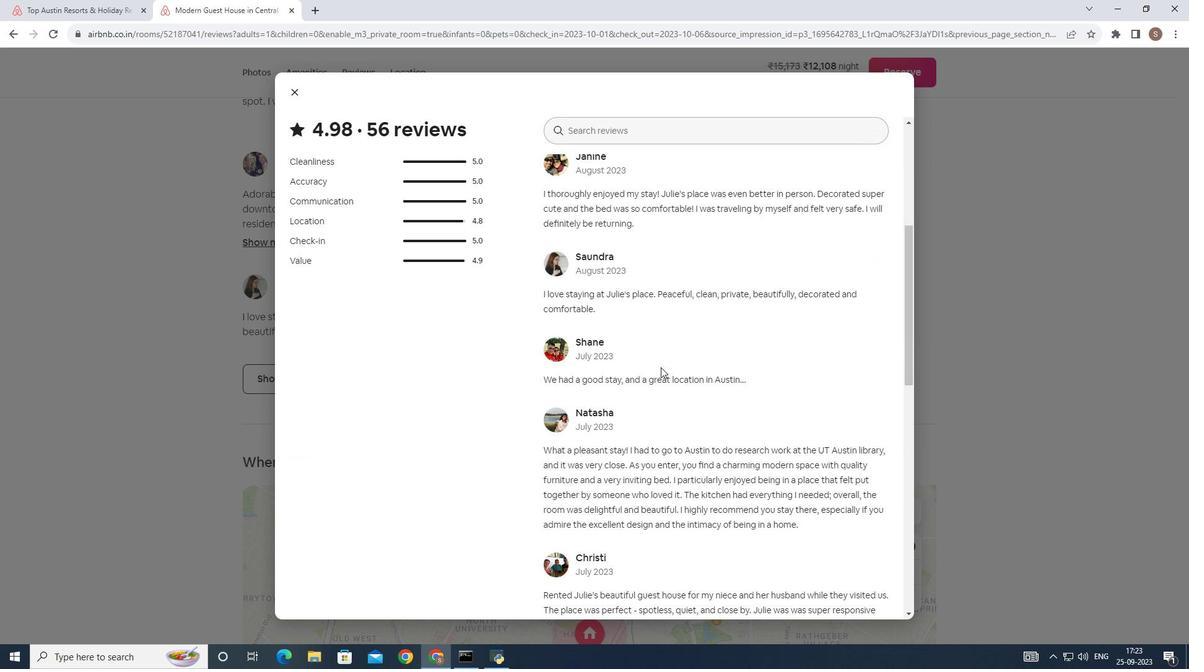 
Action: Mouse scrolled (659, 365) with delta (0, 0)
Screenshot: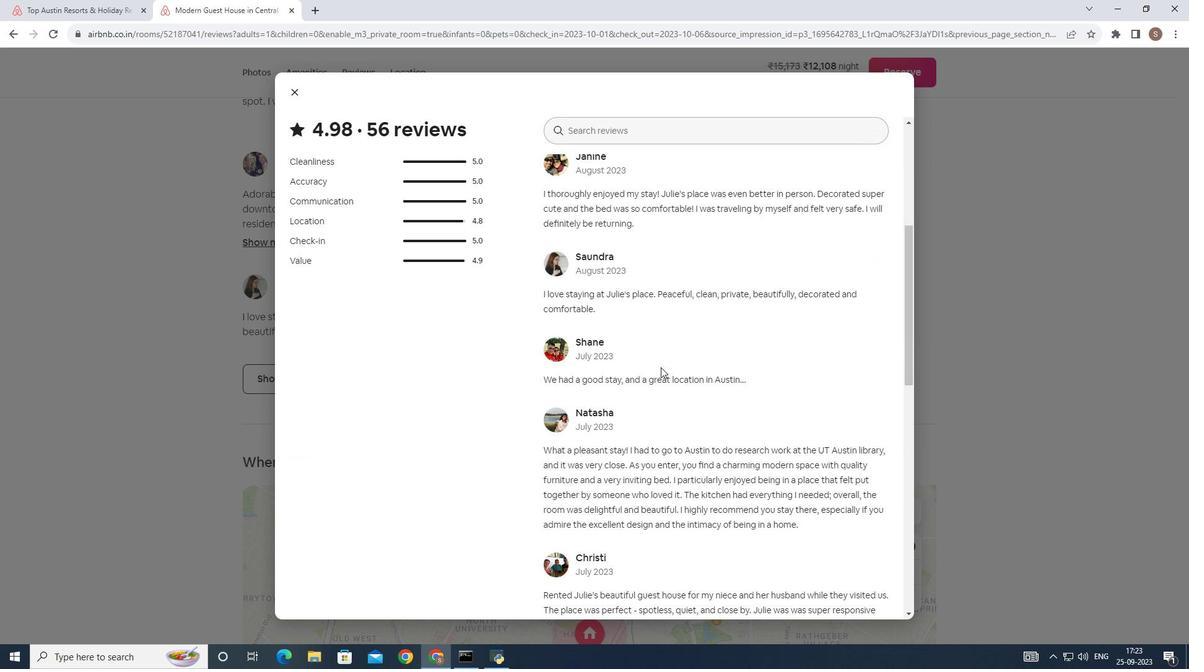 
Action: Mouse scrolled (659, 365) with delta (0, 0)
Screenshot: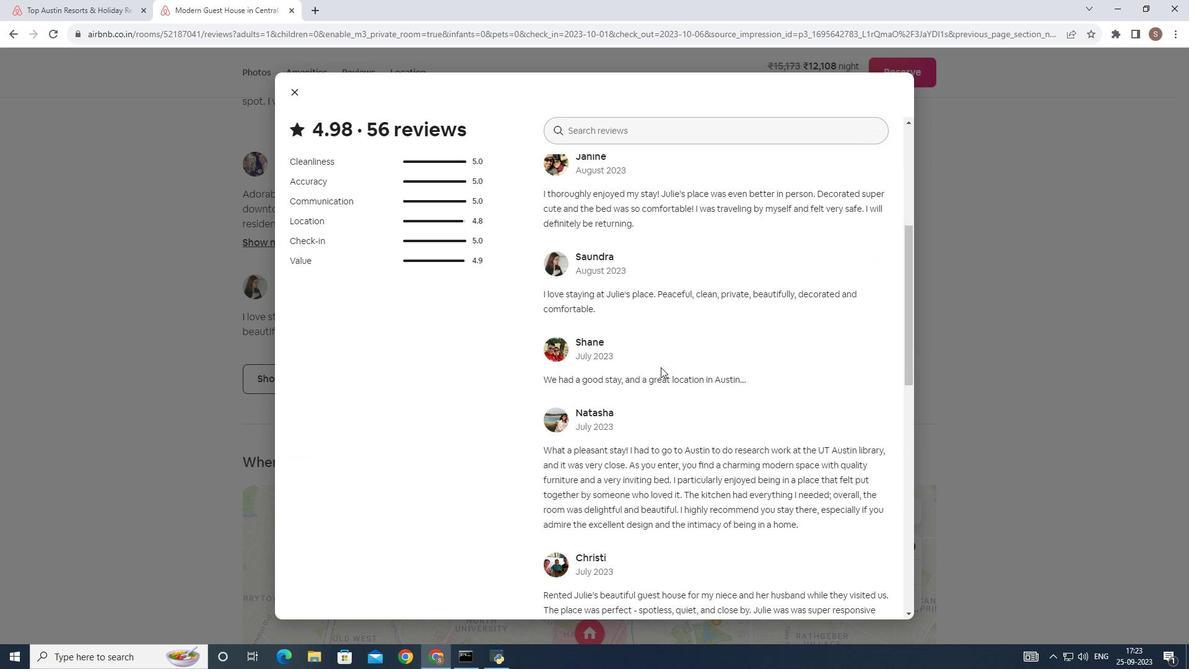 
Action: Mouse scrolled (659, 365) with delta (0, 0)
Screenshot: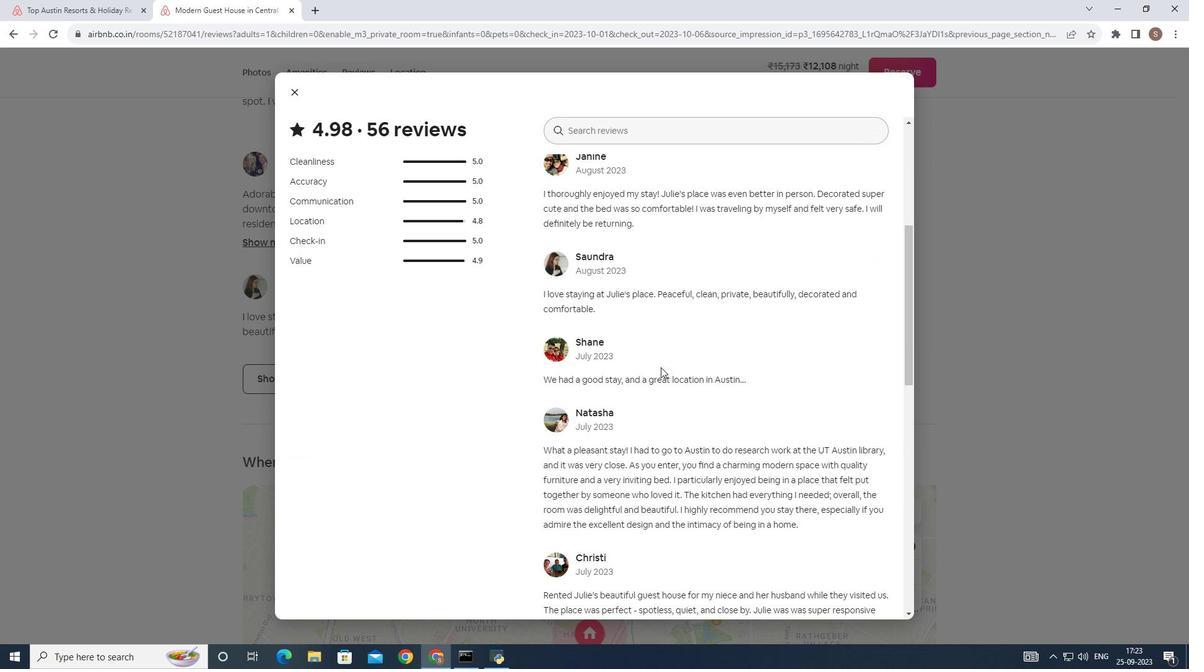 
Action: Mouse scrolled (659, 365) with delta (0, 0)
Screenshot: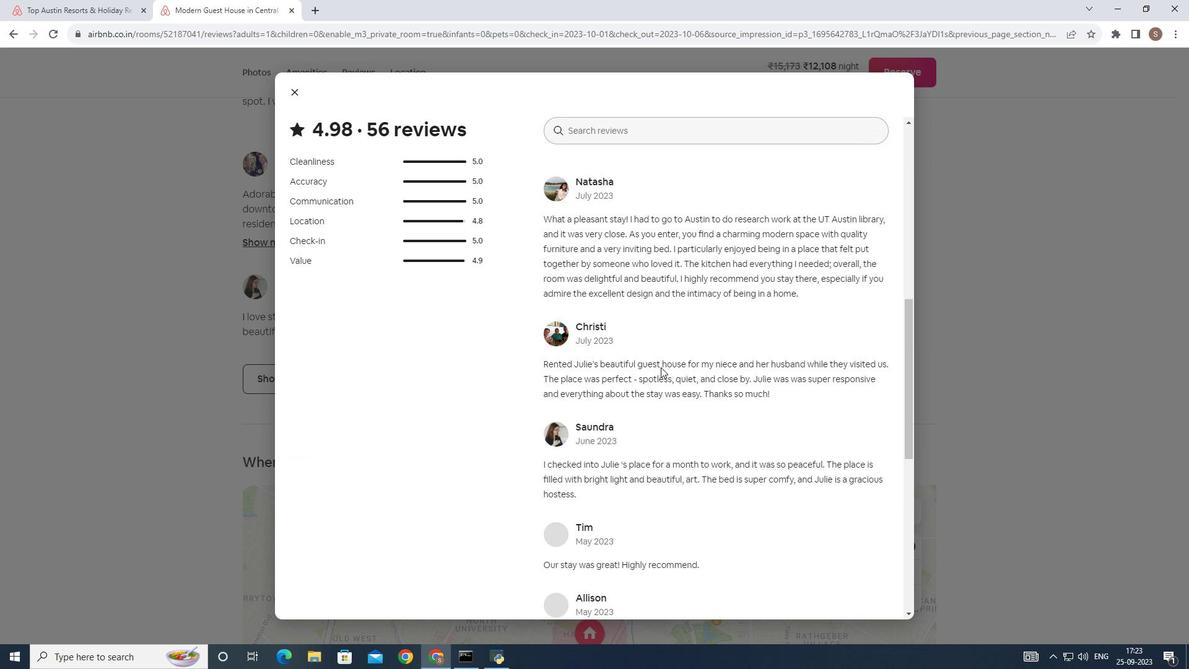 
Action: Mouse scrolled (659, 365) with delta (0, 0)
Screenshot: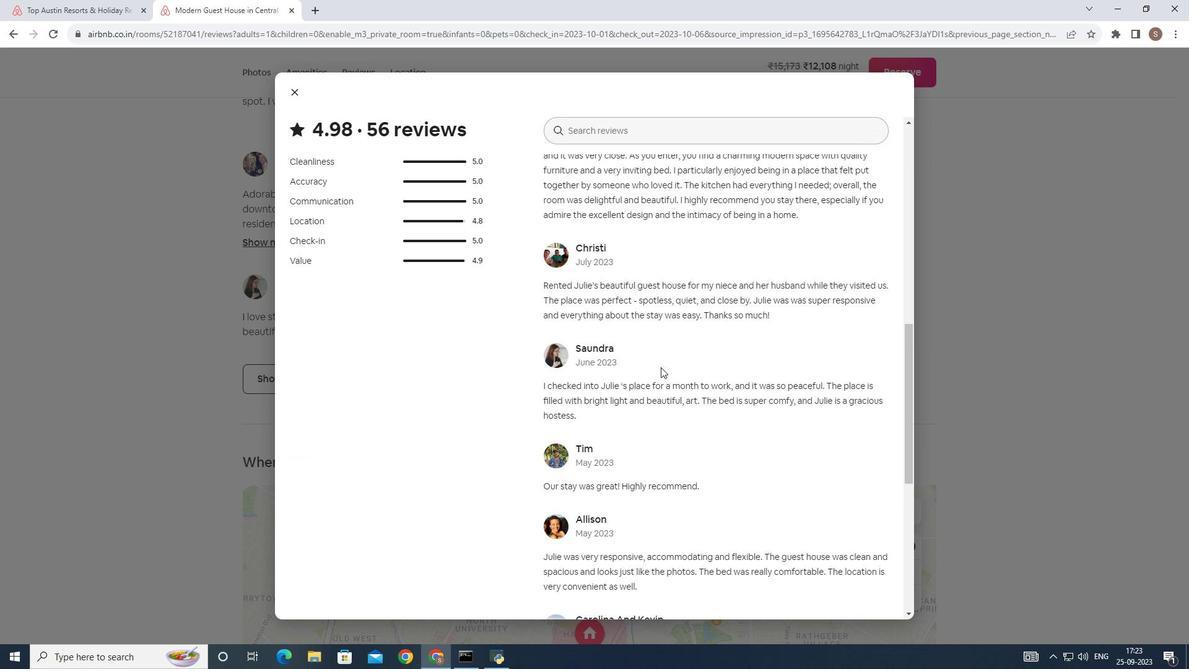 
Action: Mouse scrolled (659, 365) with delta (0, 0)
Screenshot: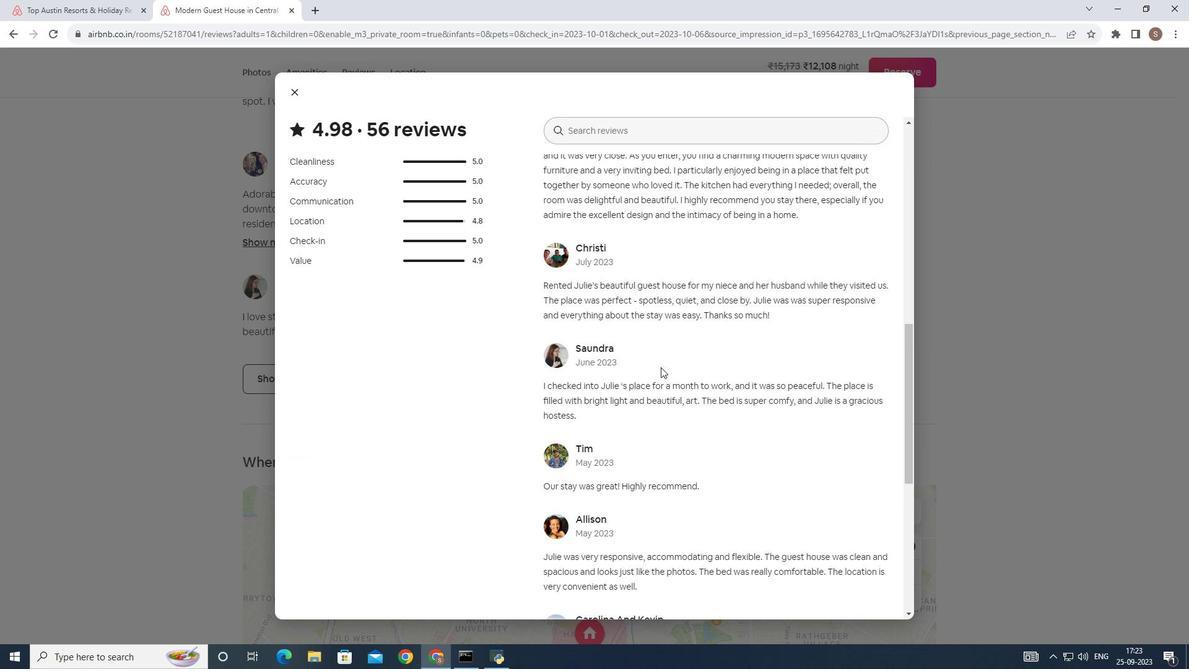
Action: Mouse scrolled (659, 365) with delta (0, 0)
Screenshot: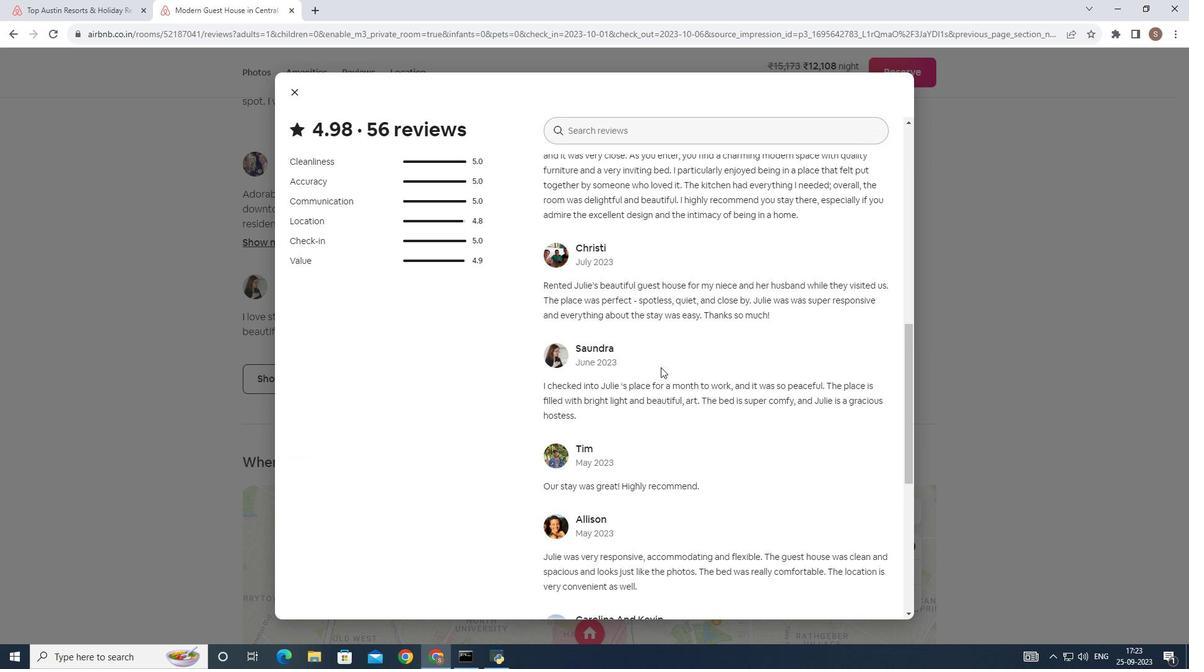 
Action: Mouse scrolled (659, 365) with delta (0, 0)
Screenshot: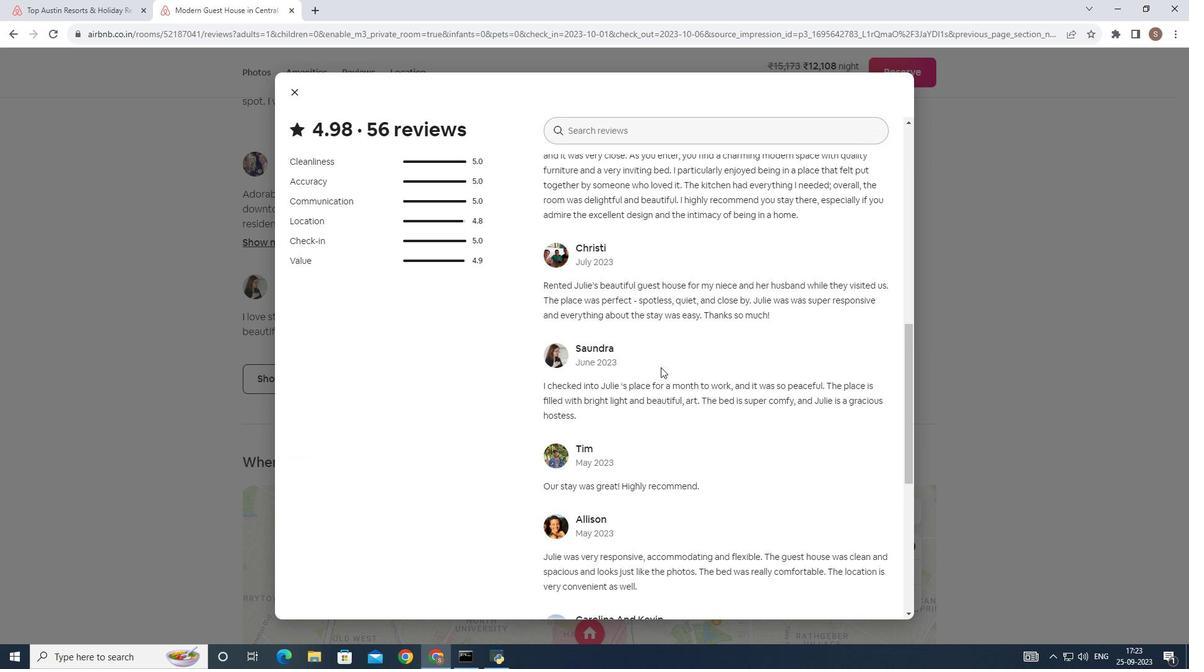 
Action: Mouse scrolled (659, 365) with delta (0, 0)
Screenshot: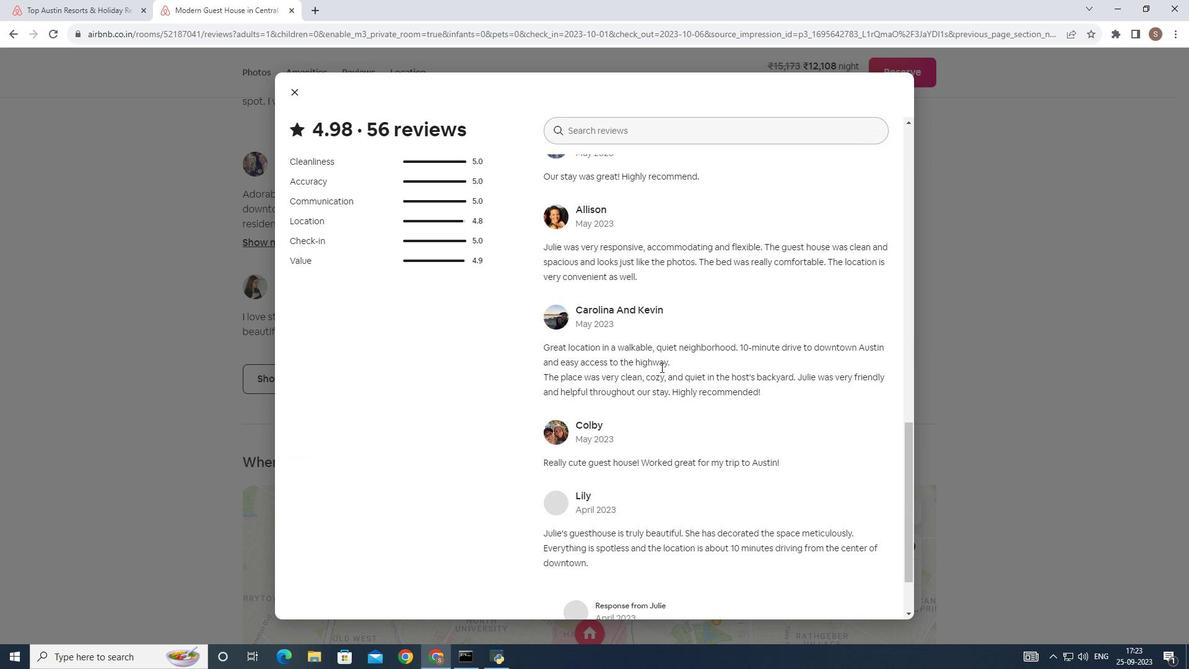 
Action: Mouse scrolled (659, 365) with delta (0, 0)
Screenshot: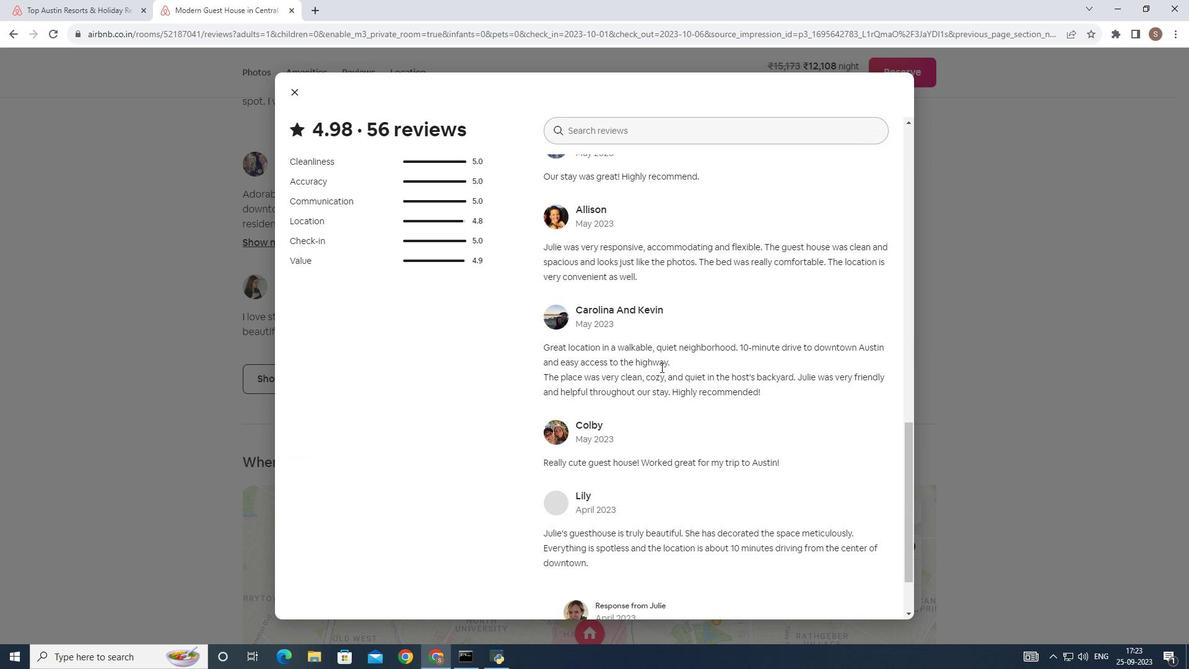 
Action: Mouse scrolled (659, 365) with delta (0, 0)
Screenshot: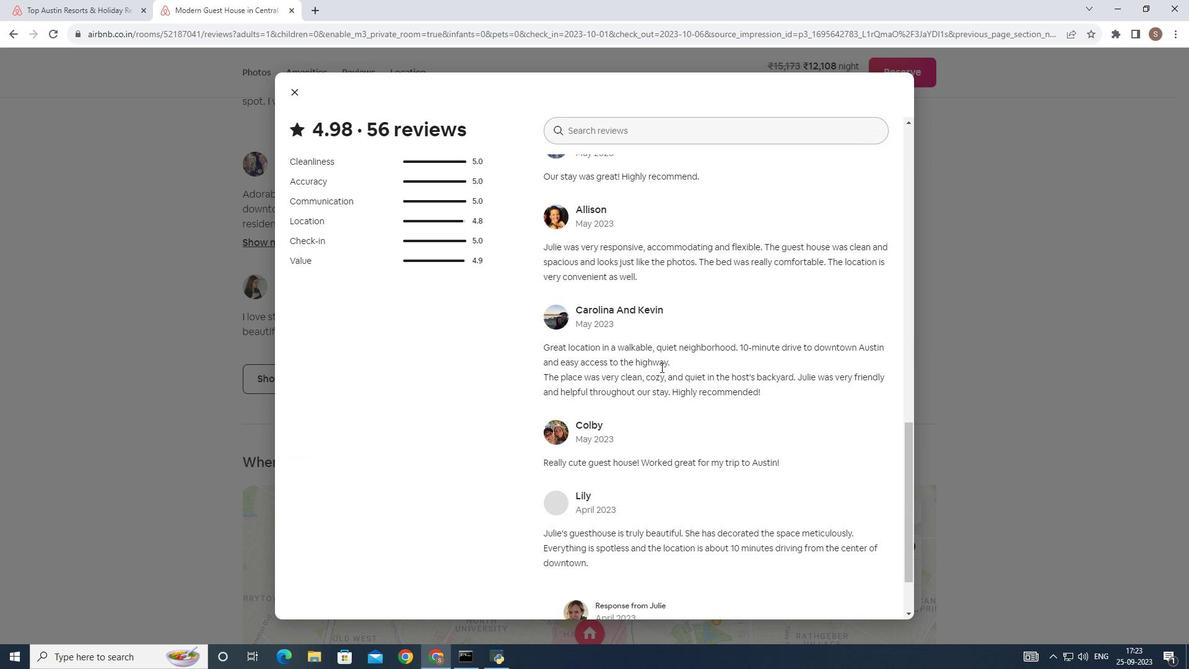 
Action: Mouse scrolled (659, 365) with delta (0, 0)
Screenshot: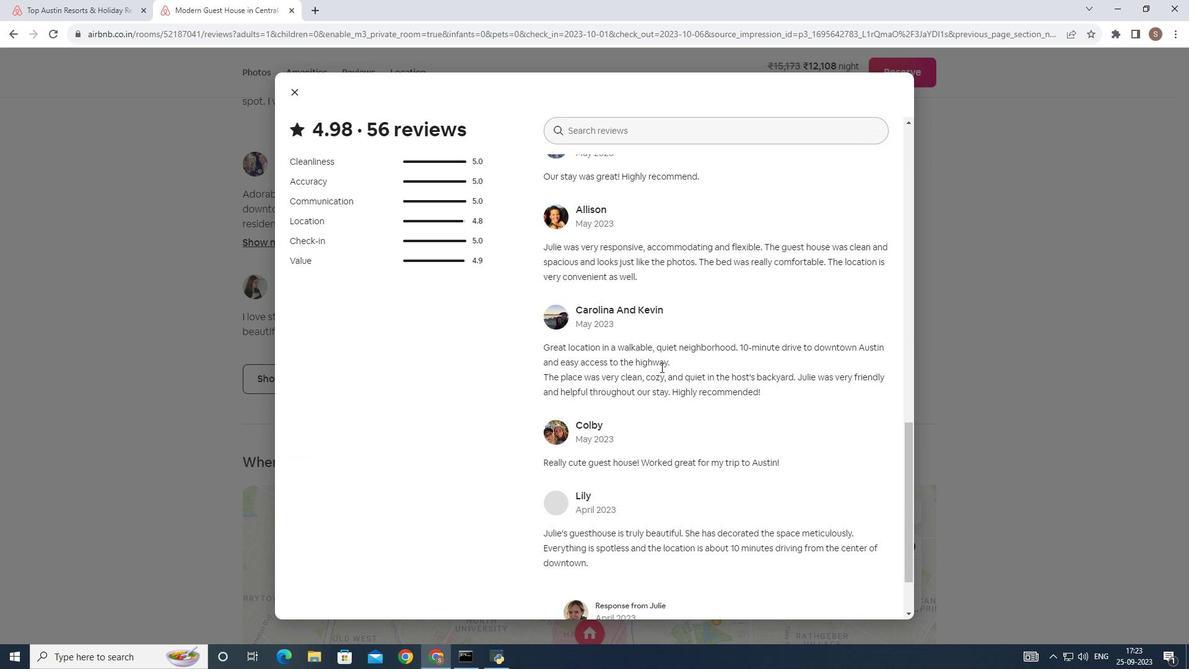 
Action: Mouse scrolled (659, 365) with delta (0, 0)
Screenshot: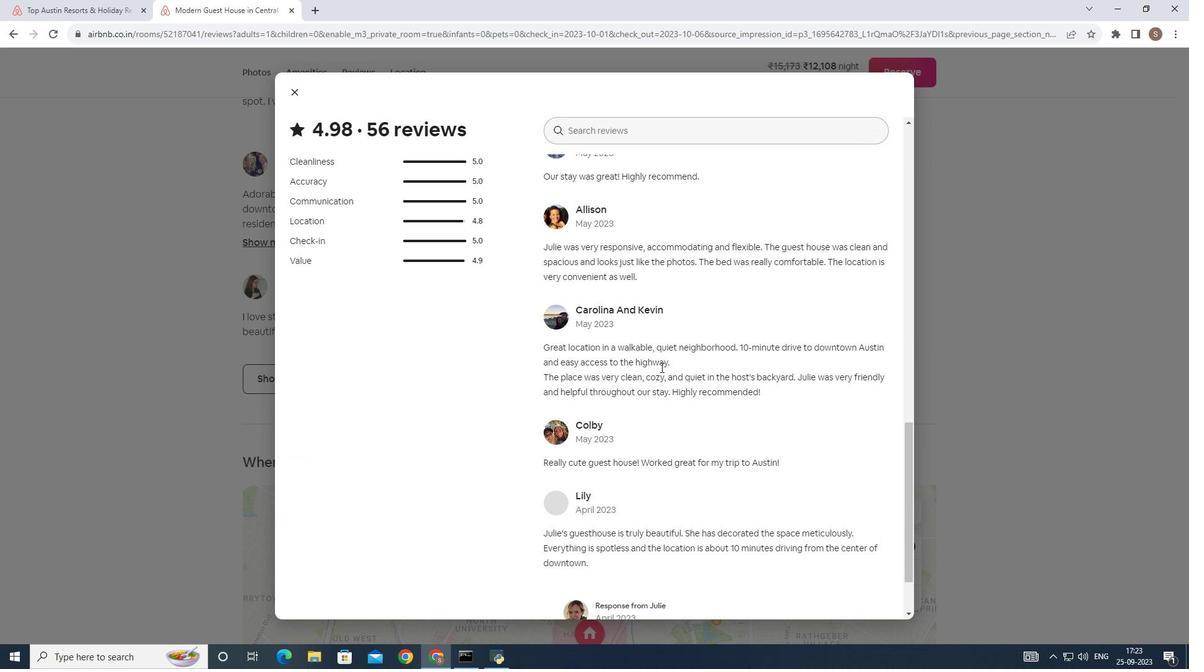 
Action: Mouse scrolled (659, 365) with delta (0, 0)
Screenshot: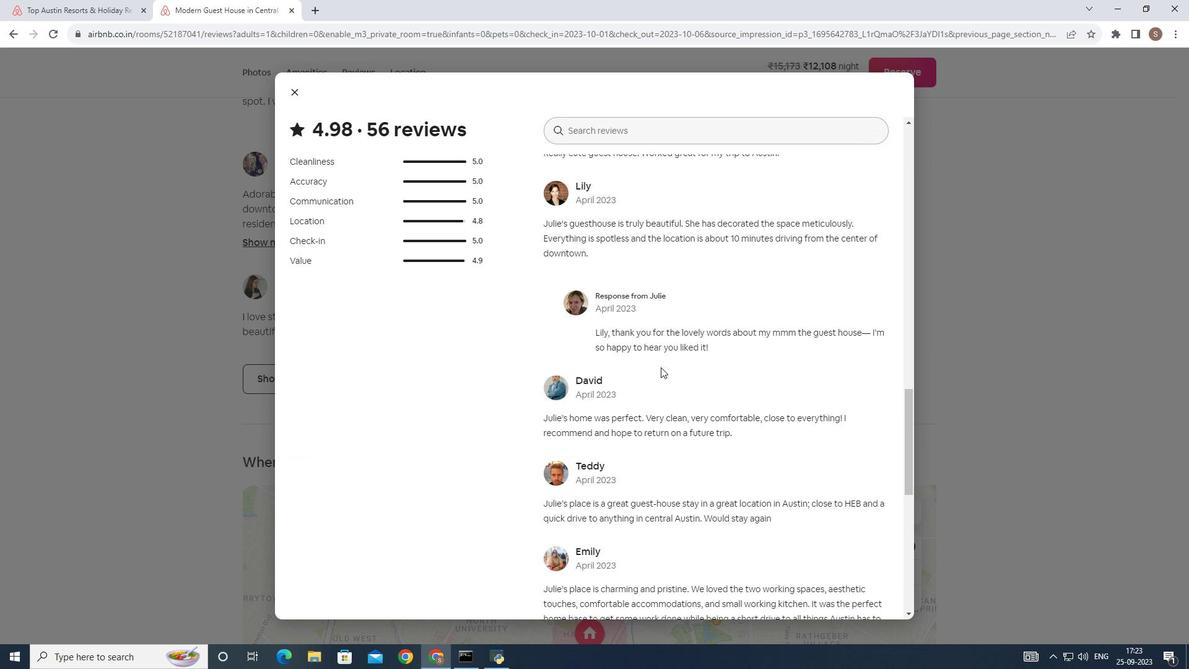 
Action: Mouse scrolled (659, 365) with delta (0, 0)
Screenshot: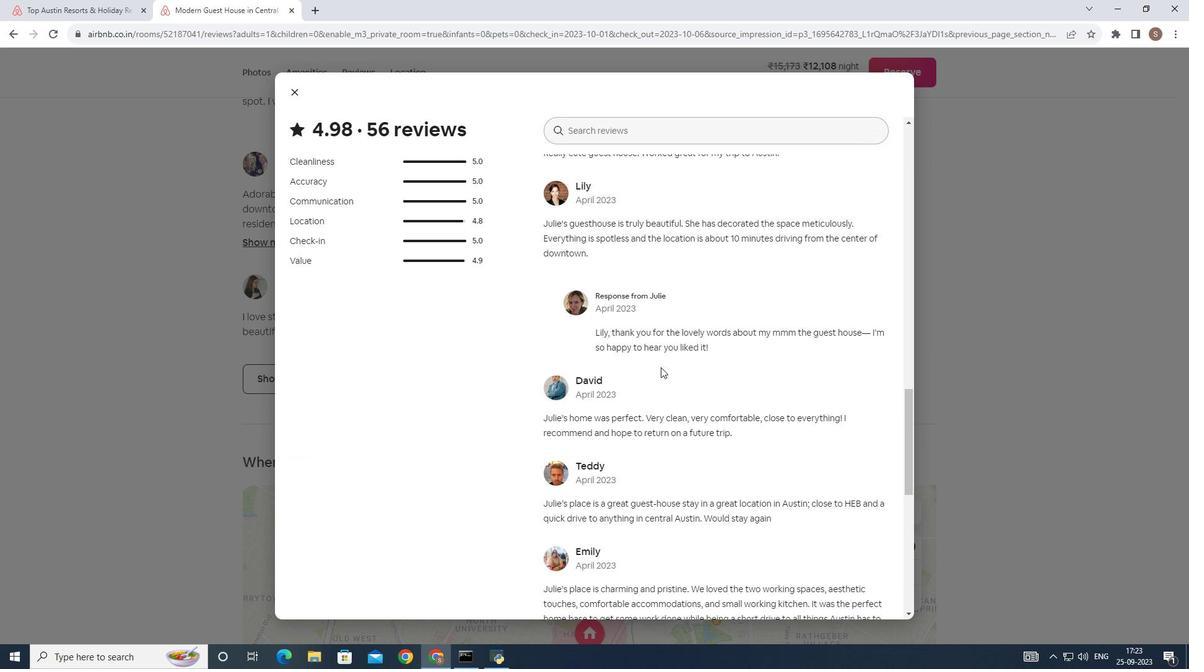 
Action: Mouse scrolled (659, 365) with delta (0, 0)
Screenshot: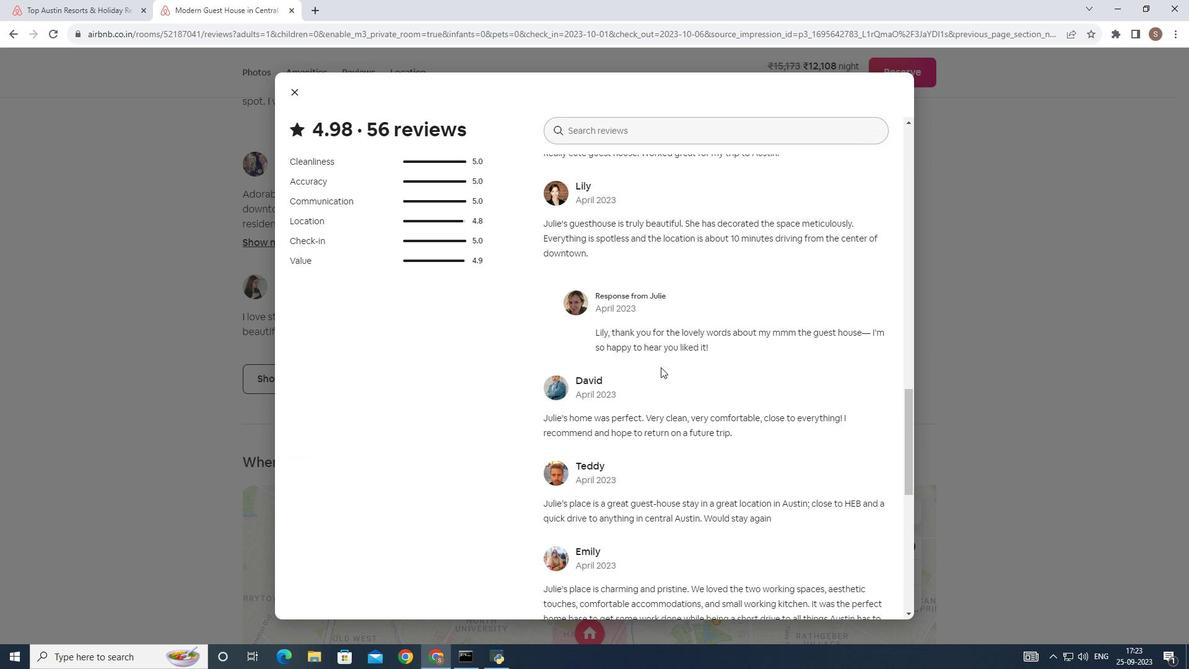 
Action: Mouse scrolled (659, 365) with delta (0, 0)
Screenshot: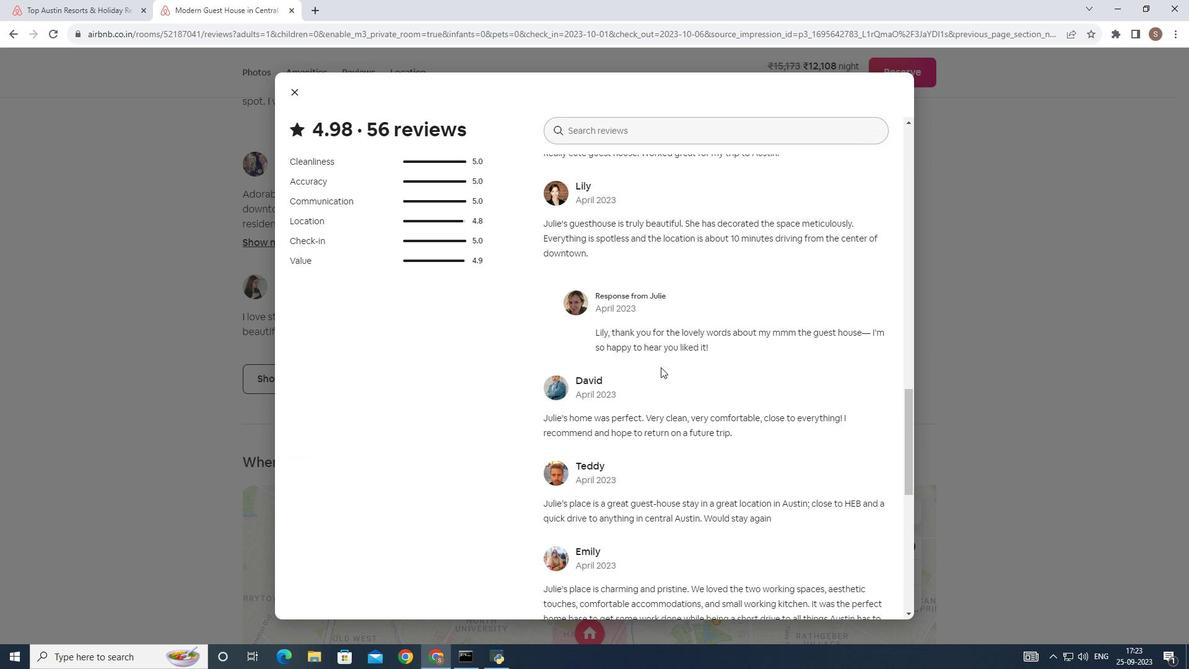 
Action: Mouse scrolled (659, 365) with delta (0, 0)
Screenshot: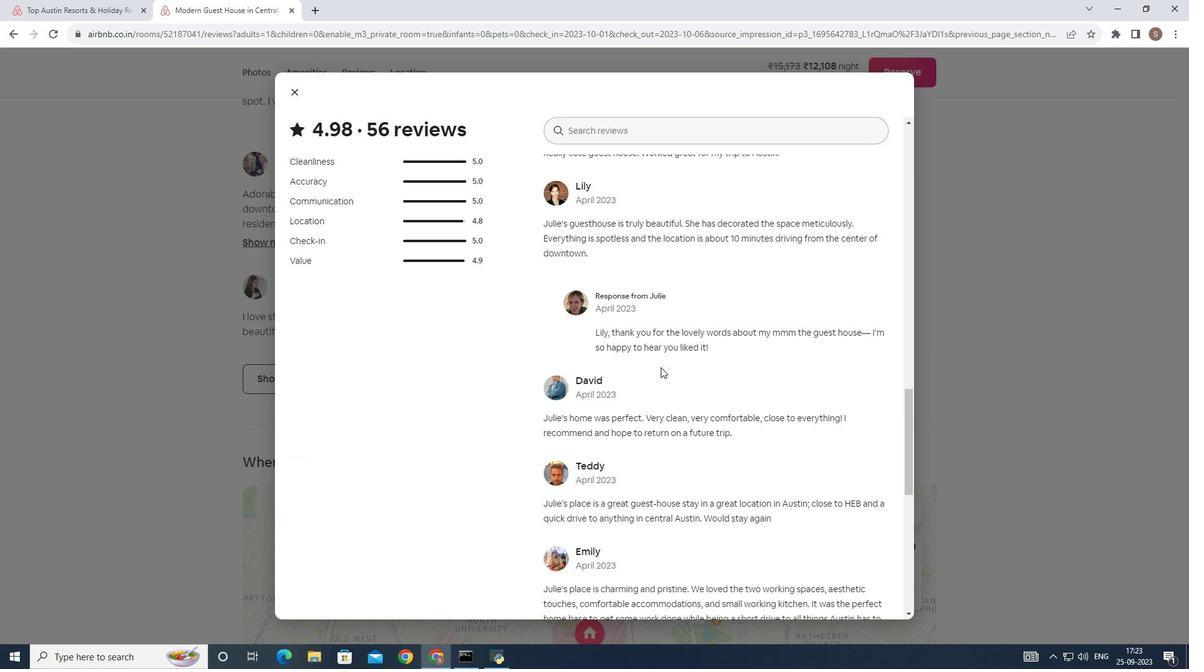 
Action: Mouse scrolled (659, 365) with delta (0, 0)
Screenshot: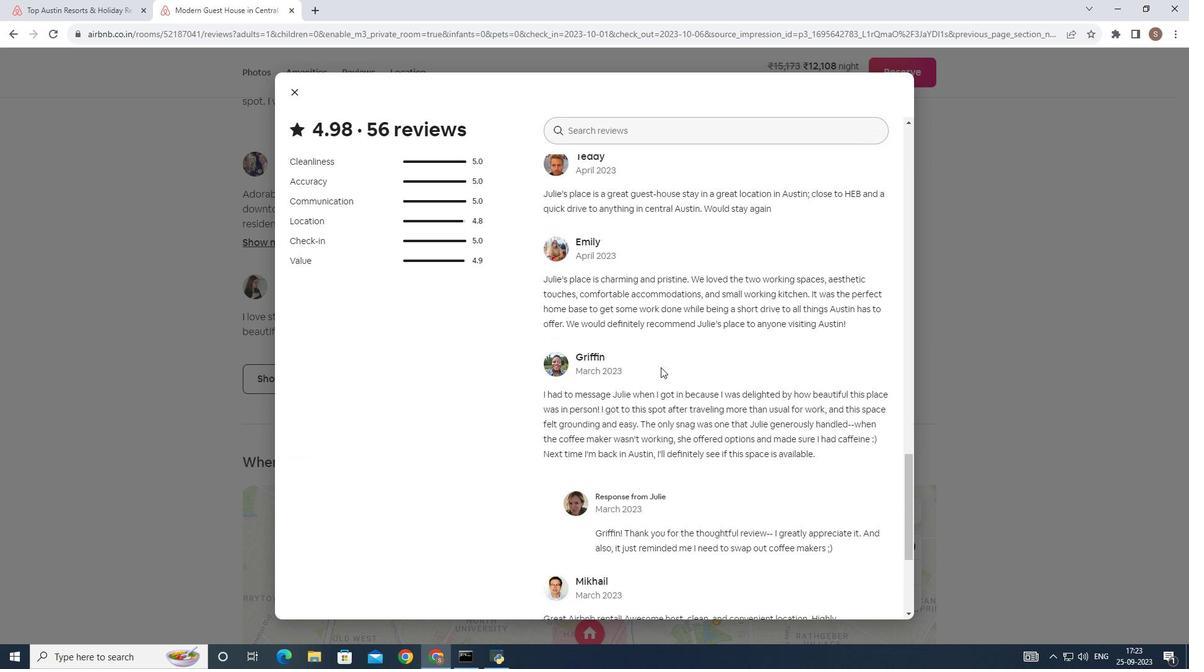 
Action: Mouse scrolled (659, 365) with delta (0, 0)
Screenshot: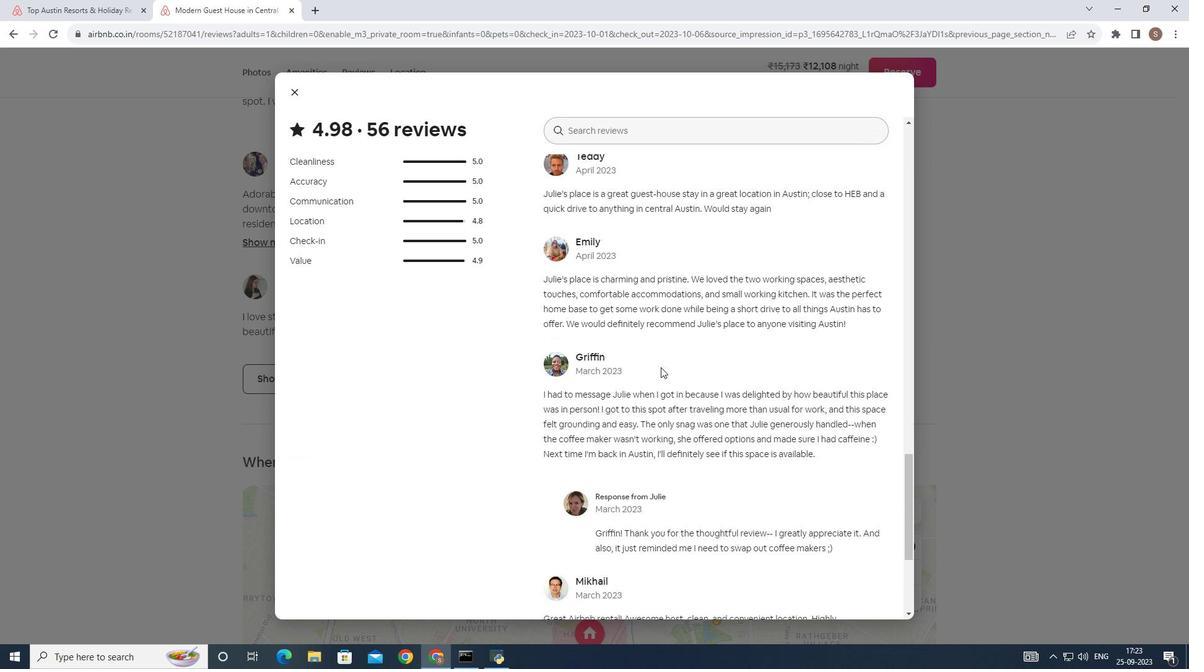 
Action: Mouse scrolled (659, 365) with delta (0, 0)
Screenshot: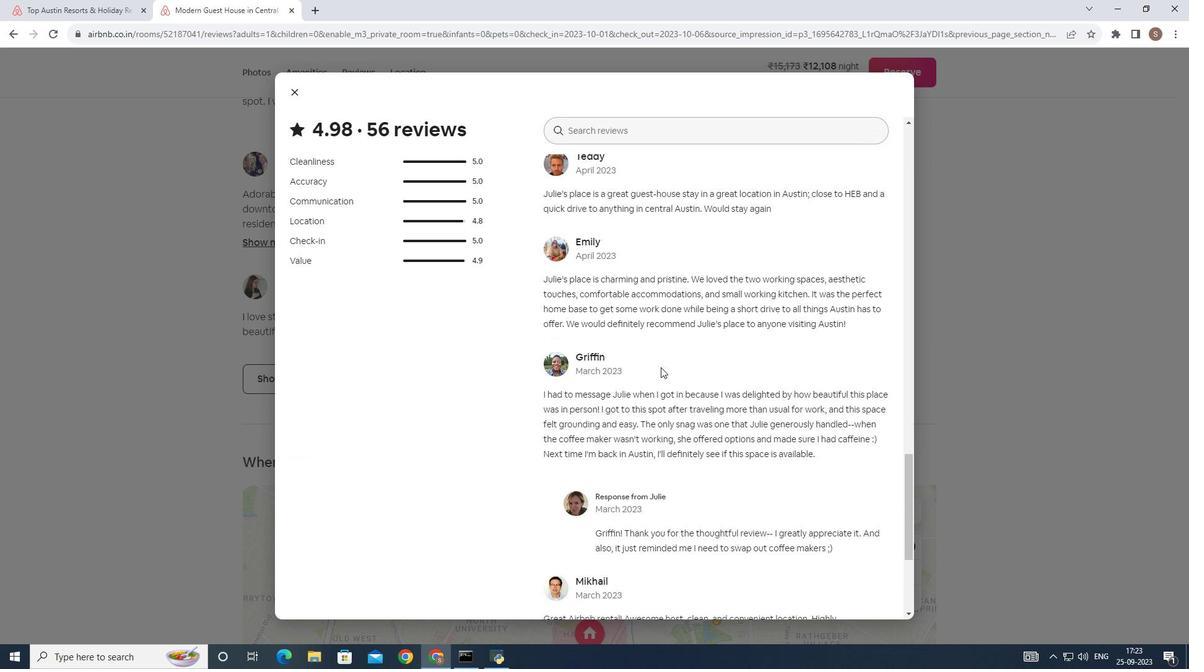 
Action: Mouse scrolled (659, 365) with delta (0, 0)
Screenshot: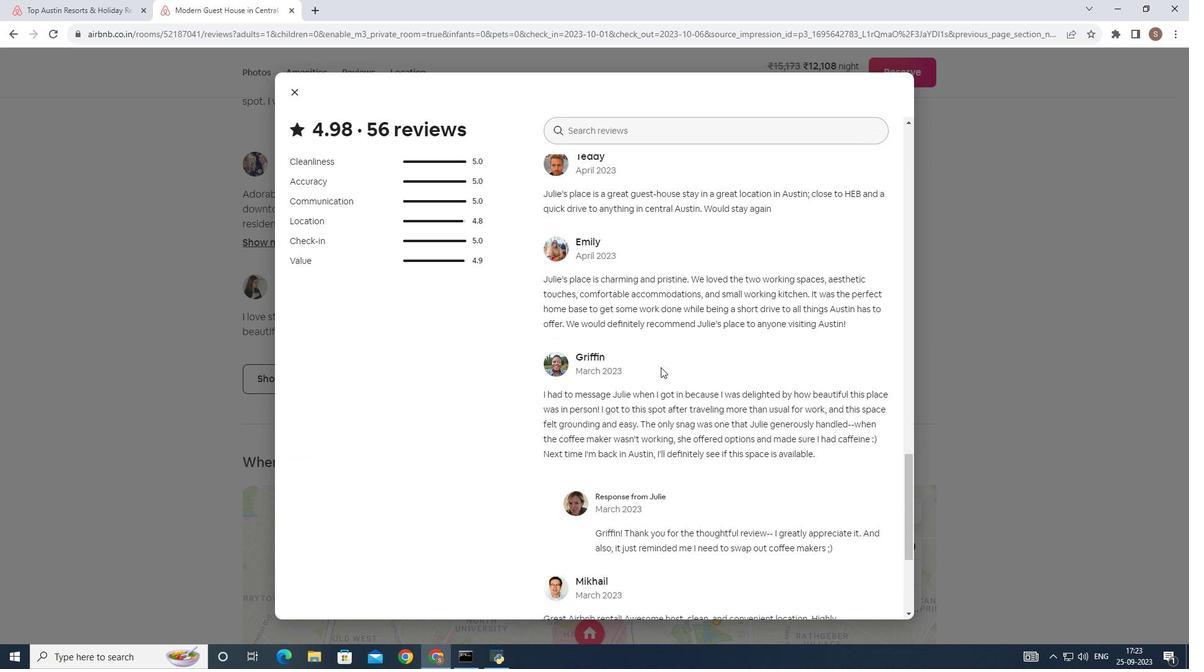 
Action: Mouse scrolled (659, 365) with delta (0, 0)
Screenshot: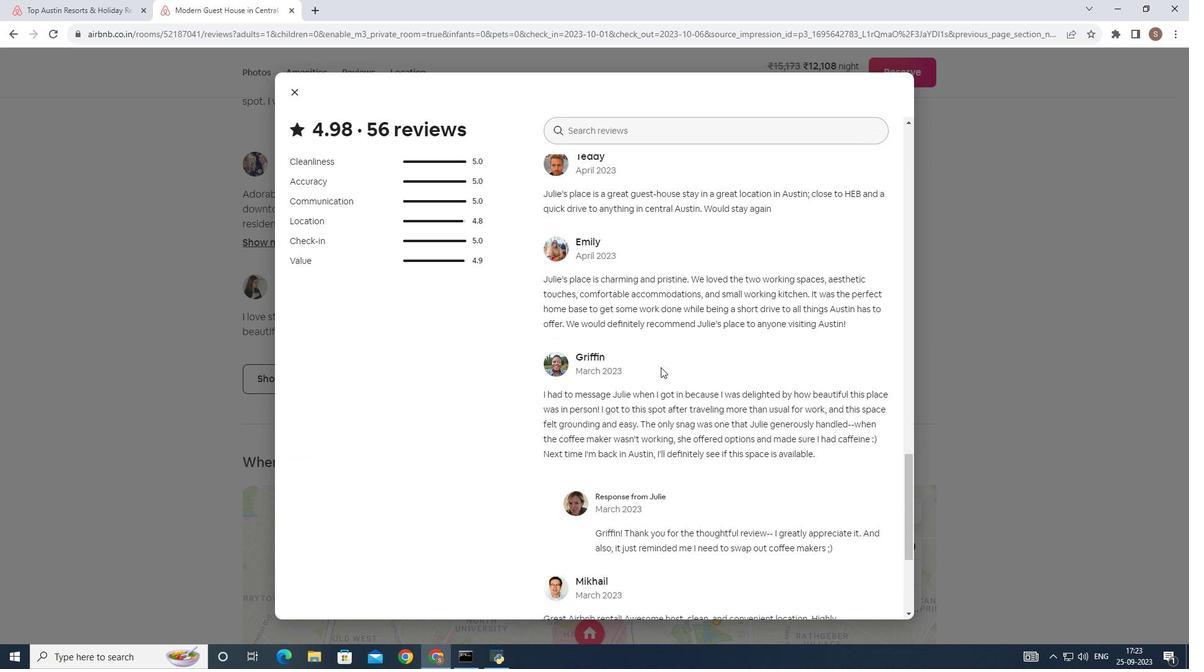 
Action: Mouse scrolled (659, 365) with delta (0, 0)
Screenshot: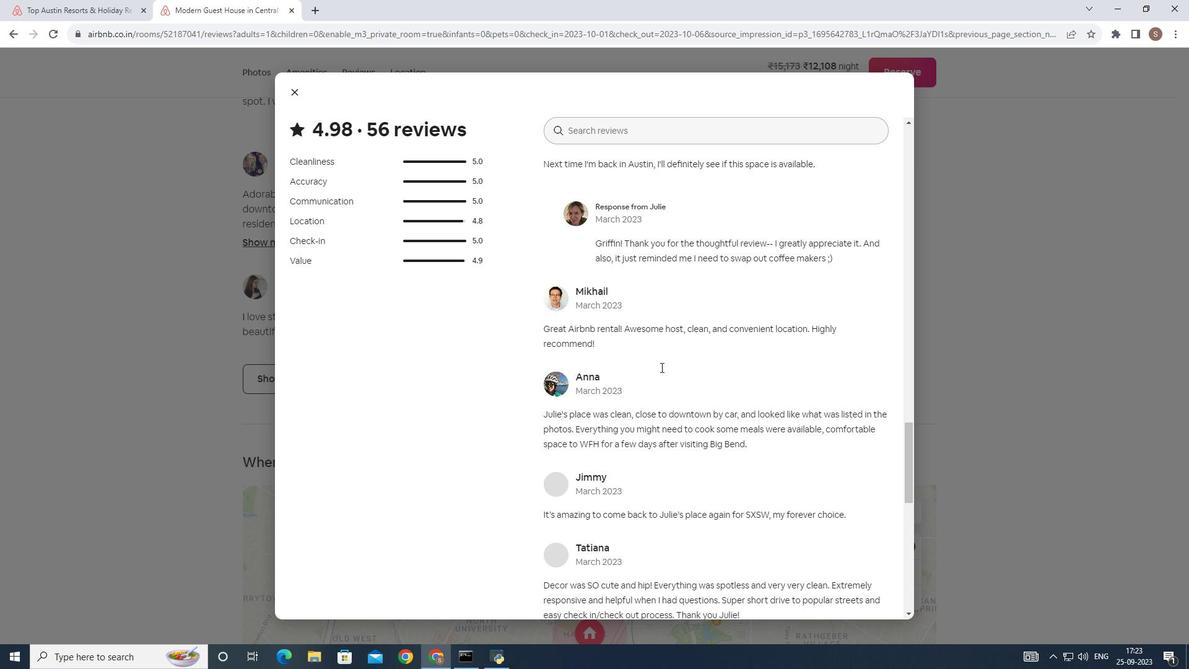 
Action: Mouse scrolled (659, 365) with delta (0, 0)
Screenshot: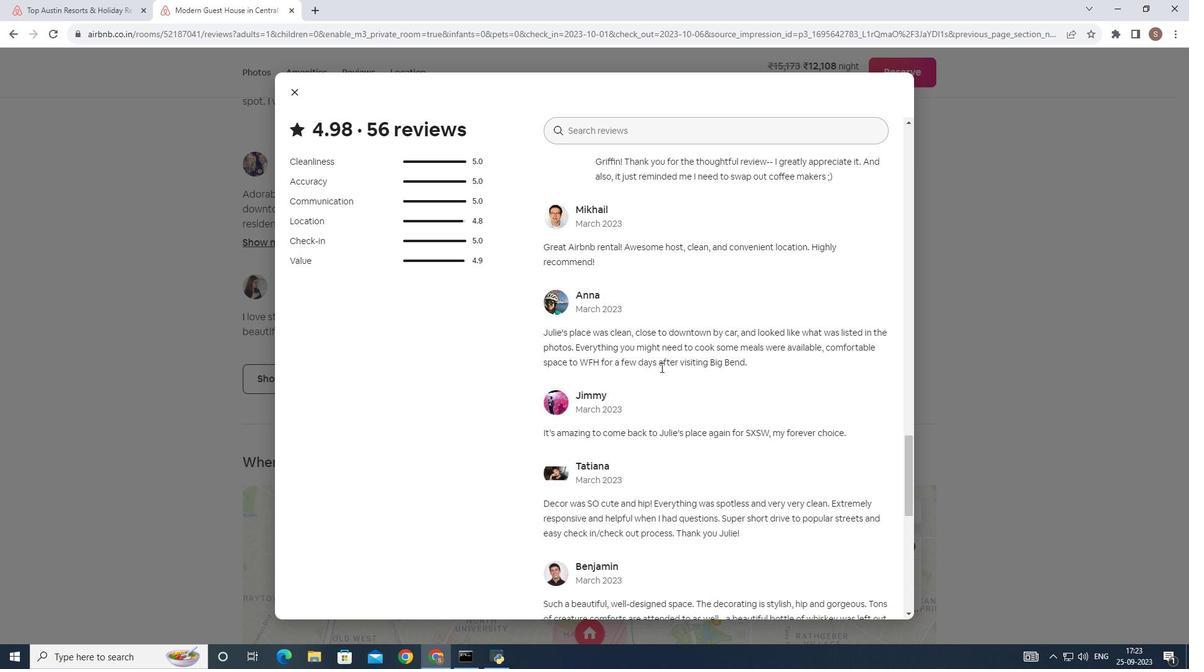 
Action: Mouse scrolled (659, 365) with delta (0, 0)
Screenshot: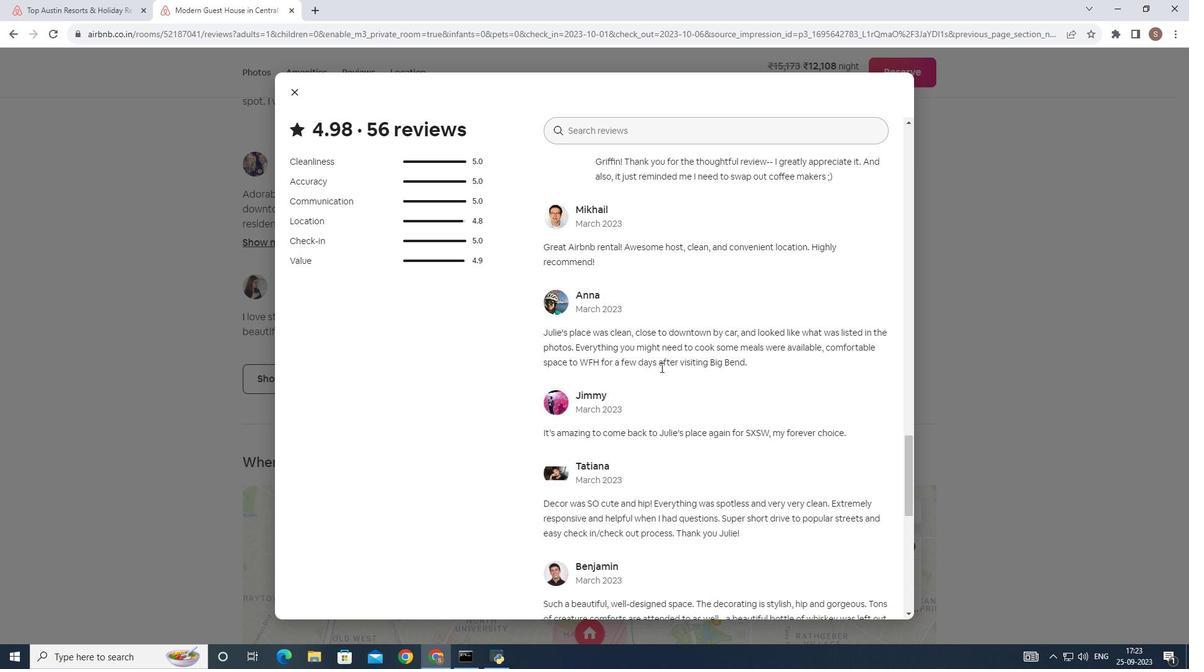 
Action: Mouse scrolled (659, 365) with delta (0, 0)
Screenshot: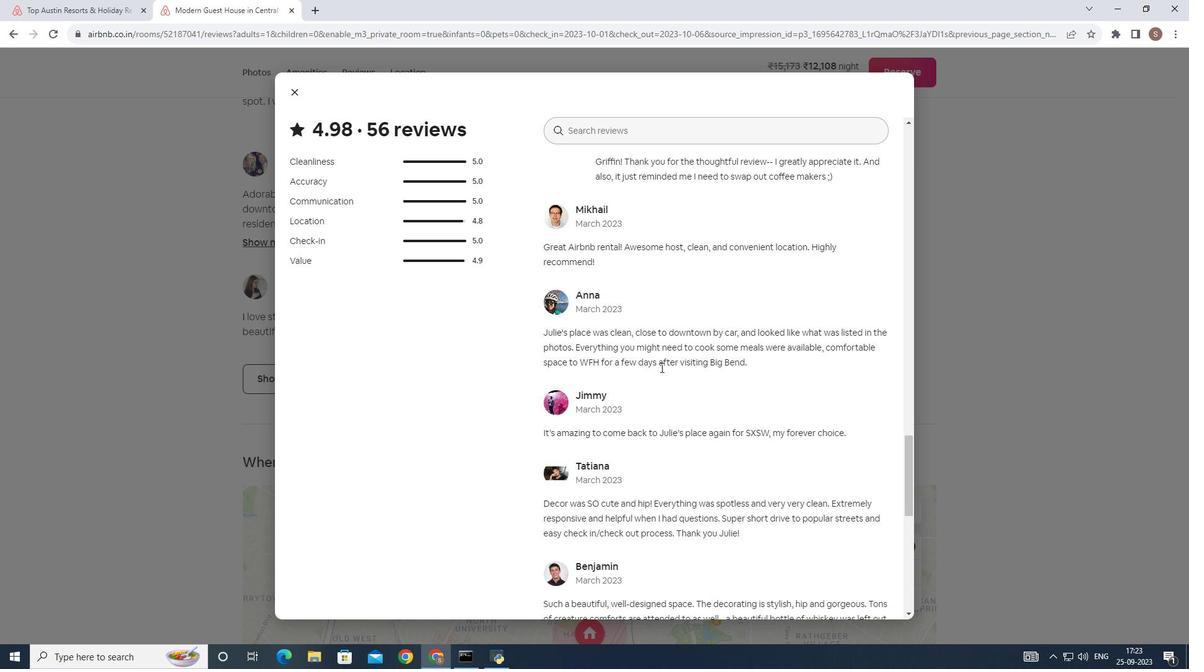 
Action: Mouse scrolled (659, 365) with delta (0, 0)
Screenshot: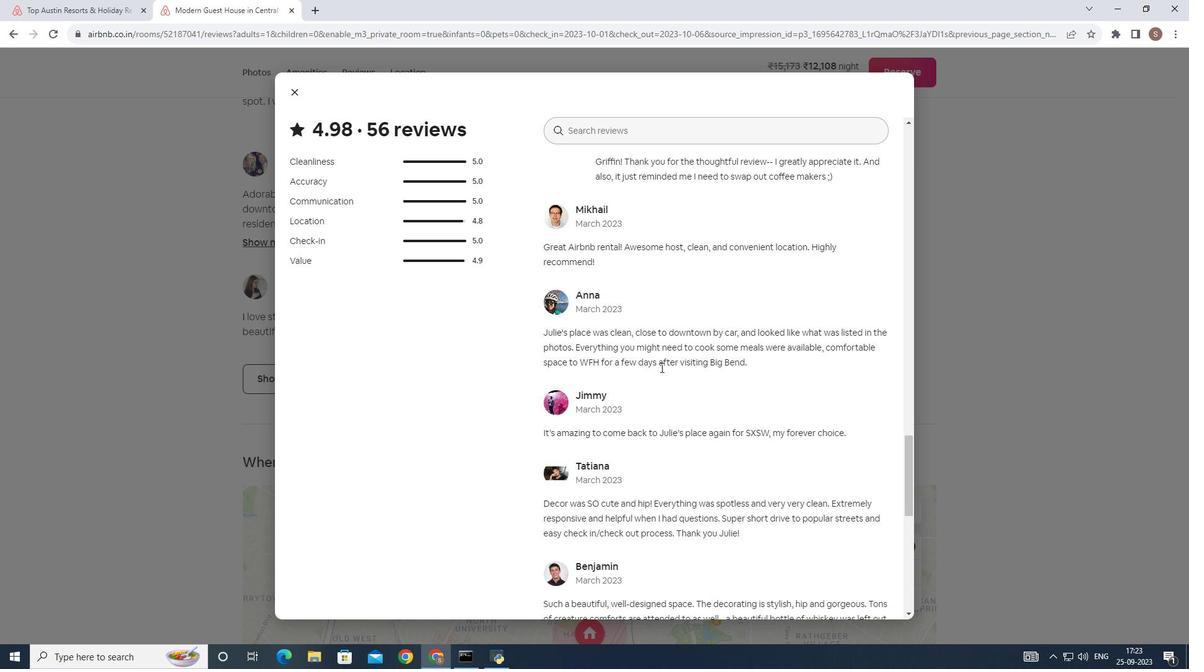 
Action: Mouse scrolled (659, 365) with delta (0, 0)
Screenshot: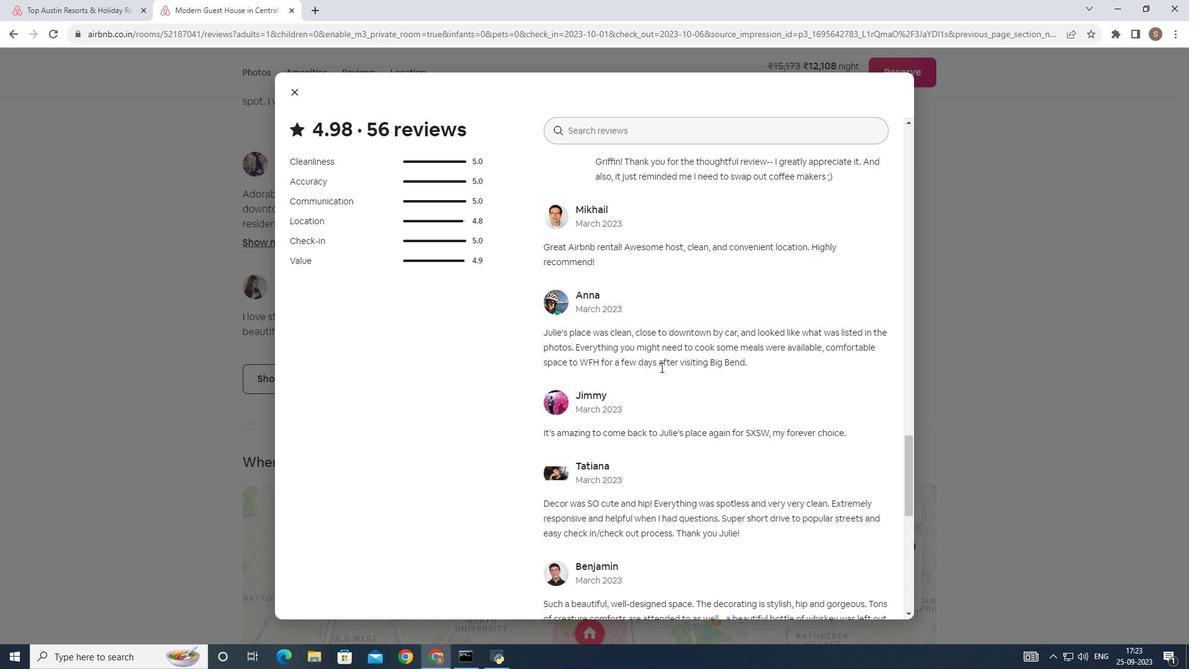 
Action: Mouse scrolled (659, 365) with delta (0, 0)
Screenshot: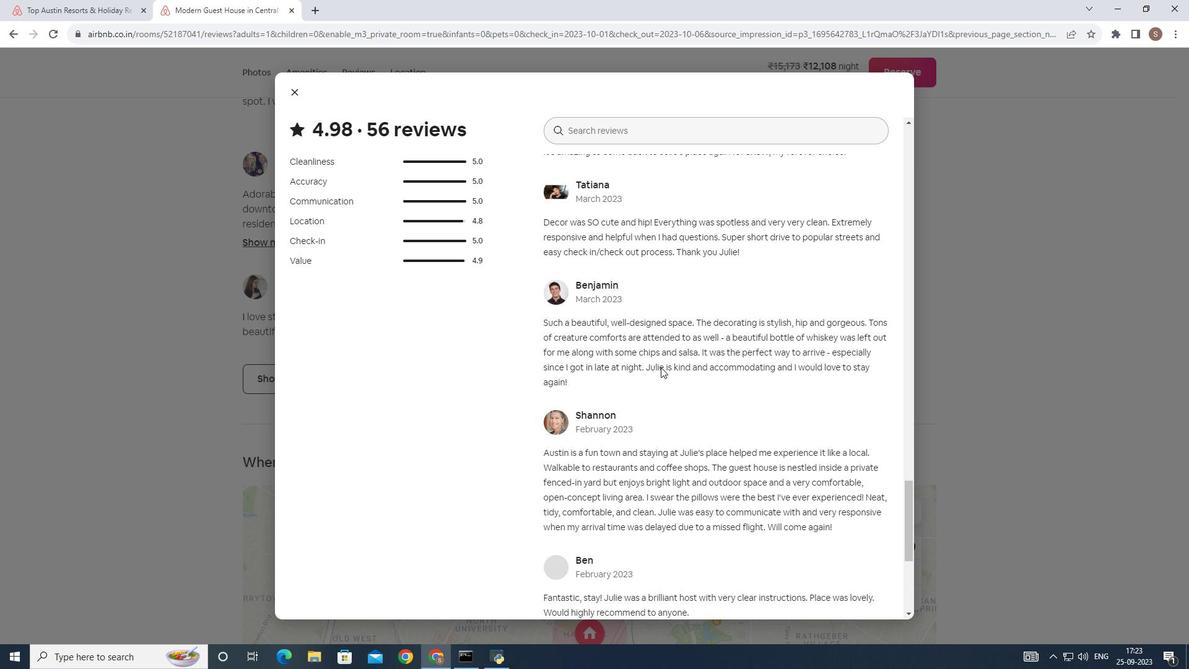 
Action: Mouse scrolled (659, 365) with delta (0, 0)
Screenshot: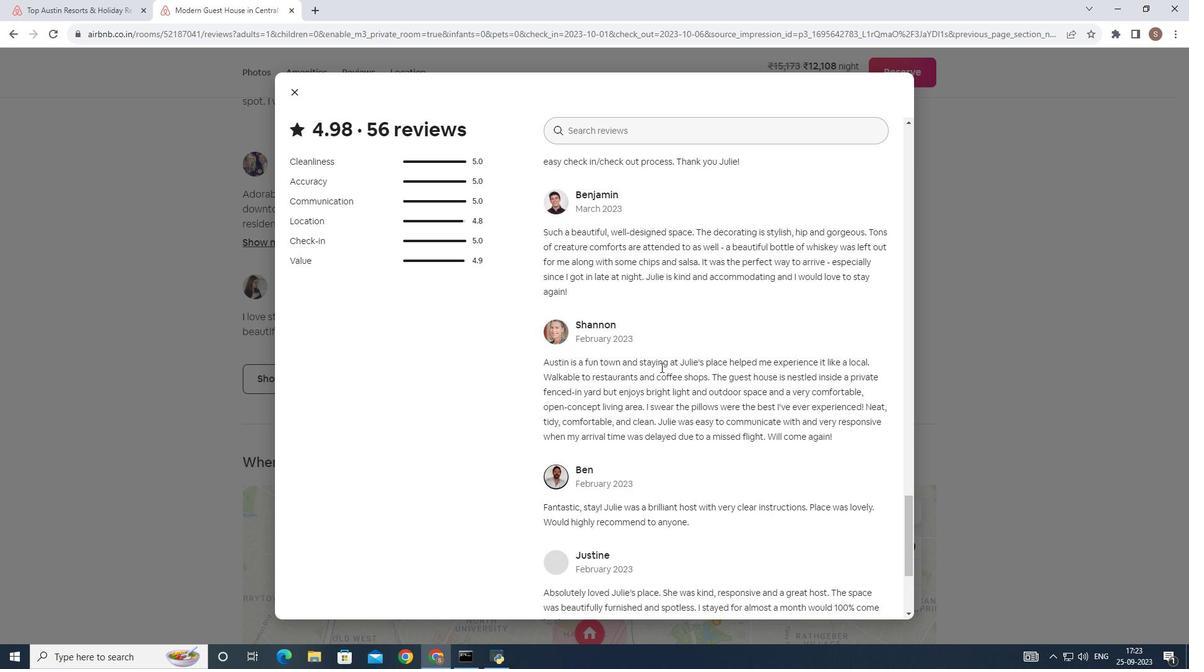 
Action: Mouse scrolled (659, 365) with delta (0, 0)
Screenshot: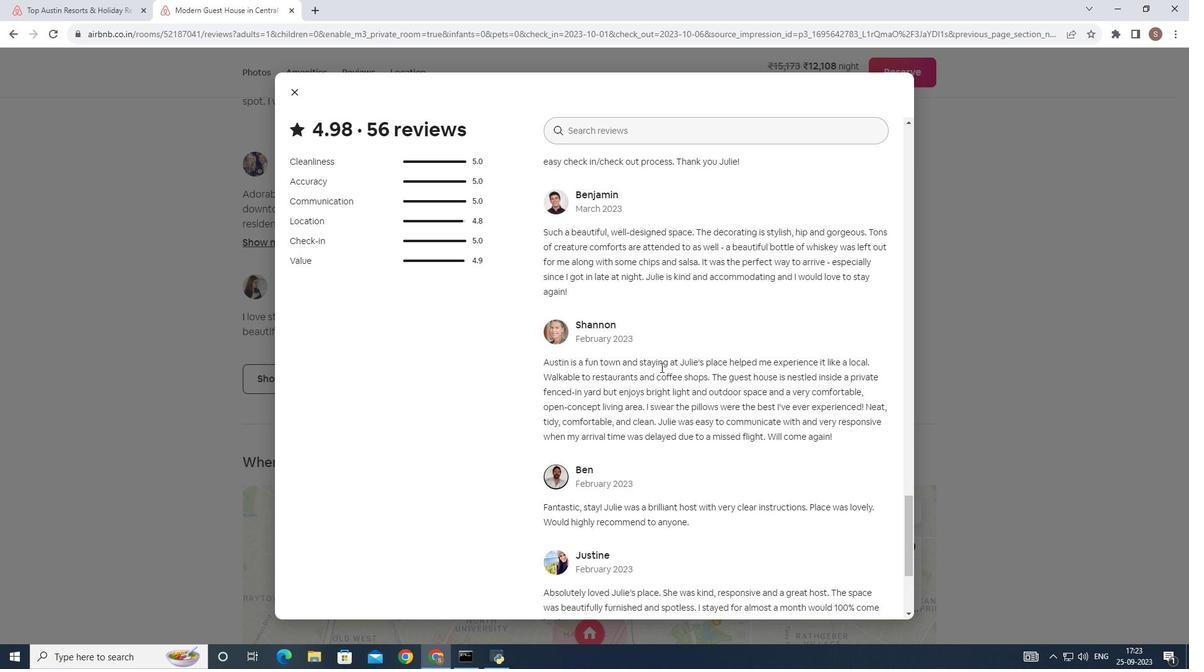 
Action: Mouse scrolled (659, 365) with delta (0, 0)
Screenshot: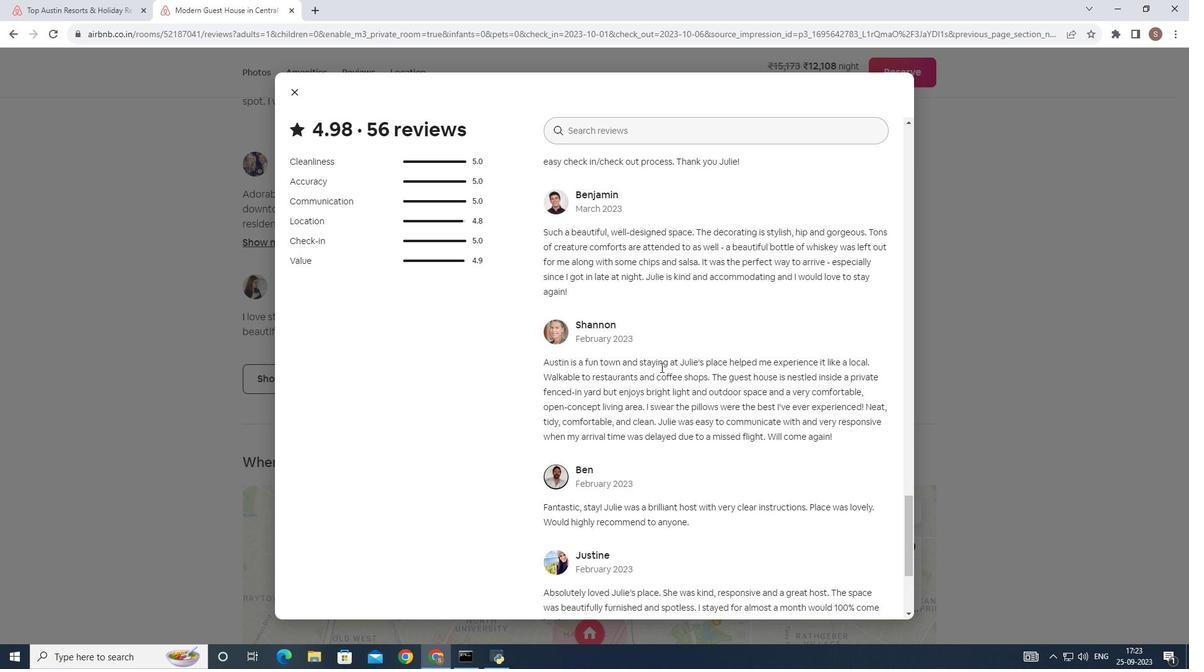 
Action: Mouse scrolled (659, 365) with delta (0, 0)
Screenshot: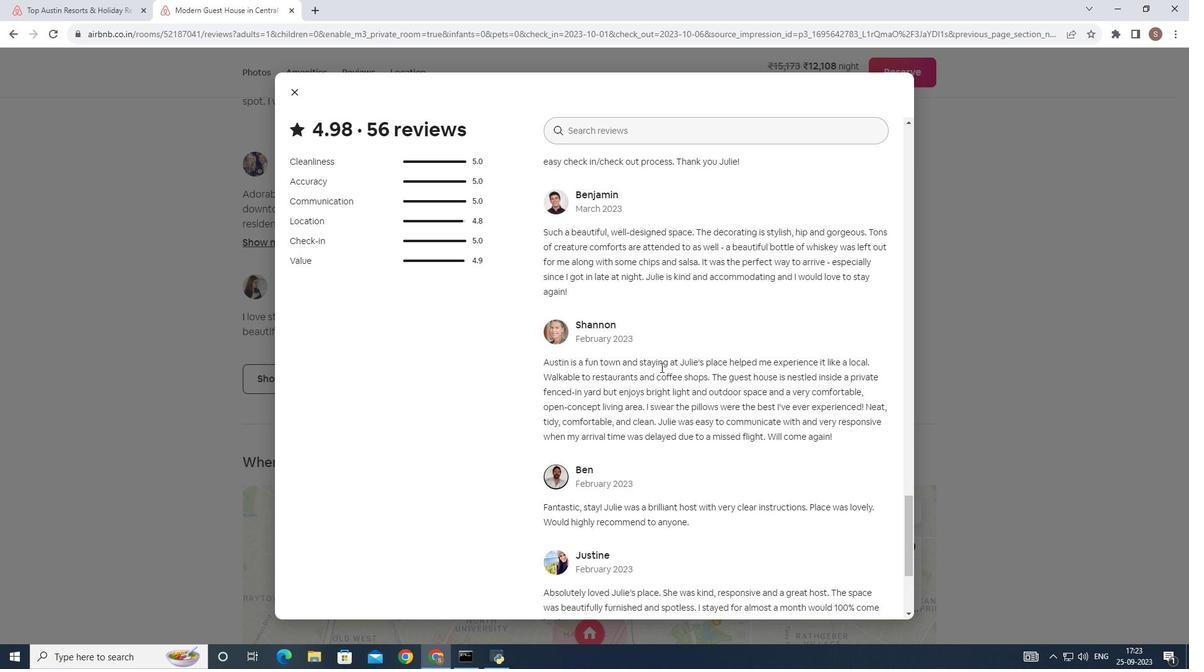 
Action: Mouse scrolled (659, 365) with delta (0, 0)
Screenshot: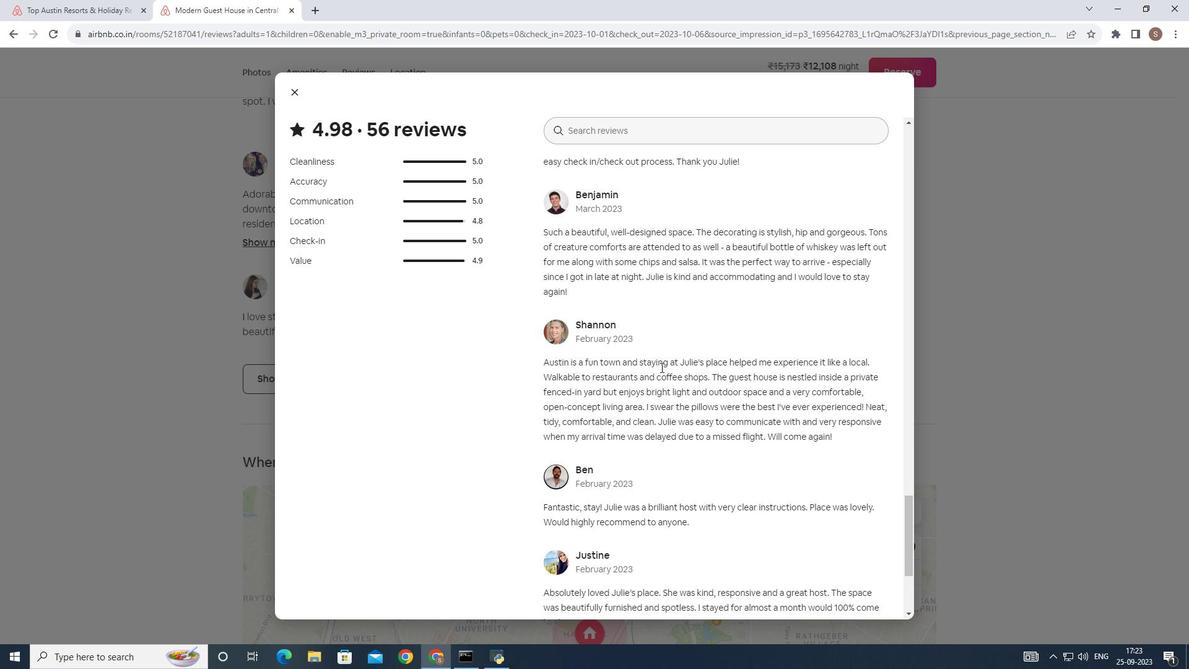 
Action: Mouse scrolled (659, 365) with delta (0, 0)
Screenshot: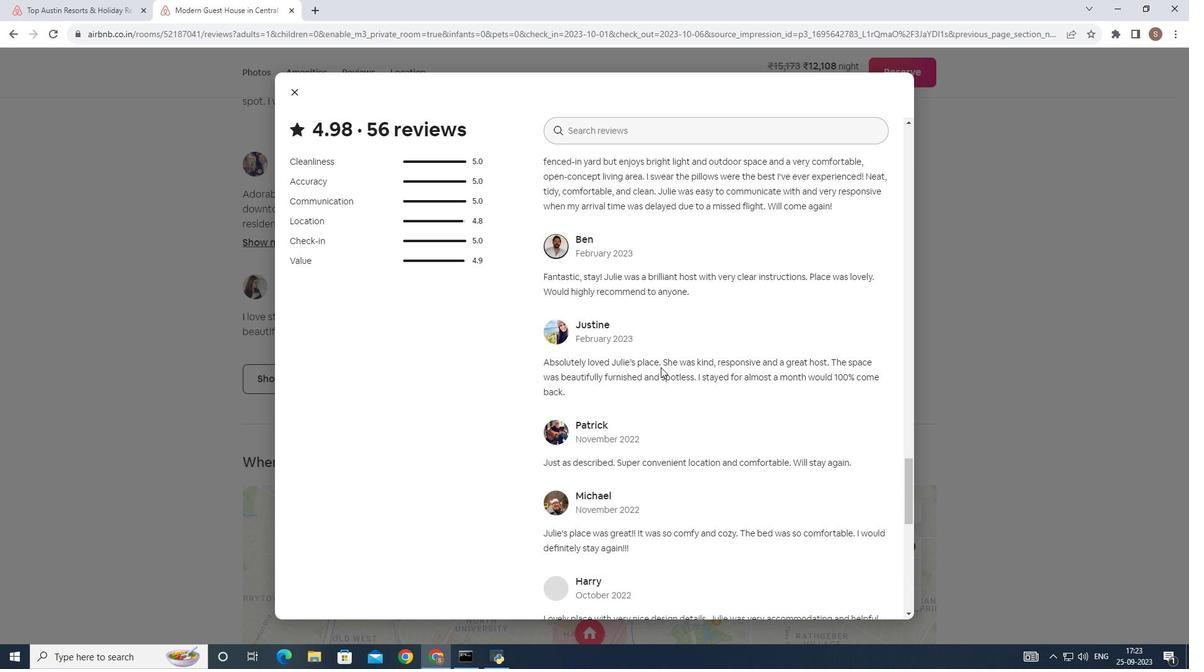 
Action: Mouse scrolled (659, 365) with delta (0, 0)
Screenshot: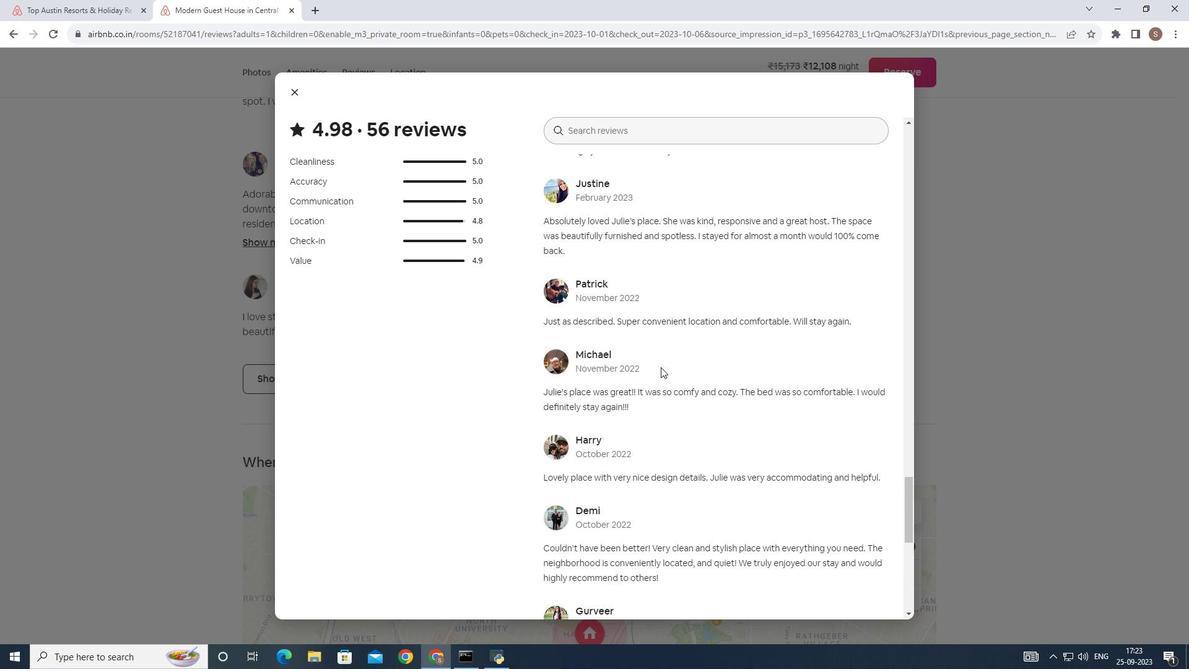 
Action: Mouse scrolled (659, 365) with delta (0, 0)
Screenshot: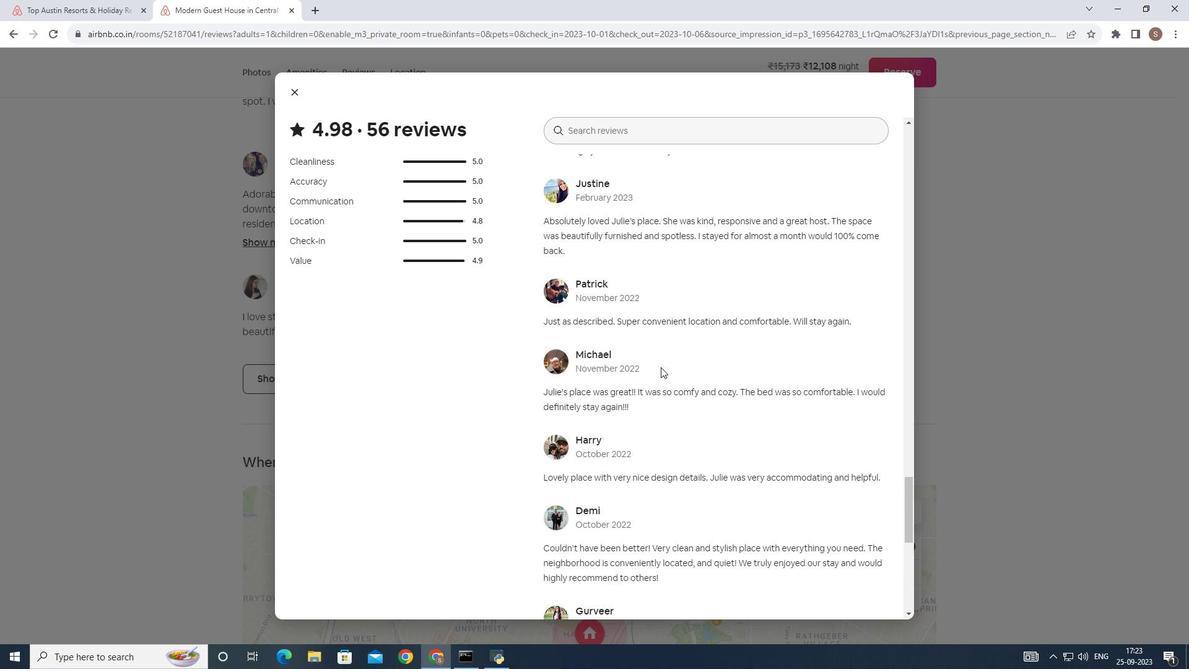 
Action: Mouse scrolled (659, 365) with delta (0, 0)
Screenshot: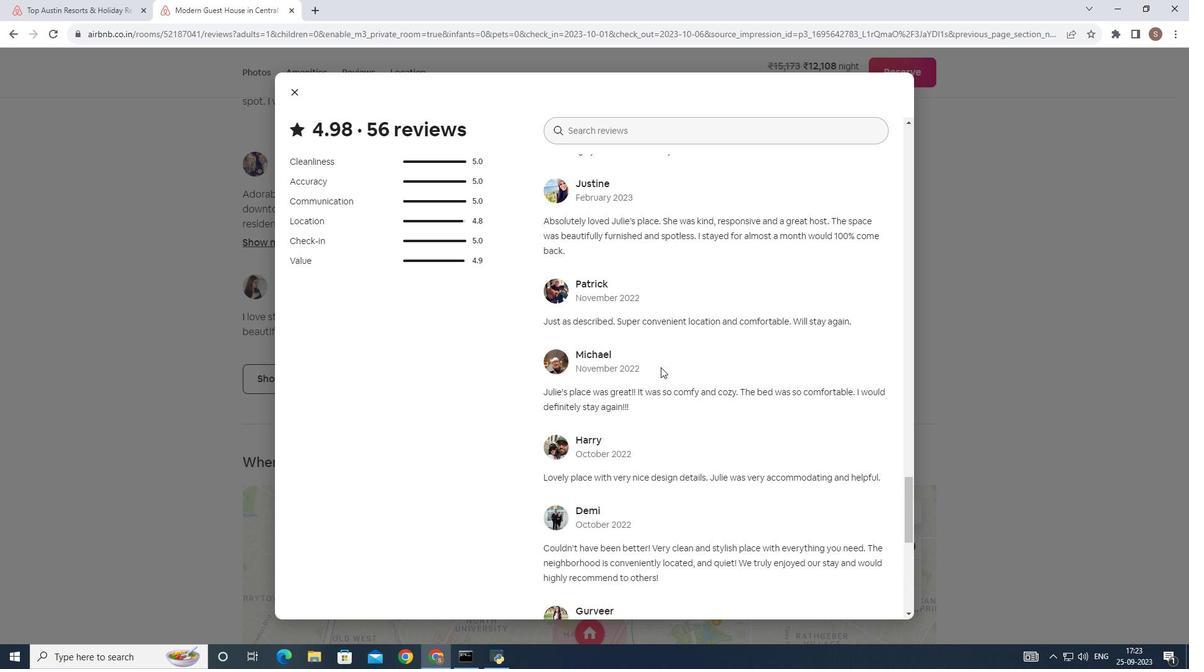
Action: Mouse scrolled (659, 365) with delta (0, 0)
Screenshot: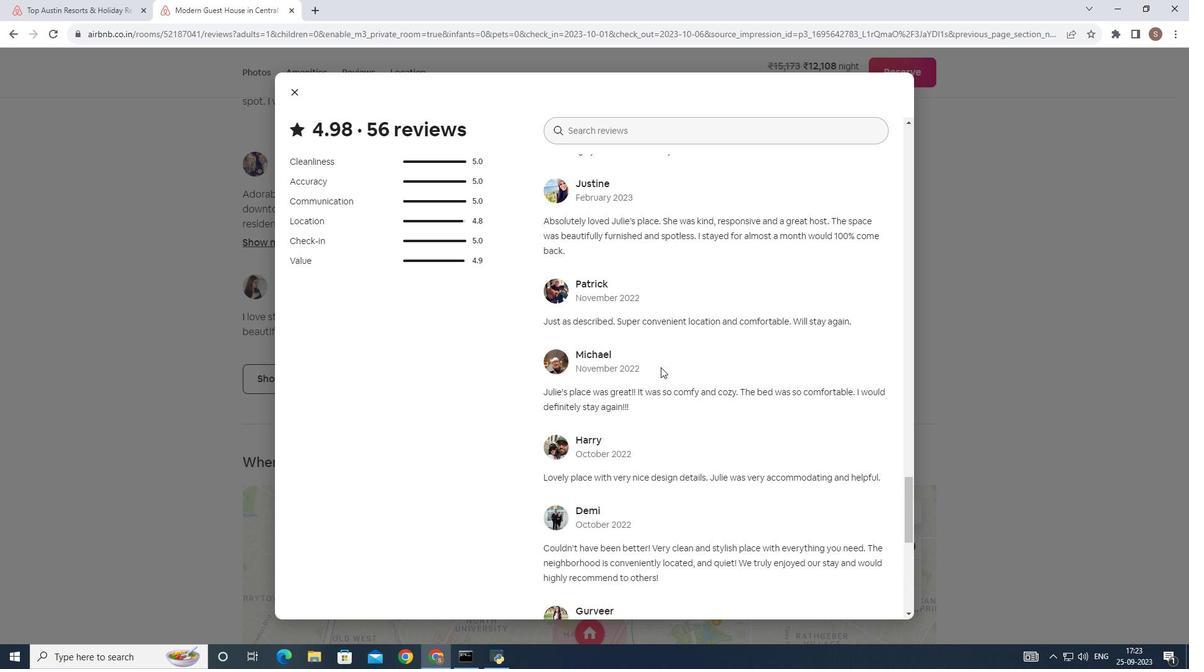 
Action: Mouse scrolled (659, 365) with delta (0, 0)
Screenshot: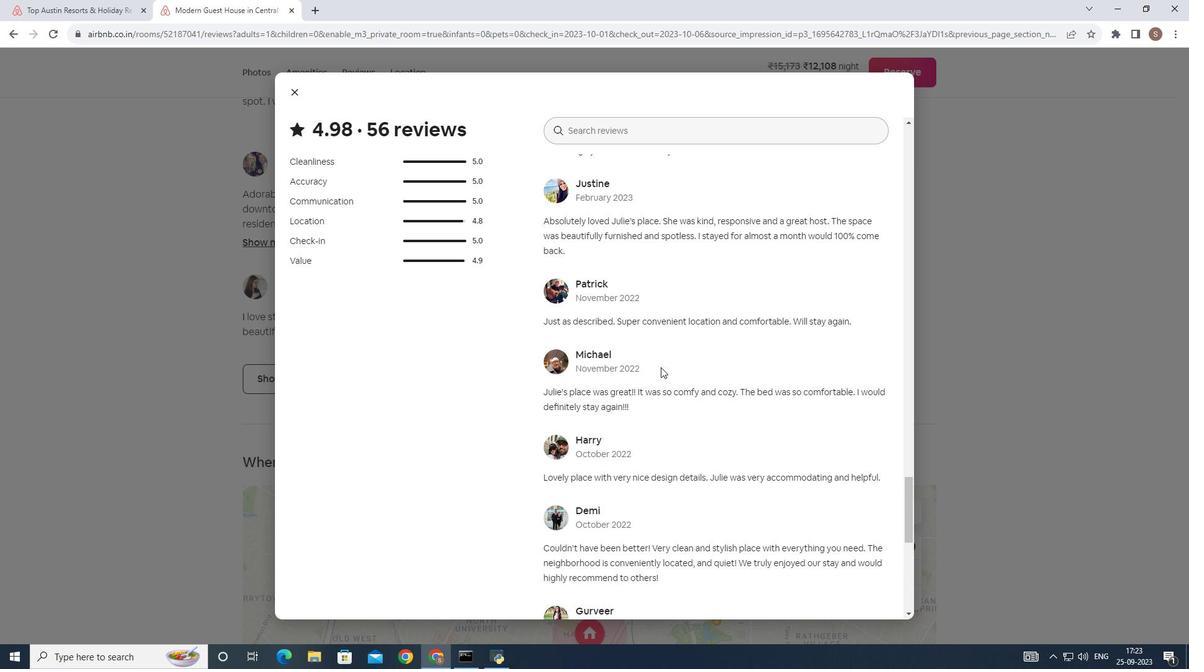
Action: Mouse scrolled (659, 365) with delta (0, 0)
Screenshot: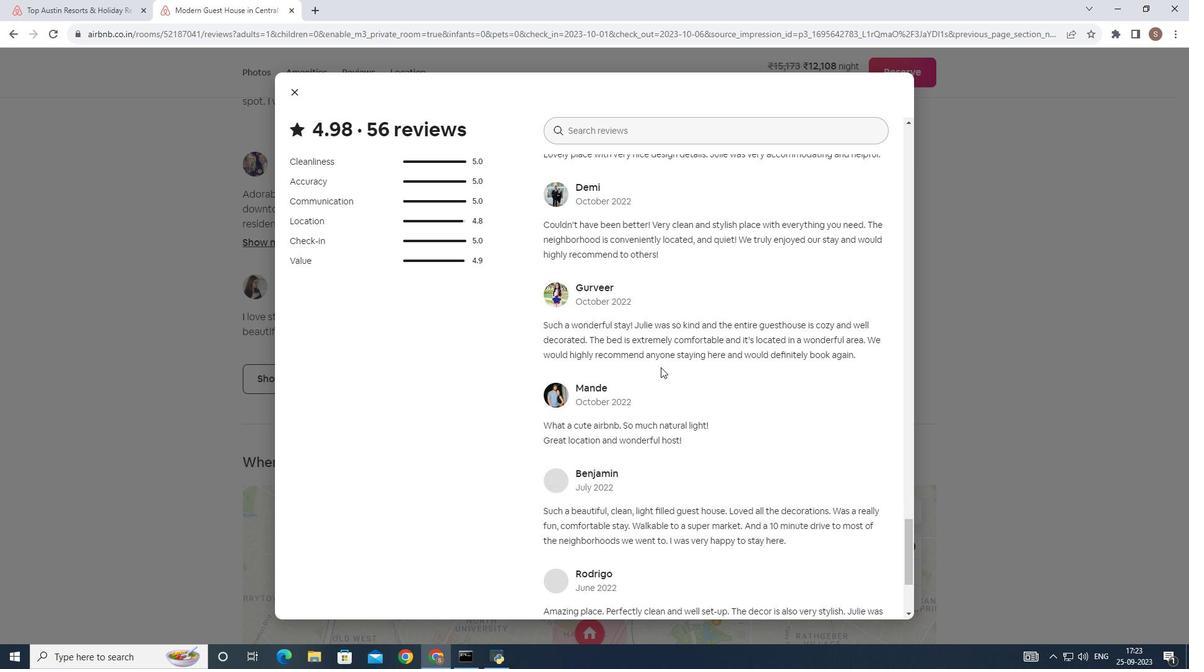 
Action: Mouse scrolled (659, 365) with delta (0, 0)
Screenshot: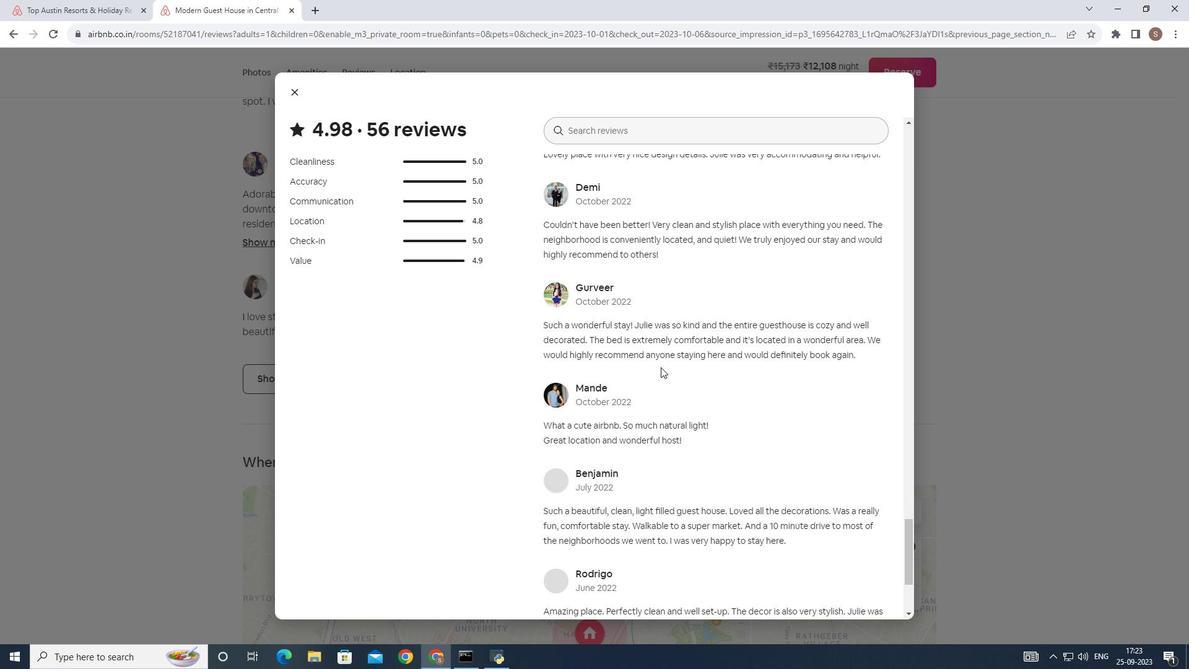 
Action: Mouse scrolled (659, 365) with delta (0, 0)
Screenshot: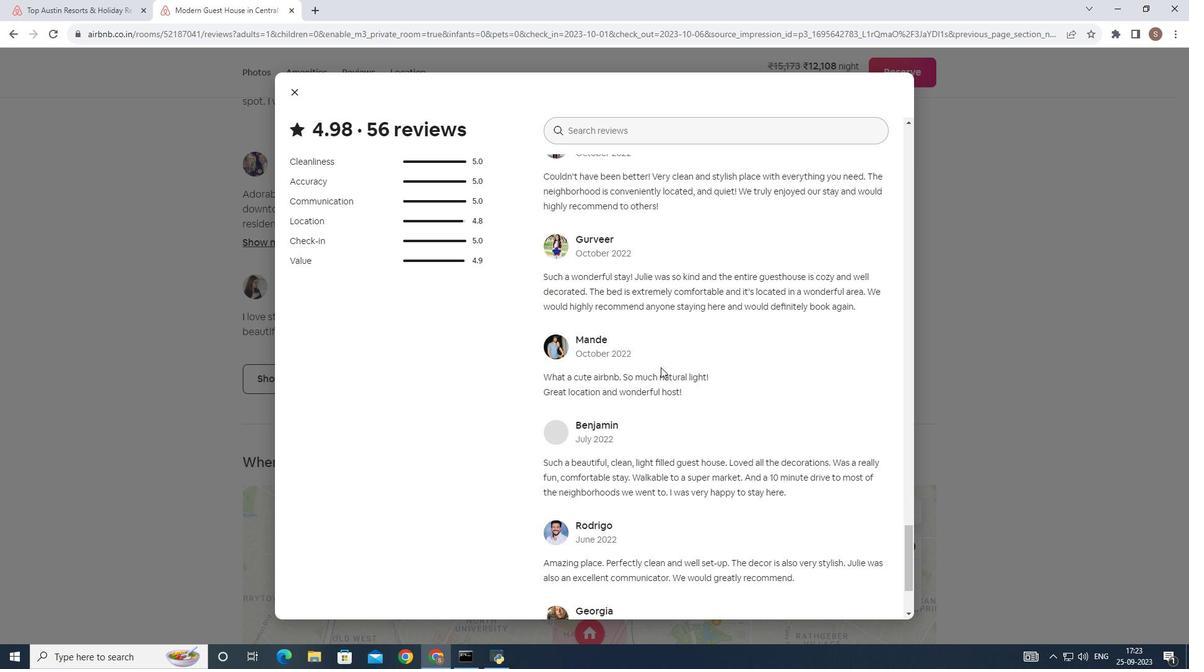 
Action: Mouse scrolled (659, 365) with delta (0, 0)
Screenshot: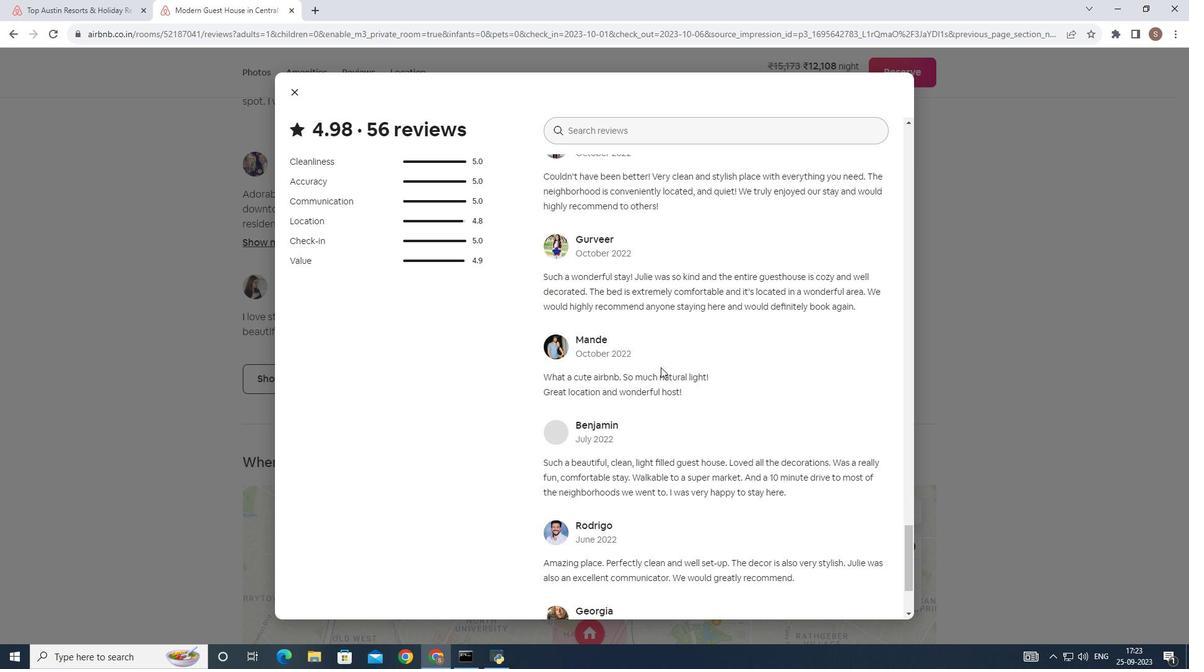 
Action: Mouse scrolled (659, 365) with delta (0, 0)
Screenshot: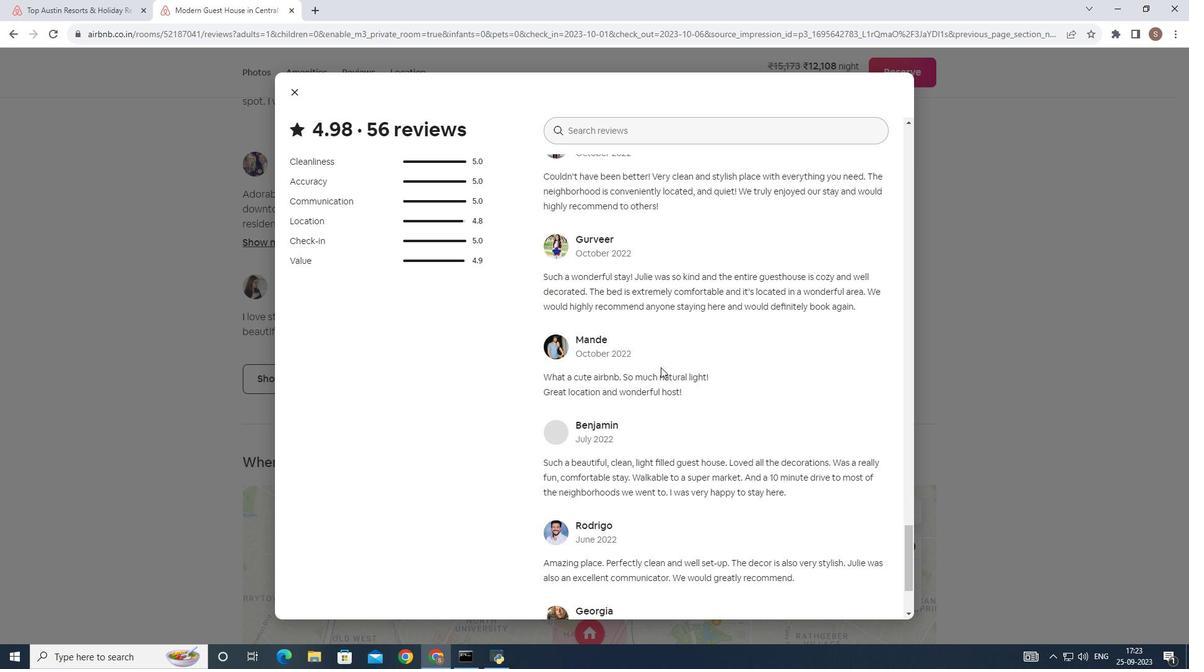 
Action: Mouse scrolled (659, 365) with delta (0, 0)
Screenshot: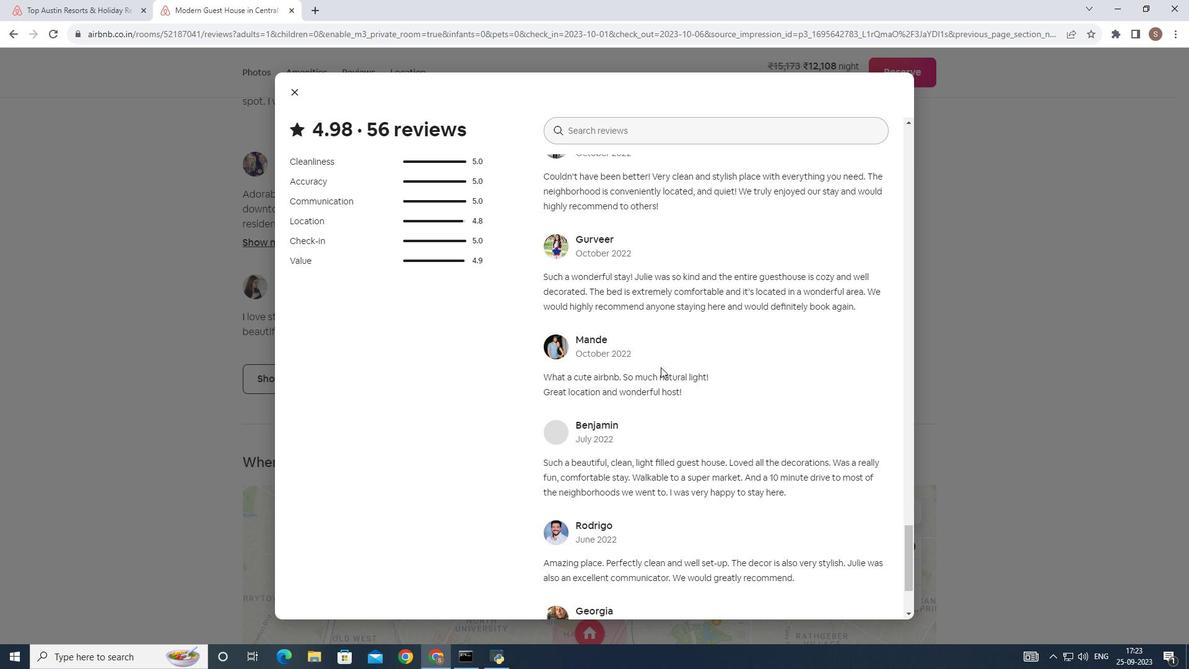 
Action: Mouse scrolled (659, 365) with delta (0, 0)
Screenshot: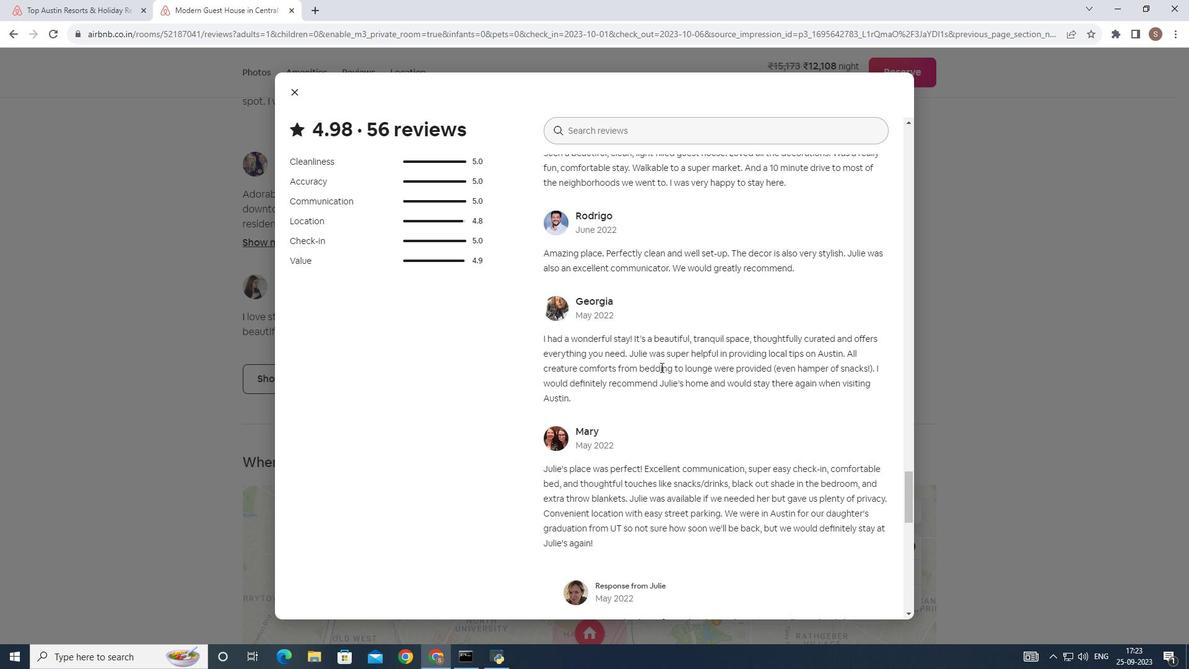 
Action: Mouse scrolled (659, 365) with delta (0, 0)
Screenshot: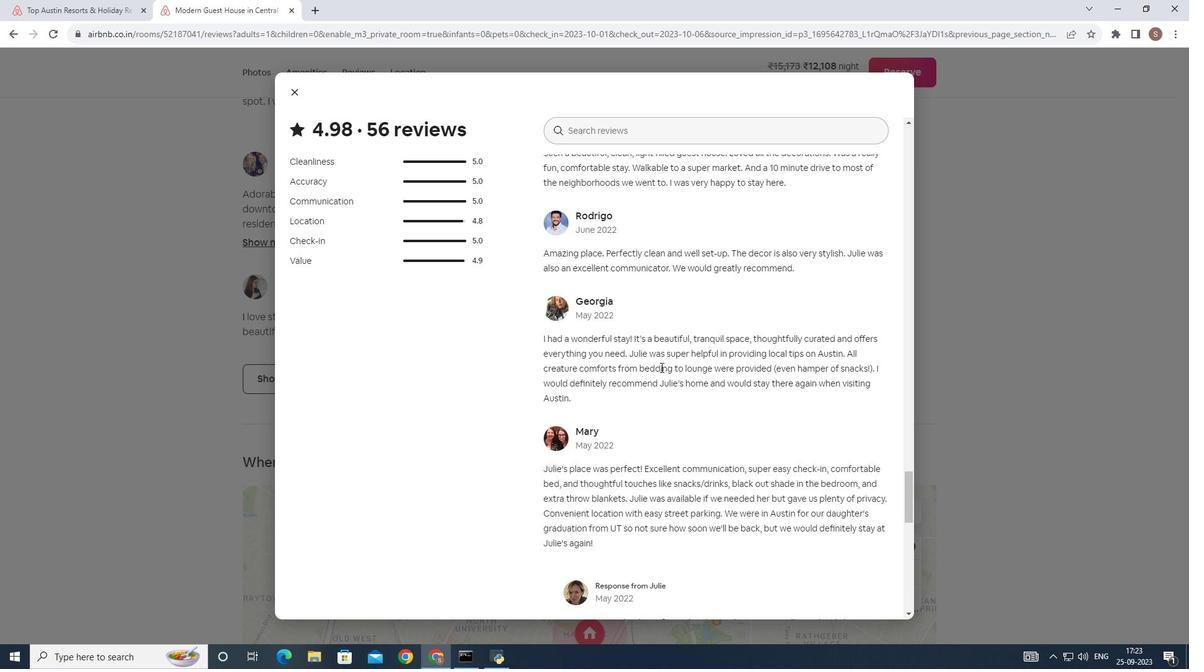 
Action: Mouse scrolled (659, 365) with delta (0, 0)
Screenshot: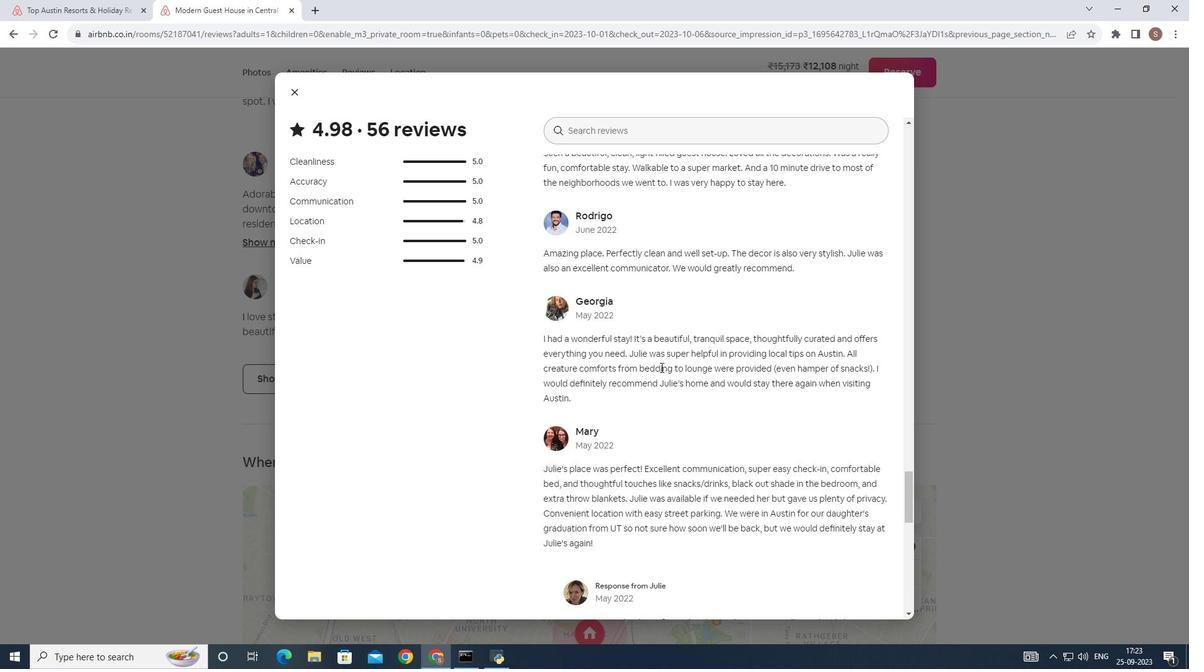 
Action: Mouse scrolled (659, 365) with delta (0, 0)
Screenshot: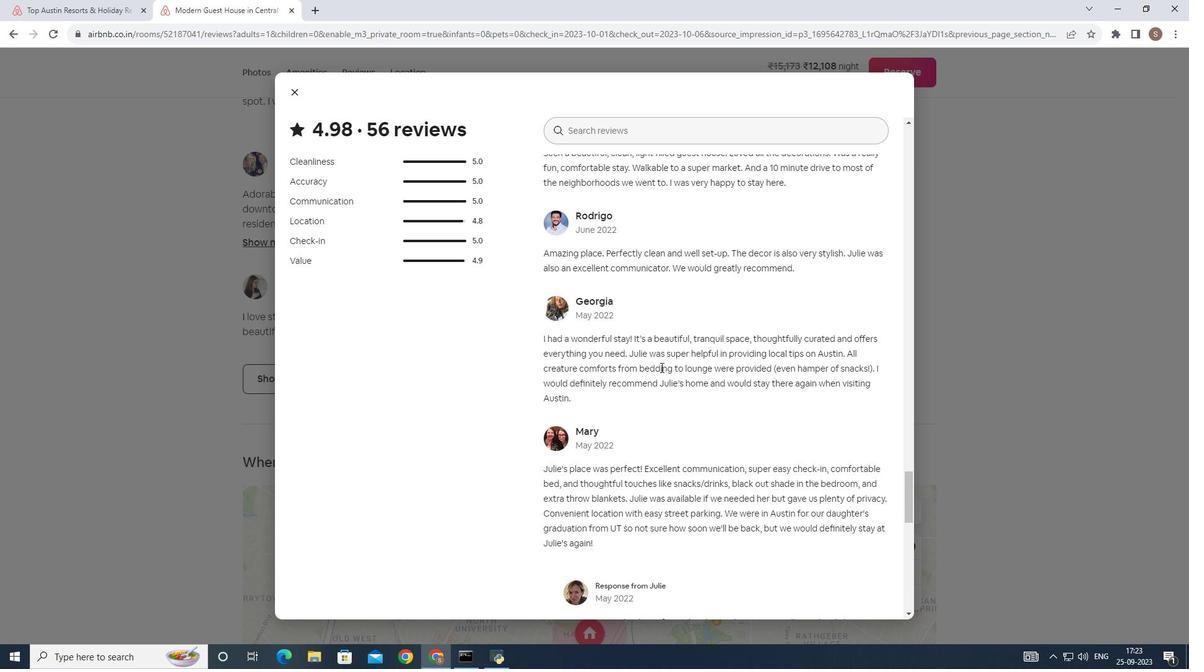 
Action: Mouse scrolled (659, 365) with delta (0, 0)
Screenshot: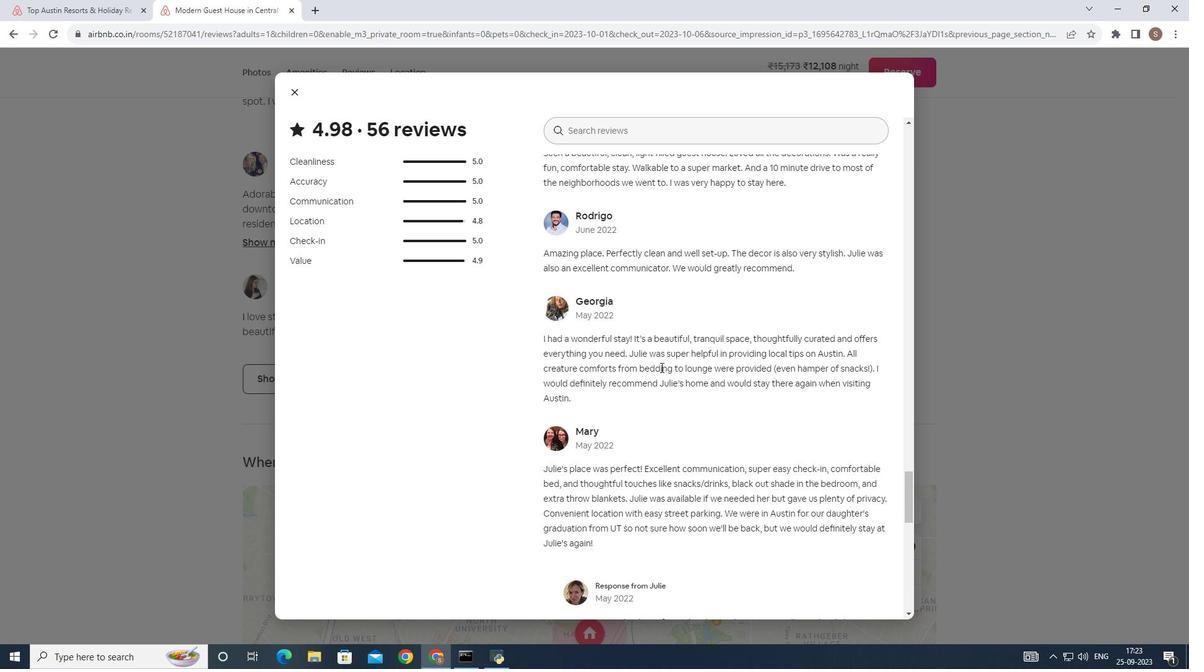 
Action: Mouse scrolled (659, 365) with delta (0, 0)
Screenshot: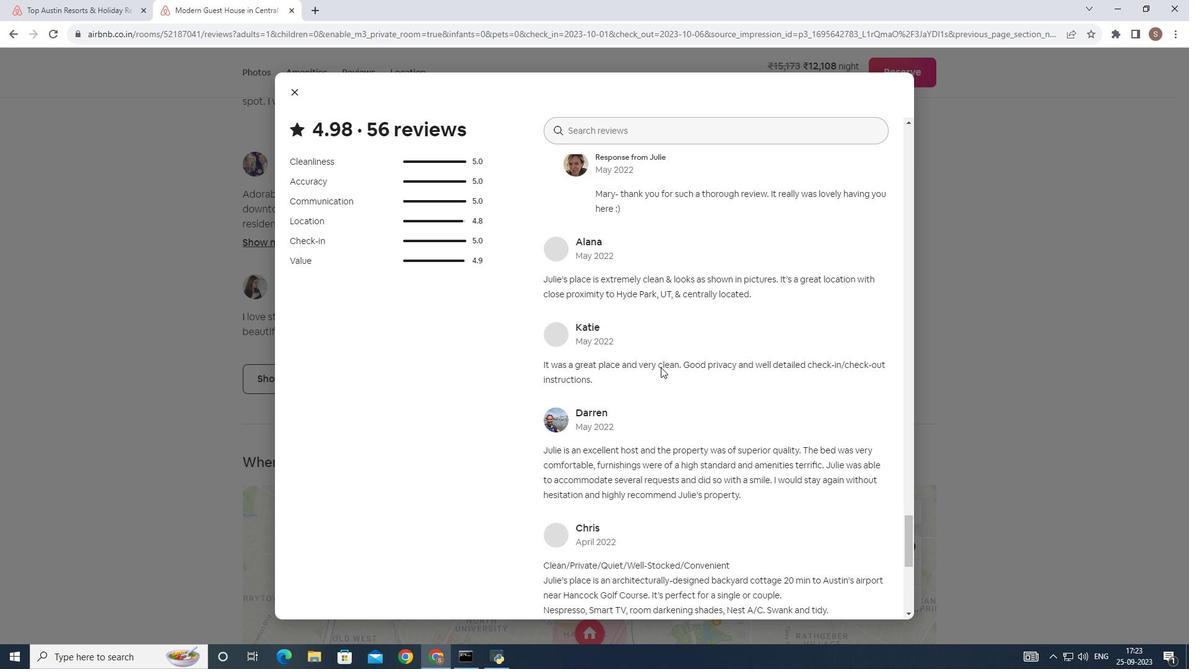 
Action: Mouse scrolled (659, 365) with delta (0, 0)
Screenshot: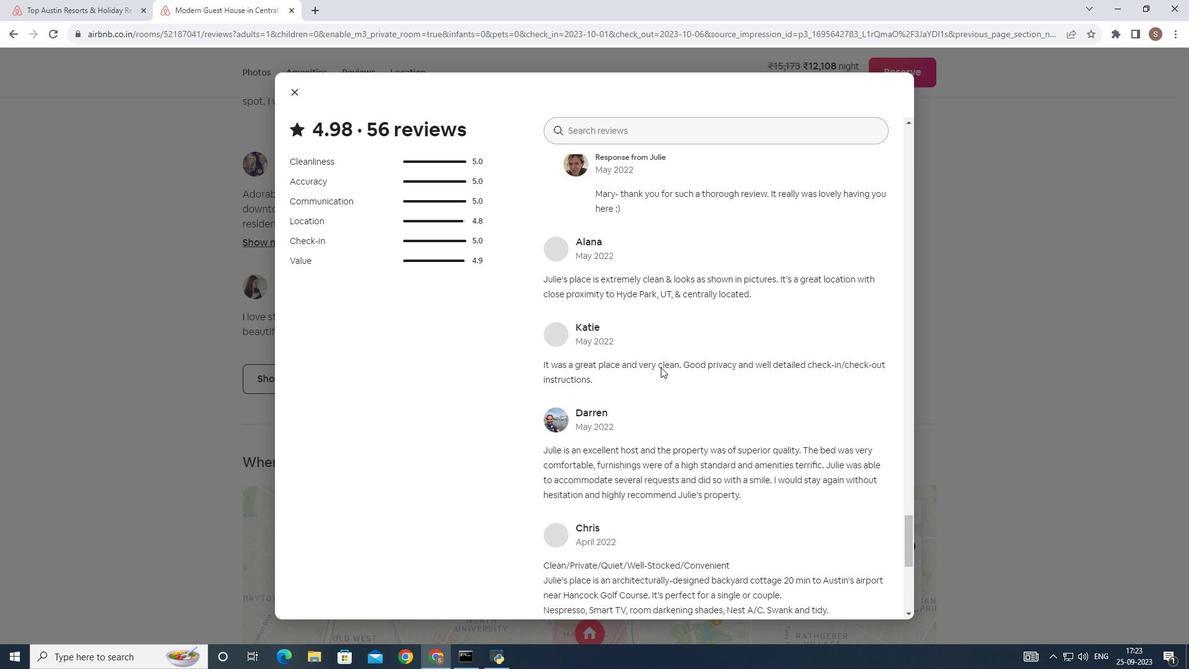 
Action: Mouse scrolled (659, 365) with delta (0, 0)
Screenshot: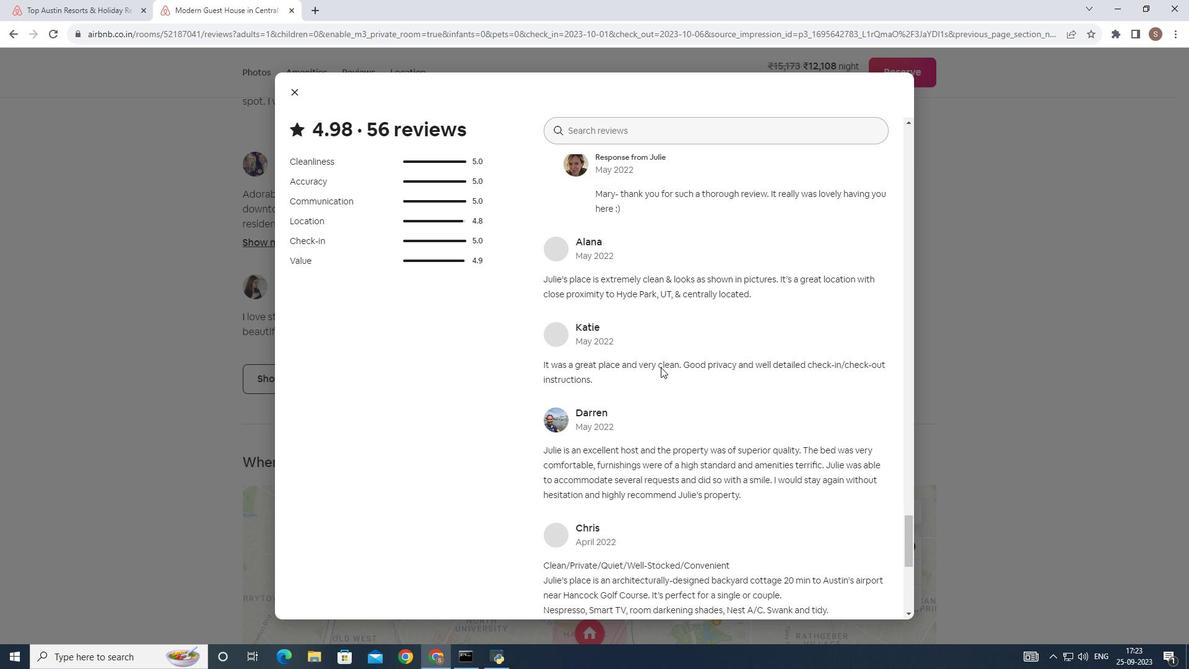 
Action: Mouse scrolled (659, 365) with delta (0, 0)
Screenshot: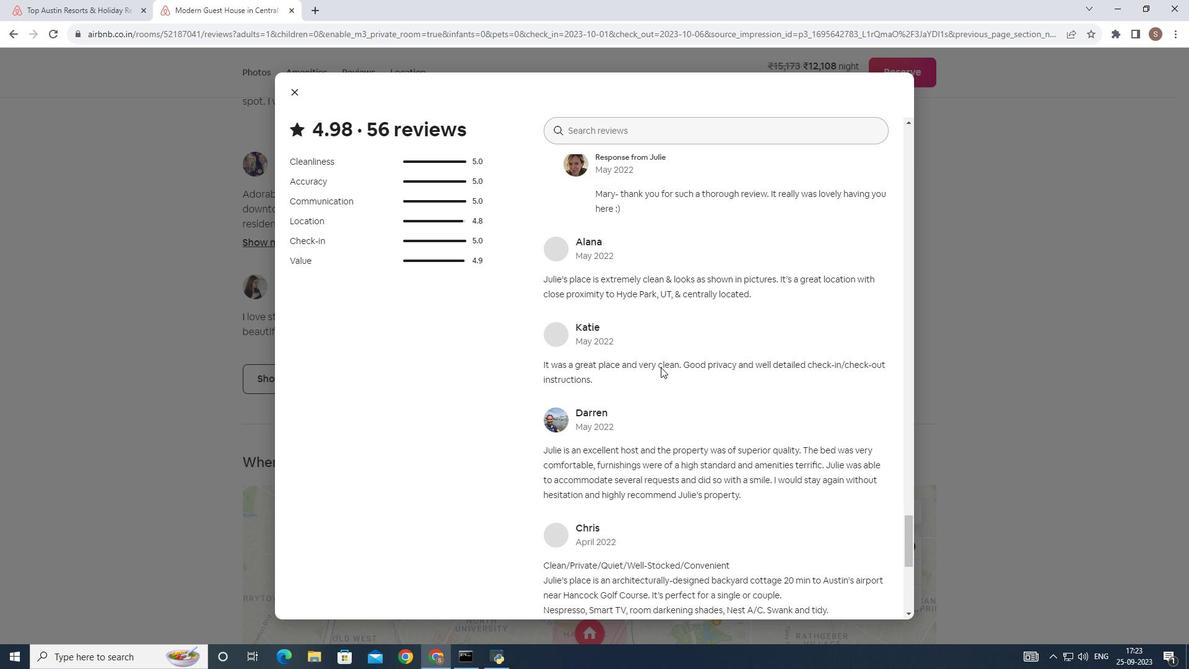 
Action: Mouse scrolled (659, 365) with delta (0, 0)
Screenshot: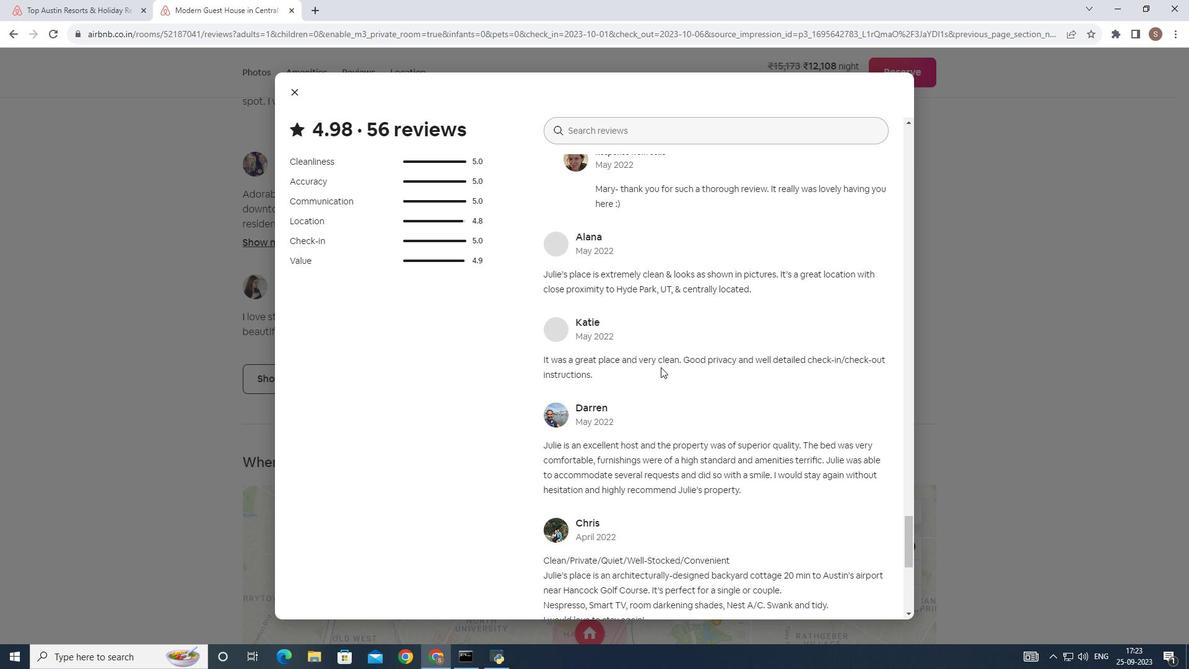 
Action: Mouse scrolled (659, 365) with delta (0, 0)
Screenshot: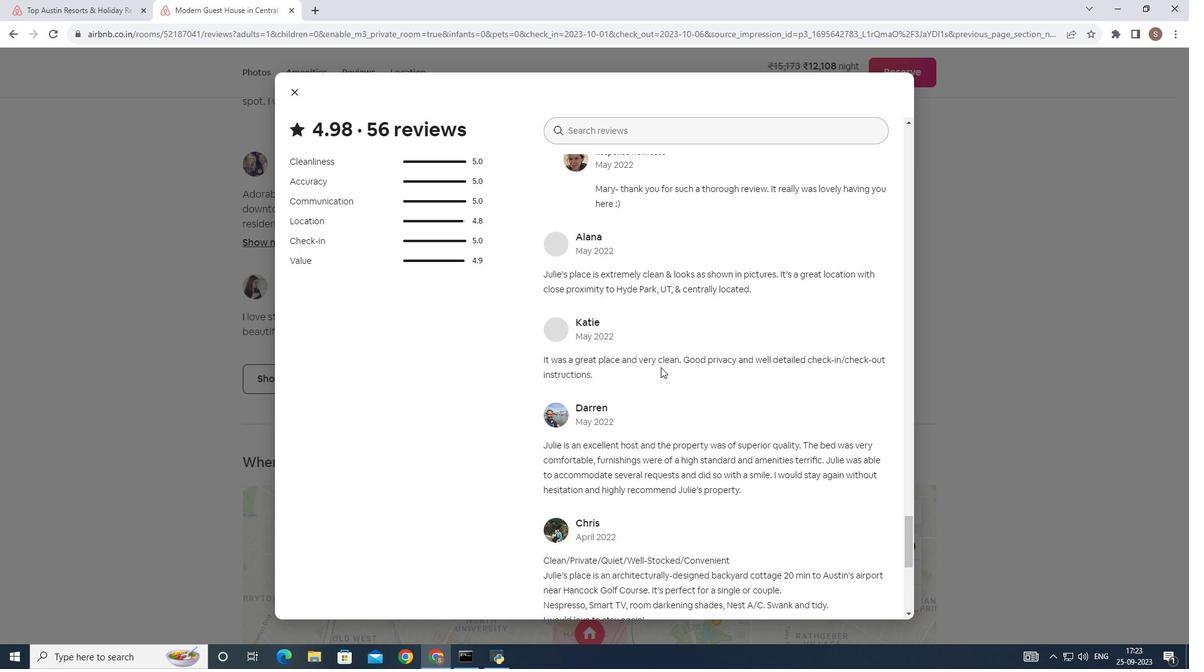 
Action: Mouse scrolled (659, 365) with delta (0, 0)
Screenshot: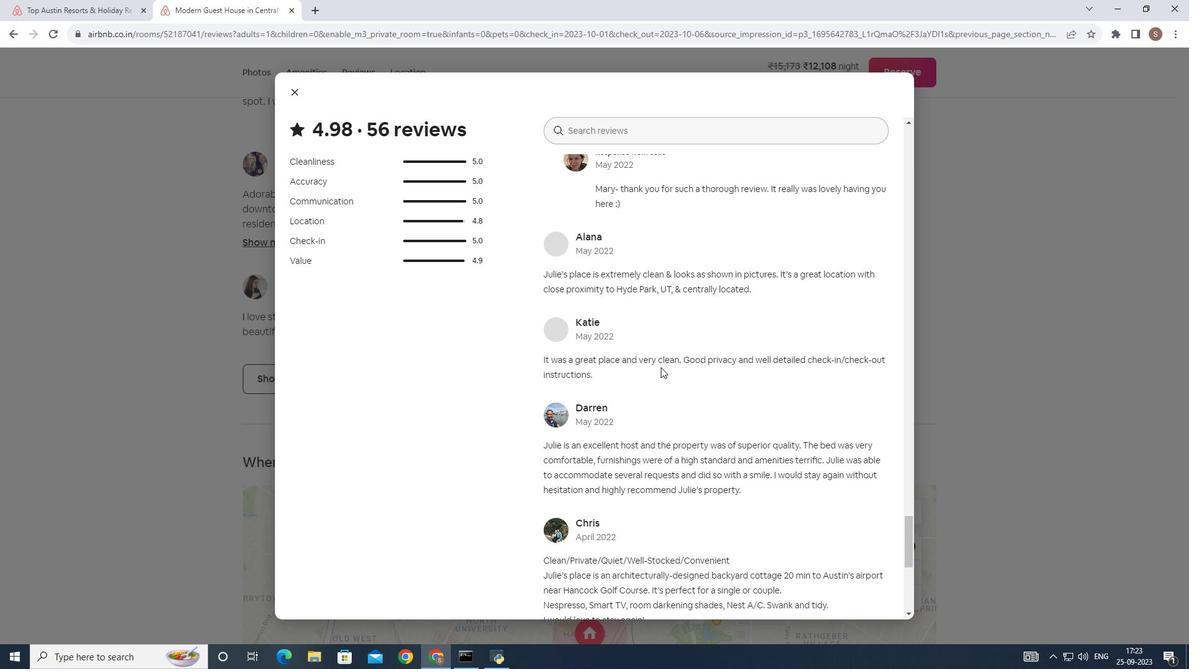 
Action: Mouse scrolled (659, 365) with delta (0, 0)
Screenshot: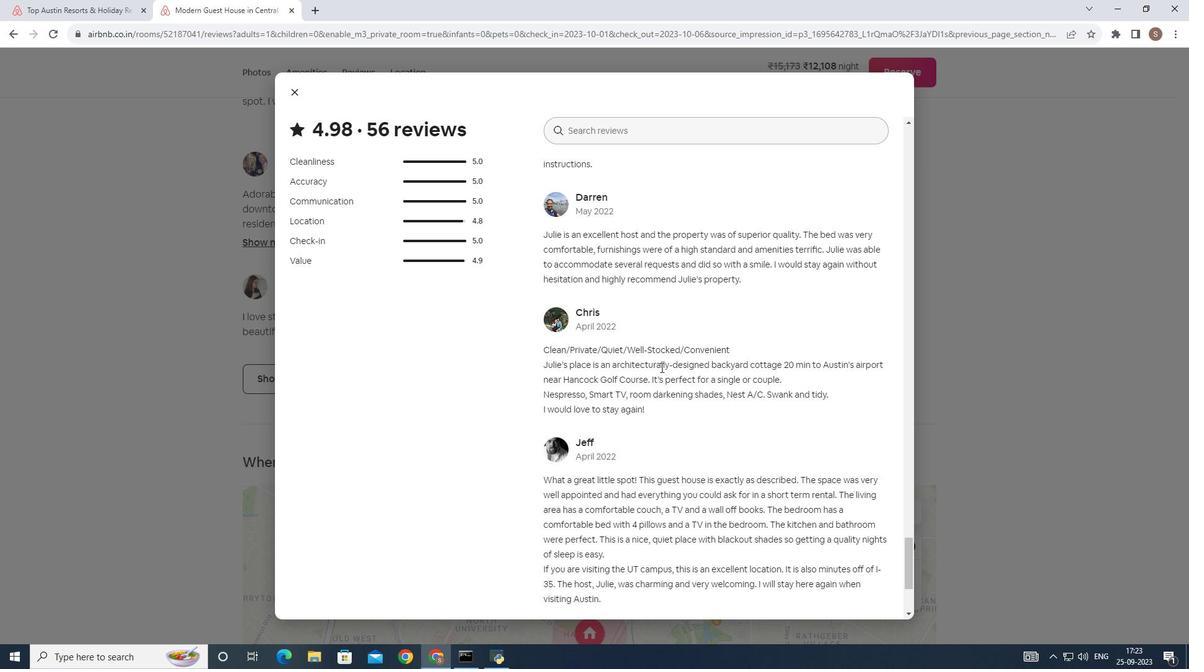 
Action: Mouse scrolled (659, 365) with delta (0, 0)
Screenshot: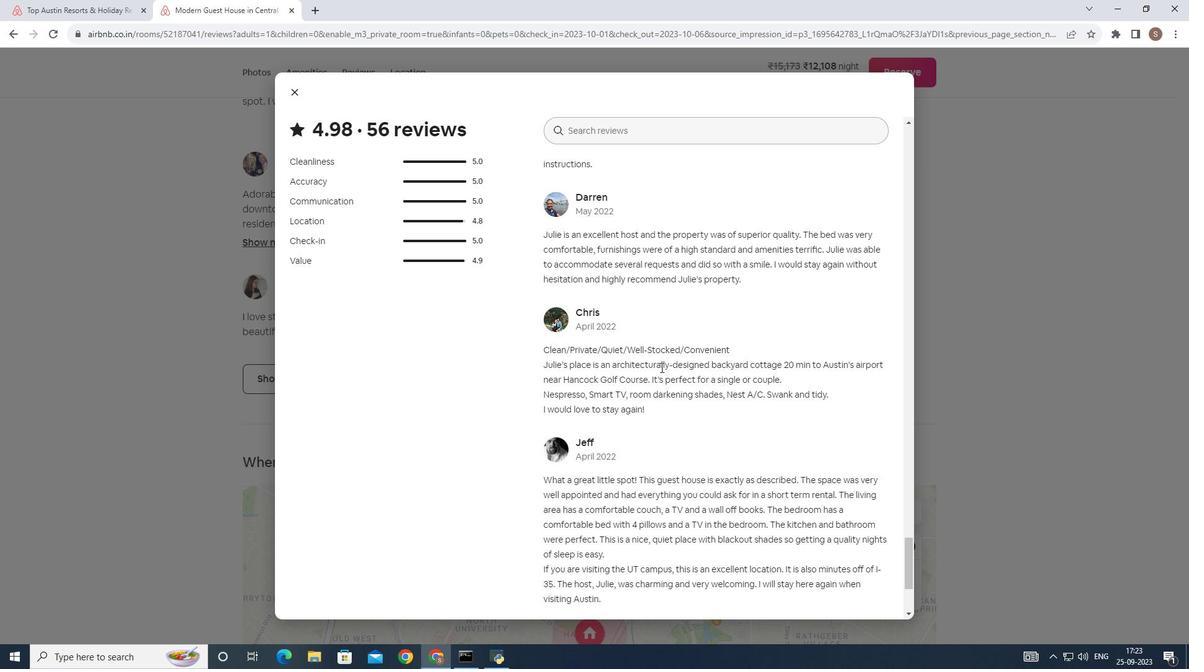 
Action: Mouse scrolled (659, 365) with delta (0, 0)
Screenshot: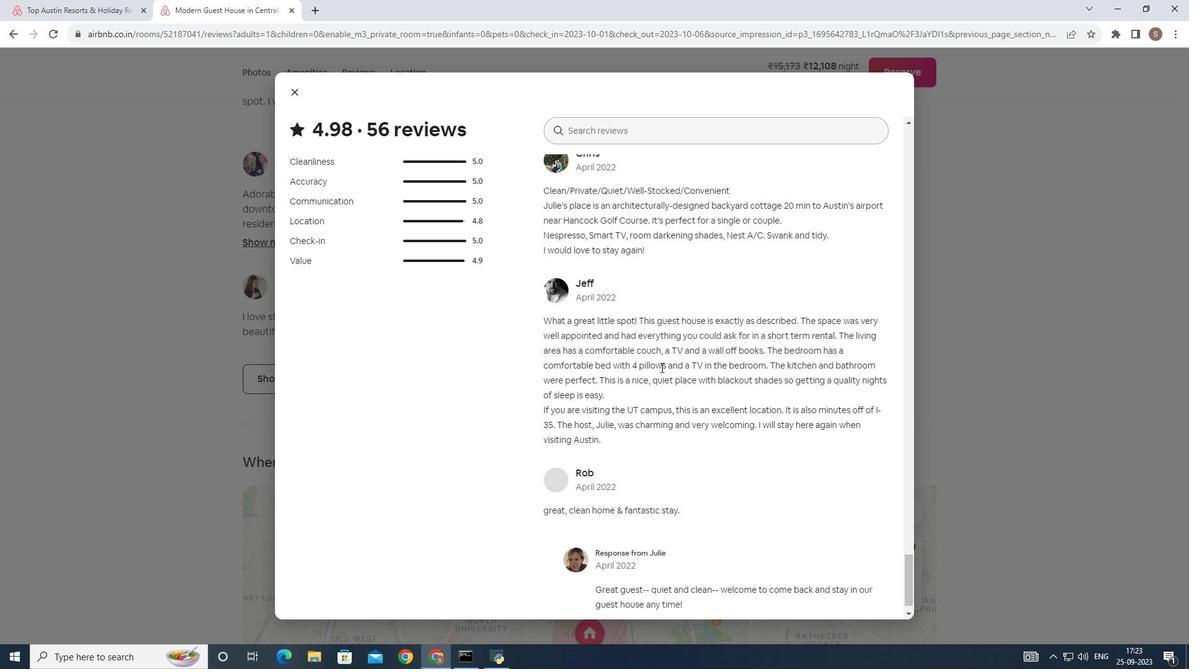 
Action: Mouse scrolled (659, 365) with delta (0, 0)
Screenshot: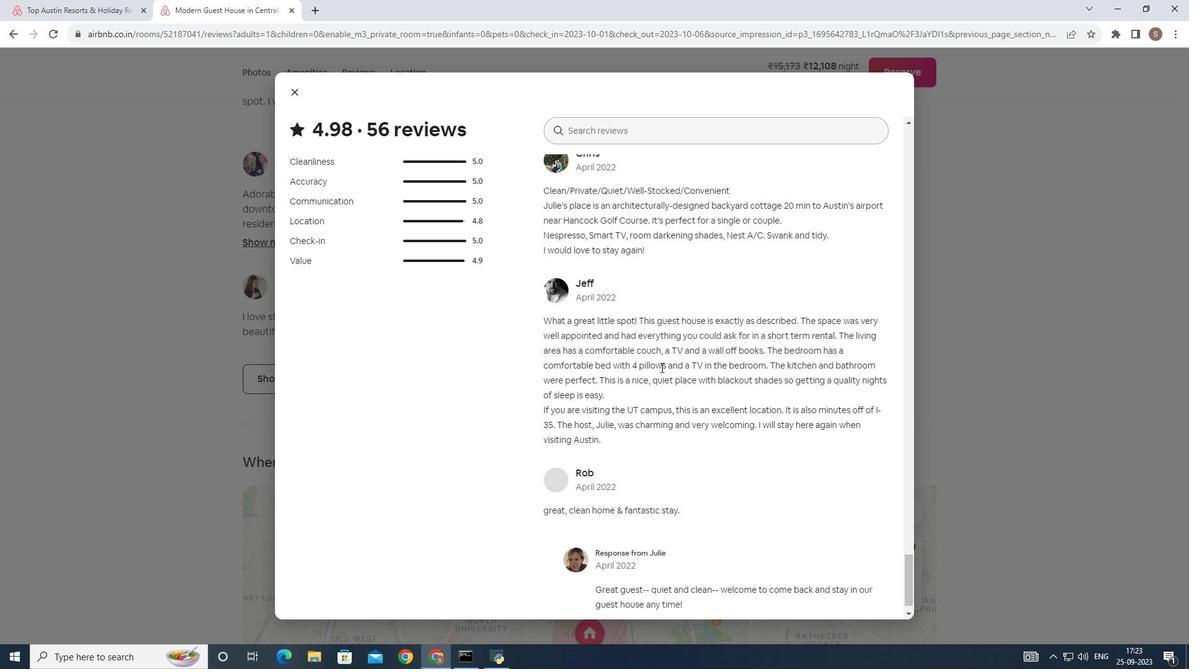 
Action: Mouse scrolled (659, 365) with delta (0, 0)
Screenshot: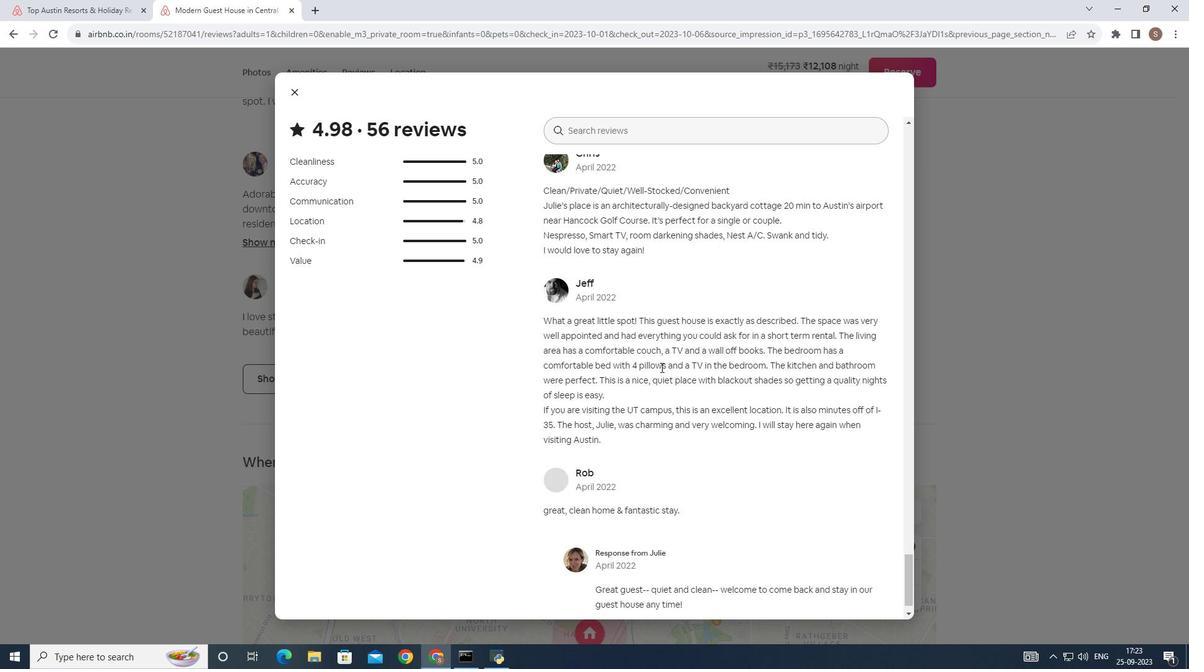
Action: Mouse scrolled (659, 365) with delta (0, 0)
Screenshot: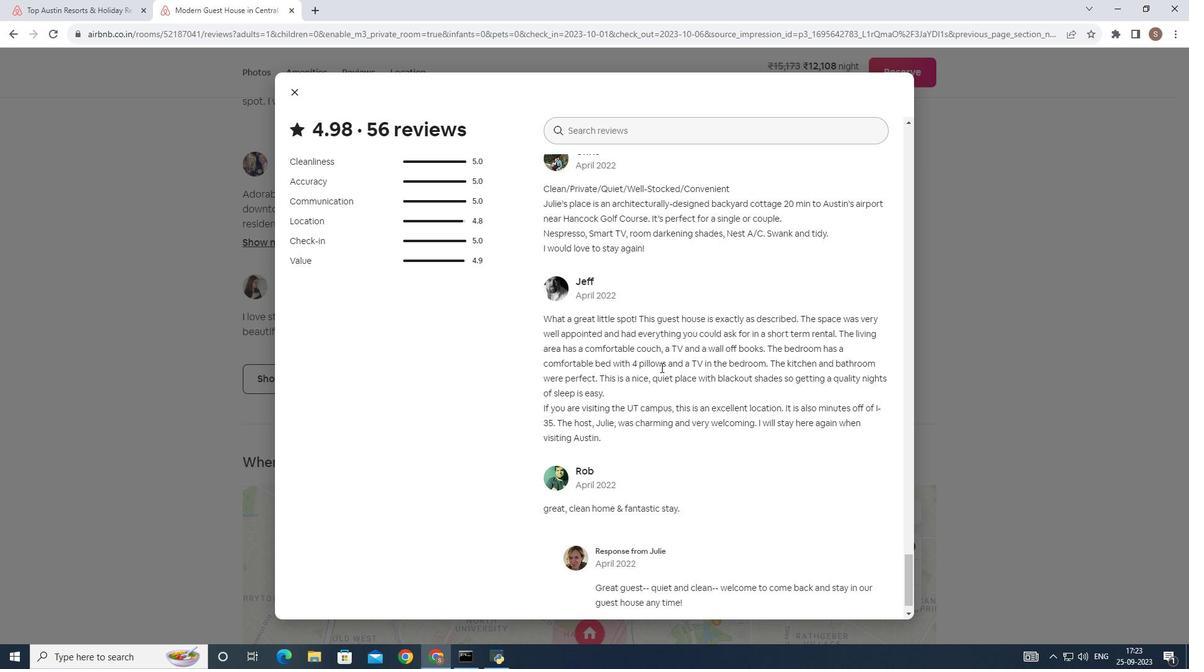 
Action: Mouse scrolled (659, 365) with delta (0, 0)
Screenshot: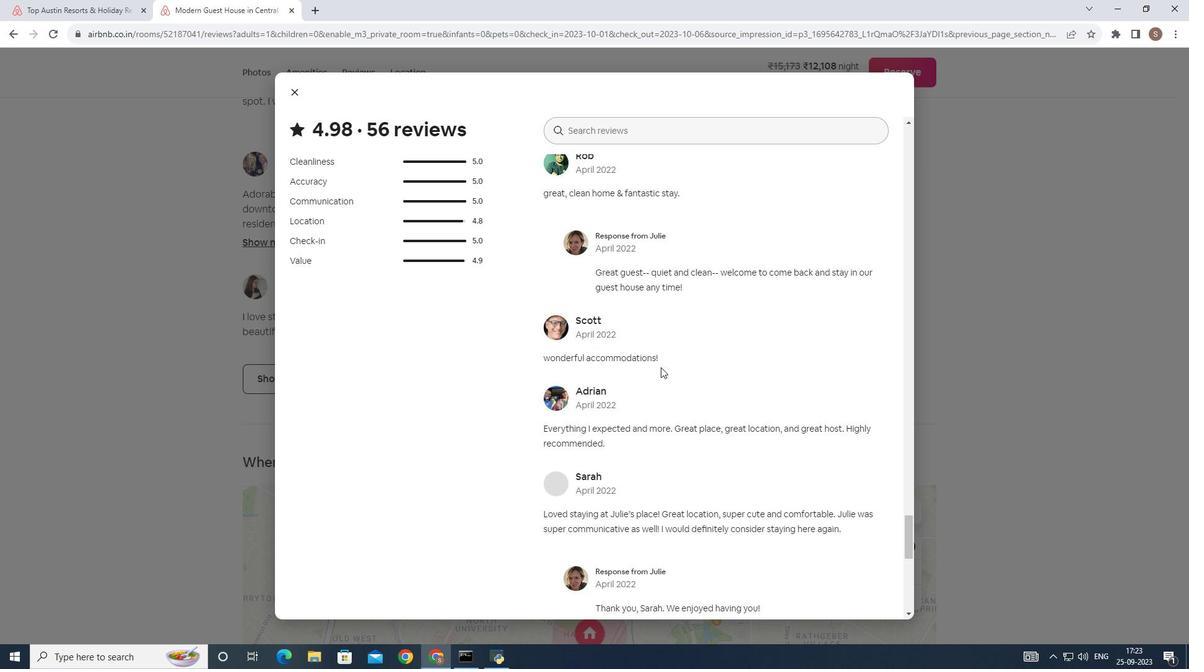 
Action: Mouse scrolled (659, 365) with delta (0, 0)
Screenshot: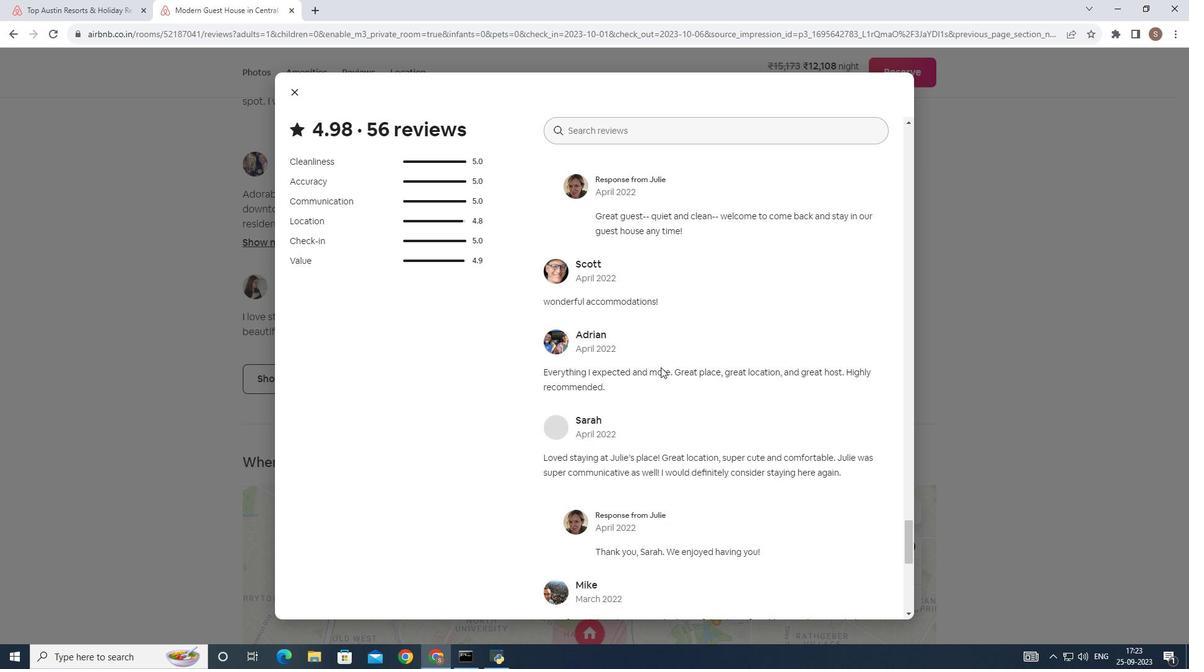 
Action: Mouse scrolled (659, 365) with delta (0, 0)
Screenshot: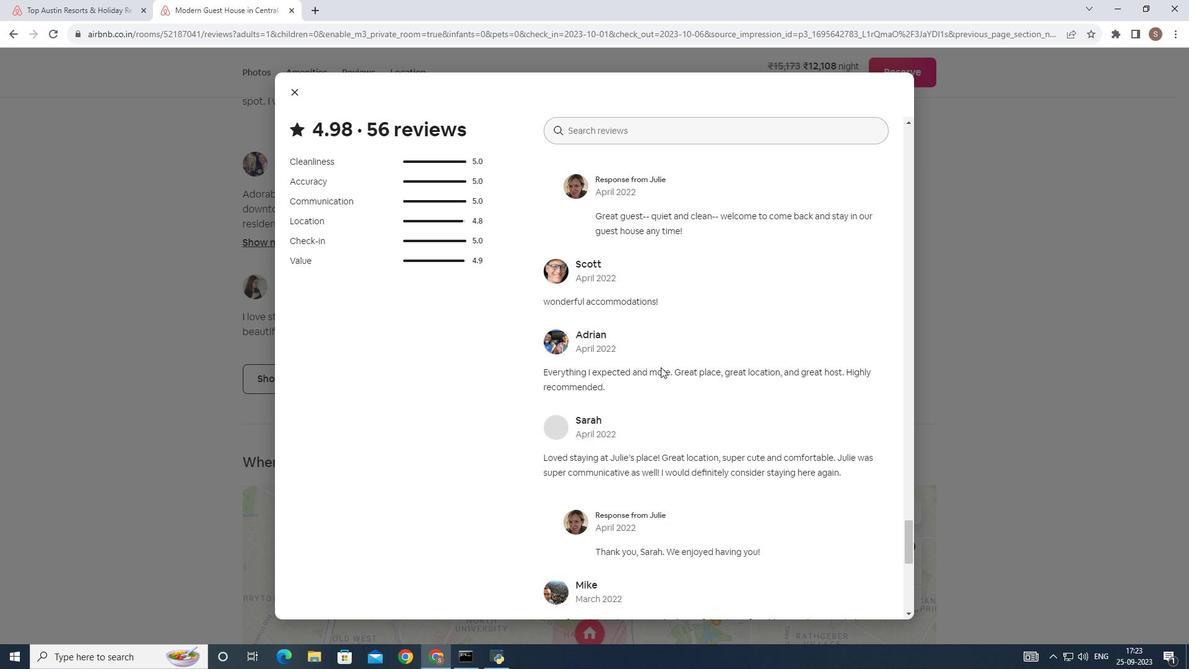 
Action: Mouse scrolled (659, 365) with delta (0, 0)
Screenshot: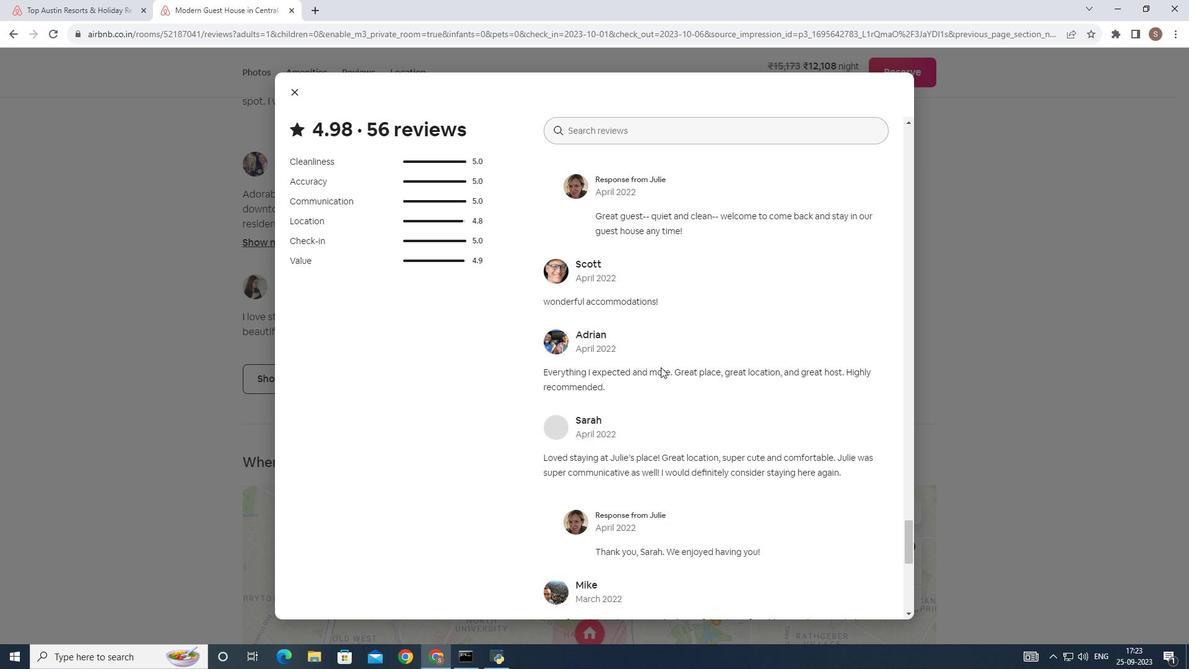 
Action: Mouse scrolled (659, 365) with delta (0, 0)
Screenshot: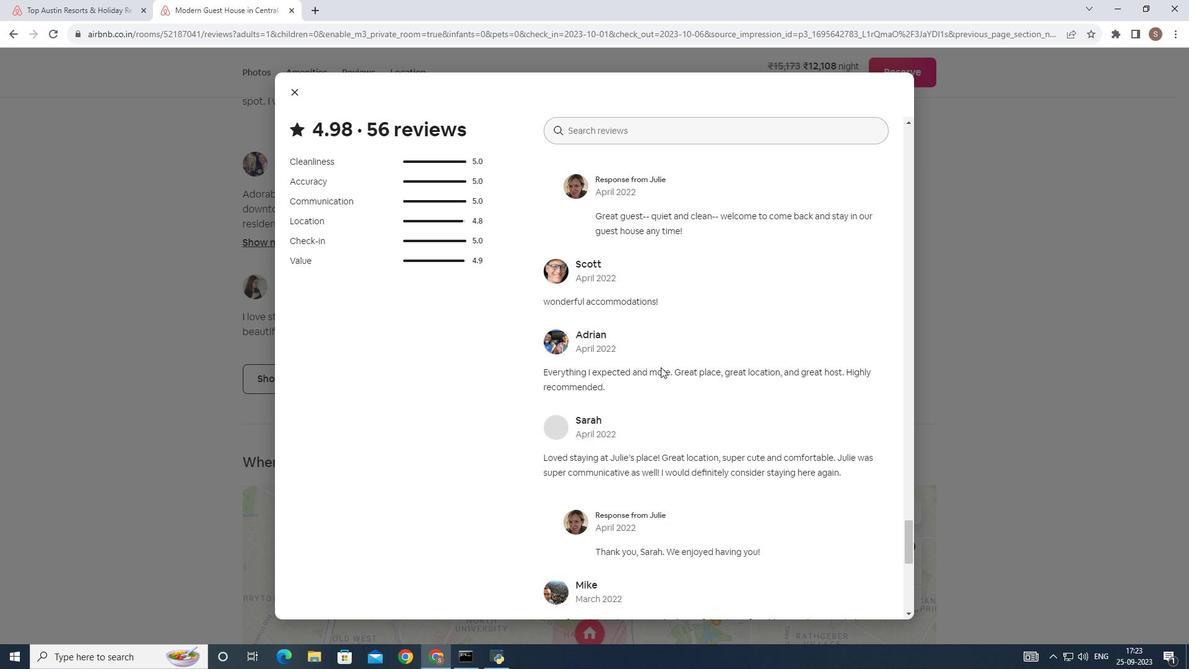 
Action: Mouse scrolled (659, 365) with delta (0, 0)
Screenshot: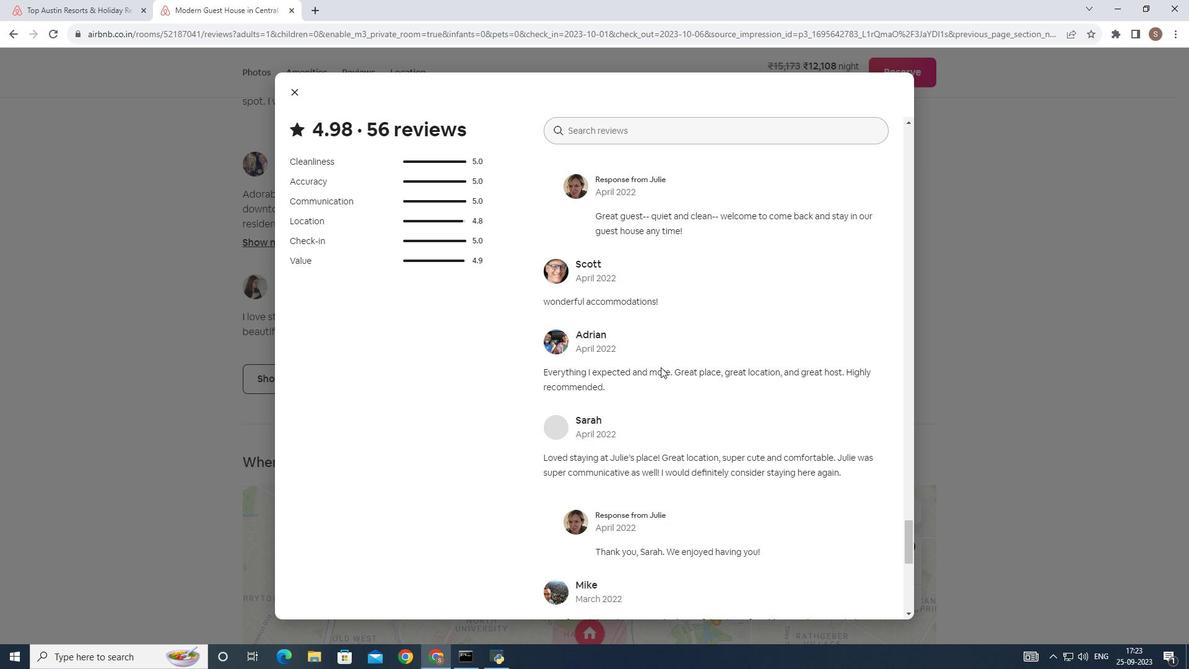 
Action: Mouse scrolled (659, 365) with delta (0, 0)
Screenshot: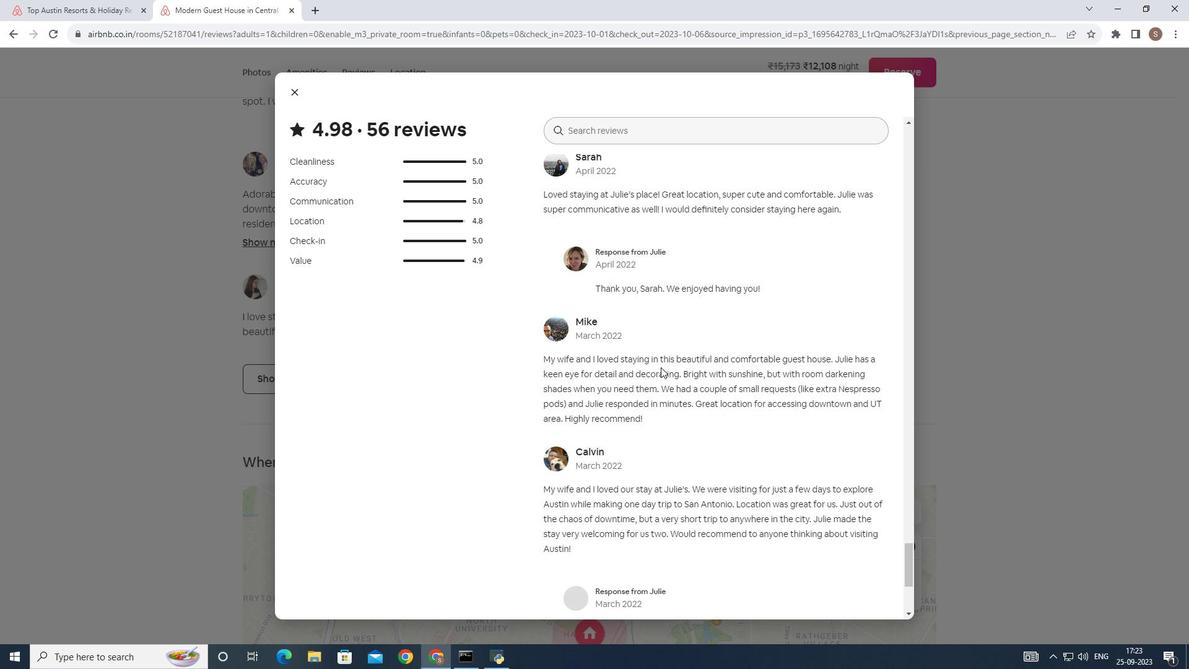 
Action: Mouse scrolled (659, 365) with delta (0, 0)
Screenshot: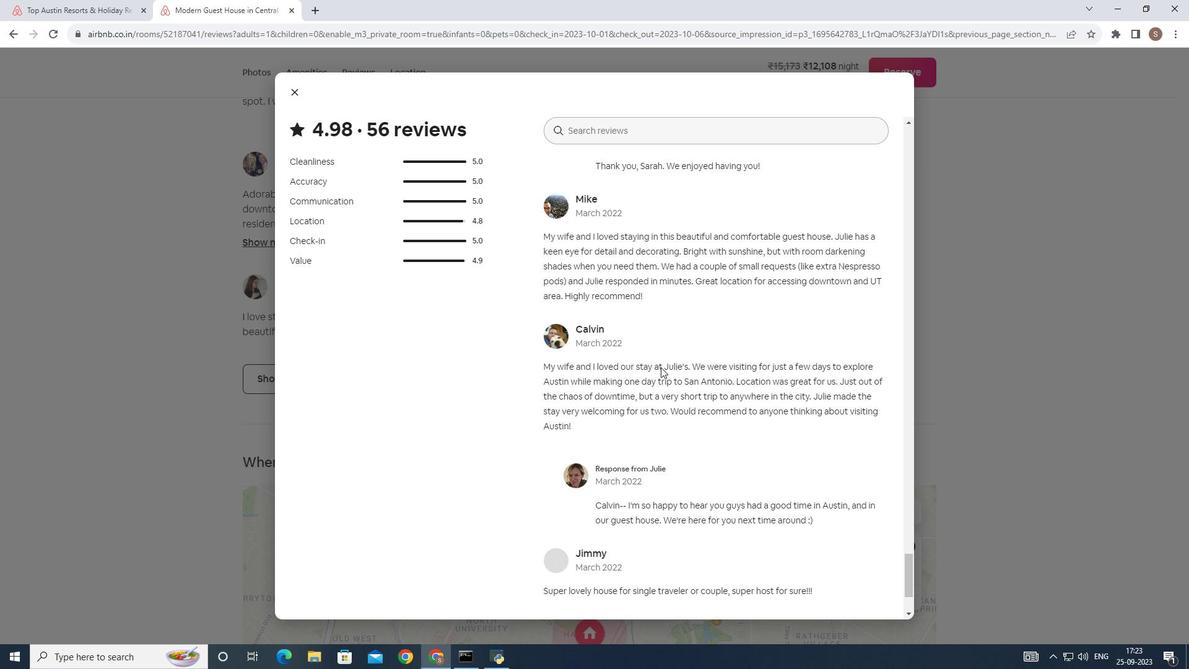 
Action: Mouse scrolled (659, 365) with delta (0, 0)
Screenshot: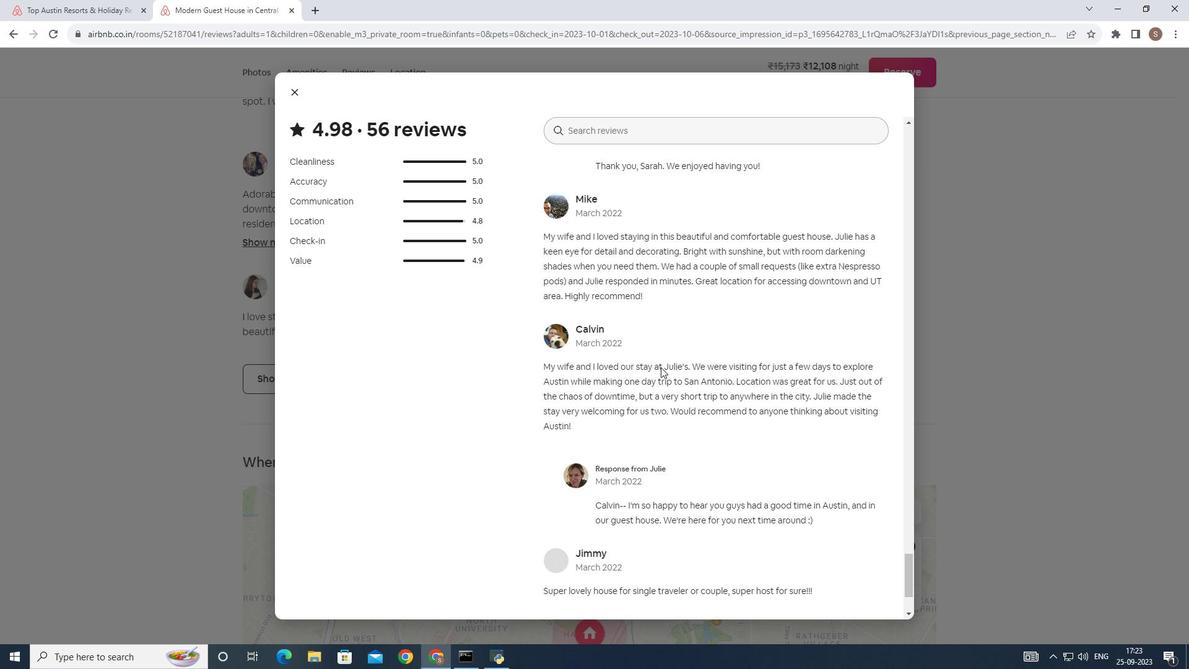 
Action: Mouse scrolled (659, 365) with delta (0, 0)
Screenshot: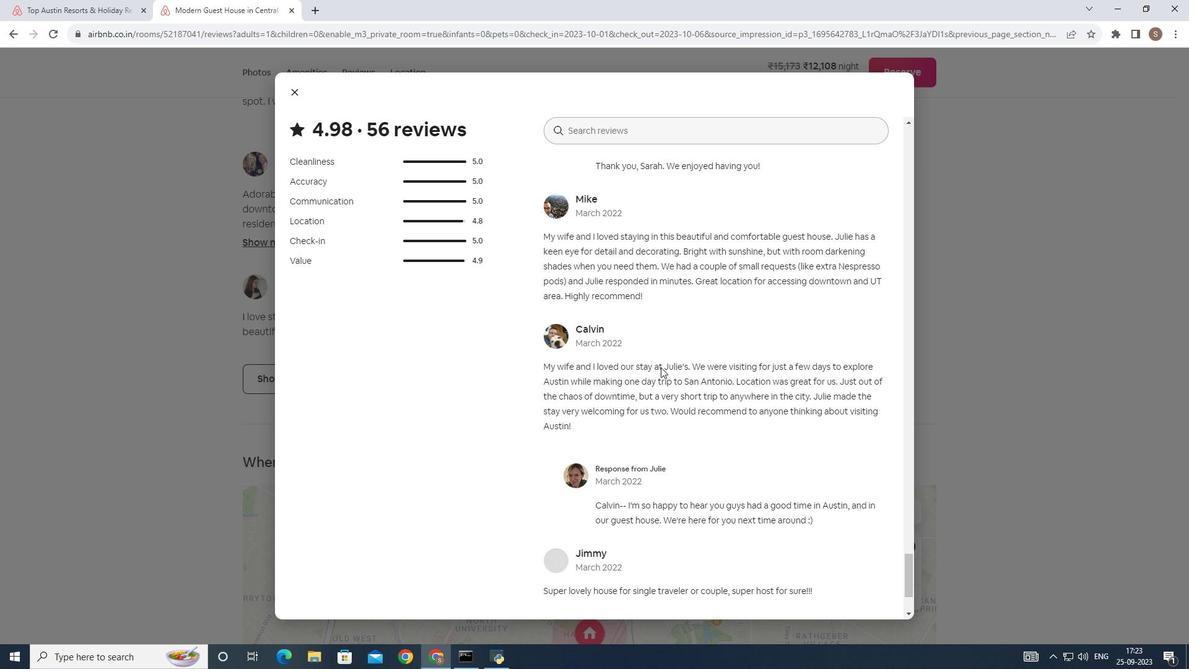 
Action: Mouse scrolled (659, 365) with delta (0, 0)
Screenshot: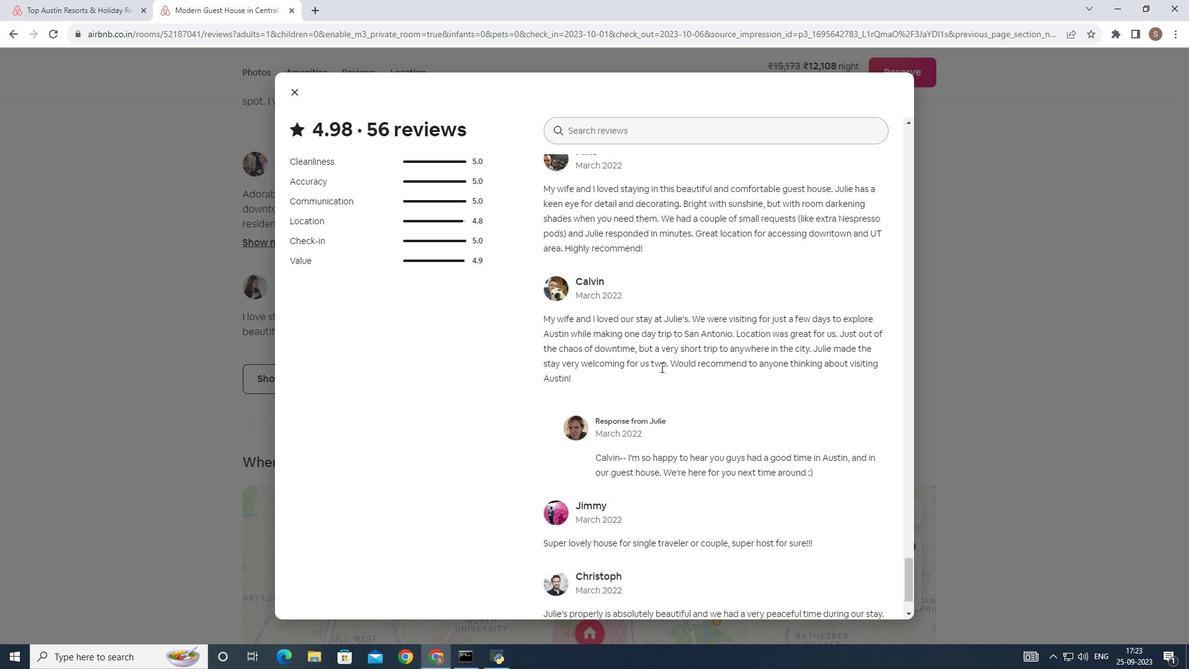 
Action: Mouse scrolled (659, 365) with delta (0, 0)
Screenshot: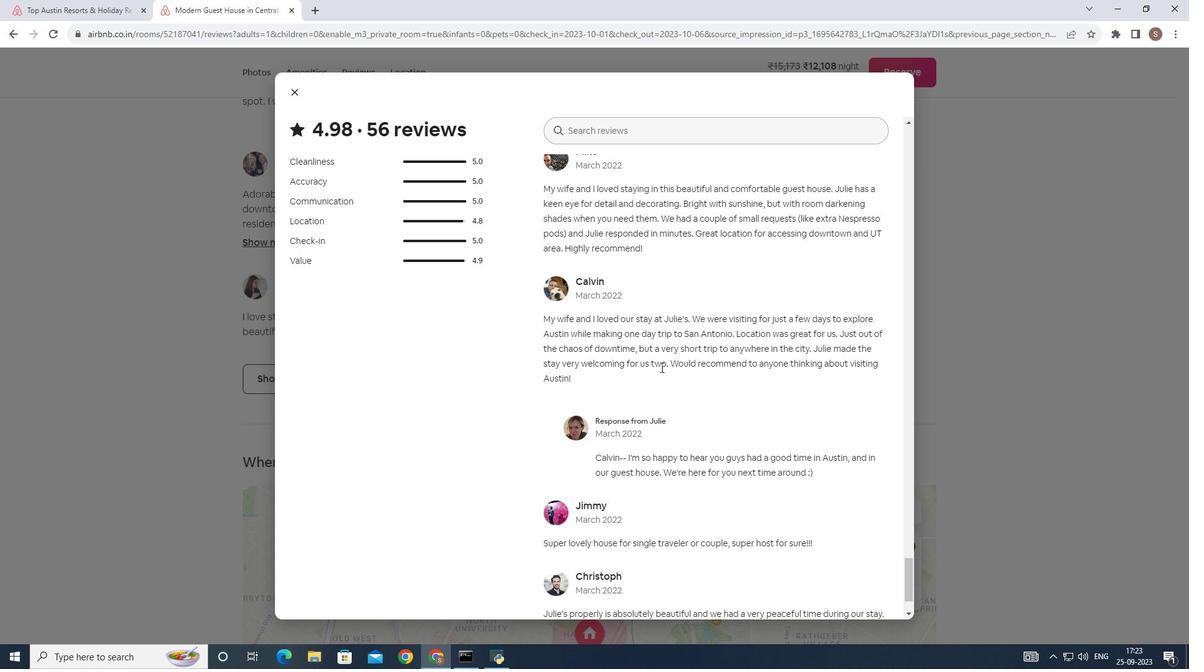 
Action: Mouse scrolled (659, 365) with delta (0, 0)
Screenshot: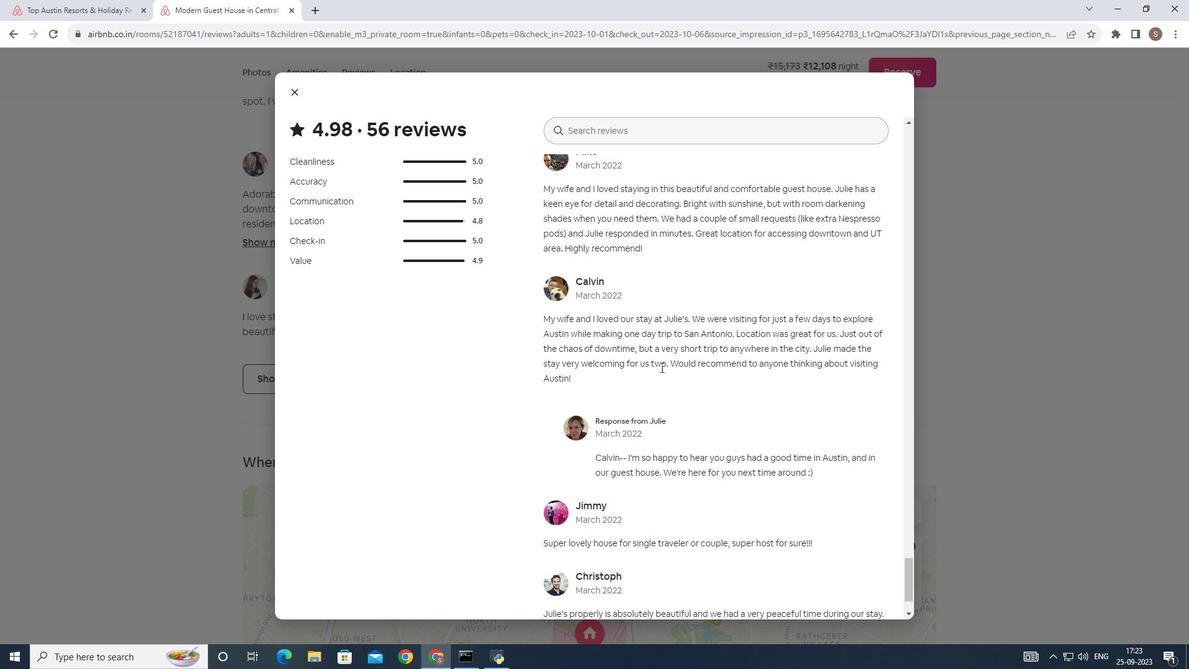 
Action: Mouse scrolled (659, 365) with delta (0, 0)
Screenshot: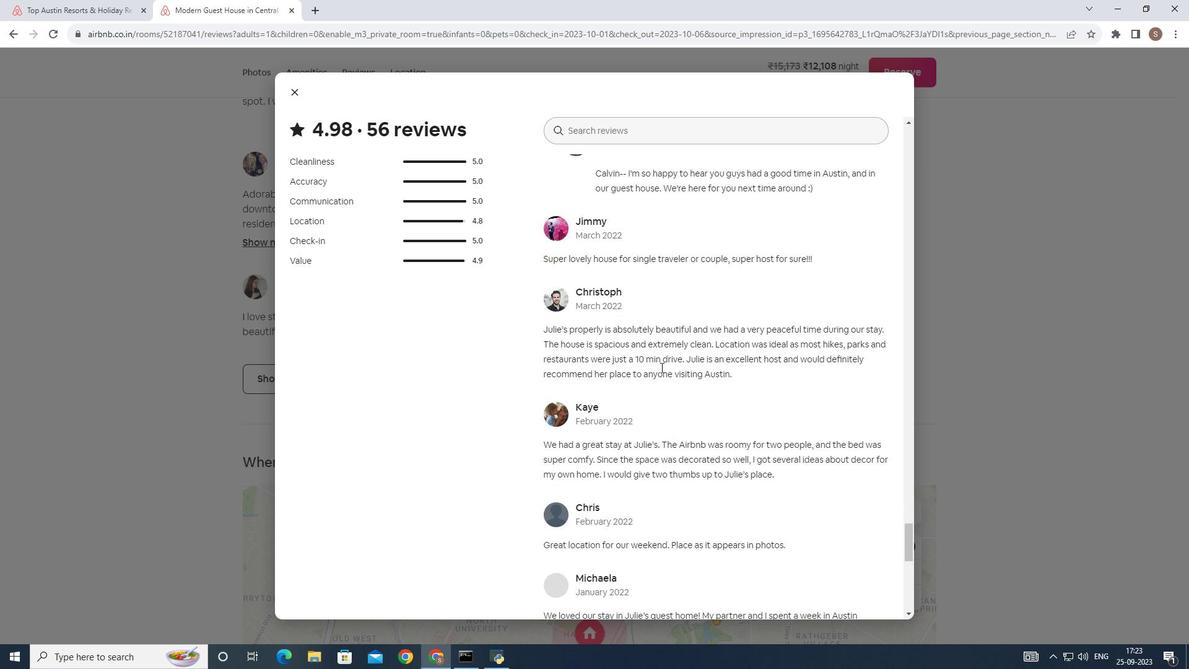 
Action: Mouse scrolled (659, 365) with delta (0, 0)
Screenshot: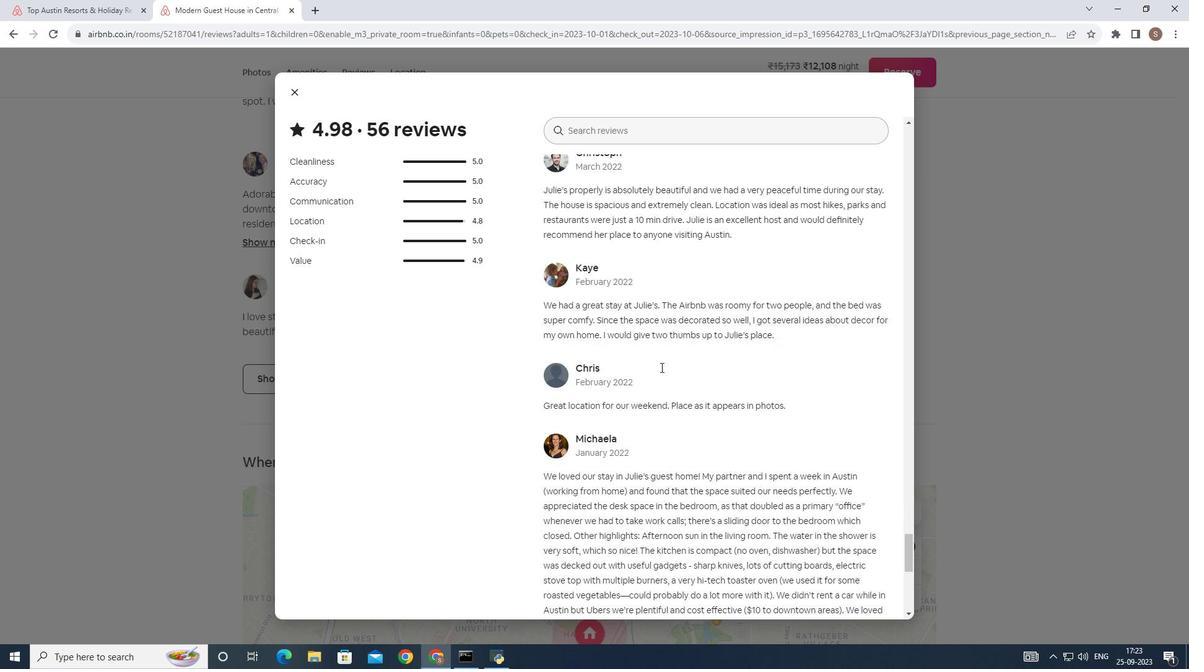 
Action: Mouse scrolled (659, 365) with delta (0, 0)
